 Task: Play online Dominion games in very easy mode.
Action: Mouse moved to (765, 445)
Screenshot: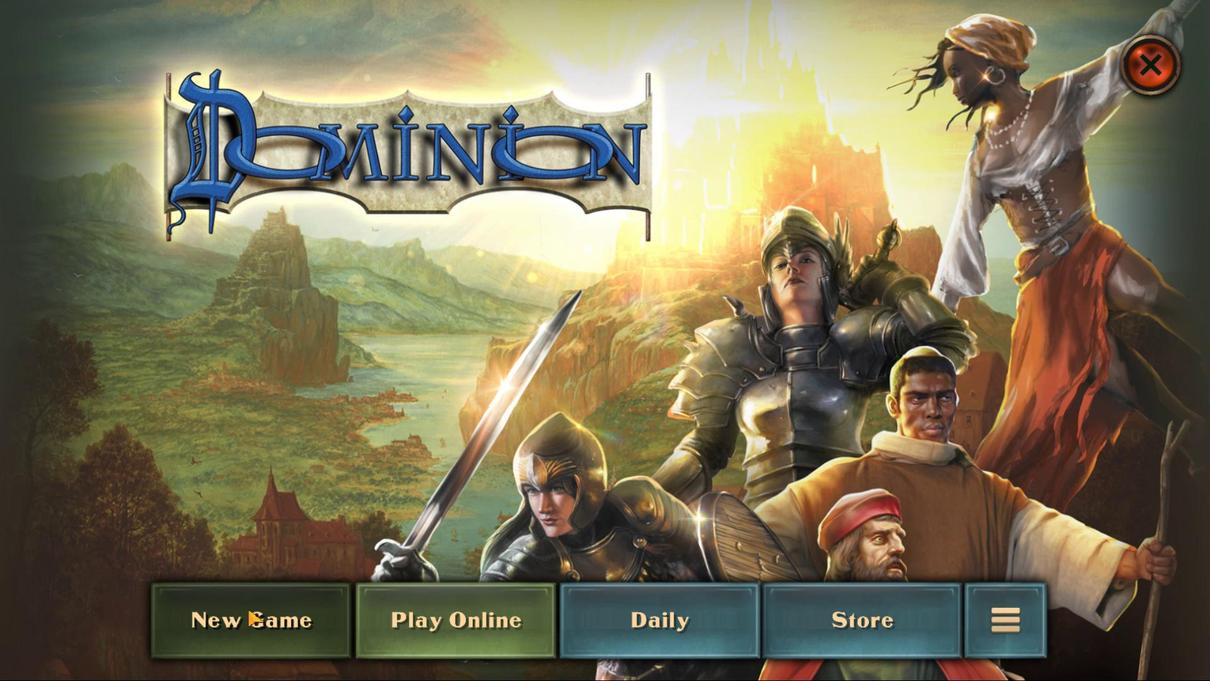 
Action: Mouse pressed left at (765, 445)
Screenshot: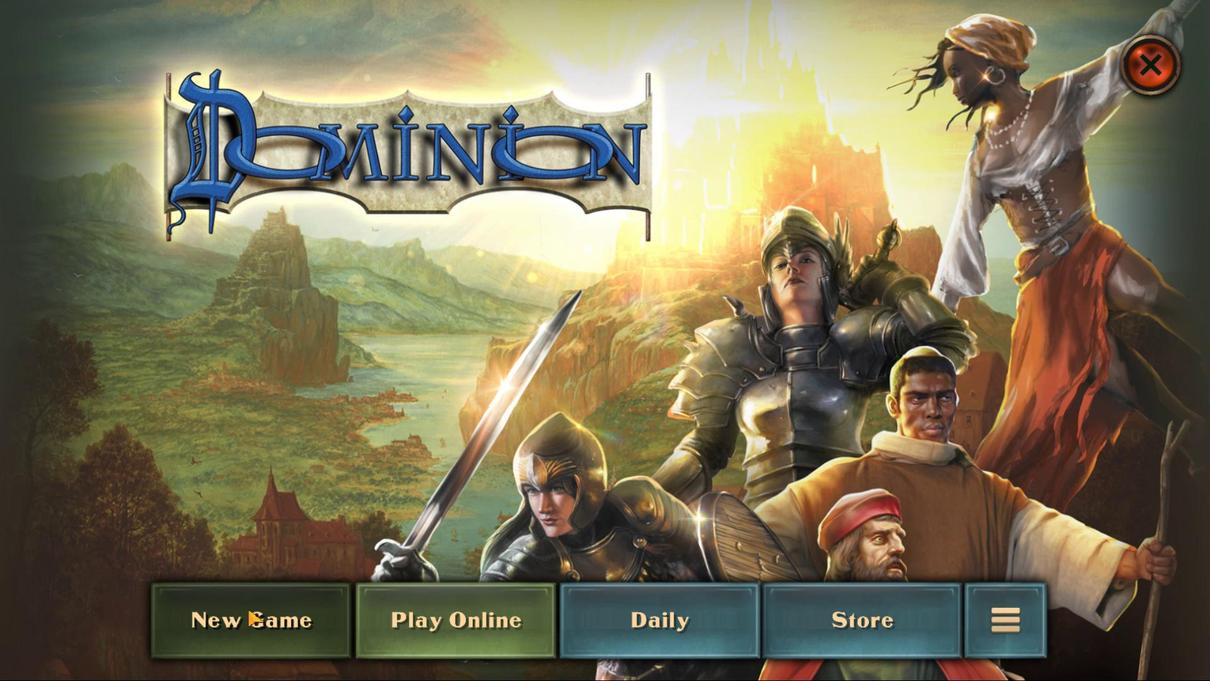 
Action: Mouse moved to (827, 558)
Screenshot: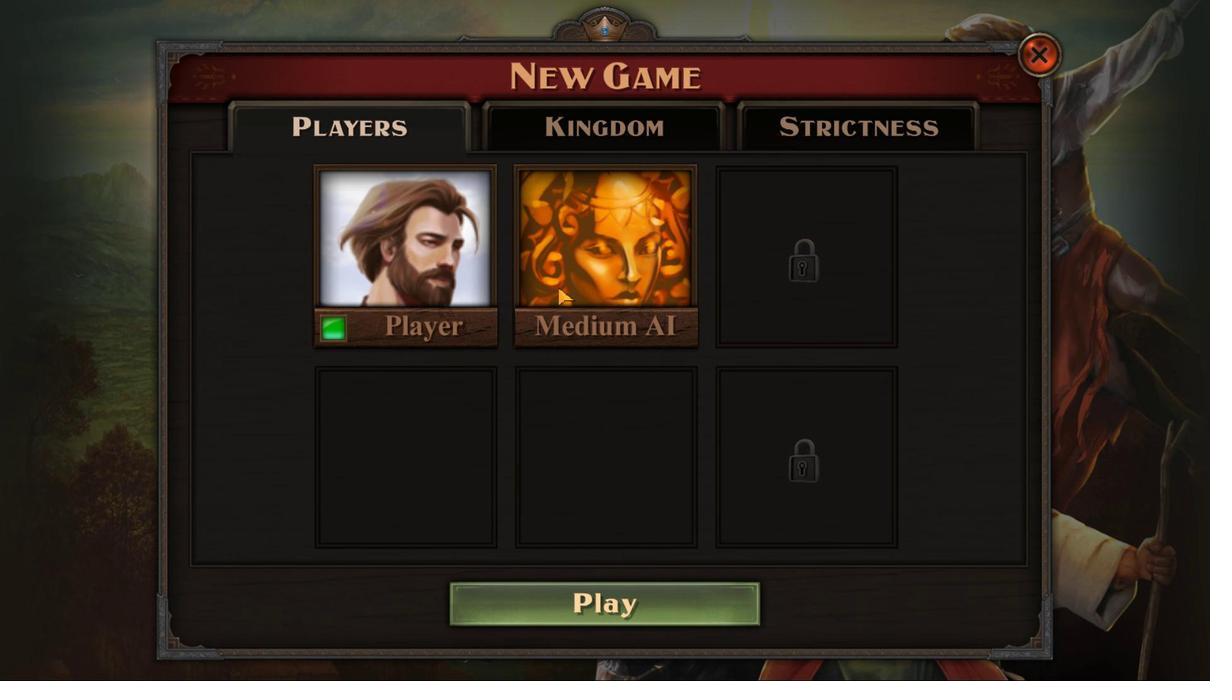 
Action: Mouse pressed left at (827, 558)
Screenshot: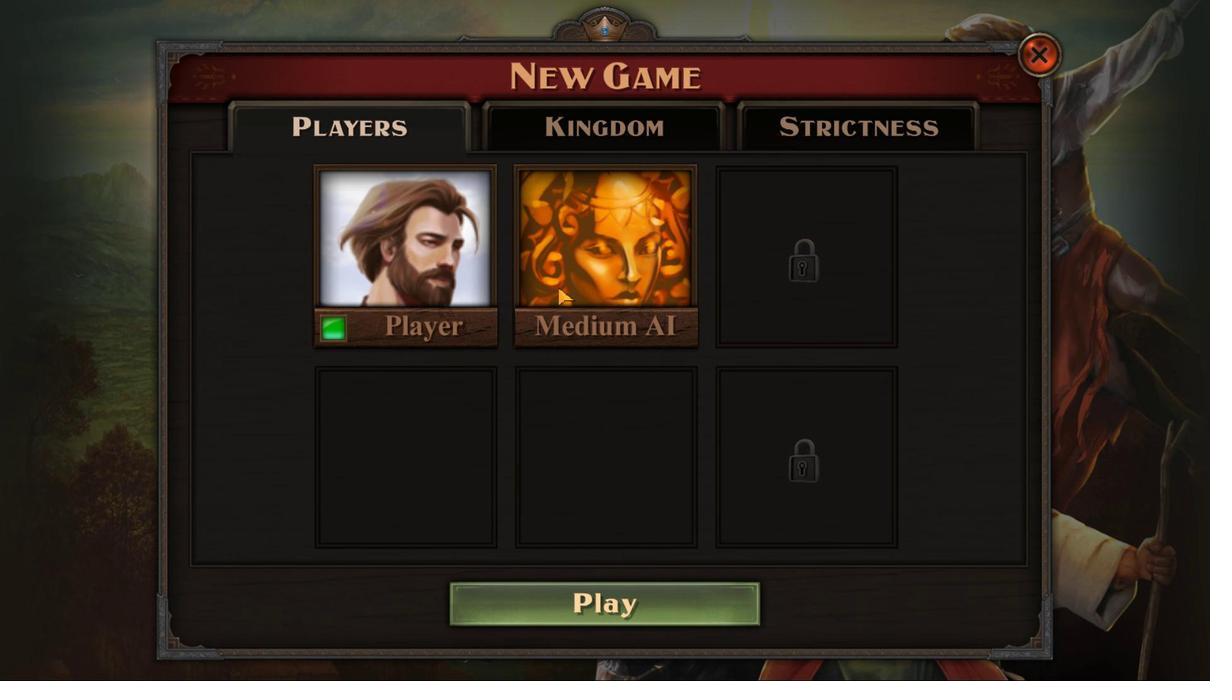 
Action: Mouse moved to (787, 551)
Screenshot: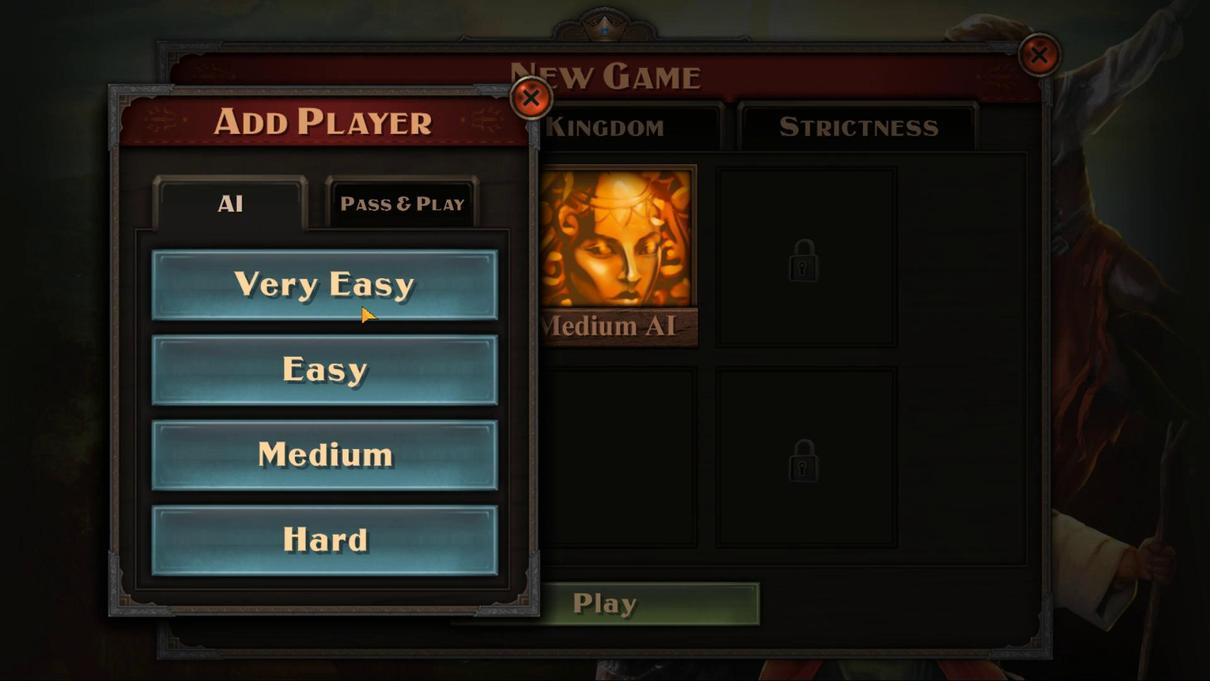 
Action: Mouse pressed left at (787, 551)
Screenshot: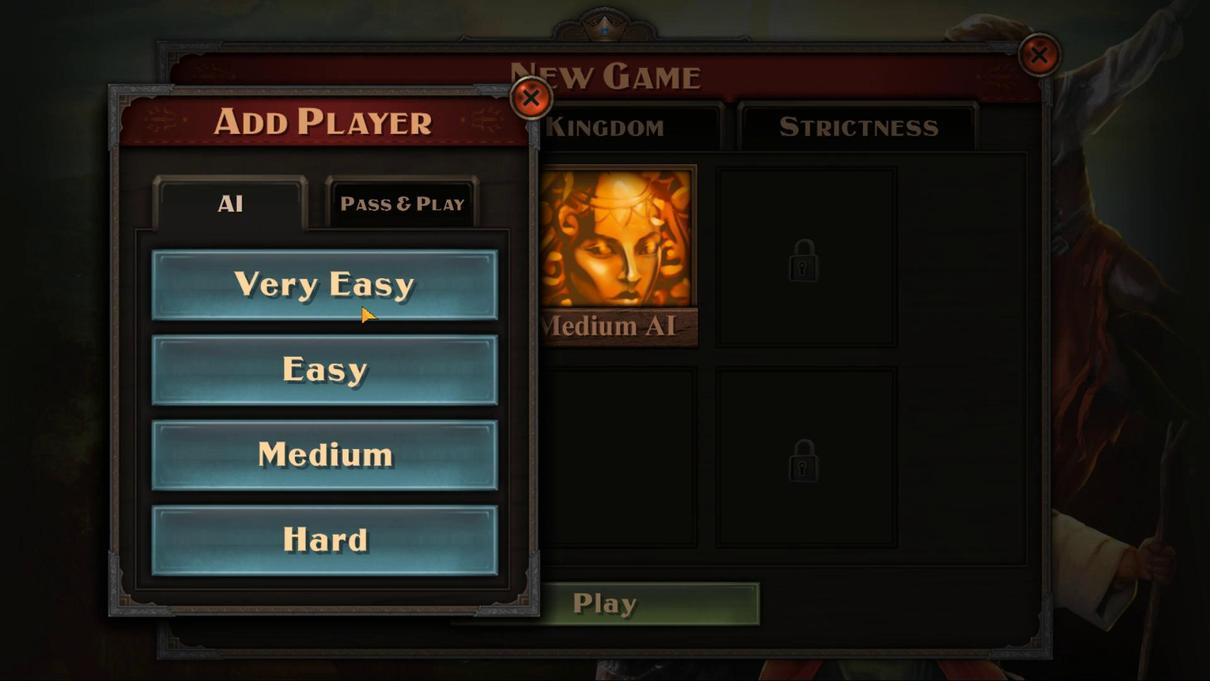 
Action: Mouse moved to (841, 445)
Screenshot: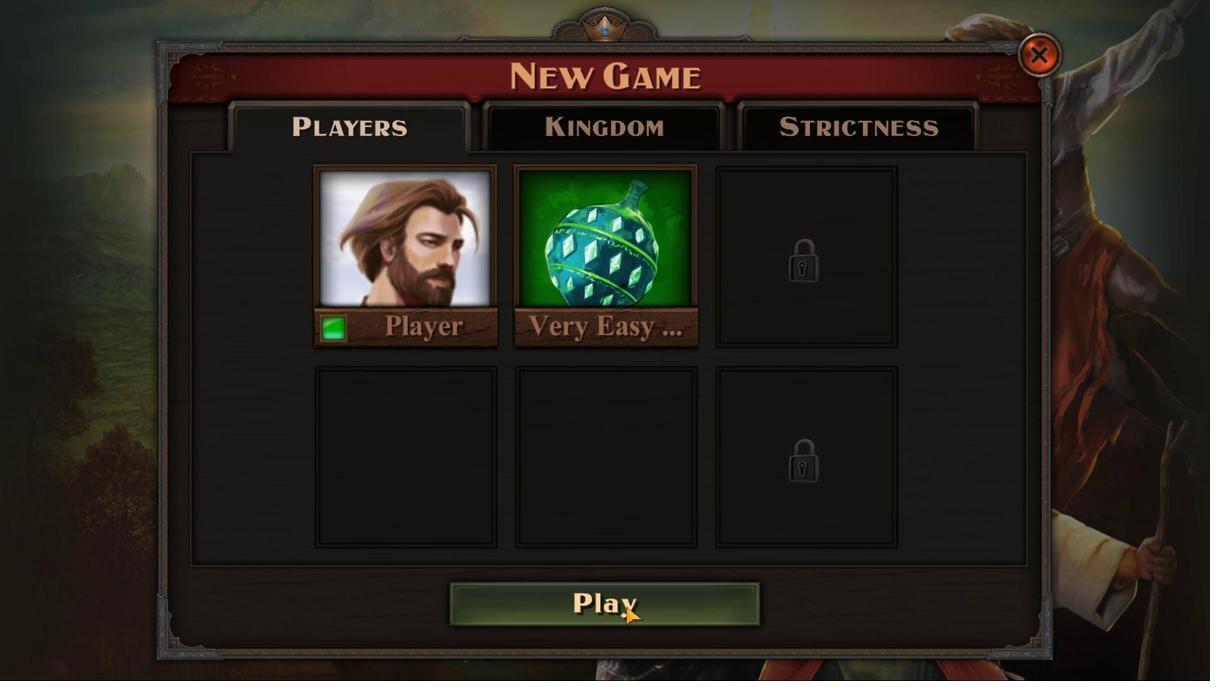 
Action: Mouse pressed left at (841, 445)
Screenshot: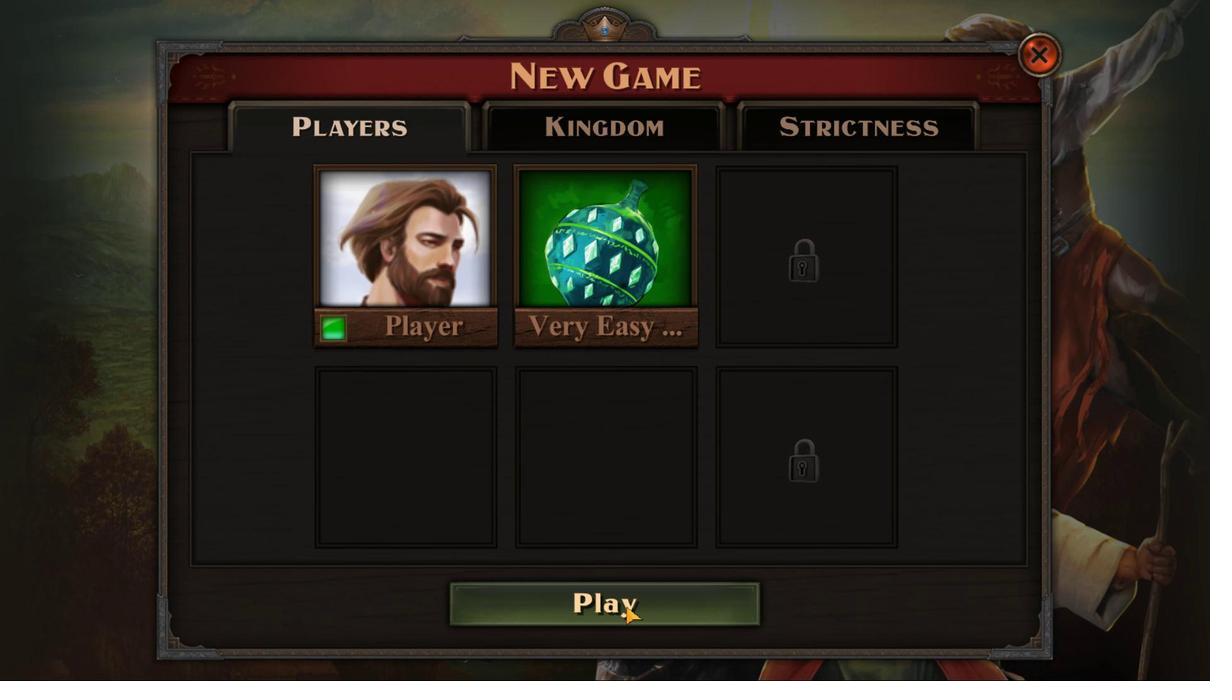 
Action: Mouse moved to (842, 454)
Screenshot: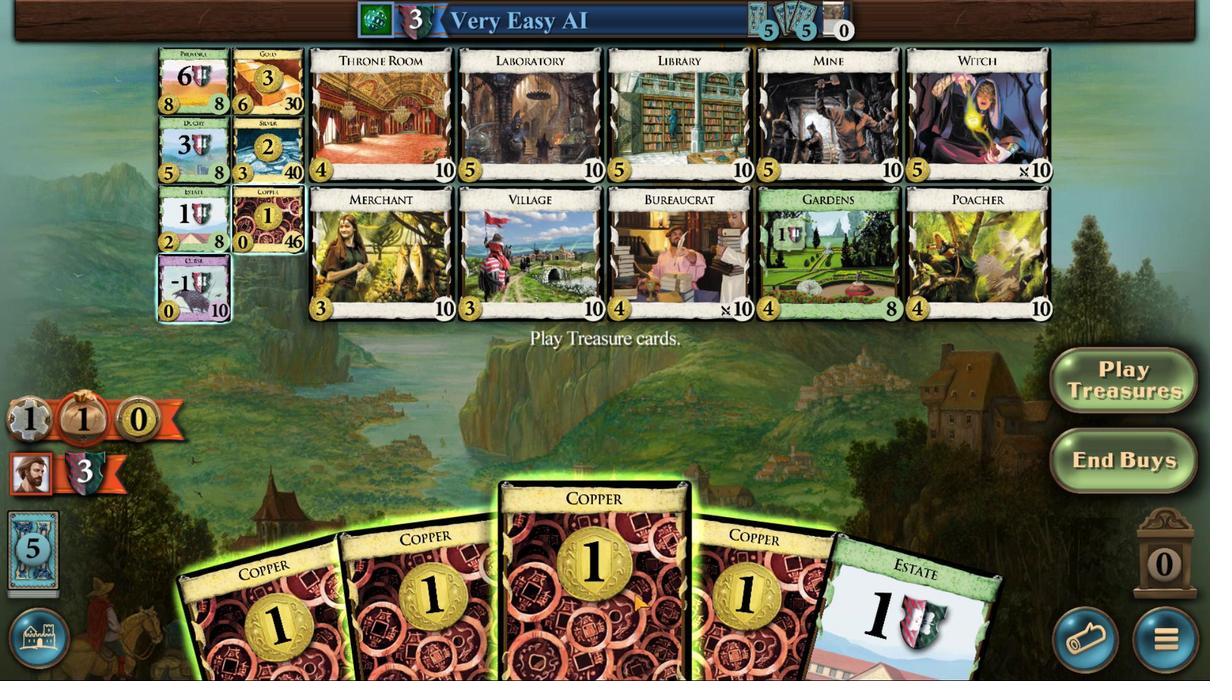 
Action: Mouse scrolled (842, 454) with delta (0, 0)
Screenshot: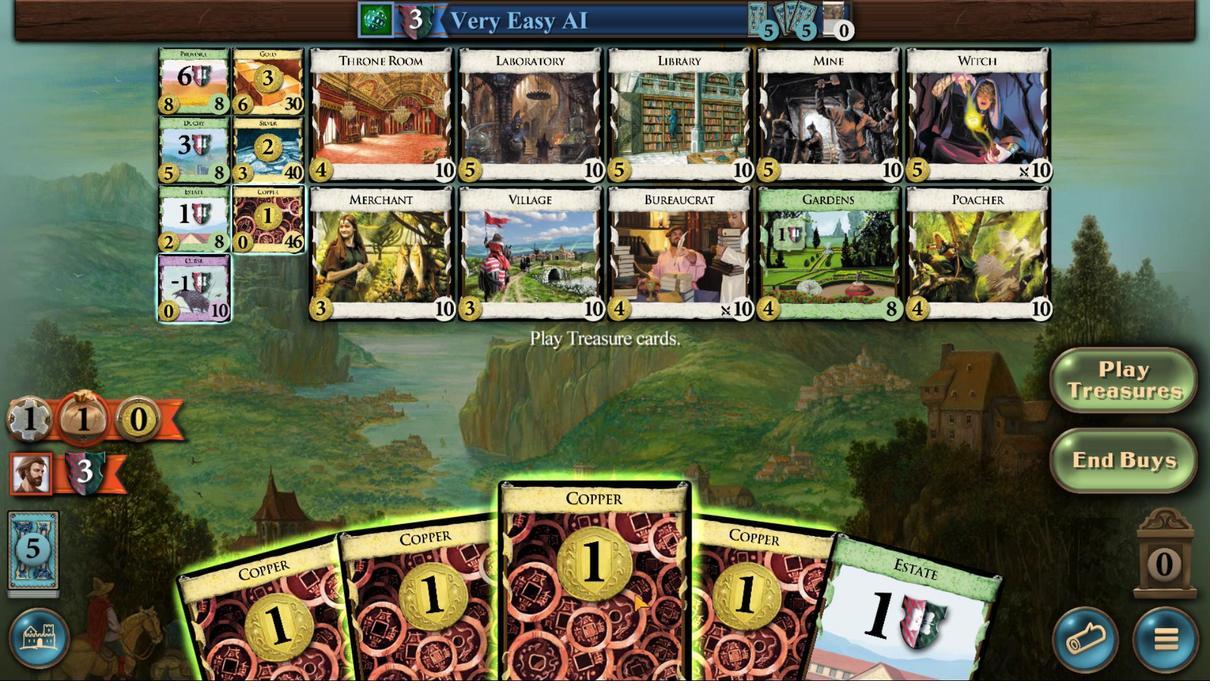
Action: Mouse moved to (842, 452)
Screenshot: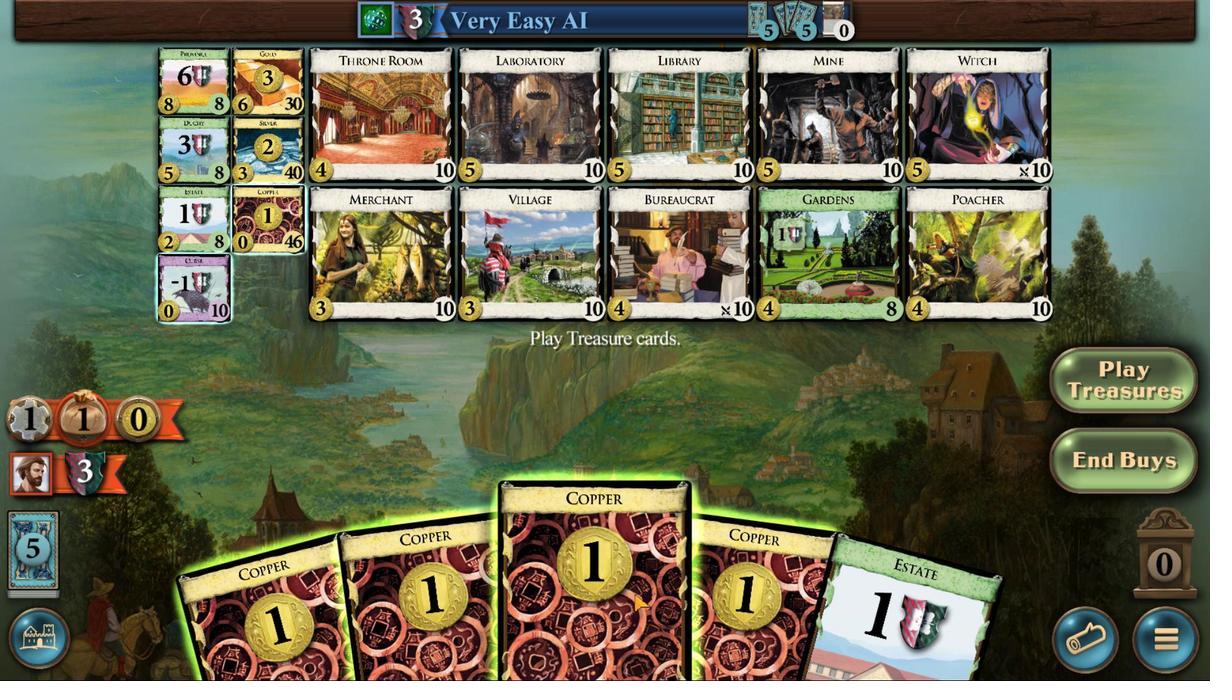 
Action: Mouse scrolled (842, 452) with delta (0, 0)
Screenshot: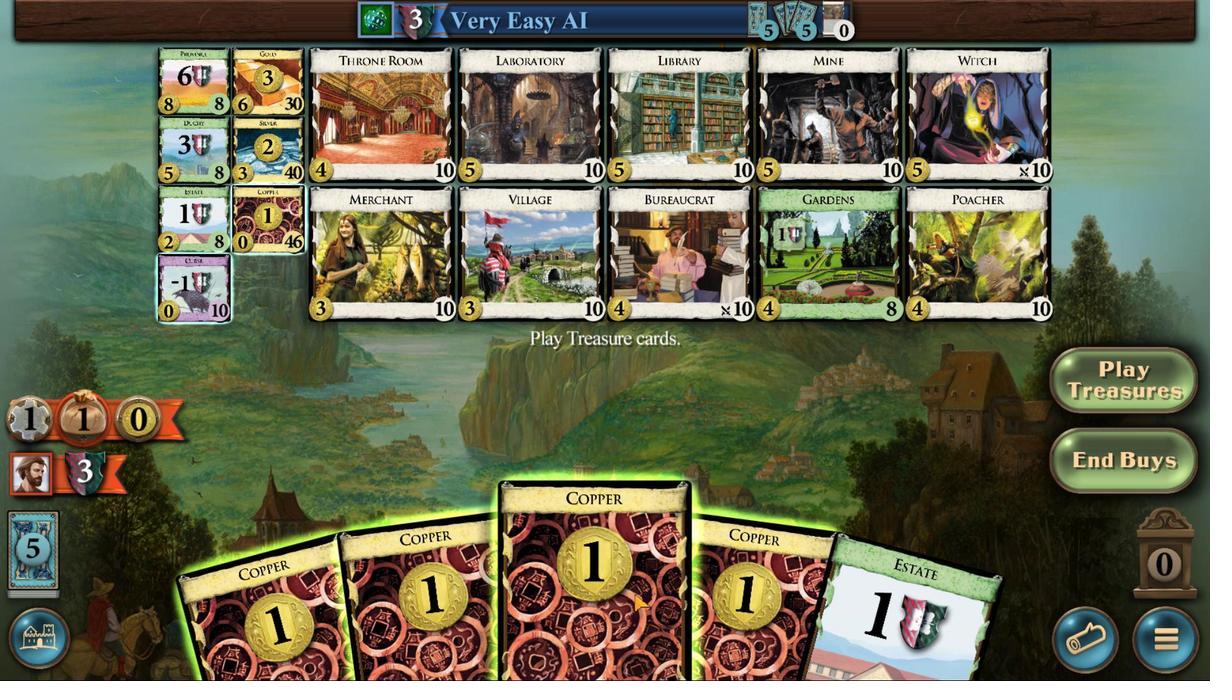 
Action: Mouse moved to (842, 450)
Screenshot: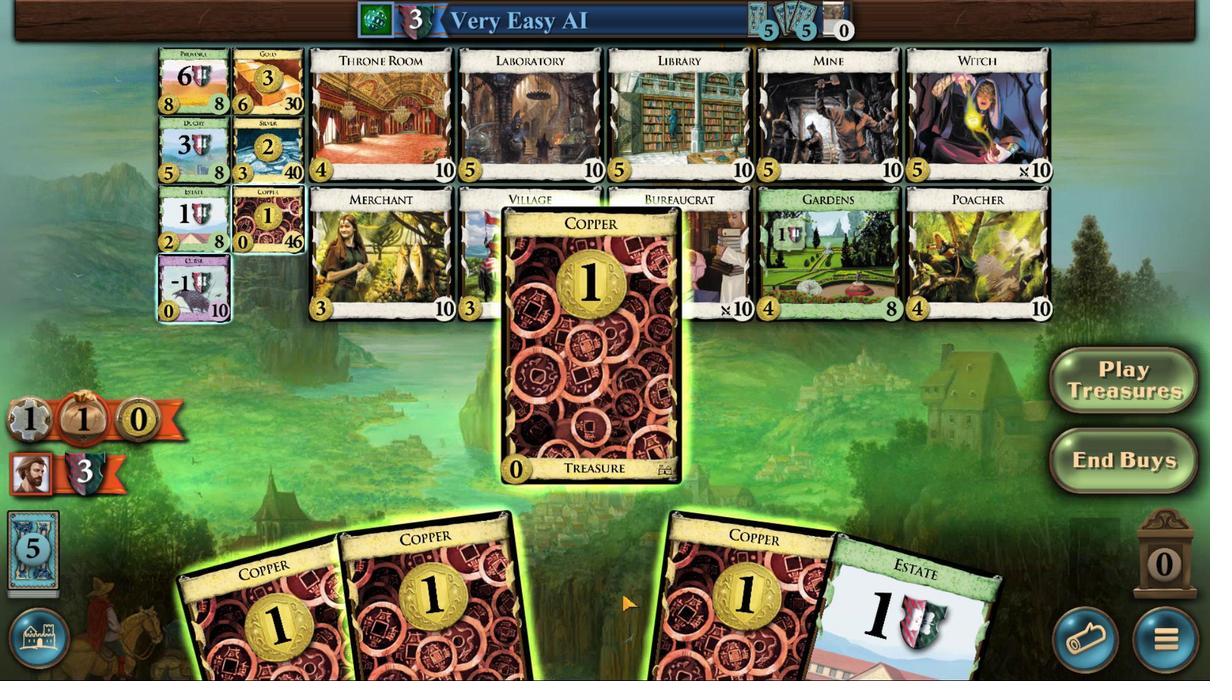 
Action: Mouse scrolled (842, 451) with delta (0, 0)
Screenshot: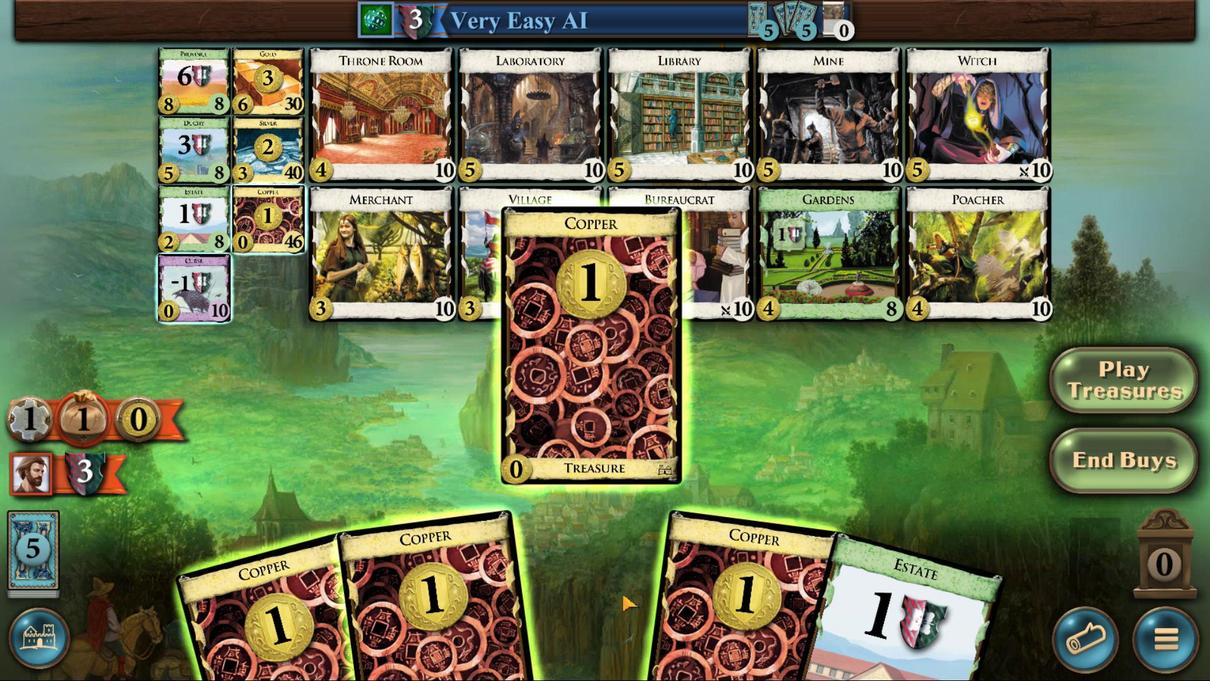 
Action: Mouse moved to (811, 458)
Screenshot: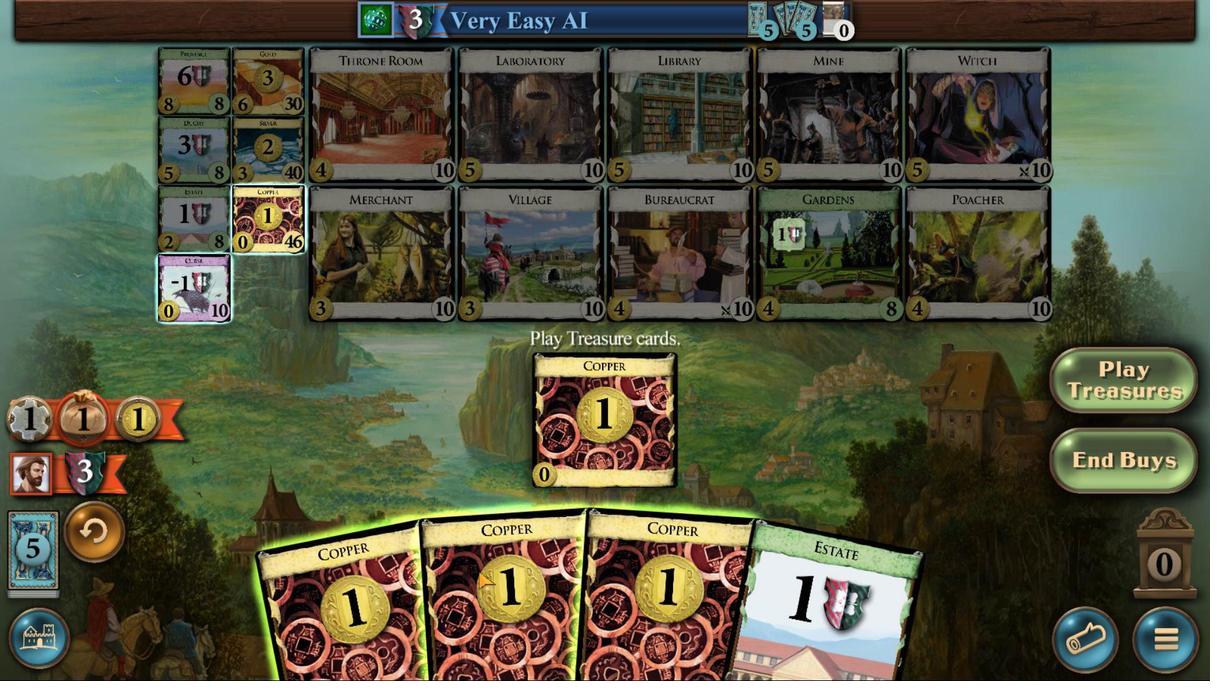 
Action: Mouse scrolled (811, 458) with delta (0, 0)
Screenshot: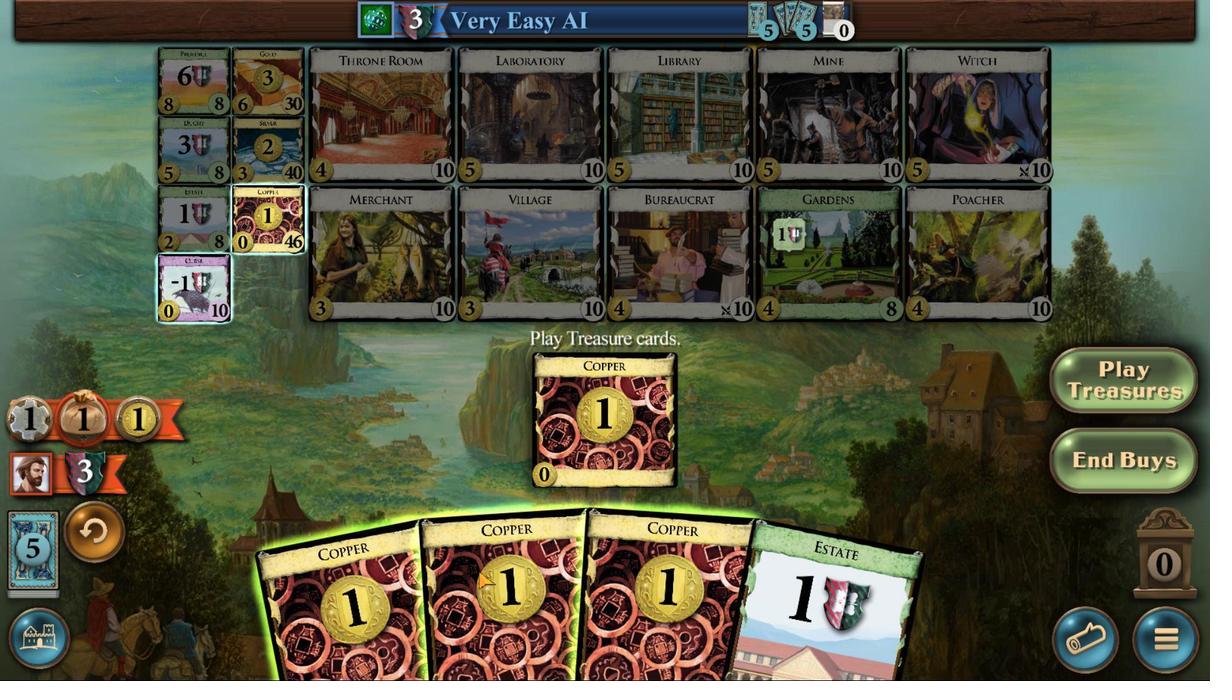 
Action: Mouse moved to (811, 458)
Screenshot: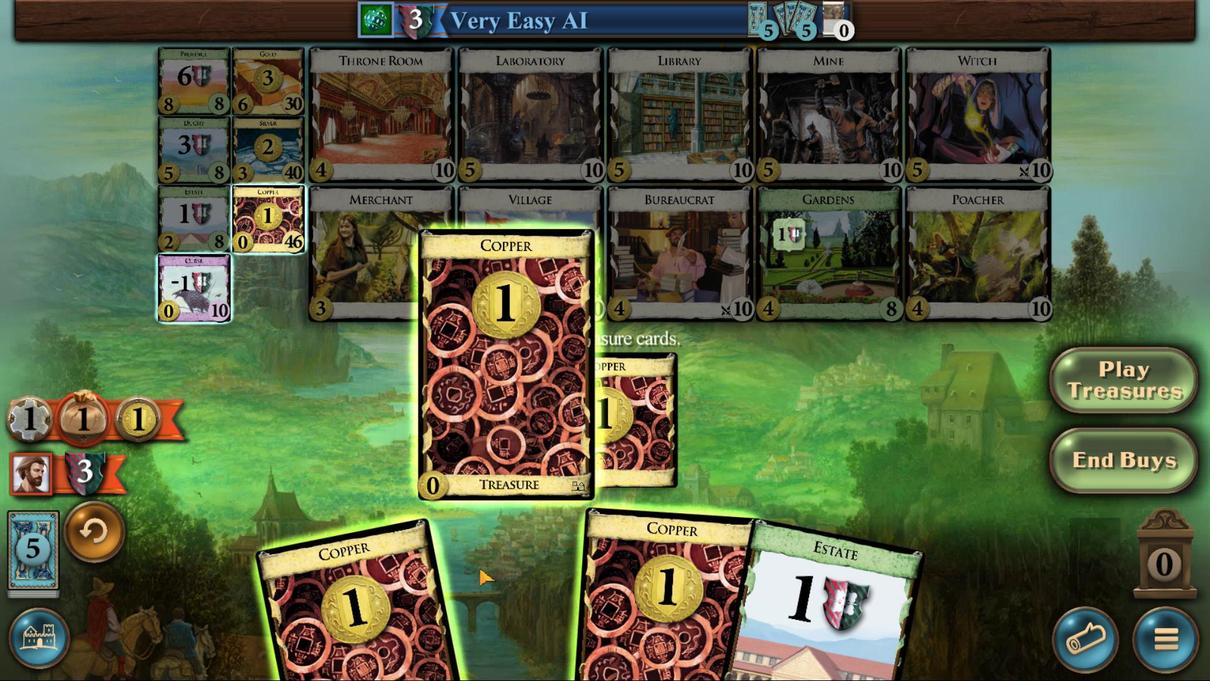 
Action: Mouse scrolled (811, 458) with delta (0, 0)
Screenshot: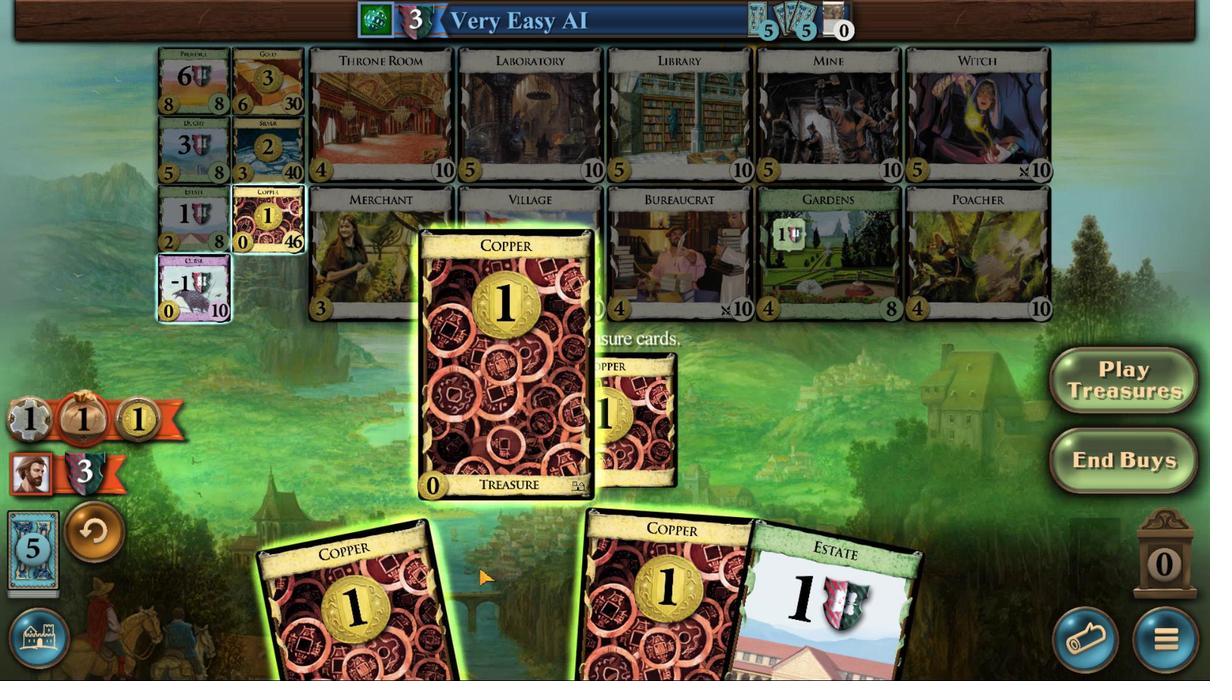 
Action: Mouse moved to (811, 458)
Screenshot: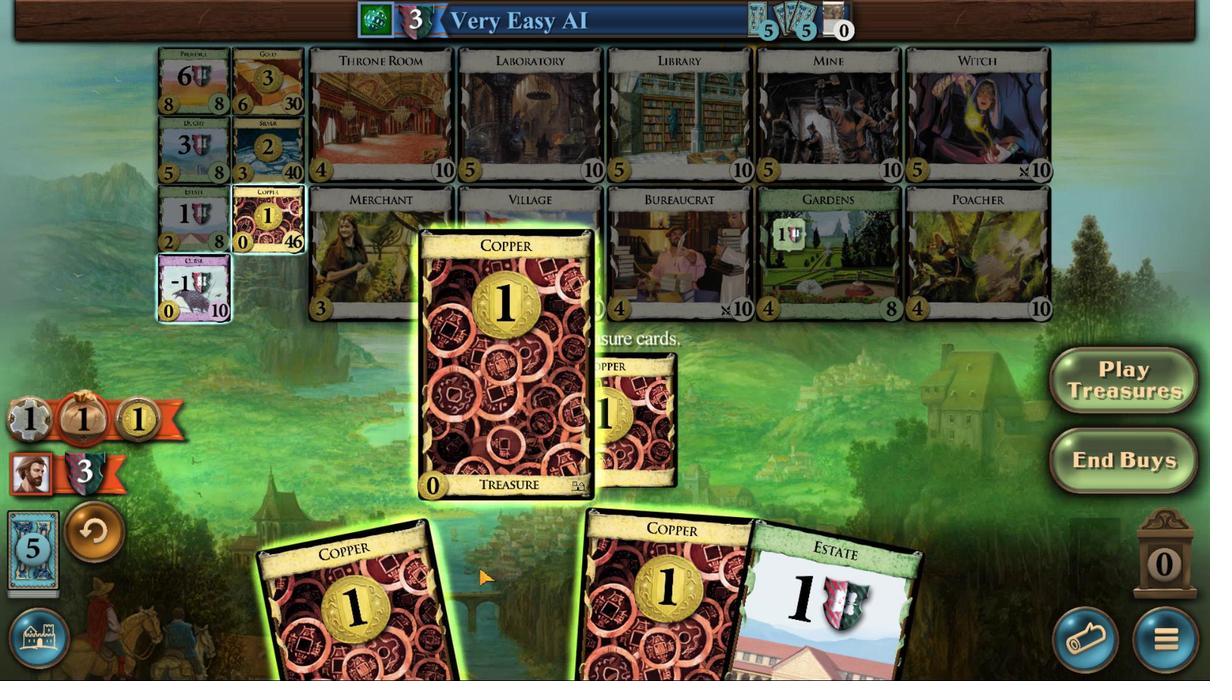 
Action: Mouse scrolled (811, 458) with delta (0, 0)
Screenshot: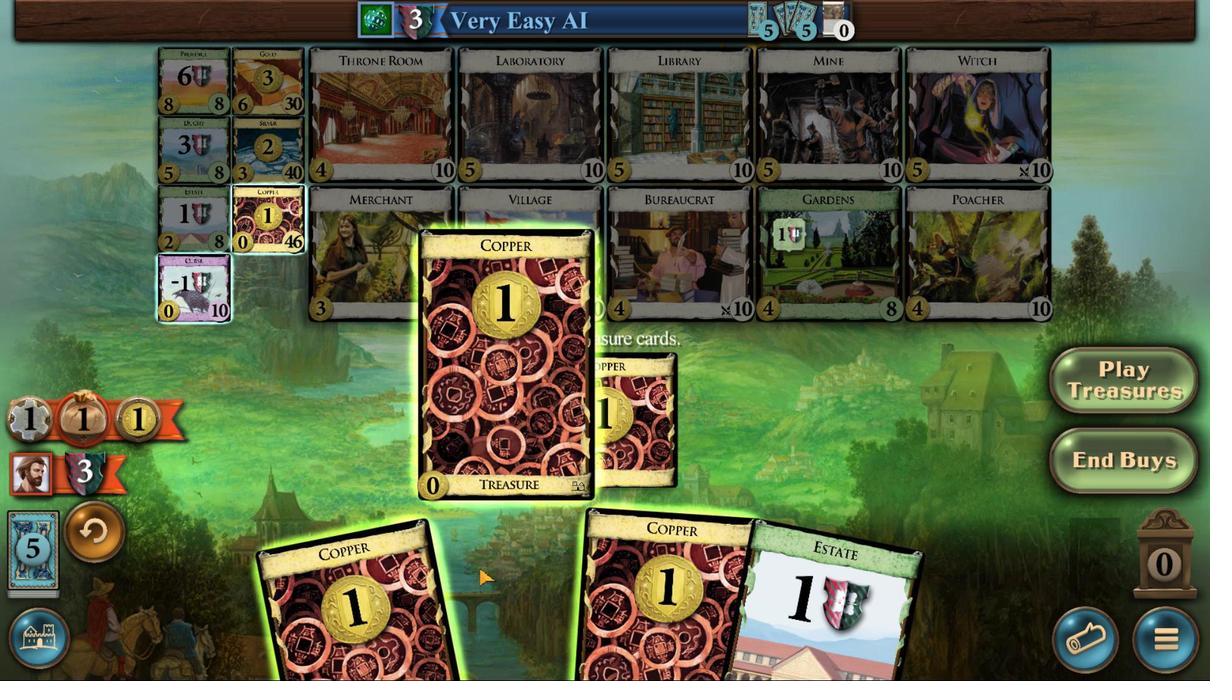 
Action: Mouse scrolled (811, 458) with delta (0, 0)
Screenshot: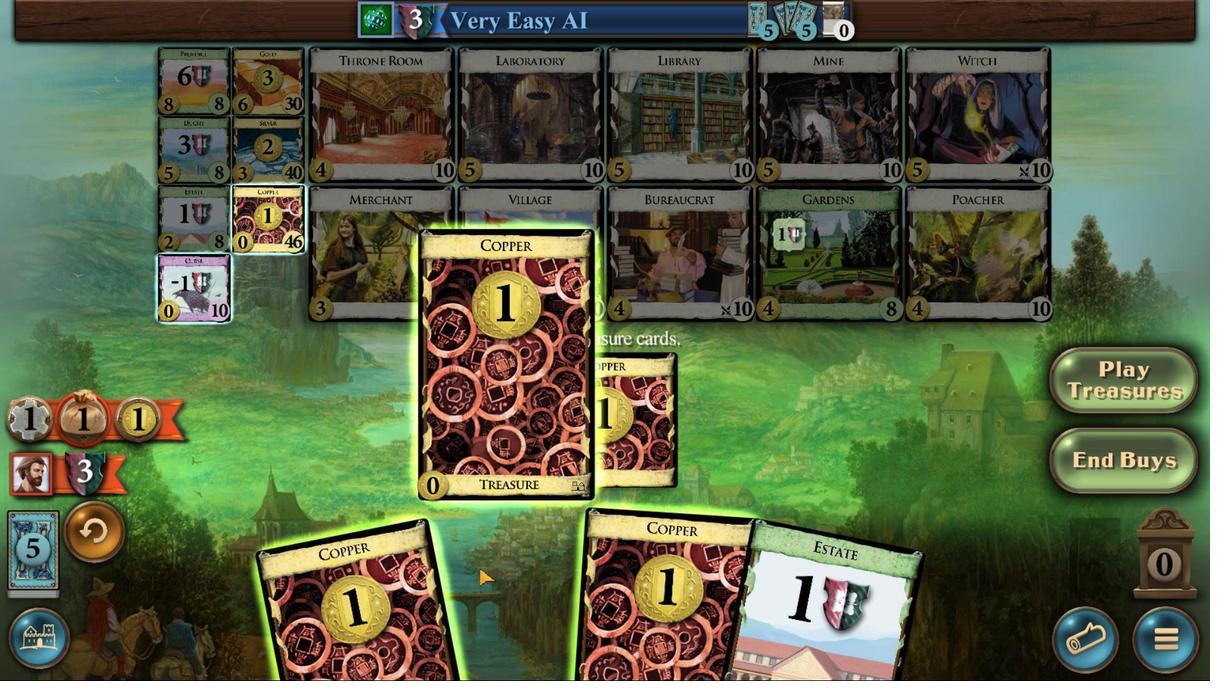 
Action: Mouse moved to (804, 468)
Screenshot: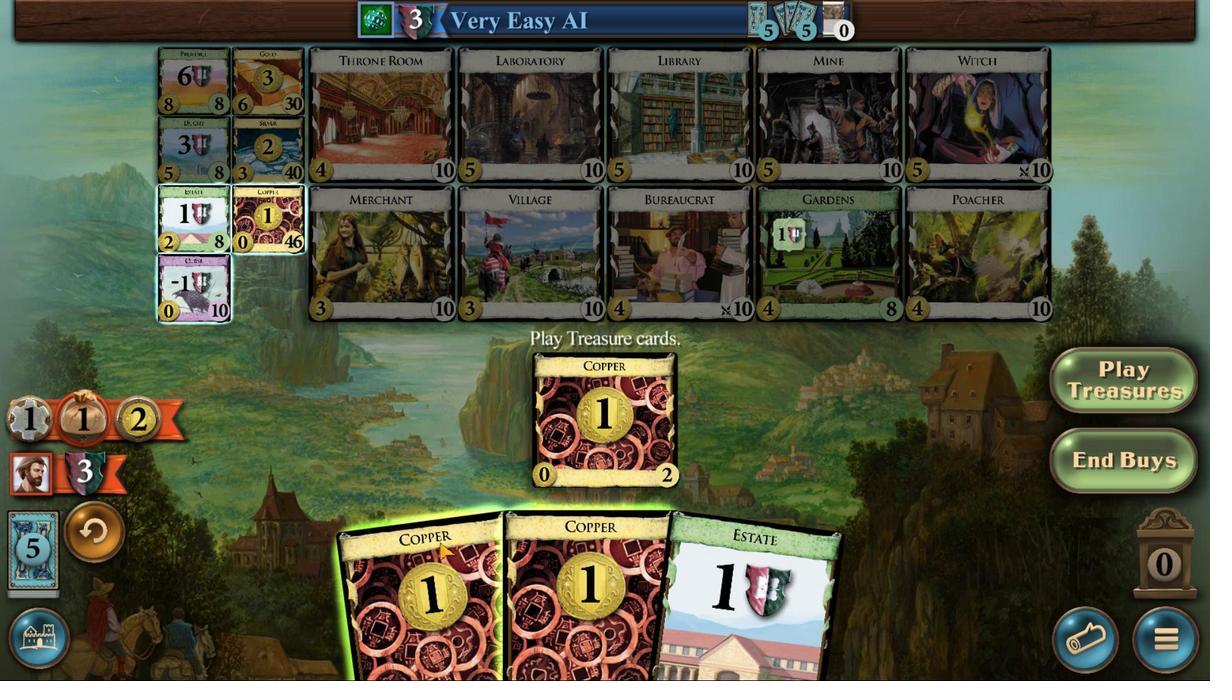 
Action: Mouse scrolled (804, 469) with delta (0, 0)
Screenshot: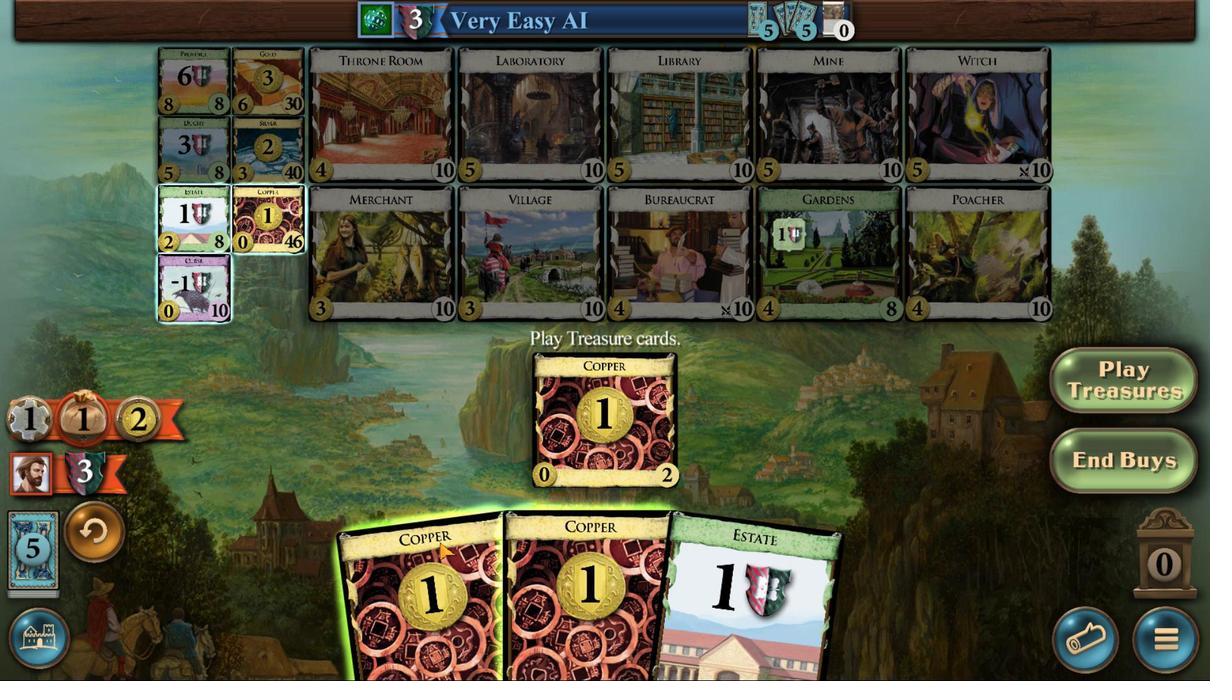 
Action: Mouse scrolled (804, 469) with delta (0, 0)
Screenshot: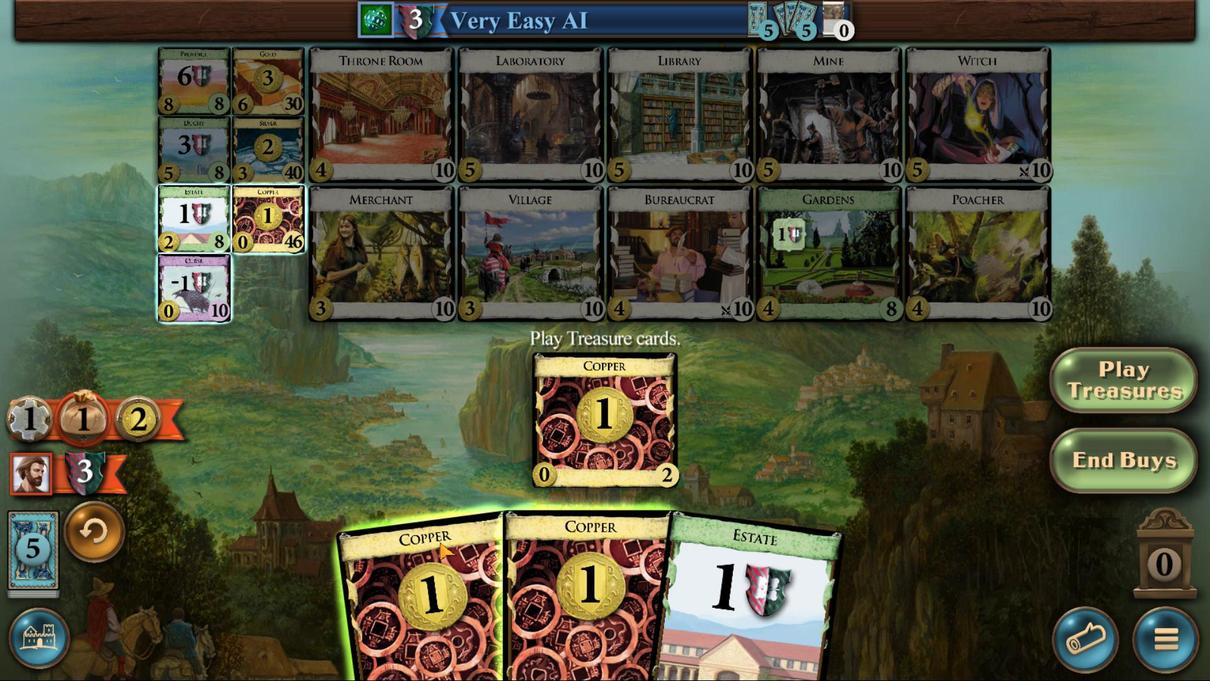 
Action: Mouse scrolled (804, 469) with delta (0, 0)
Screenshot: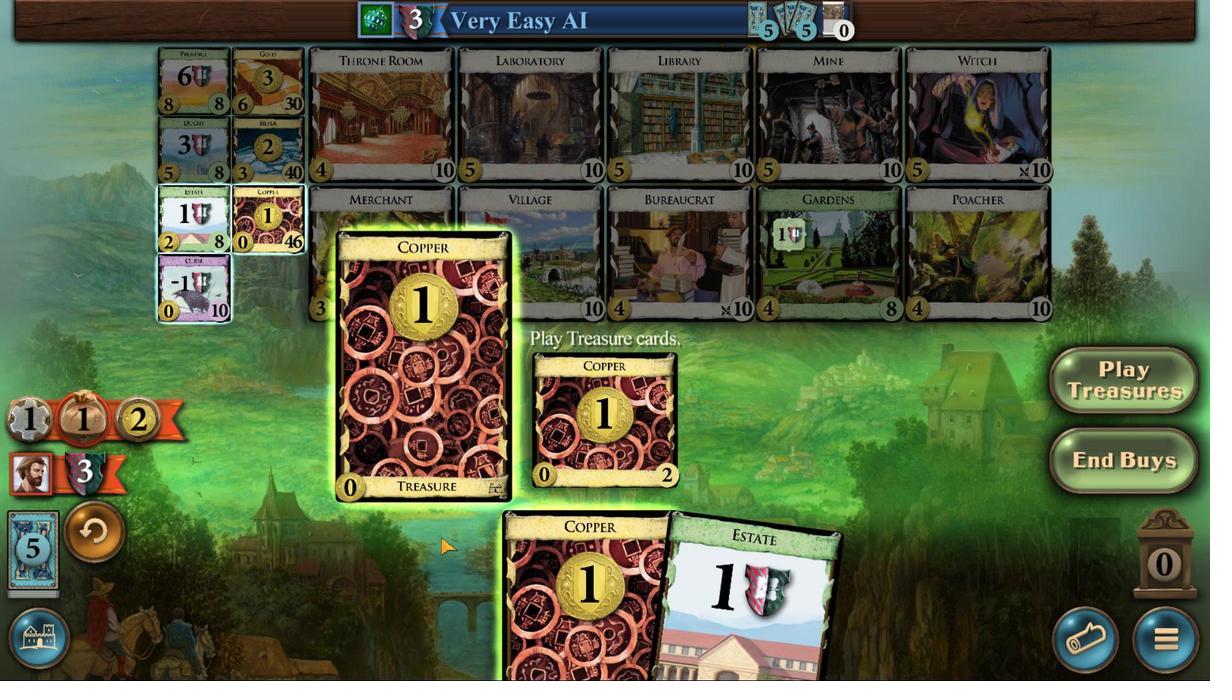 
Action: Mouse moved to (768, 605)
Screenshot: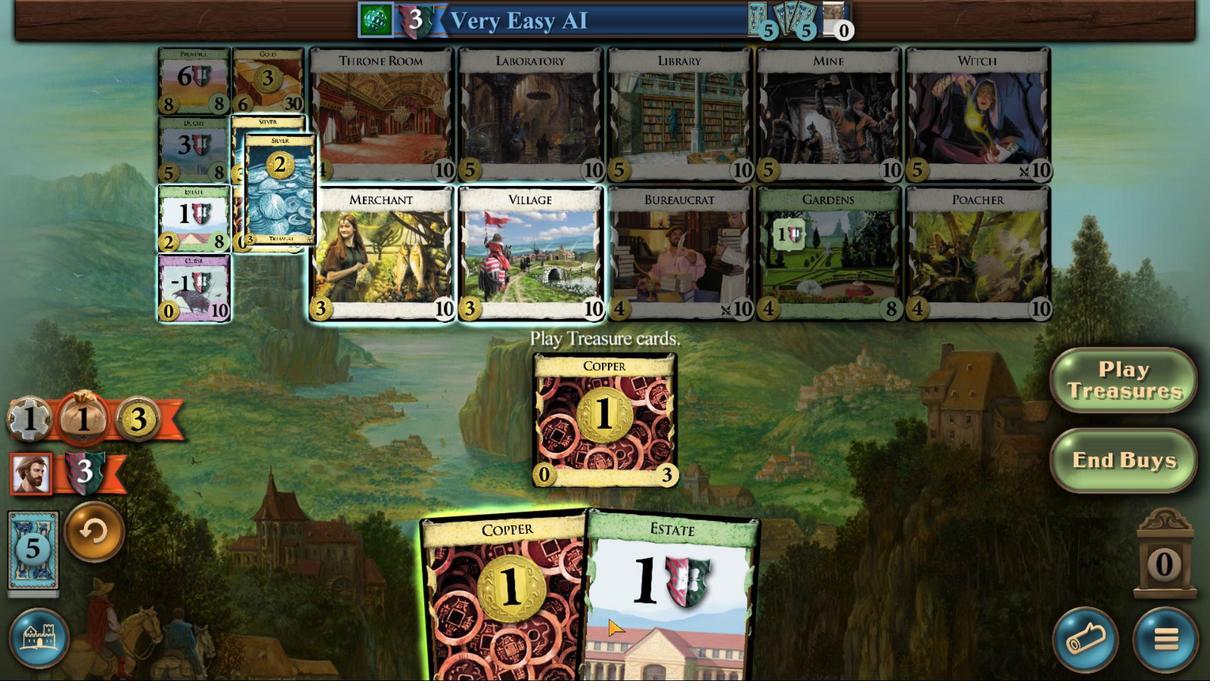 
Action: Mouse pressed left at (768, 605)
Screenshot: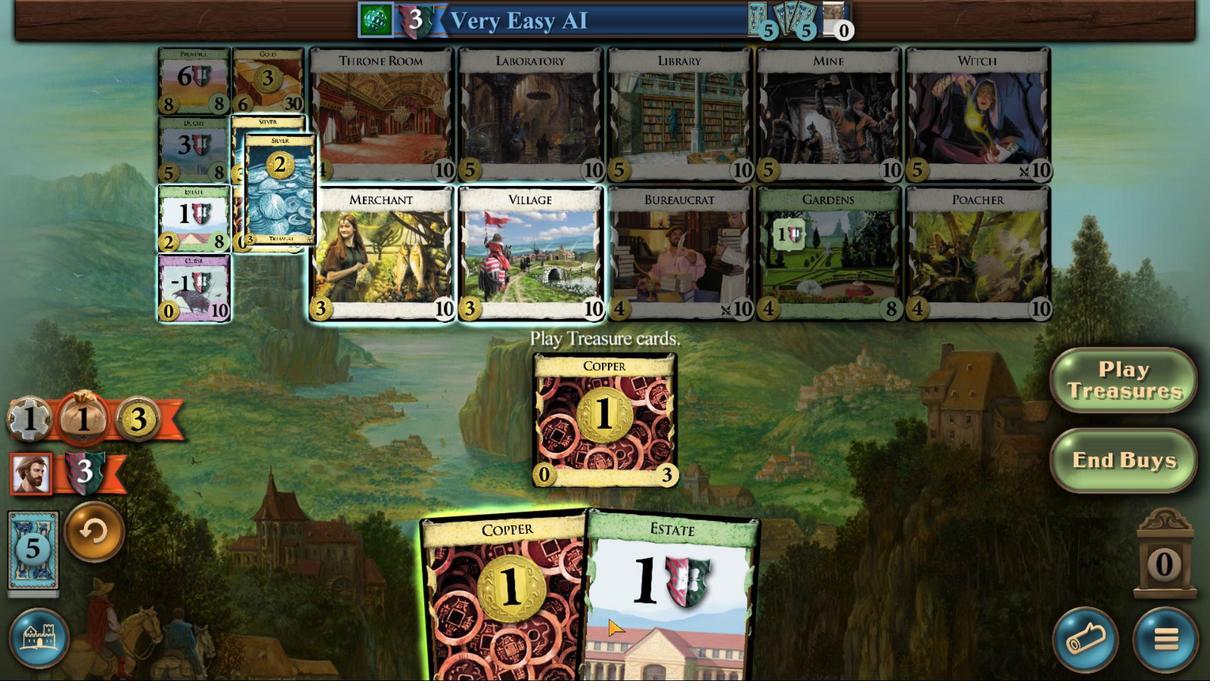 
Action: Mouse moved to (804, 454)
Screenshot: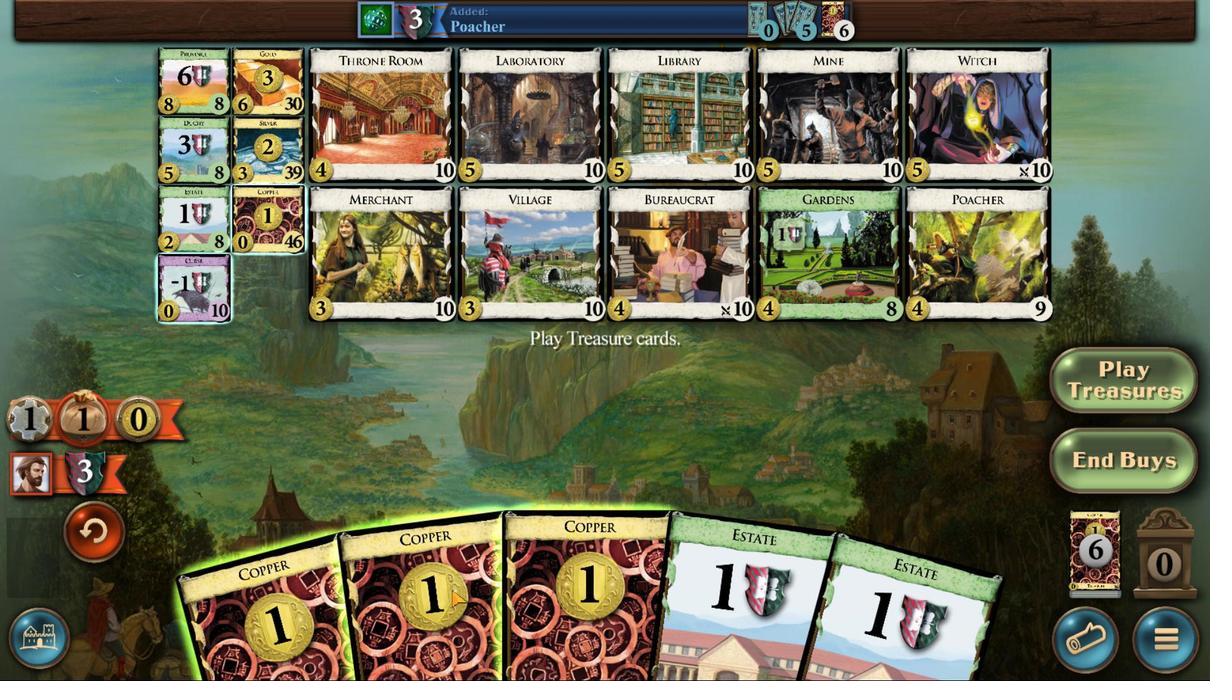 
Action: Mouse scrolled (804, 454) with delta (0, 0)
Screenshot: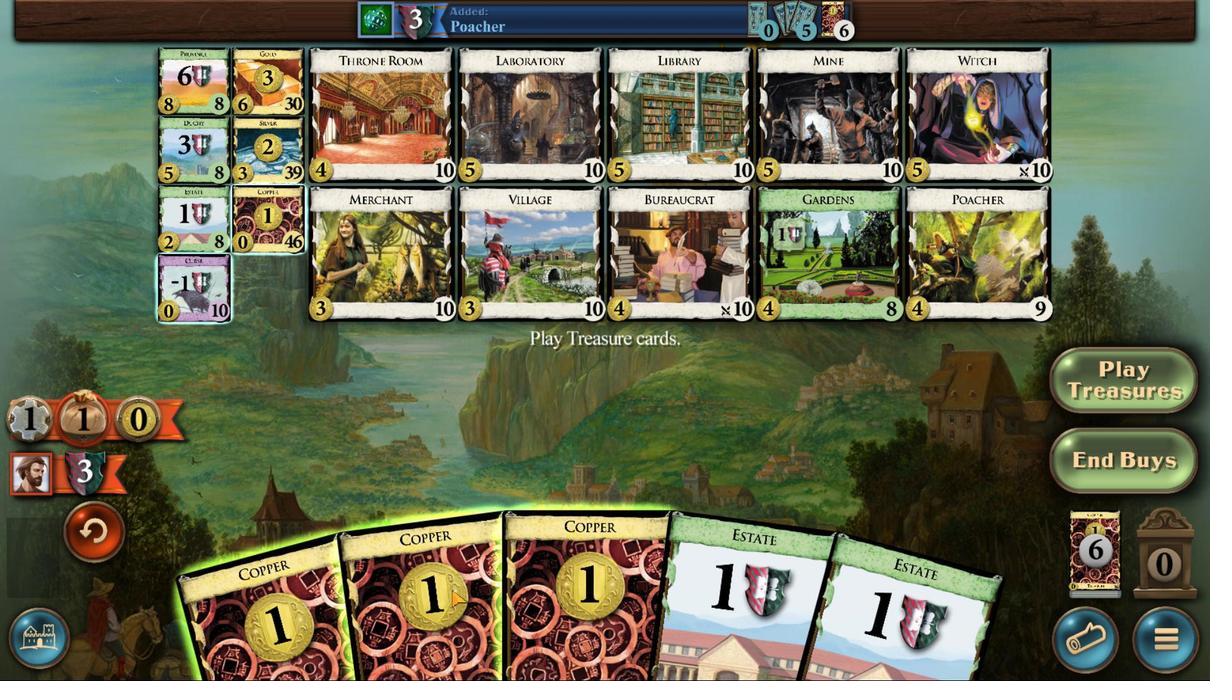 
Action: Mouse moved to (809, 449)
Screenshot: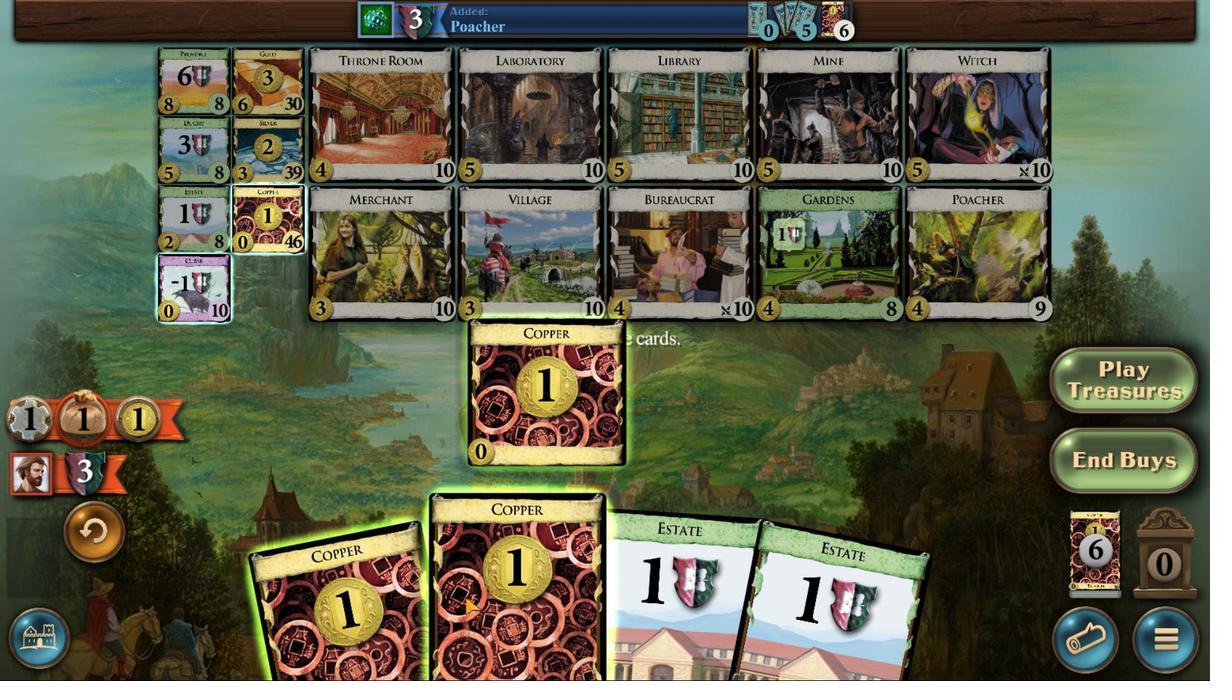 
Action: Mouse scrolled (809, 450) with delta (0, 0)
Screenshot: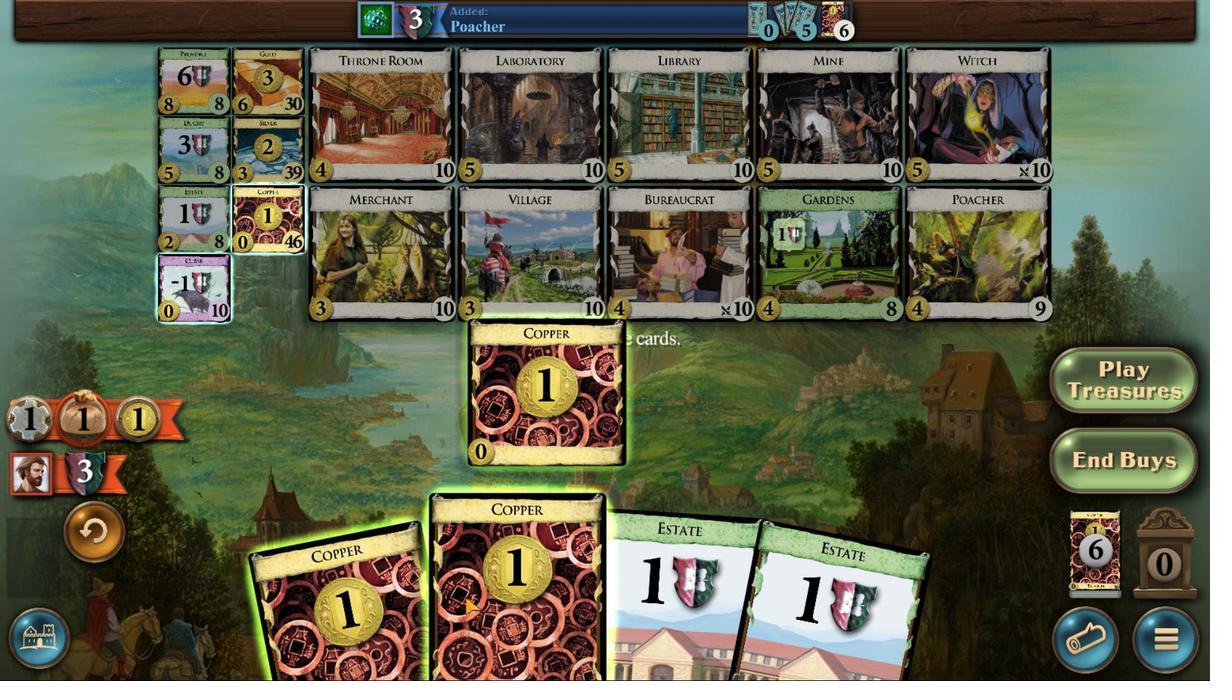 
Action: Mouse moved to (809, 449)
Screenshot: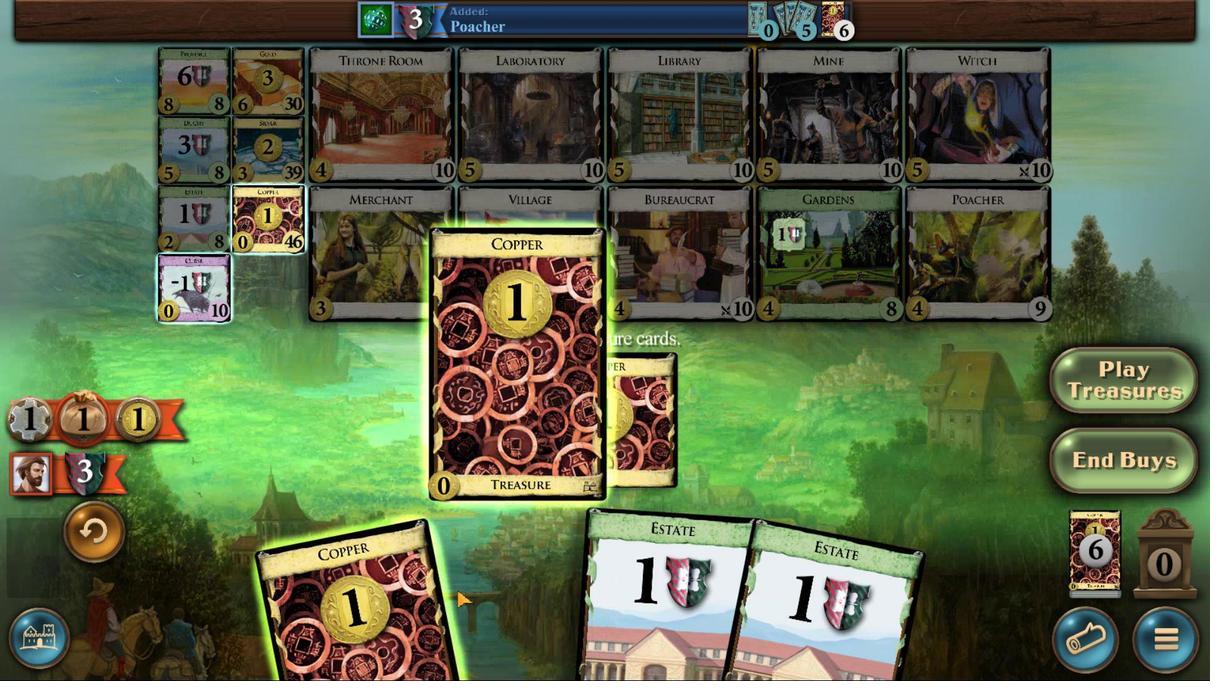 
Action: Mouse scrolled (809, 449) with delta (0, 0)
Screenshot: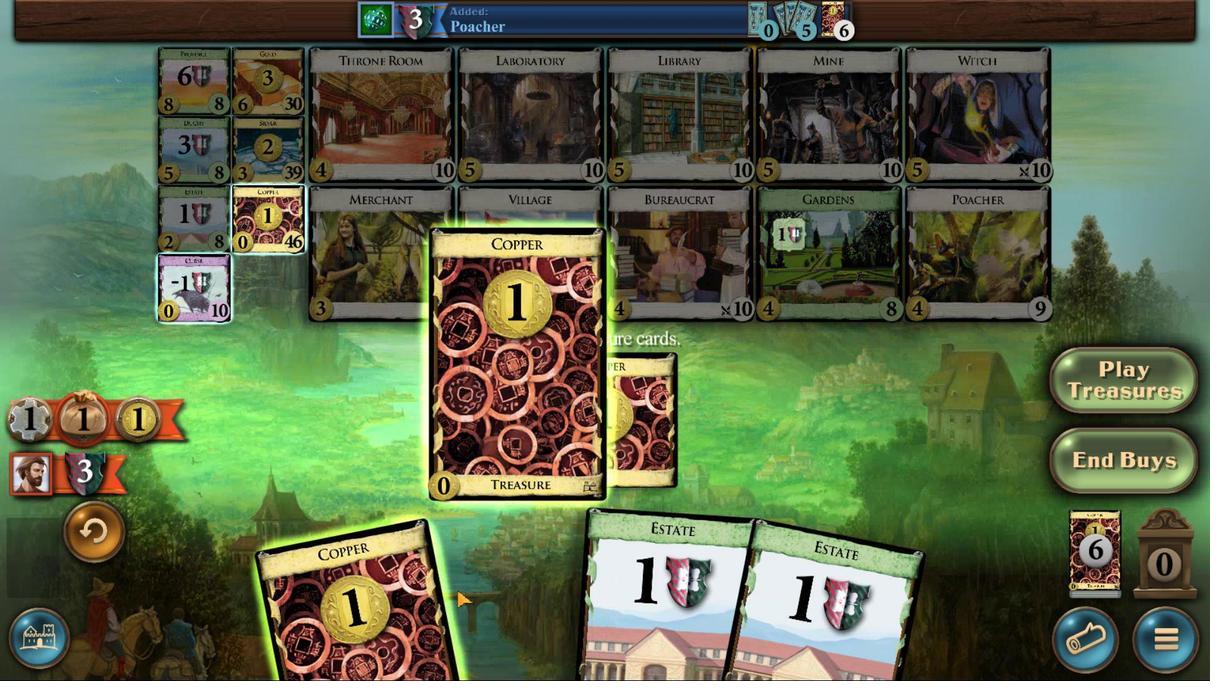
Action: Mouse scrolled (809, 449) with delta (0, 0)
Screenshot: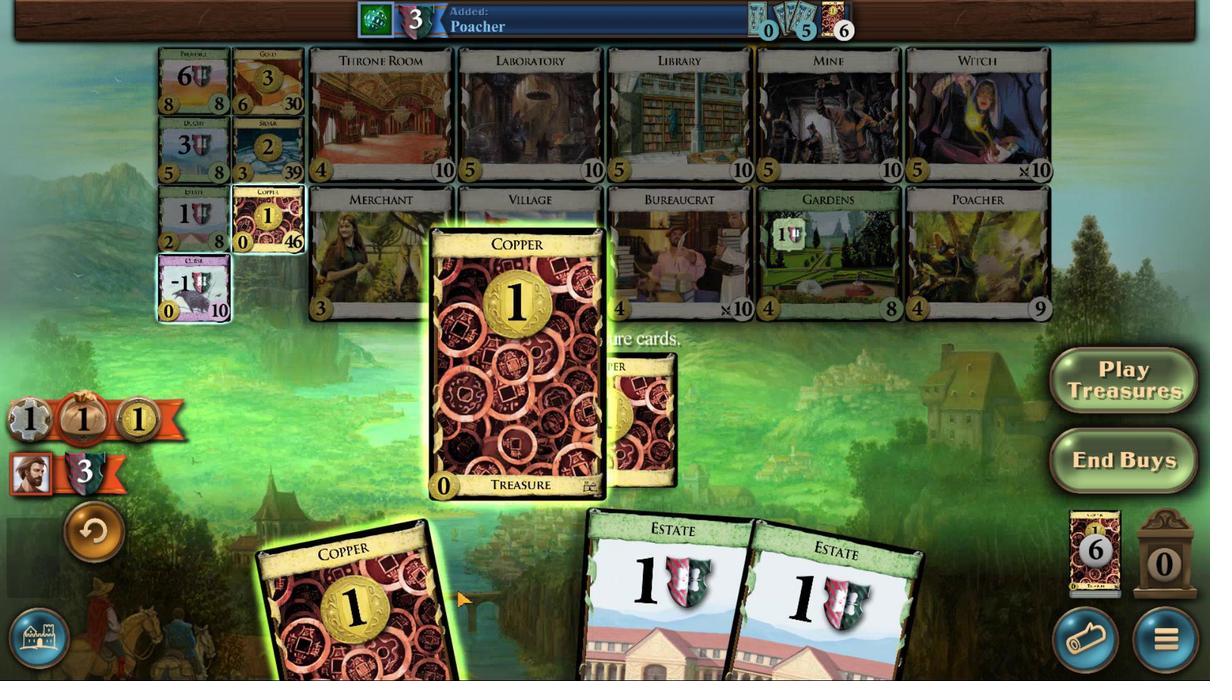 
Action: Mouse moved to (809, 449)
Screenshot: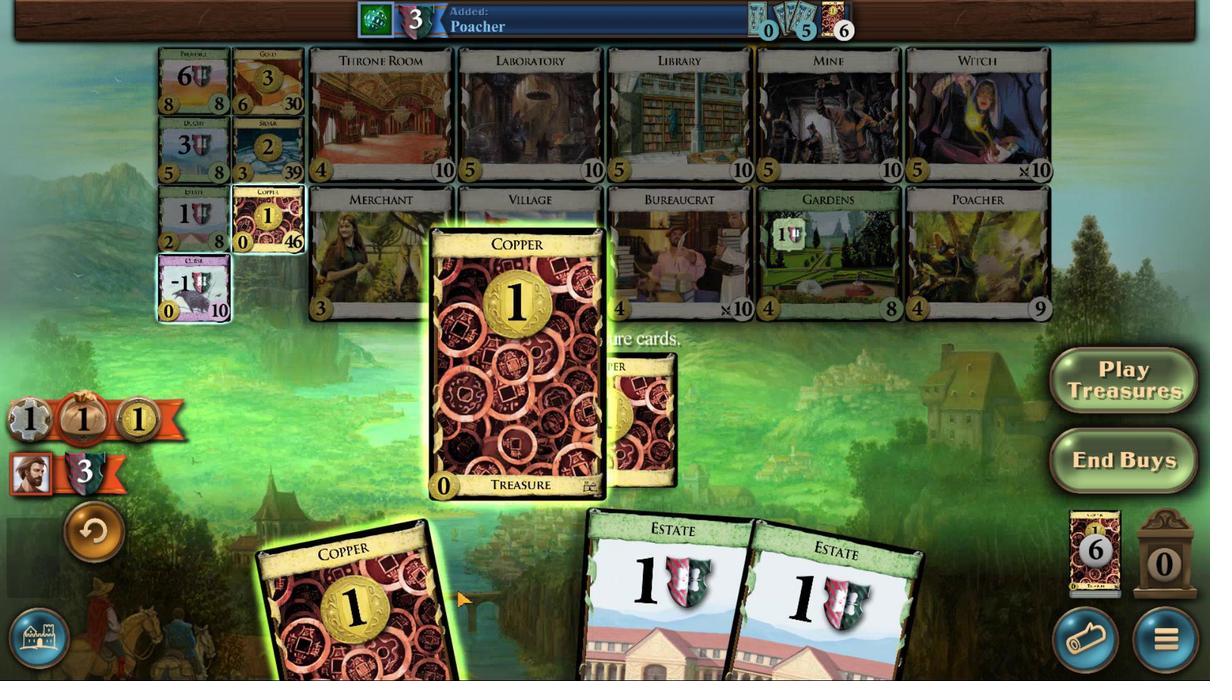
Action: Mouse scrolled (809, 449) with delta (0, 0)
Screenshot: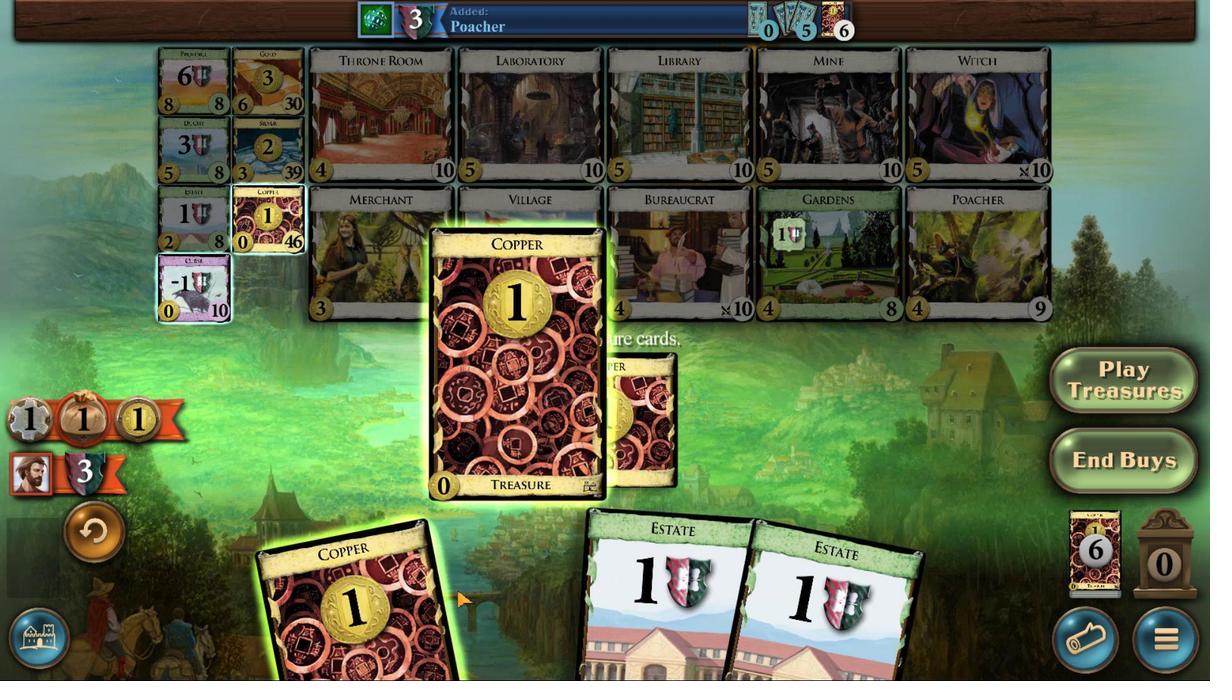 
Action: Mouse moved to (809, 449)
Screenshot: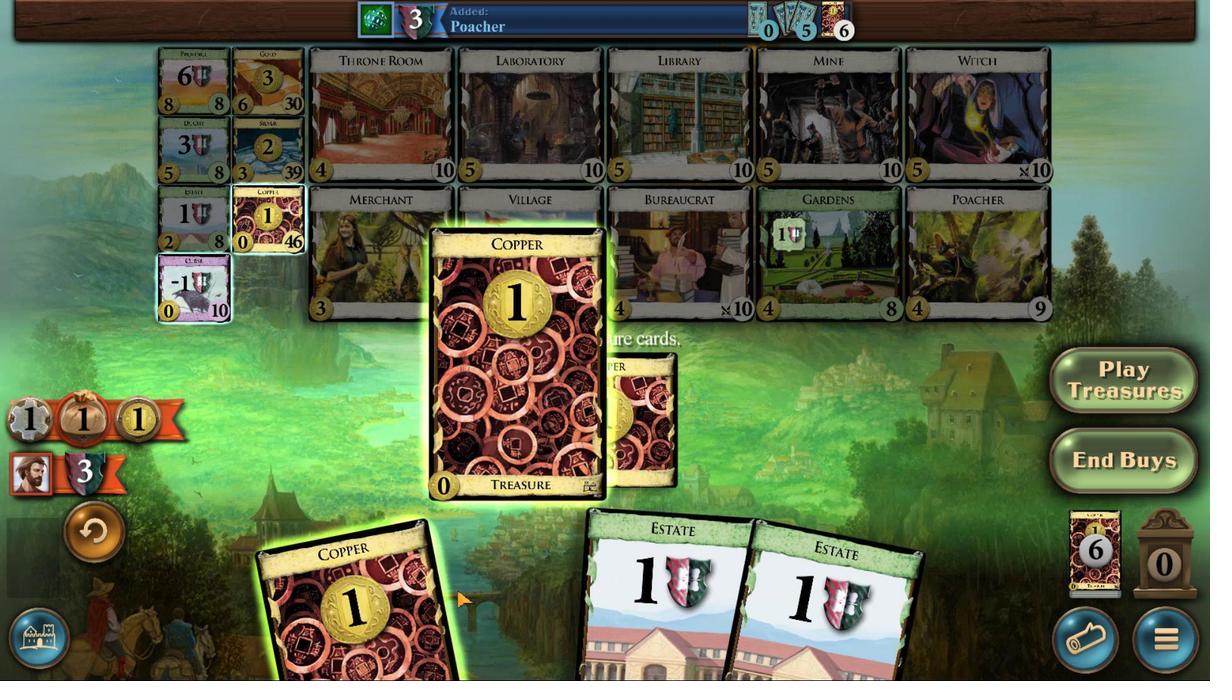 
Action: Mouse scrolled (809, 449) with delta (0, 0)
Screenshot: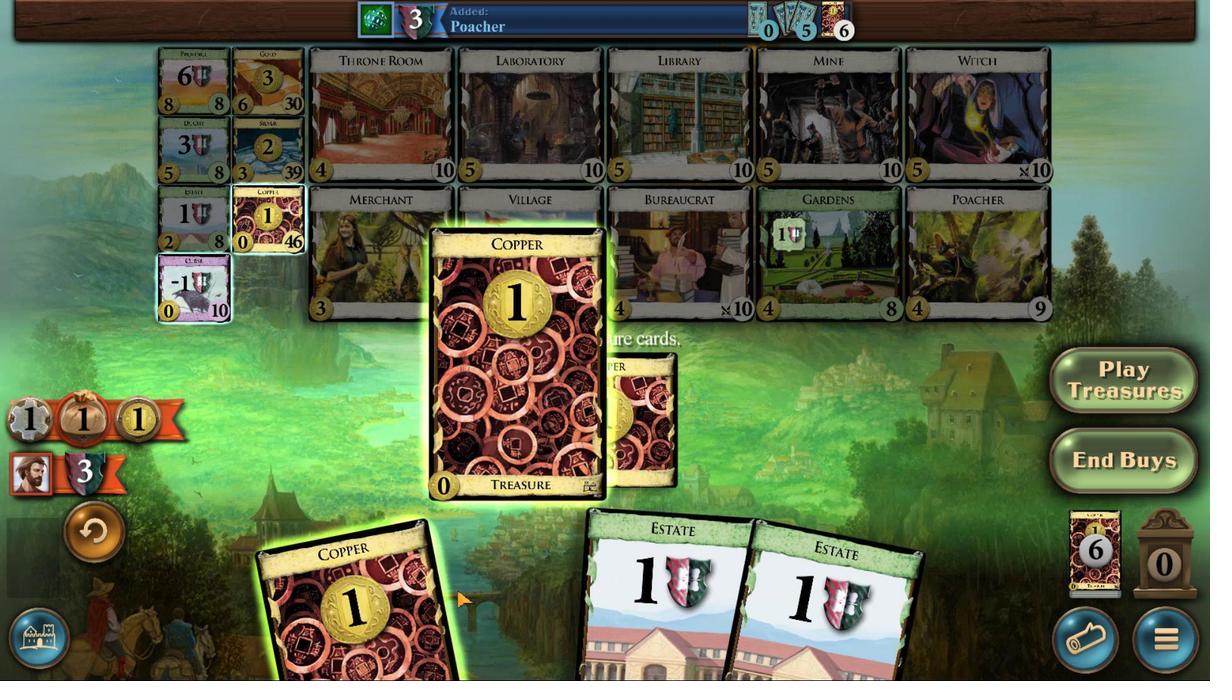 
Action: Mouse moved to (809, 449)
Screenshot: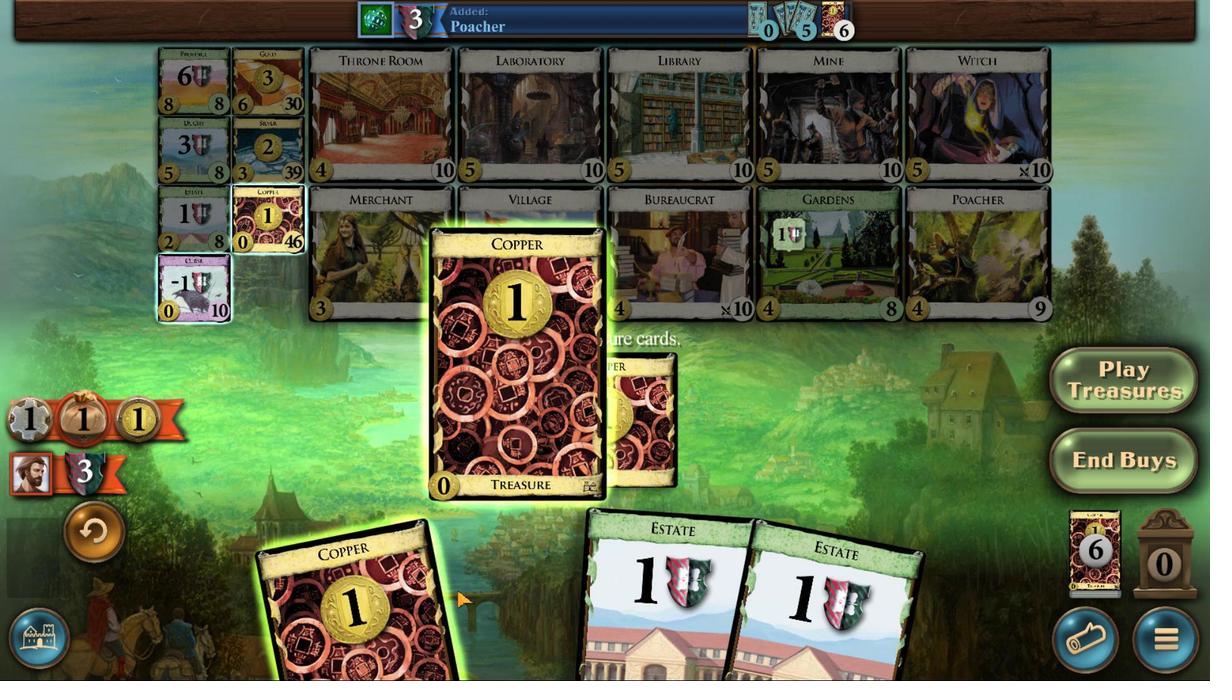 
Action: Mouse scrolled (809, 449) with delta (0, 0)
Screenshot: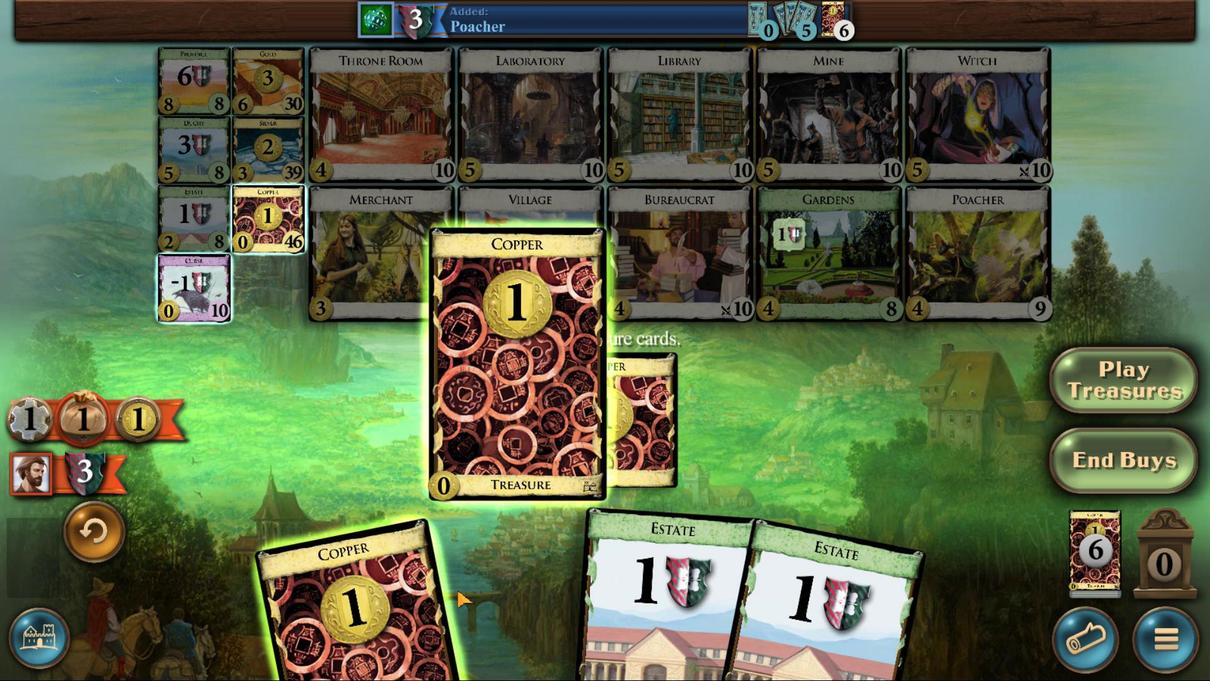 
Action: Mouse moved to (795, 457)
Screenshot: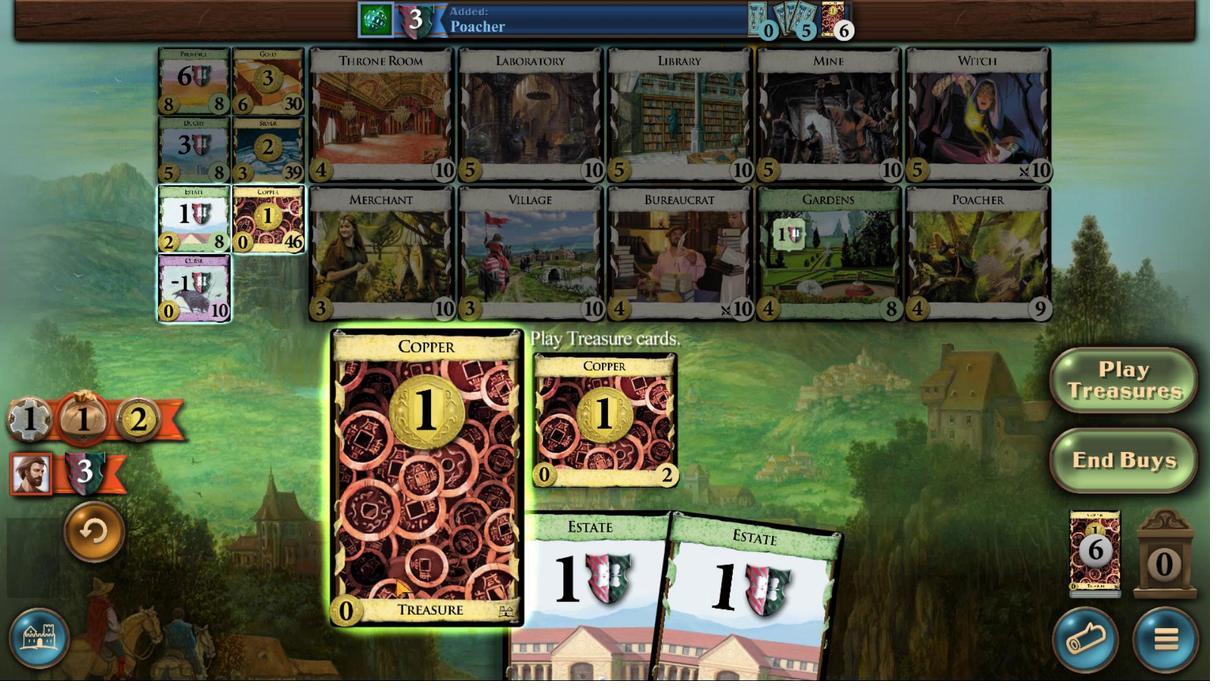 
Action: Mouse scrolled (795, 457) with delta (0, 0)
Screenshot: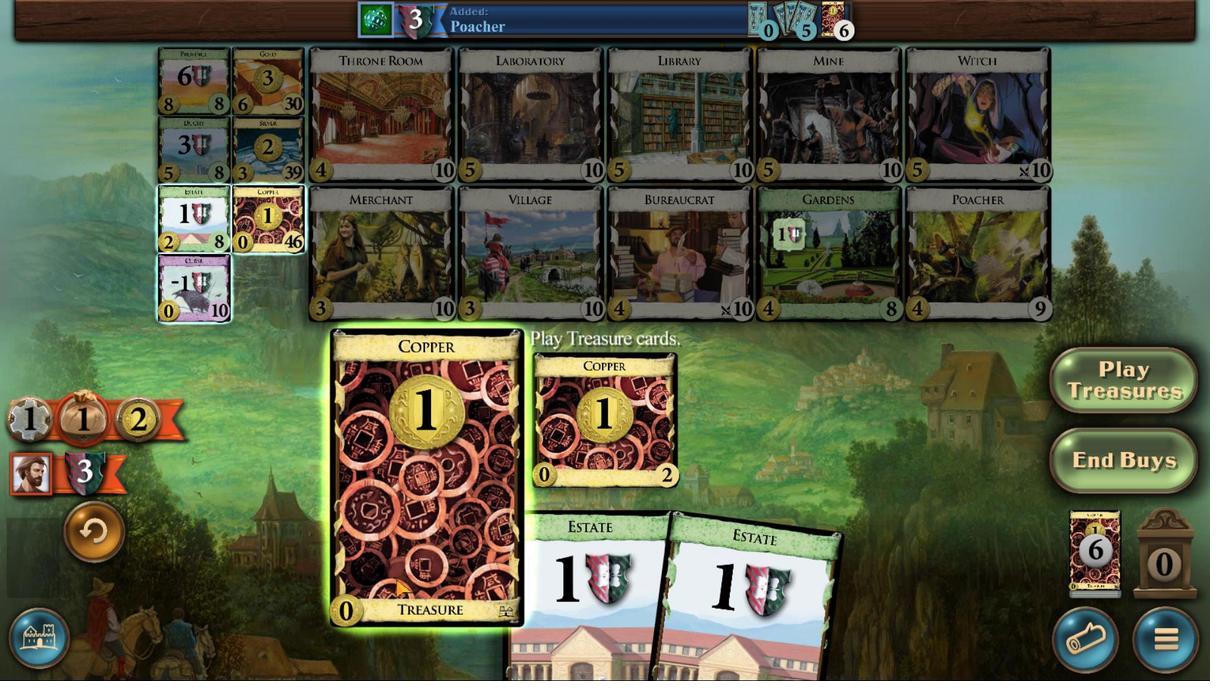 
Action: Mouse moved to (795, 457)
Screenshot: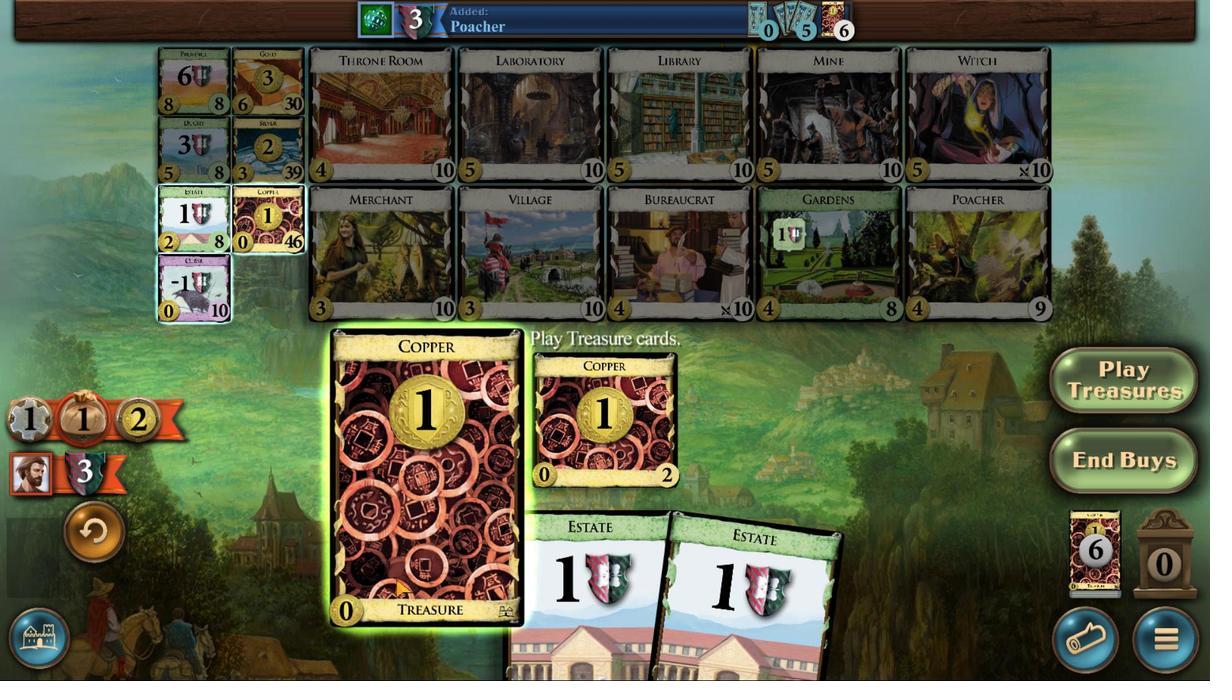 
Action: Mouse scrolled (795, 457) with delta (0, 0)
Screenshot: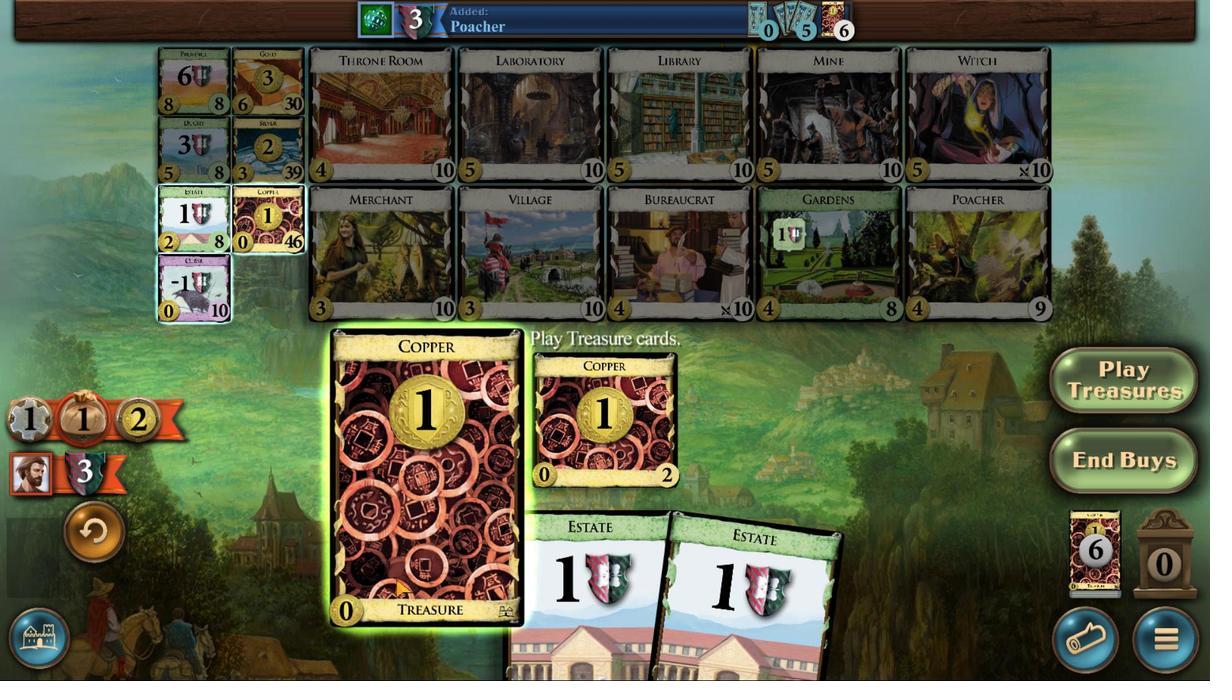 
Action: Mouse moved to (795, 455)
Screenshot: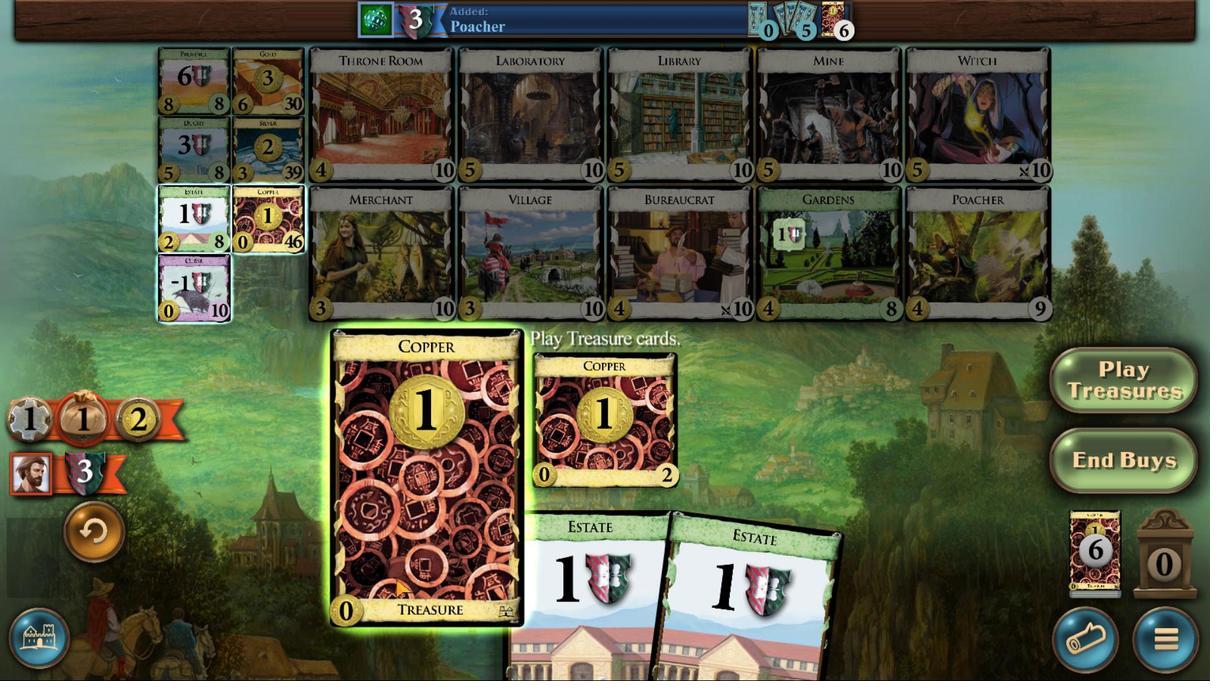 
Action: Mouse scrolled (795, 456) with delta (0, 0)
Screenshot: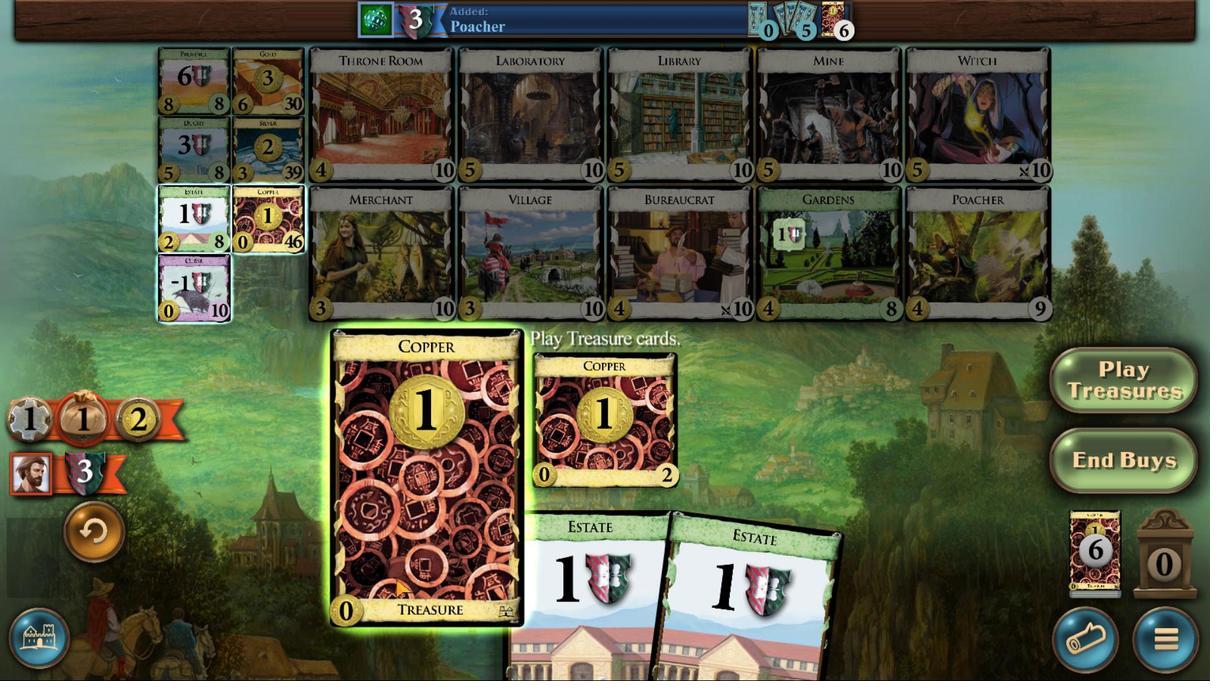 
Action: Mouse scrolled (795, 456) with delta (0, 0)
Screenshot: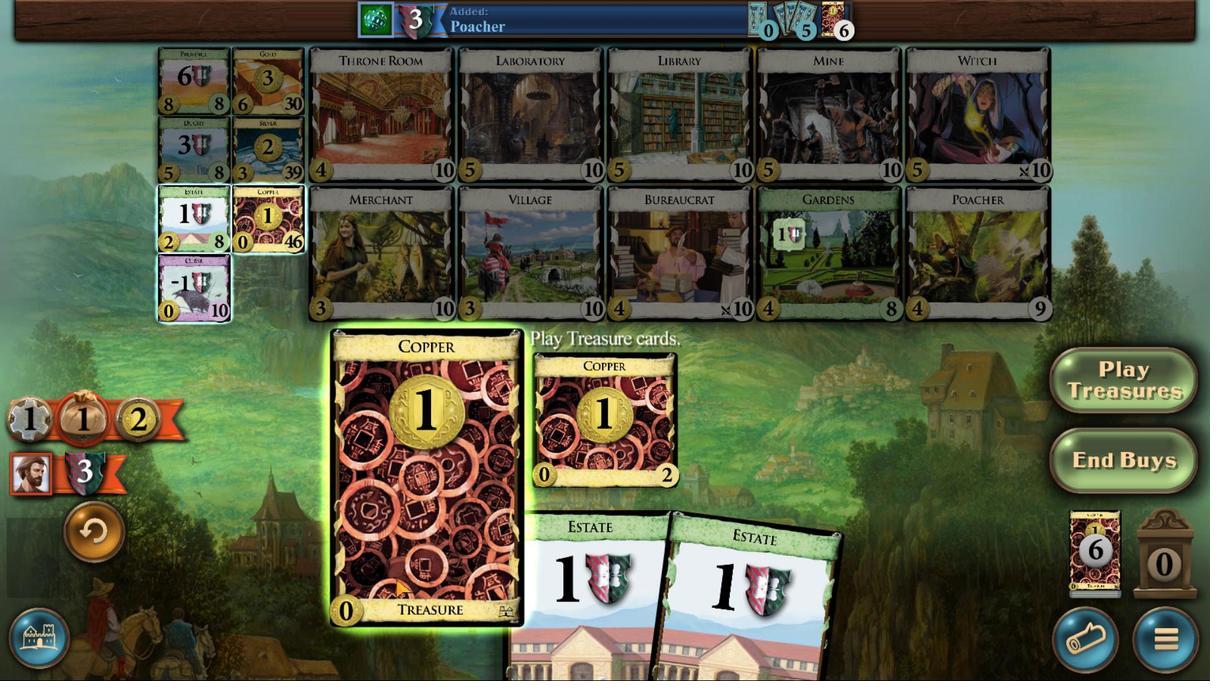 
Action: Mouse moved to (795, 455)
Screenshot: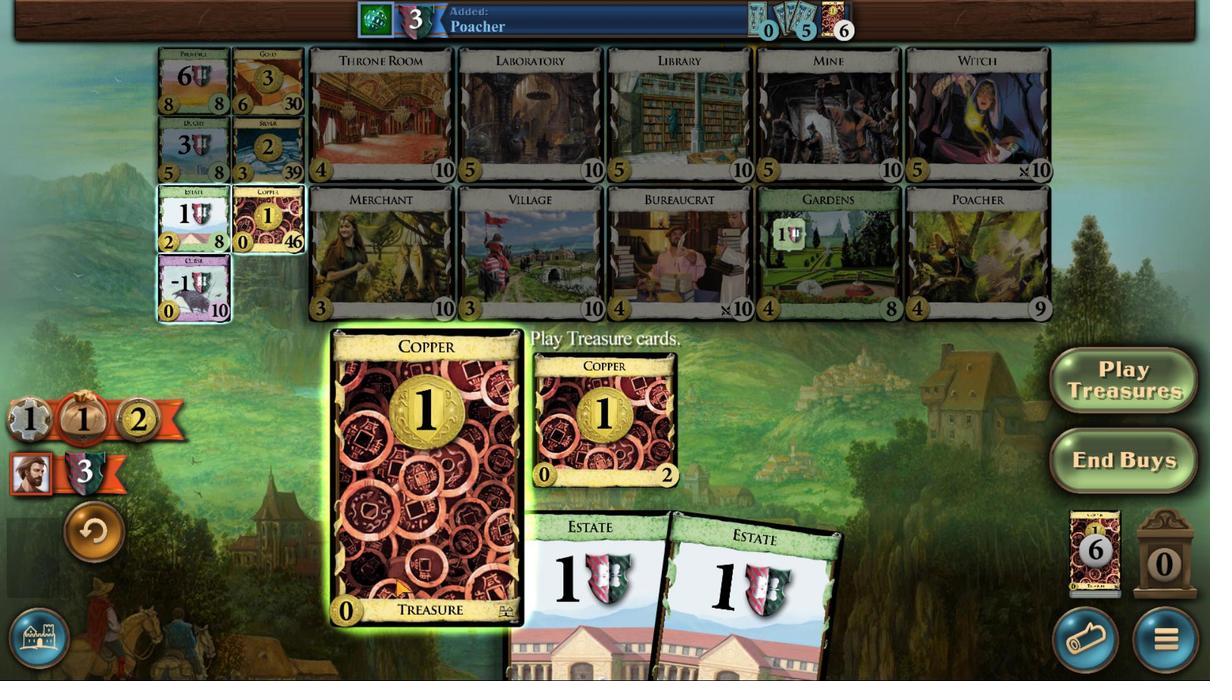 
Action: Mouse scrolled (795, 455) with delta (0, 0)
Screenshot: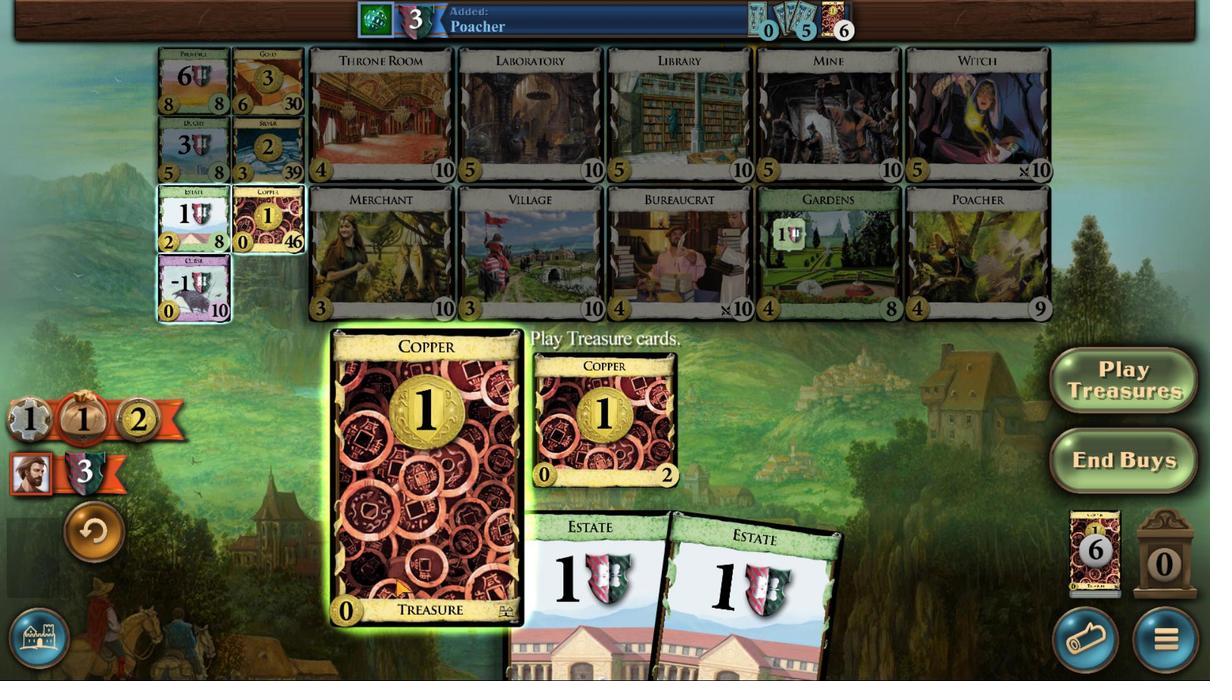 
Action: Mouse scrolled (795, 455) with delta (0, 0)
Screenshot: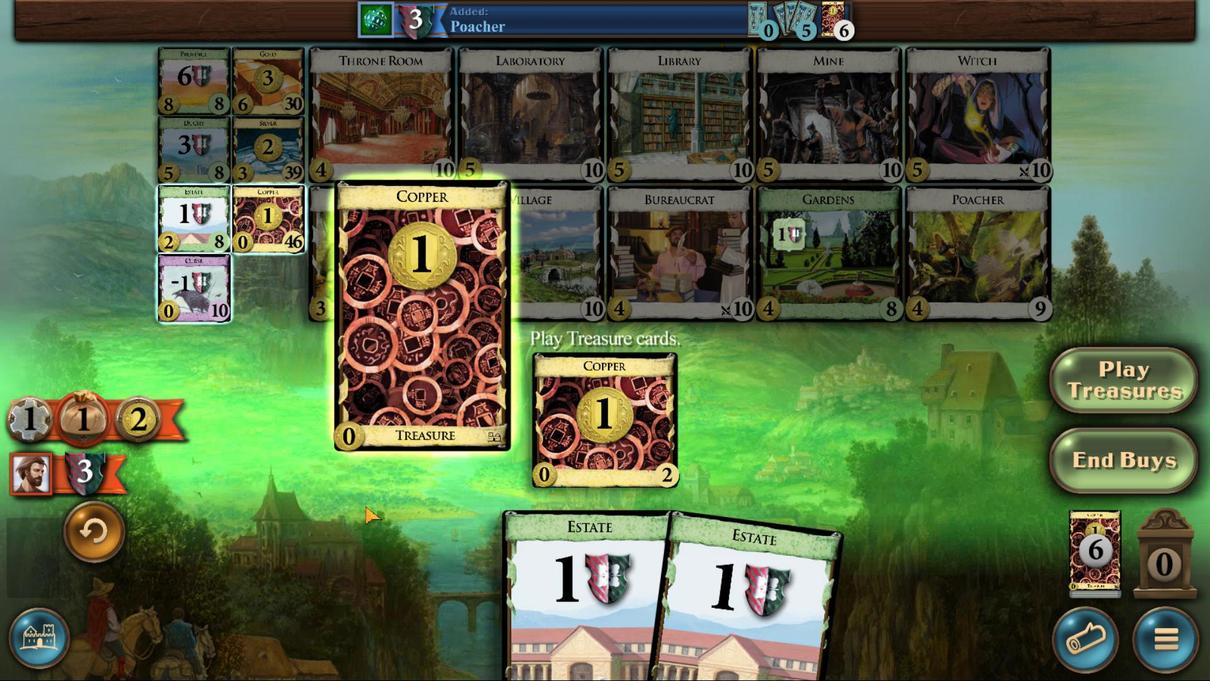 
Action: Mouse moved to (767, 607)
Screenshot: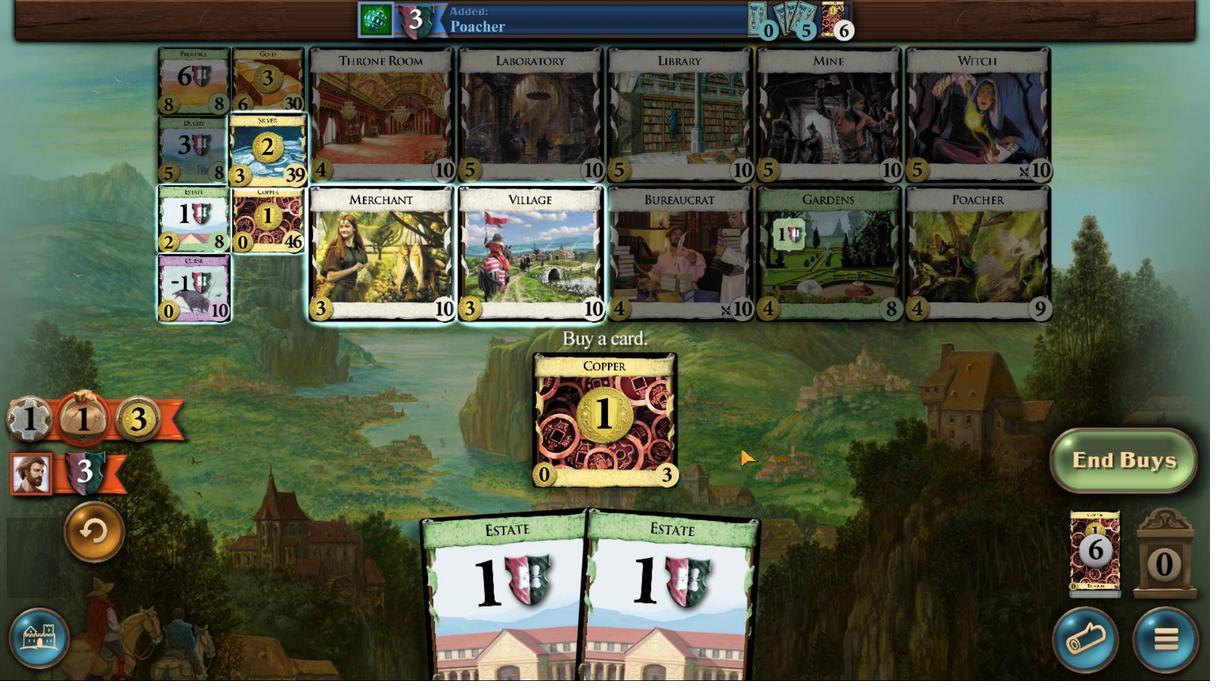 
Action: Mouse pressed left at (767, 607)
Screenshot: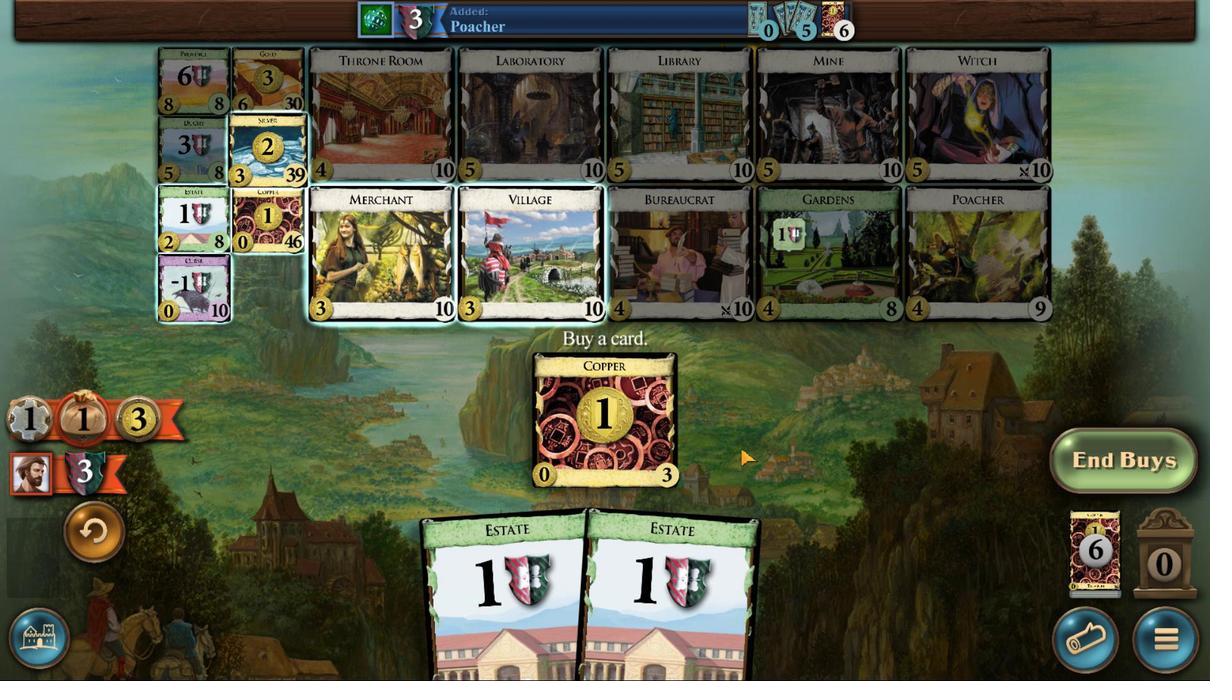 
Action: Mouse moved to (867, 454)
Screenshot: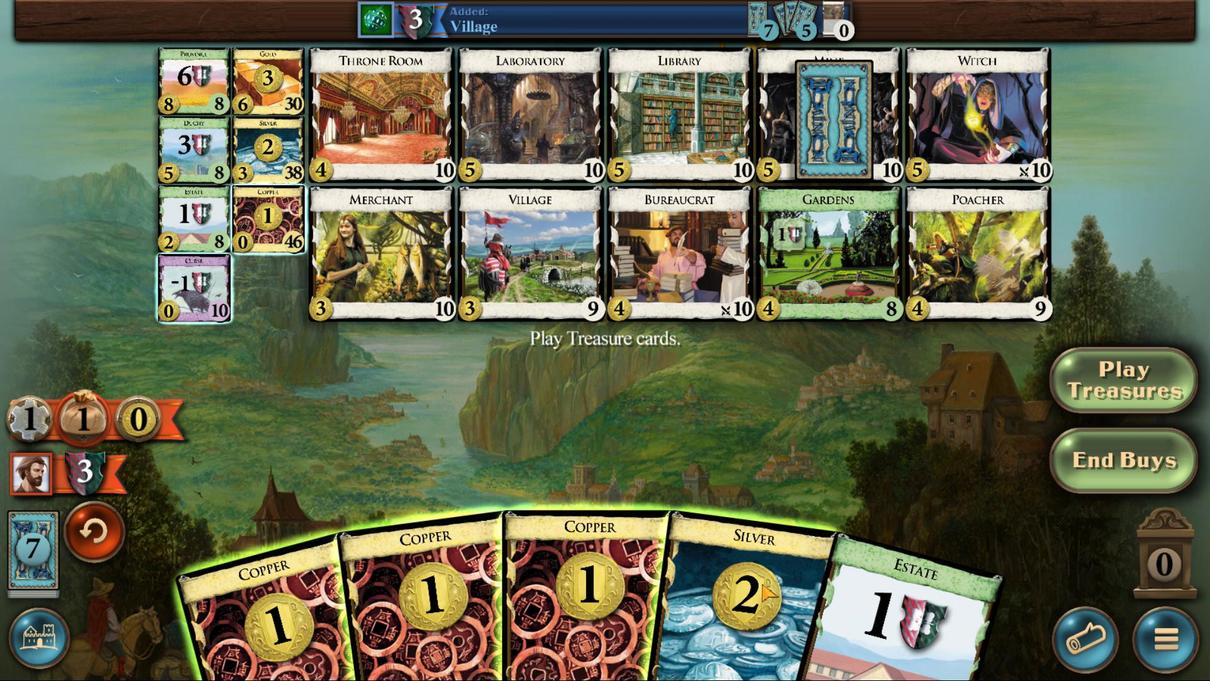 
Action: Mouse scrolled (867, 454) with delta (0, 0)
Screenshot: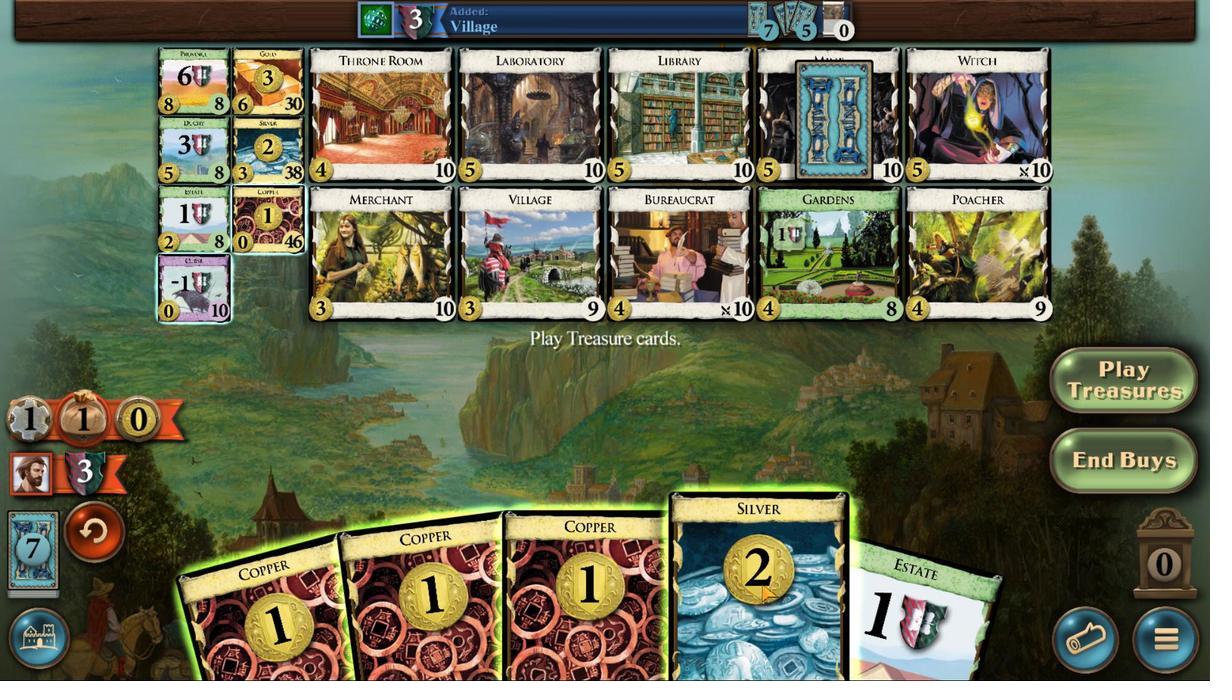 
Action: Mouse scrolled (867, 454) with delta (0, 0)
Screenshot: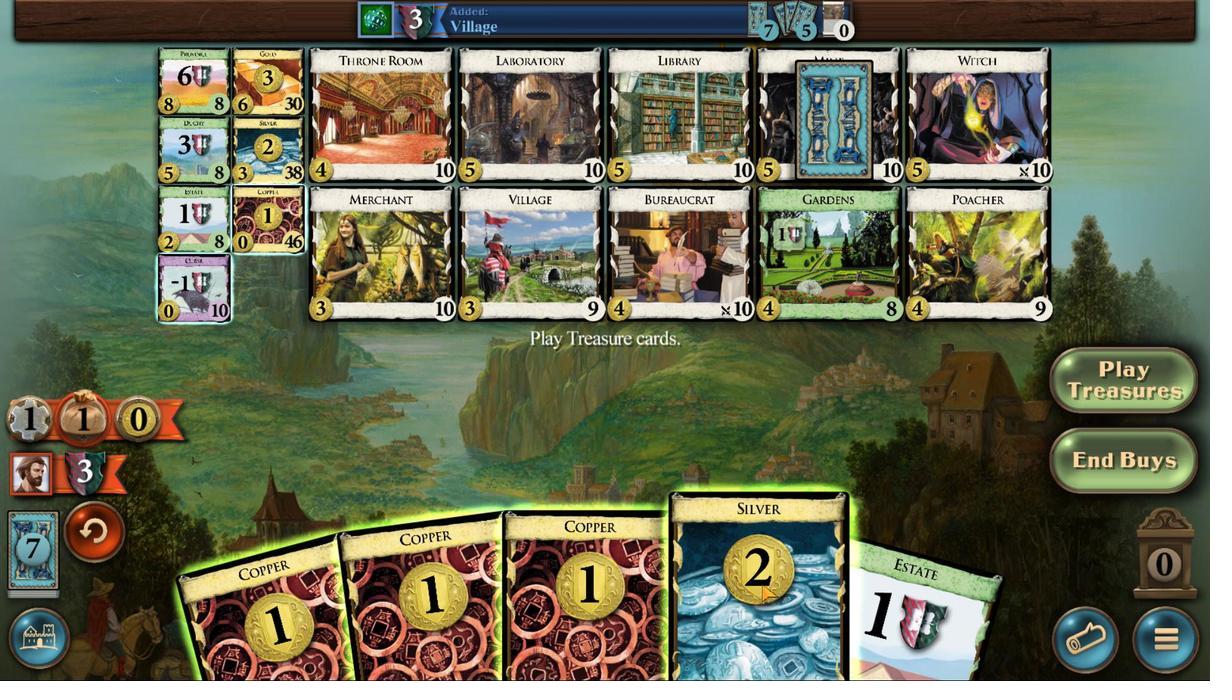 
Action: Mouse scrolled (867, 454) with delta (0, 0)
Screenshot: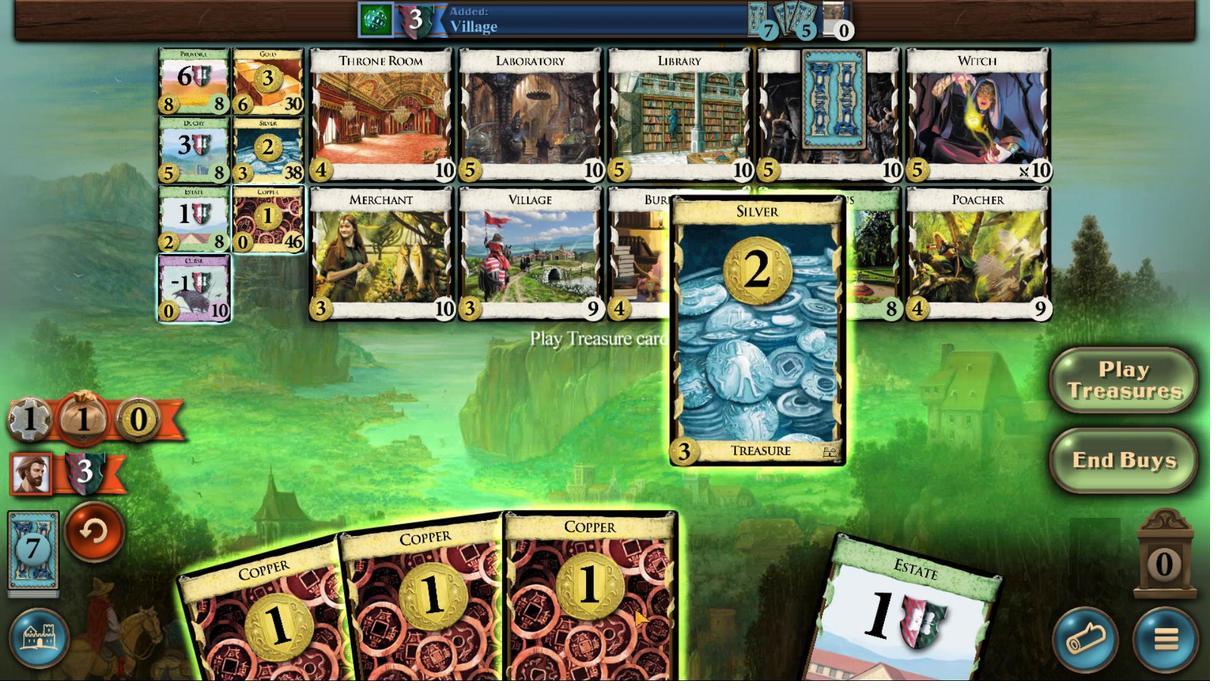 
Action: Mouse scrolled (867, 454) with delta (0, 0)
Screenshot: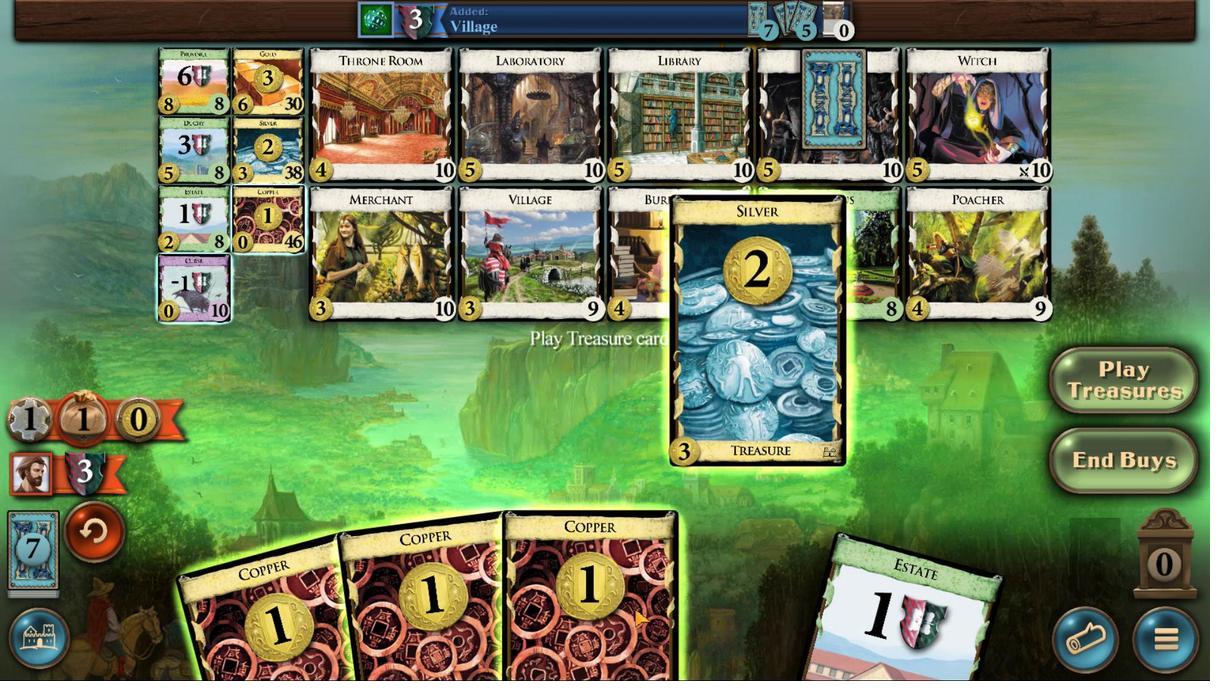 
Action: Mouse moved to (838, 443)
Screenshot: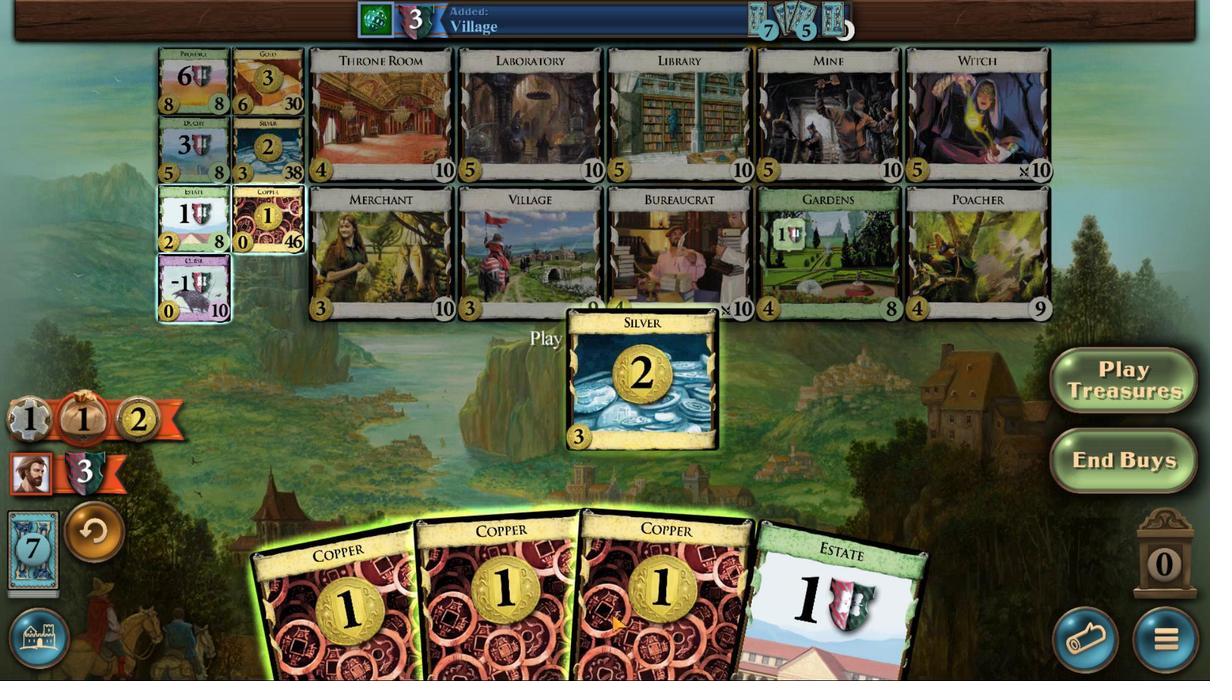 
Action: Mouse scrolled (838, 443) with delta (0, 0)
Screenshot: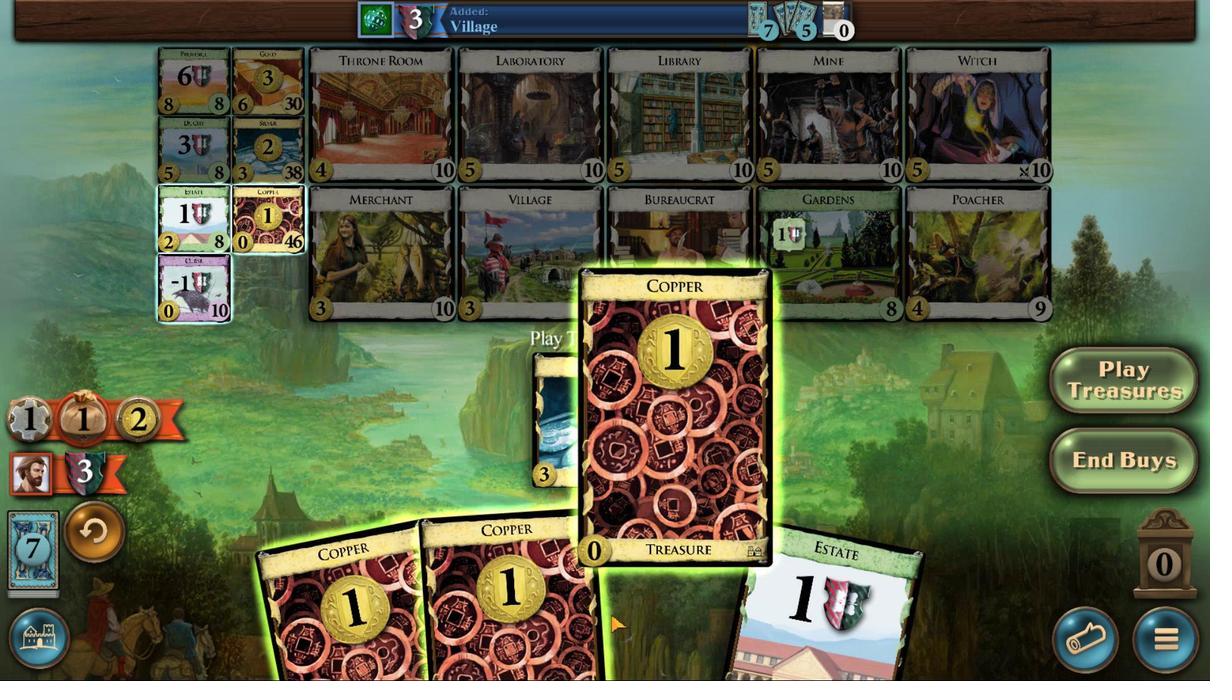 
Action: Mouse scrolled (838, 443) with delta (0, 0)
Screenshot: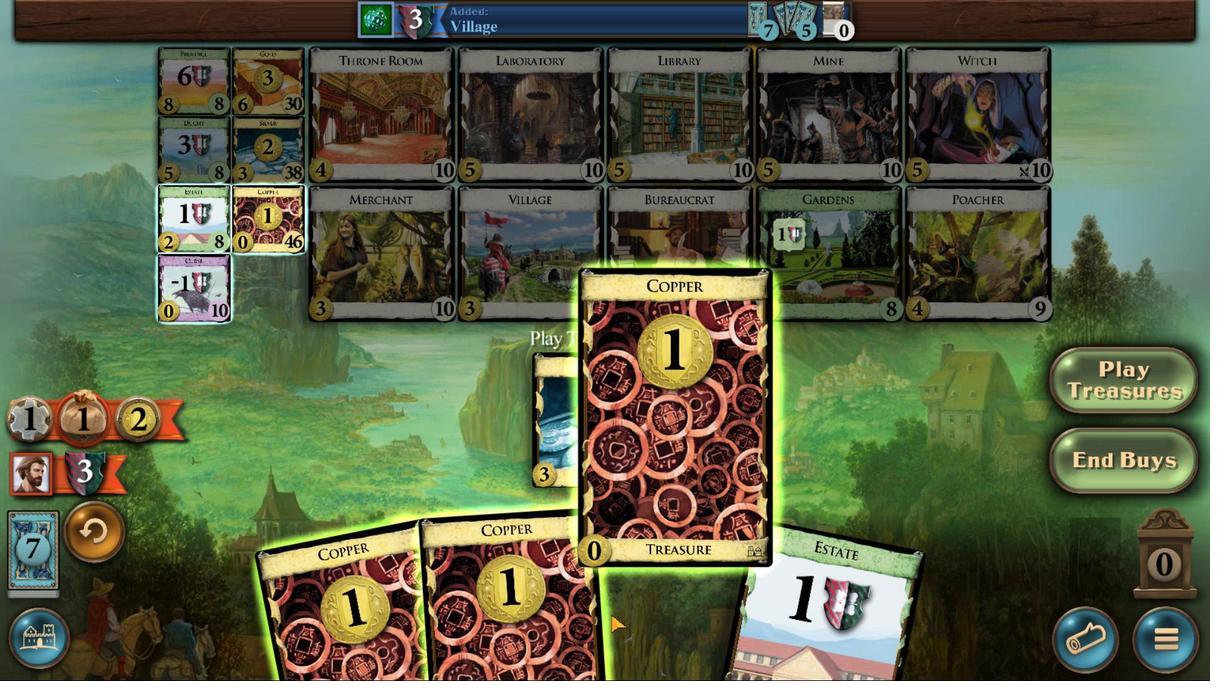 
Action: Mouse moved to (822, 447)
Screenshot: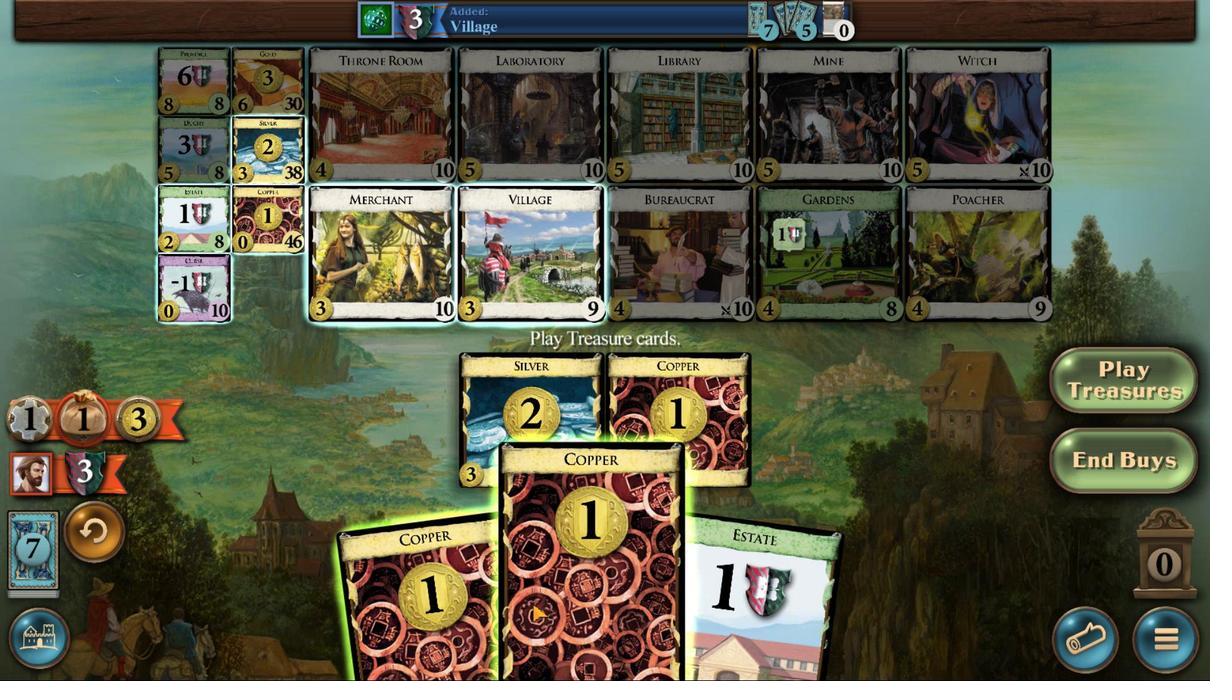 
Action: Mouse scrolled (822, 447) with delta (0, 0)
Screenshot: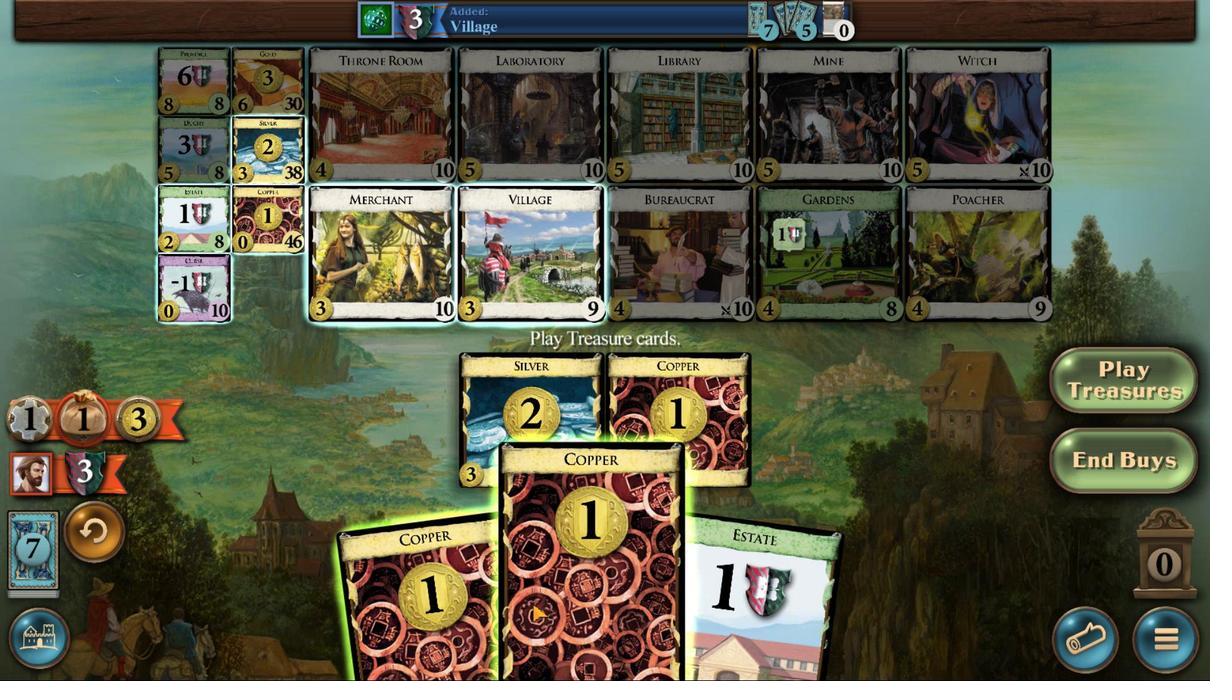 
Action: Mouse scrolled (822, 447) with delta (0, 0)
Screenshot: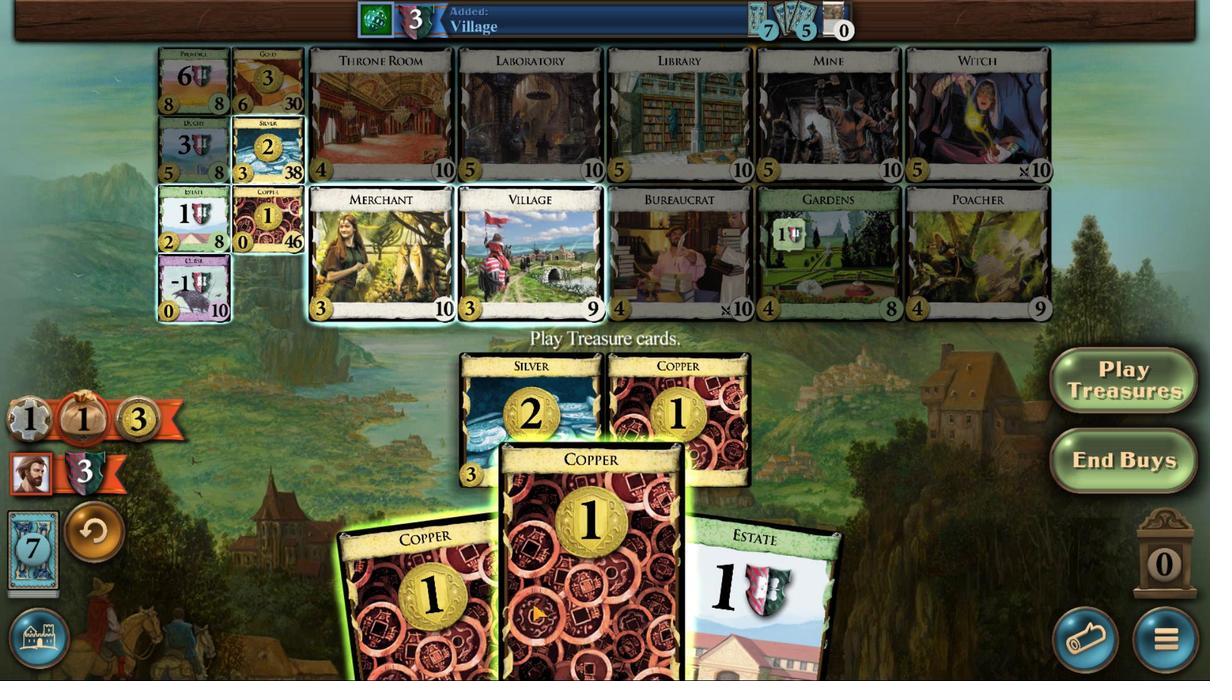 
Action: Mouse moved to (822, 447)
Screenshot: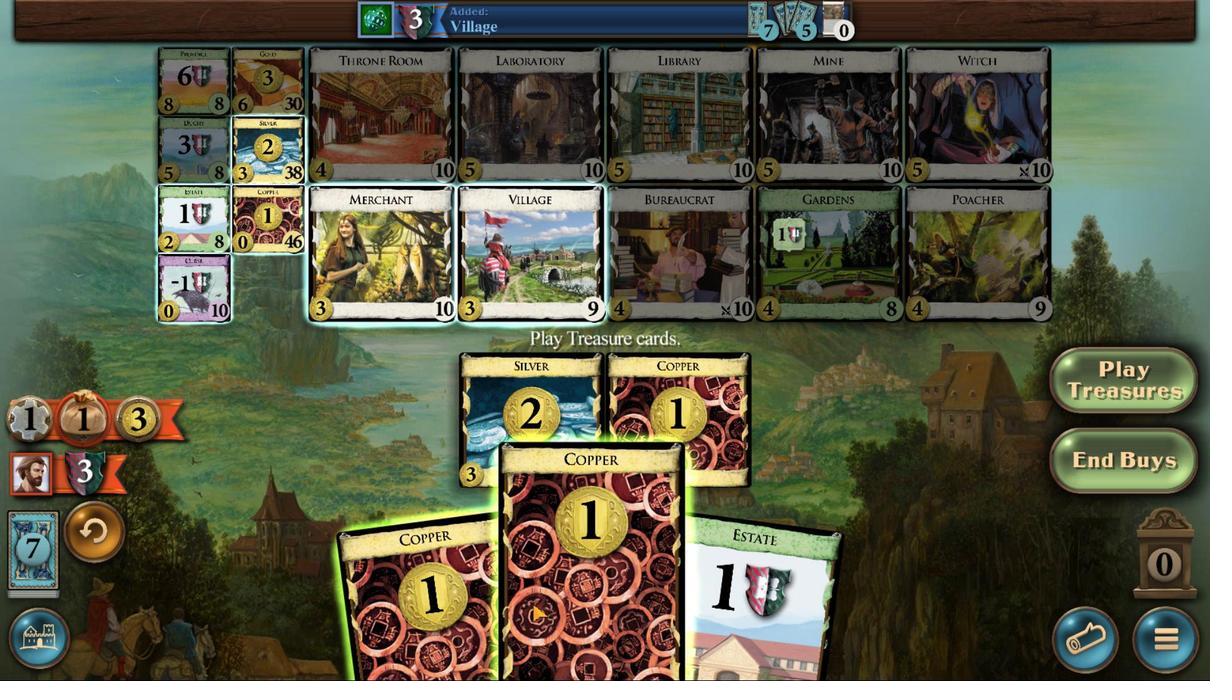 
Action: Mouse scrolled (822, 447) with delta (0, 0)
Screenshot: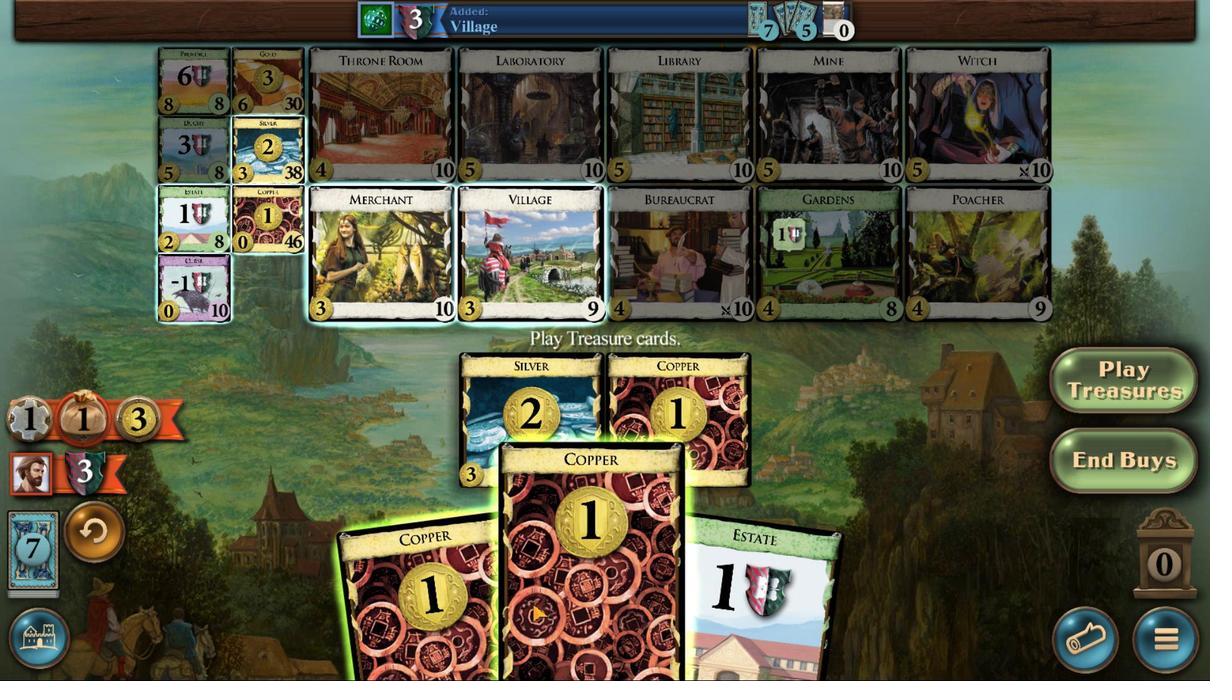 
Action: Mouse scrolled (822, 447) with delta (0, 0)
Screenshot: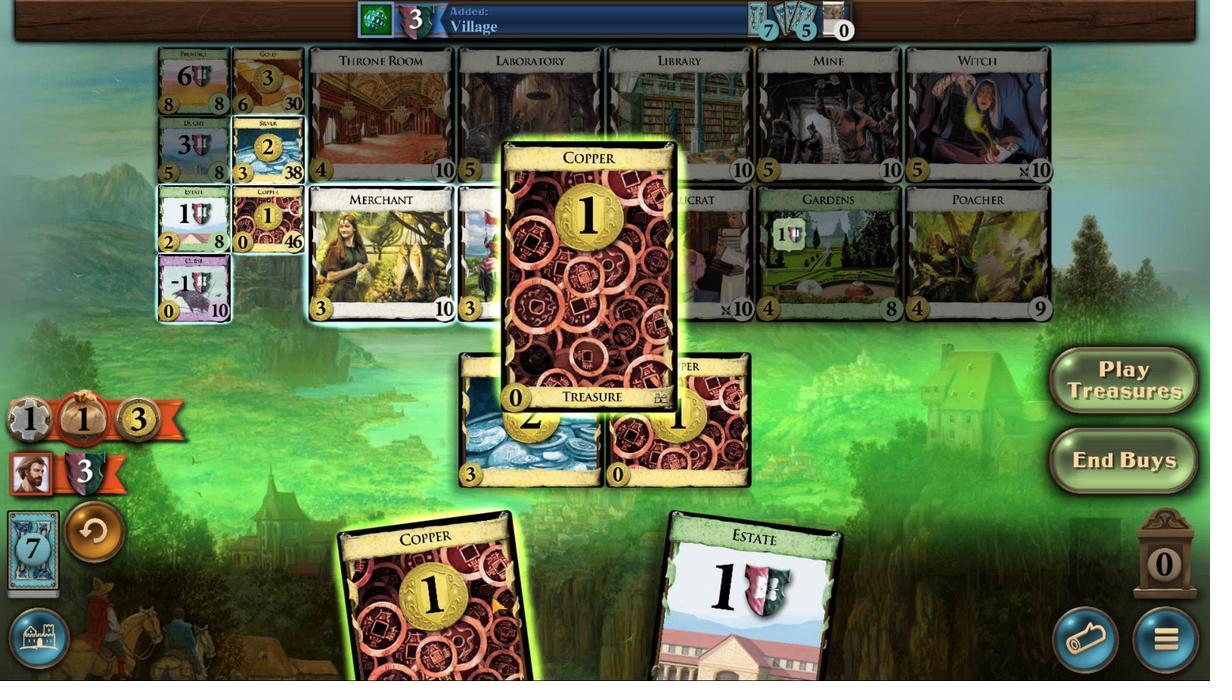 
Action: Mouse moved to (814, 449)
Screenshot: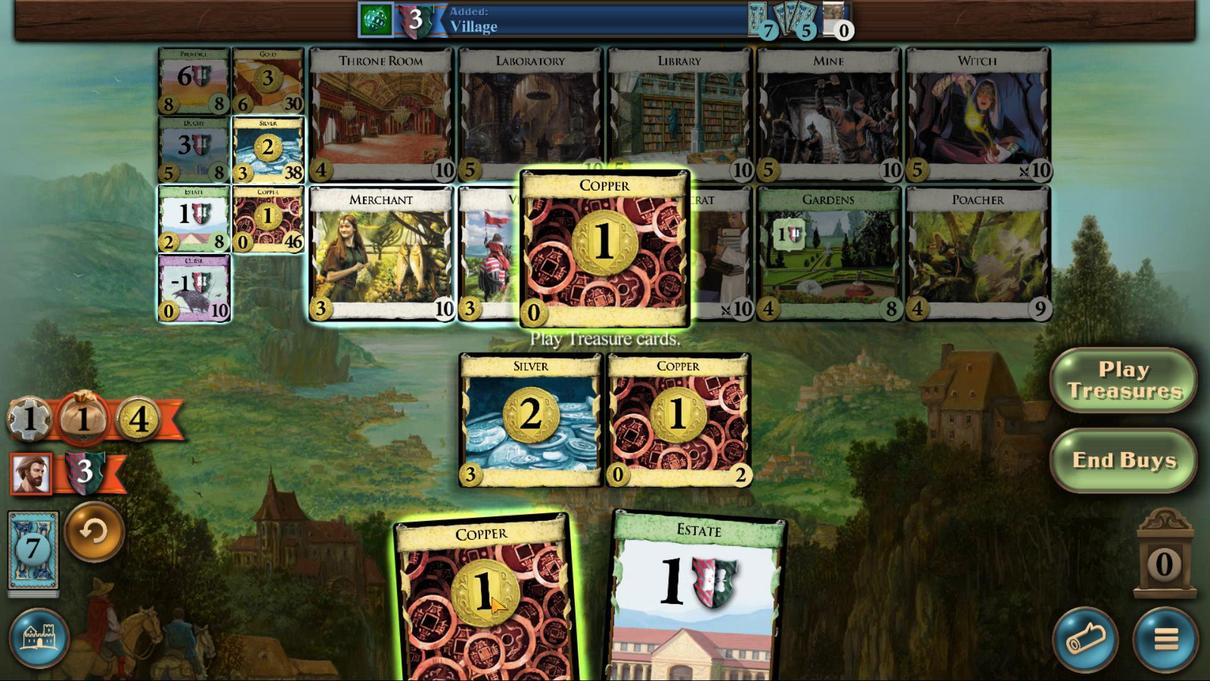 
Action: Mouse scrolled (814, 449) with delta (0, 0)
Screenshot: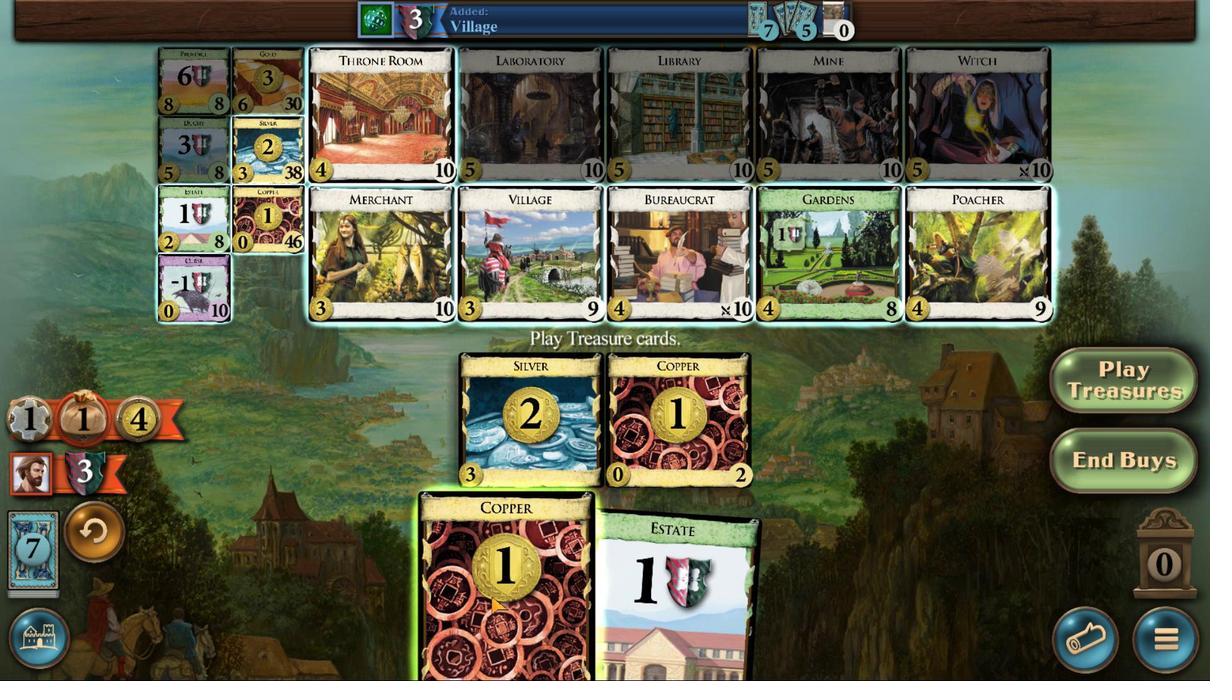 
Action: Mouse scrolled (814, 449) with delta (0, 0)
Screenshot: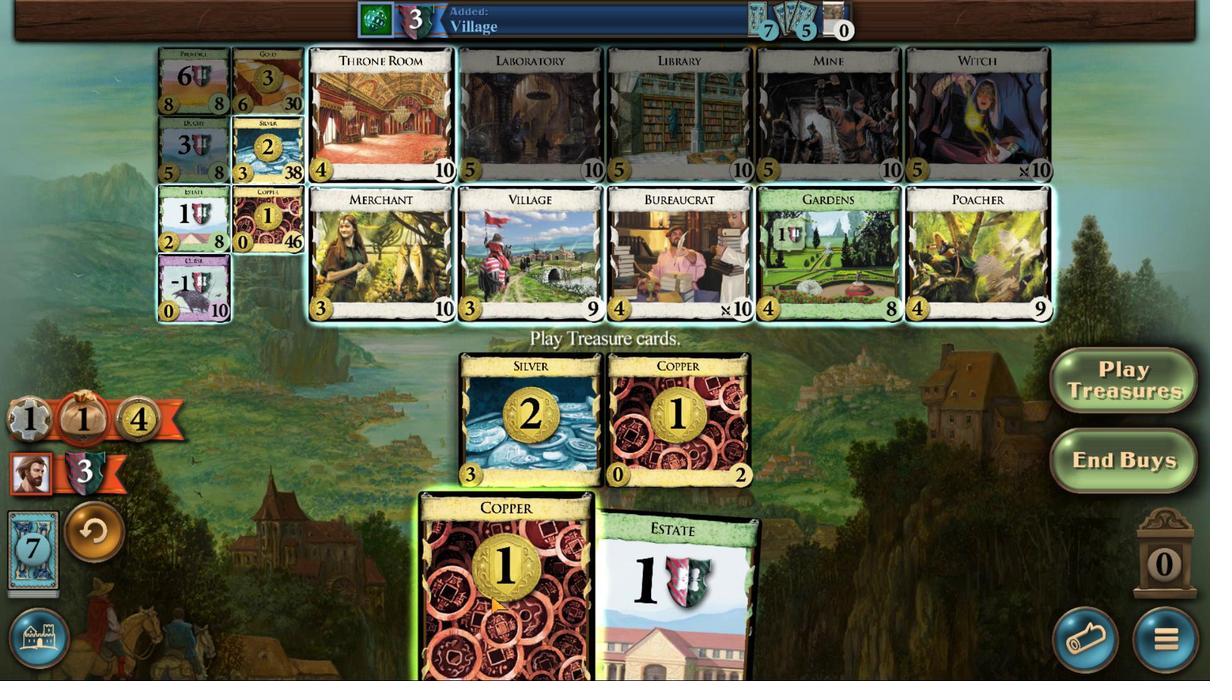 
Action: Mouse scrolled (814, 449) with delta (0, 0)
Screenshot: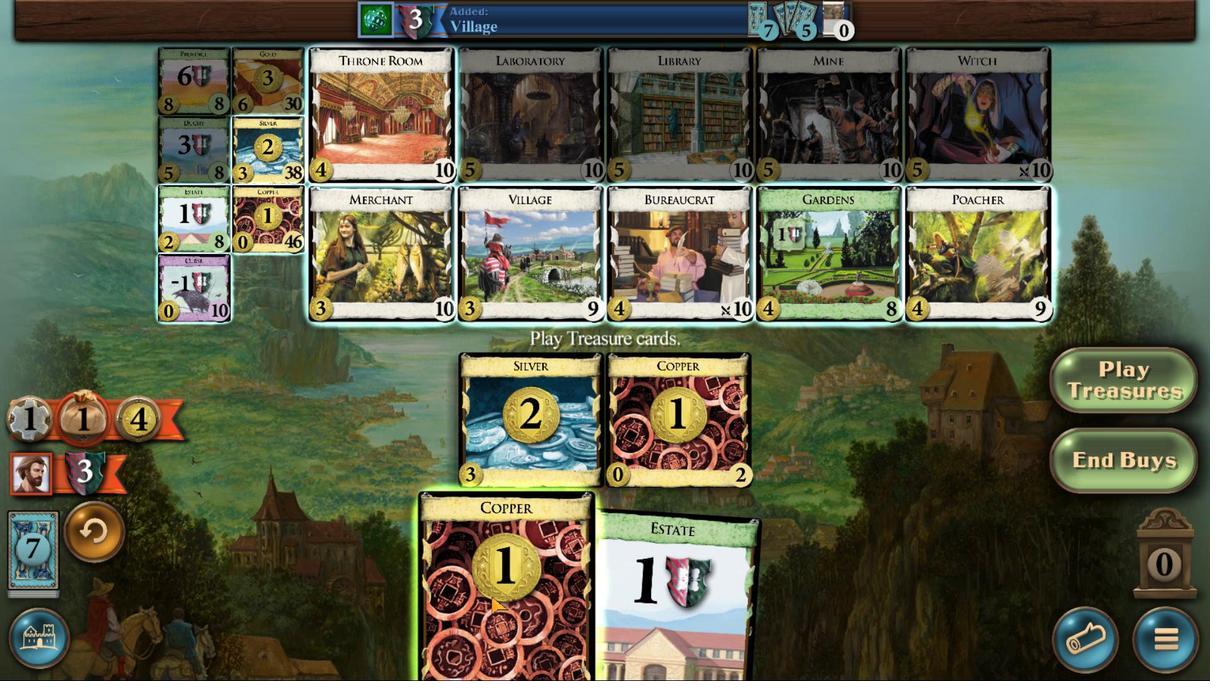 
Action: Mouse scrolled (814, 449) with delta (0, 0)
Screenshot: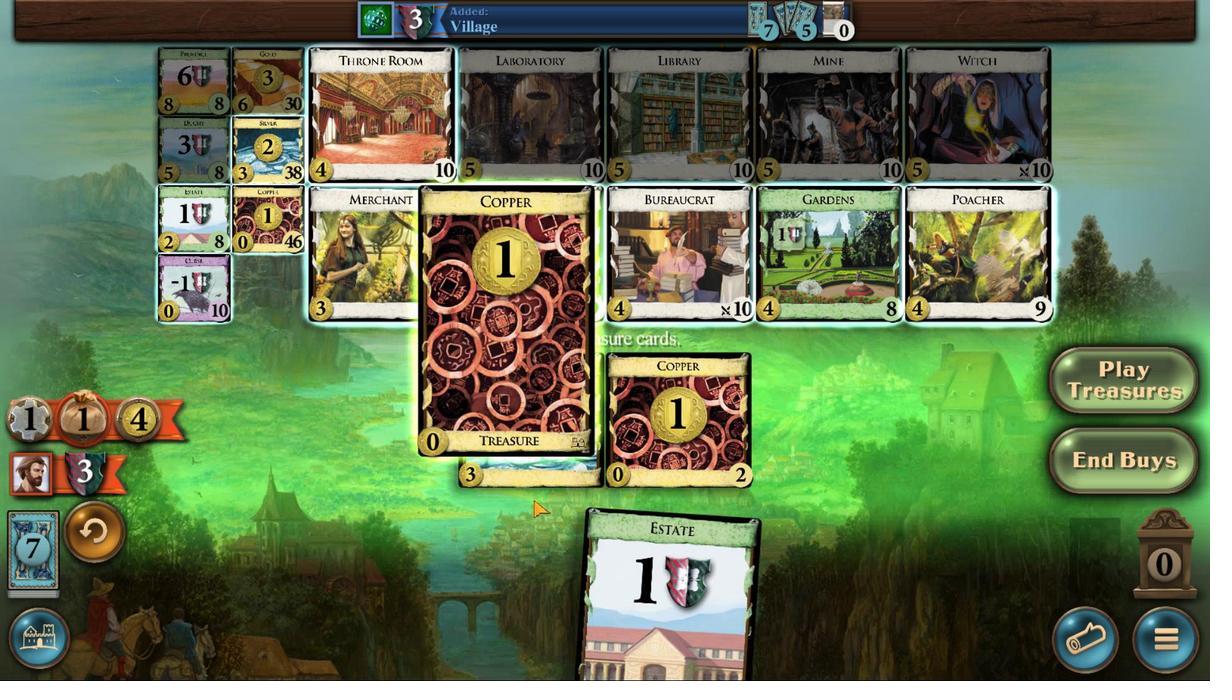 
Action: Mouse moved to (753, 606)
Screenshot: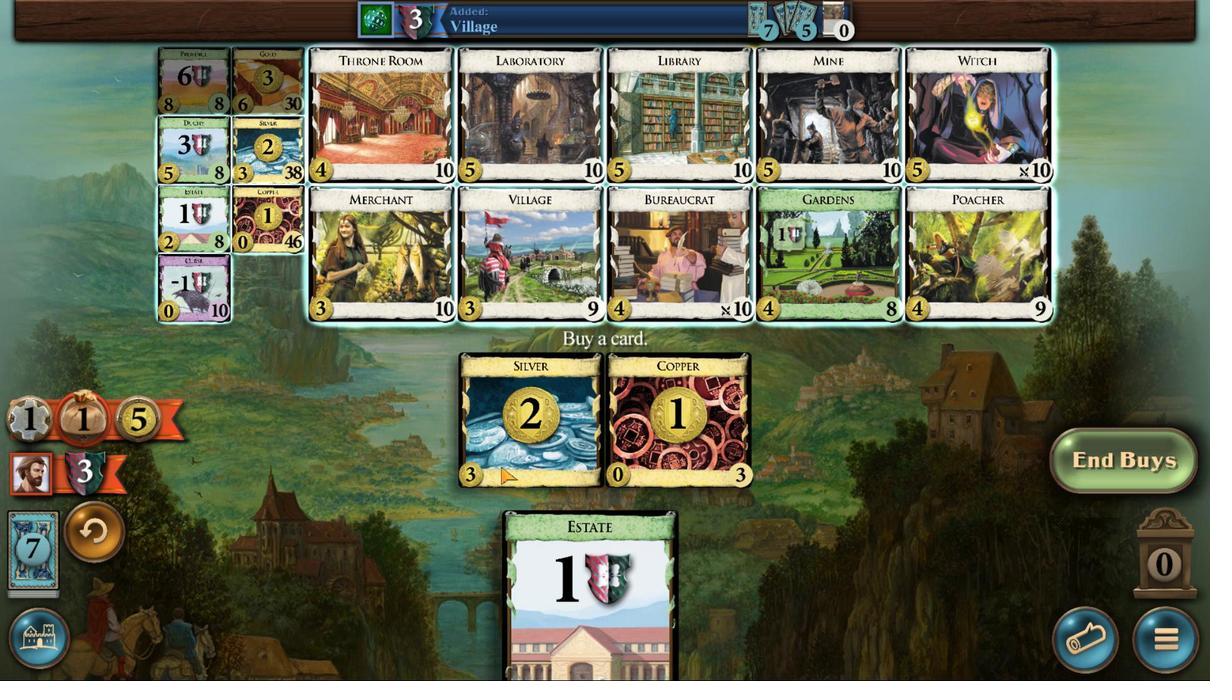 
Action: Mouse pressed left at (753, 606)
Screenshot: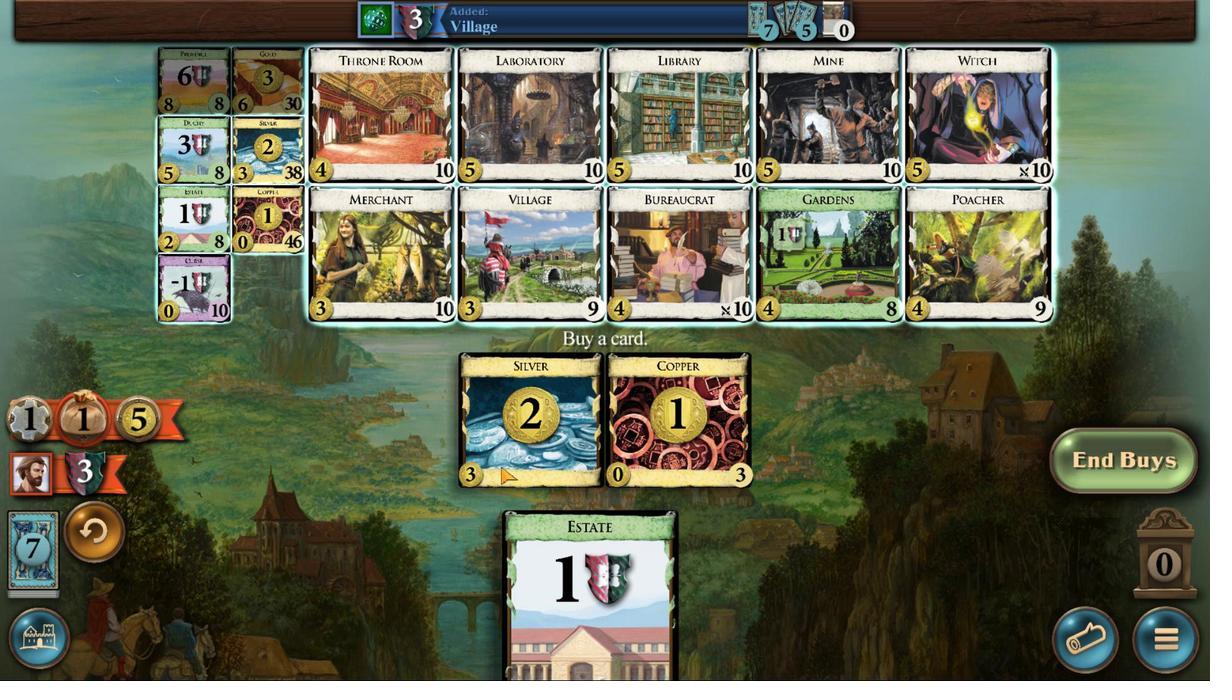 
Action: Mouse moved to (855, 429)
Screenshot: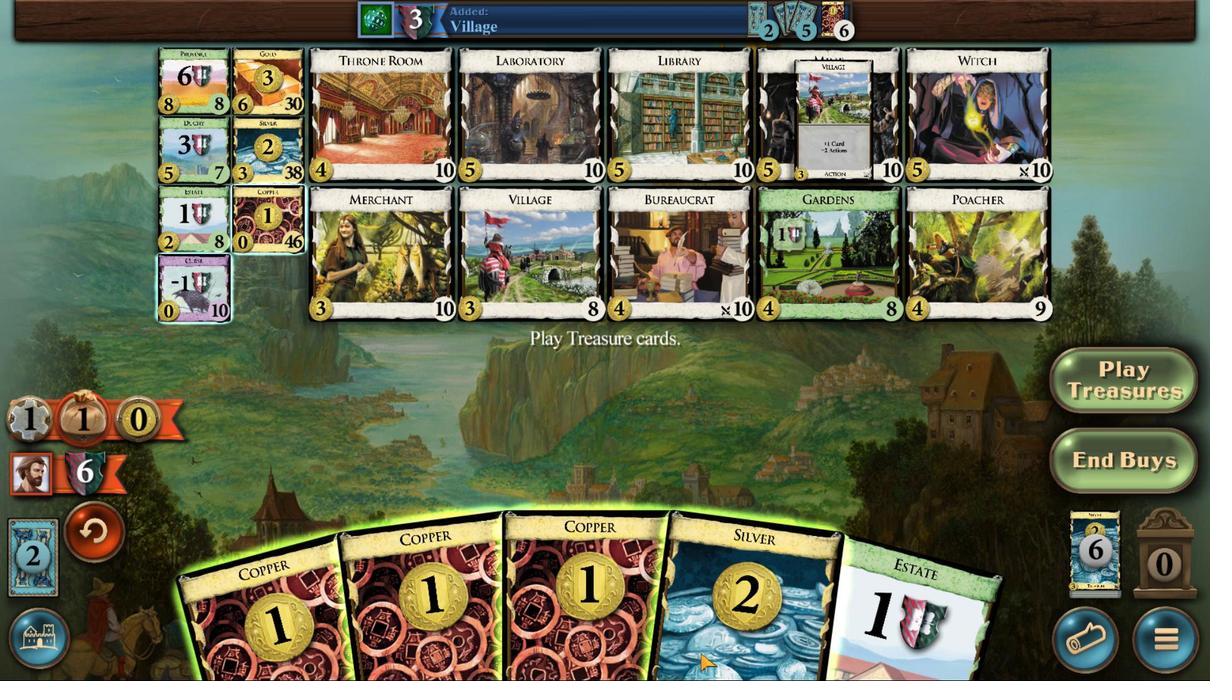 
Action: Mouse scrolled (855, 430) with delta (0, 0)
Screenshot: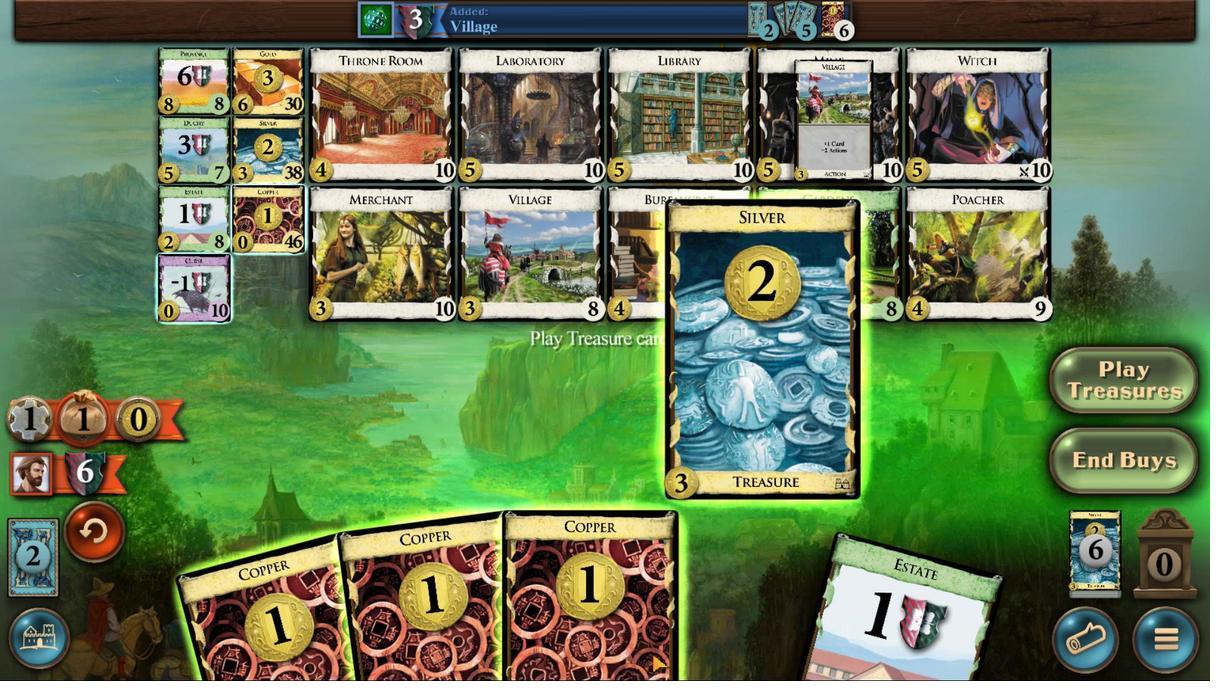 
Action: Mouse scrolled (855, 430) with delta (0, 0)
Screenshot: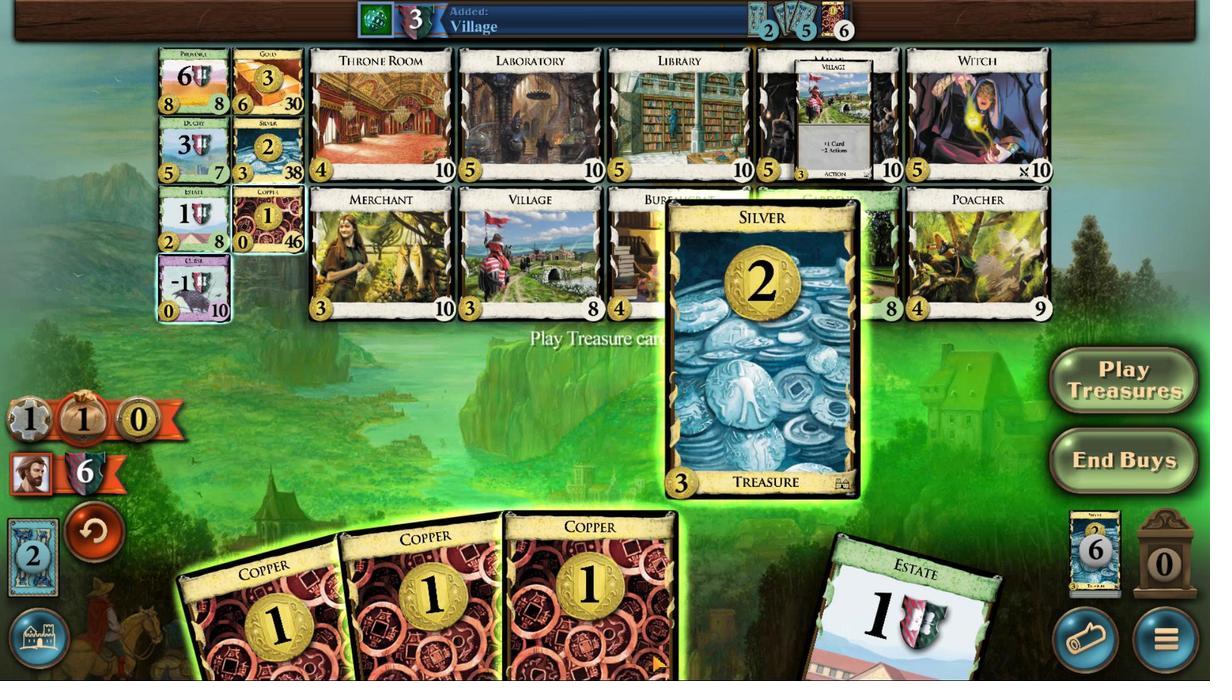 
Action: Mouse scrolled (855, 430) with delta (0, 0)
Screenshot: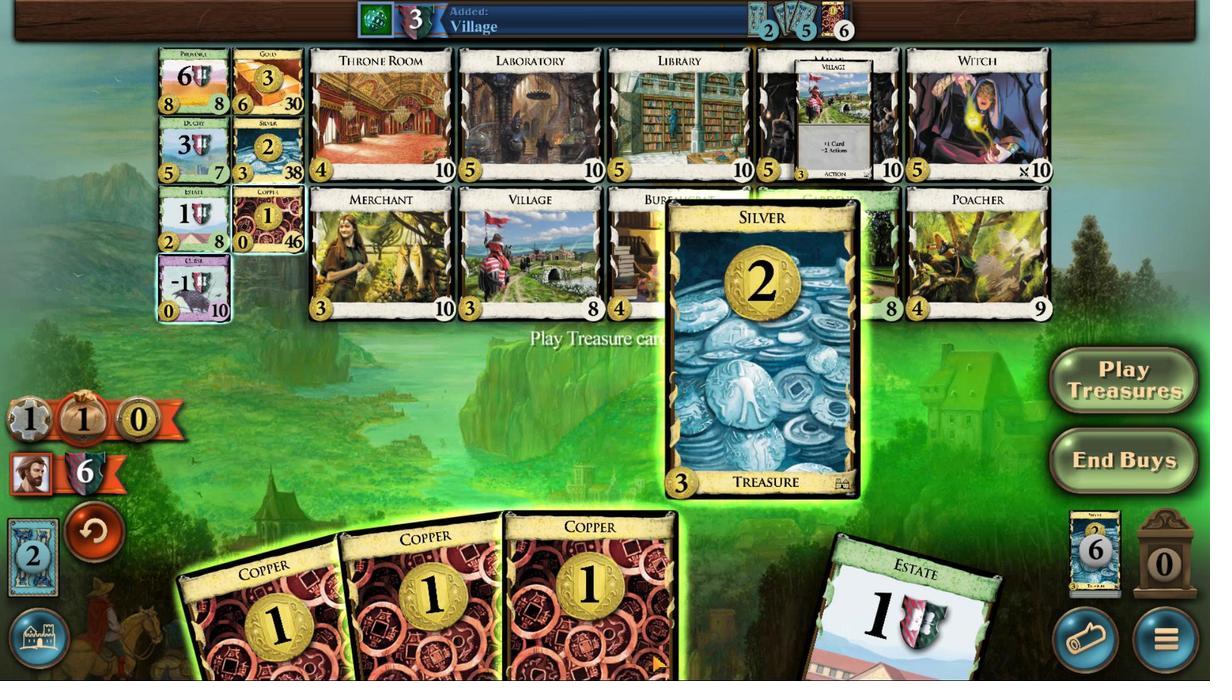 
Action: Mouse scrolled (855, 430) with delta (0, 0)
Screenshot: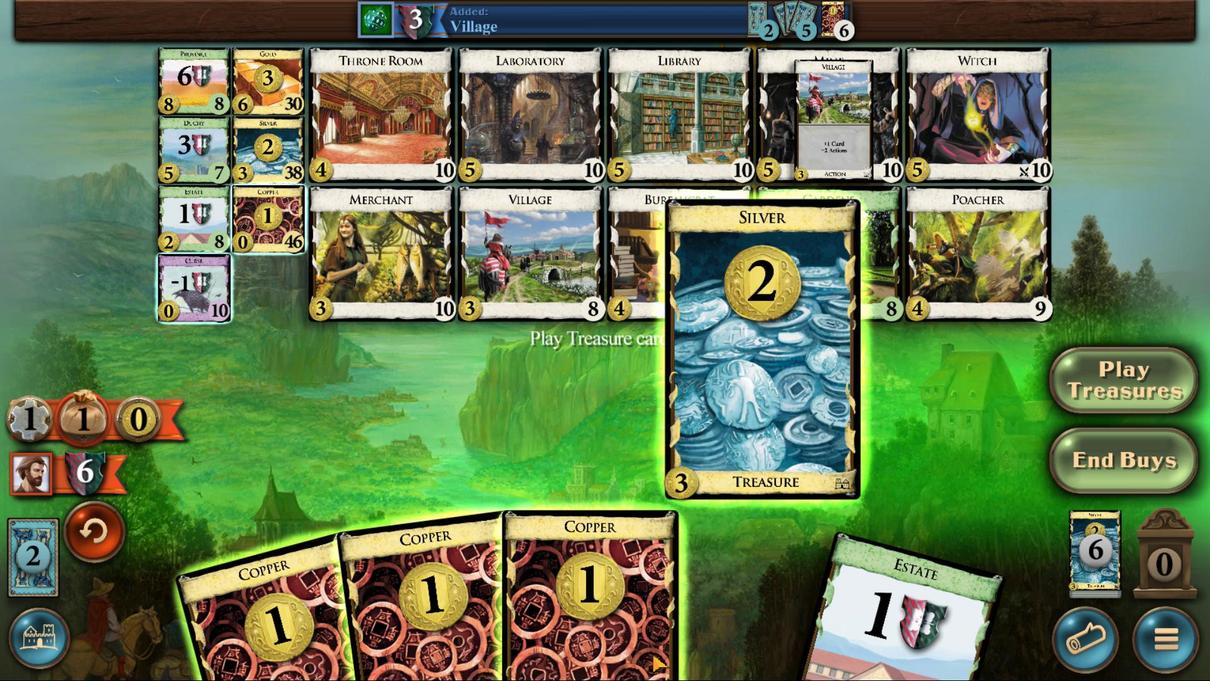 
Action: Mouse moved to (834, 431)
Screenshot: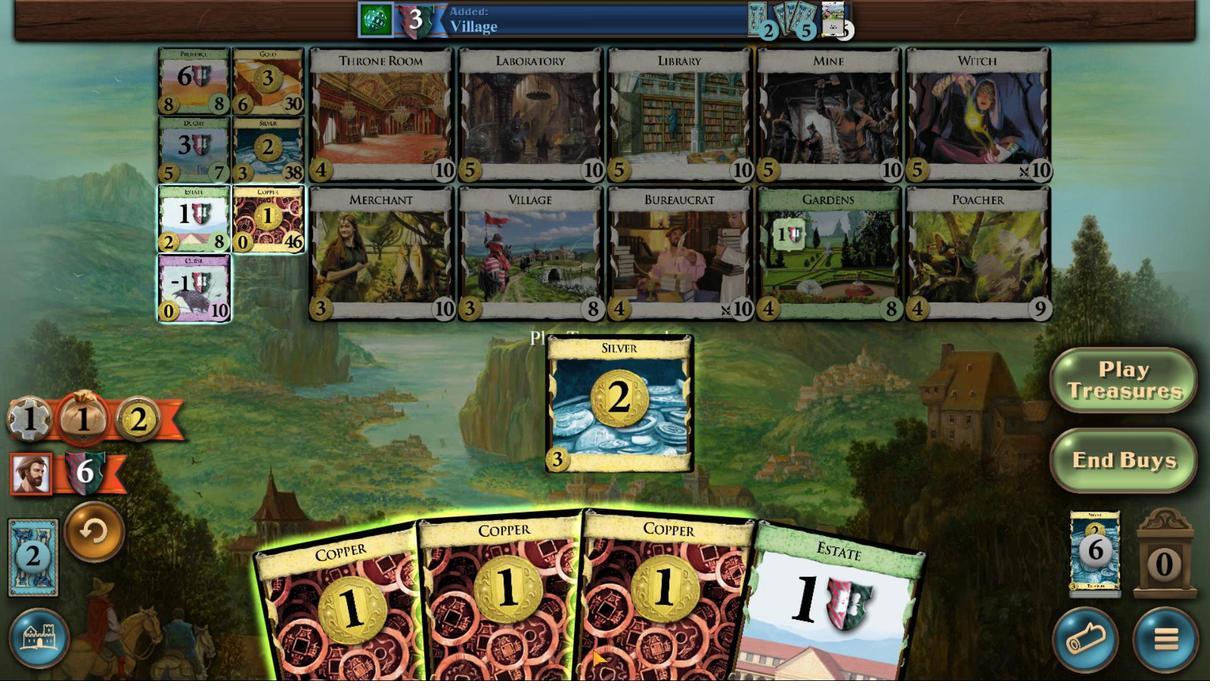 
Action: Mouse scrolled (834, 431) with delta (0, 0)
Screenshot: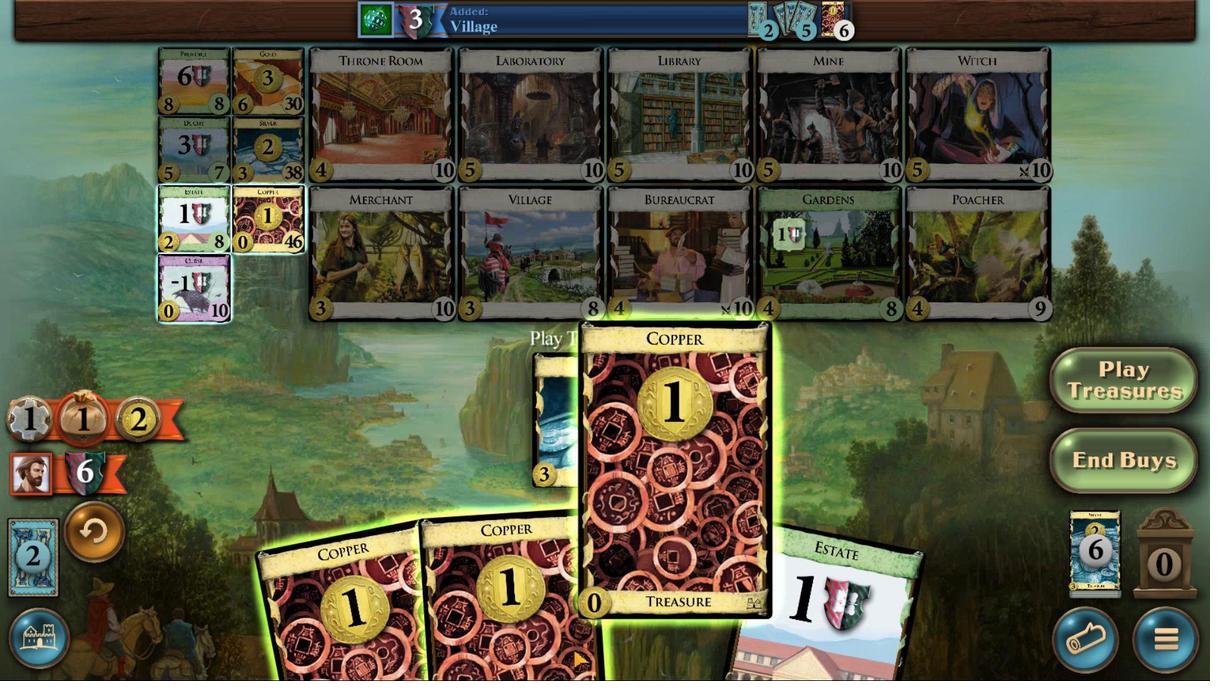 
Action: Mouse scrolled (834, 431) with delta (0, 0)
Screenshot: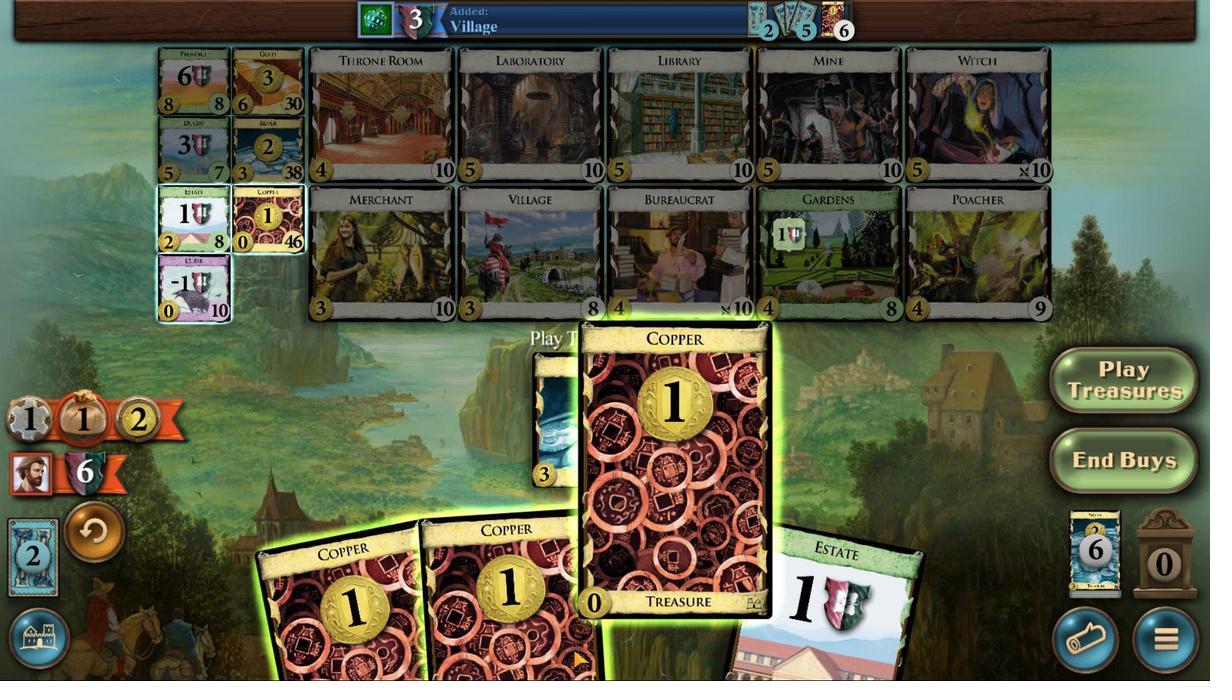 
Action: Mouse scrolled (834, 431) with delta (0, 0)
Screenshot: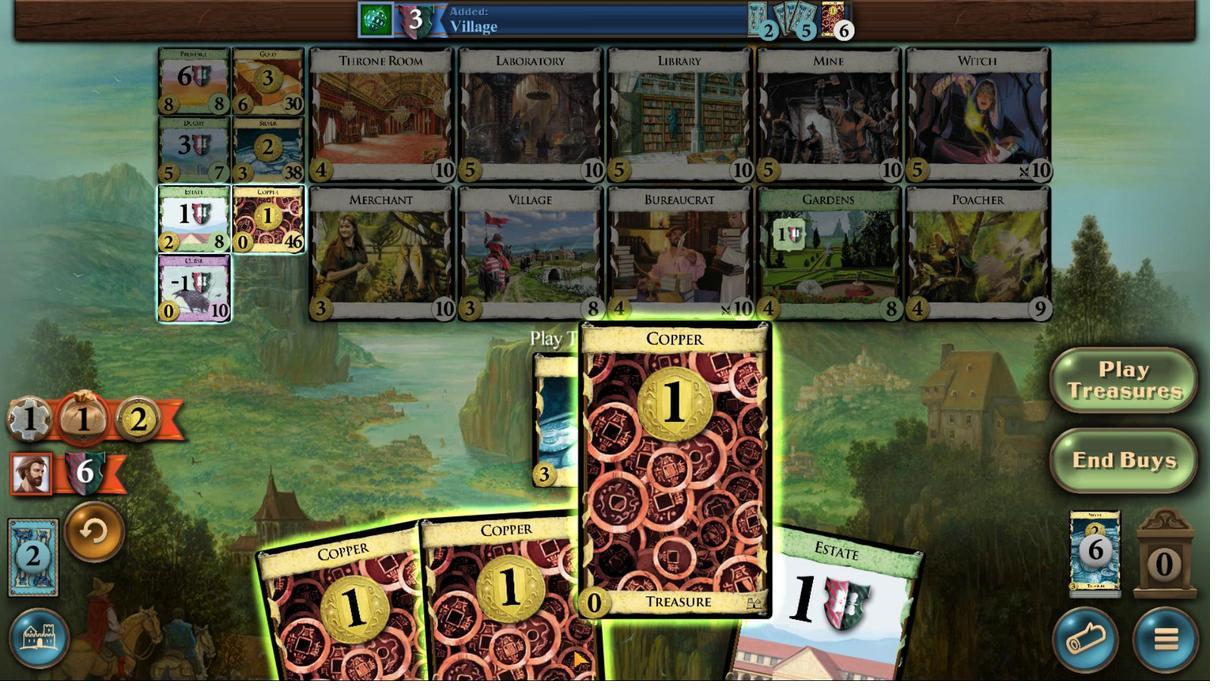 
Action: Mouse moved to (818, 429)
Screenshot: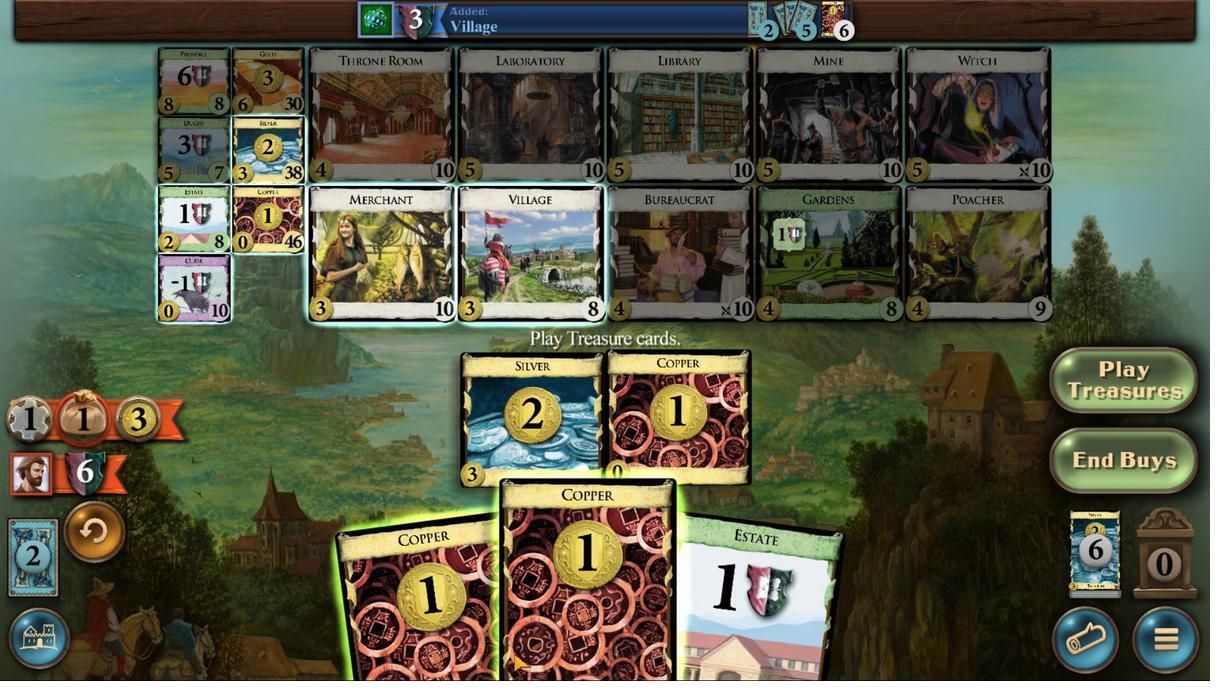 
Action: Mouse scrolled (818, 429) with delta (0, 0)
Screenshot: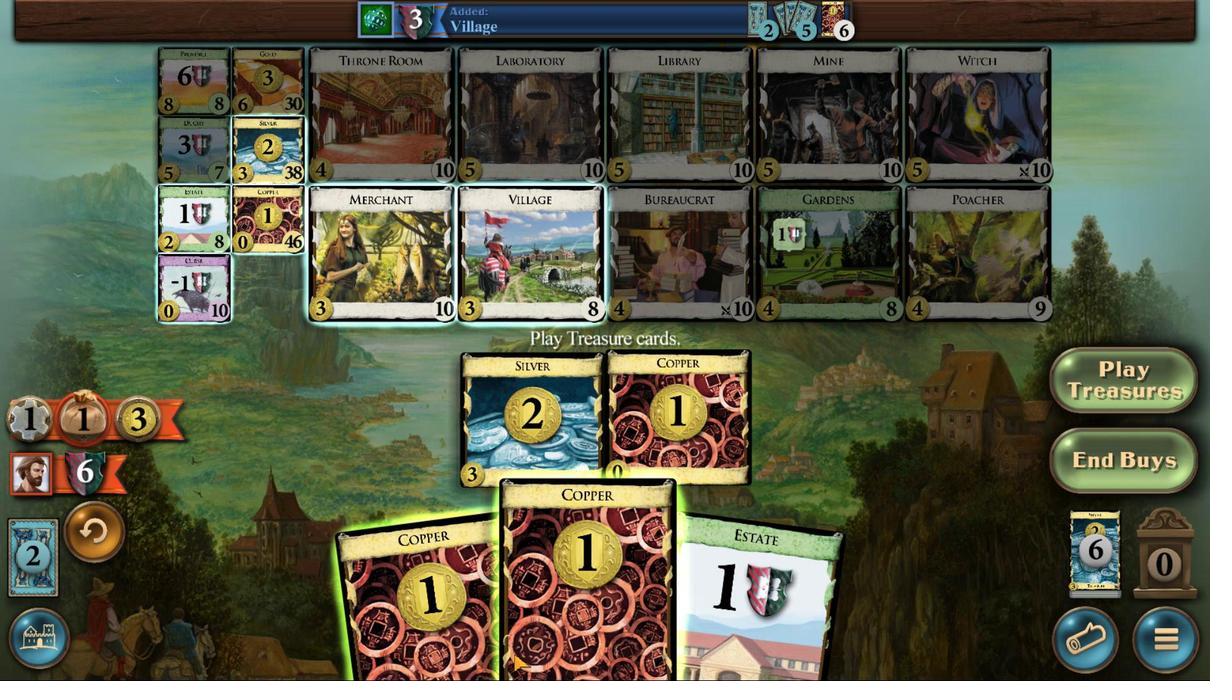 
Action: Mouse scrolled (818, 429) with delta (0, 0)
Screenshot: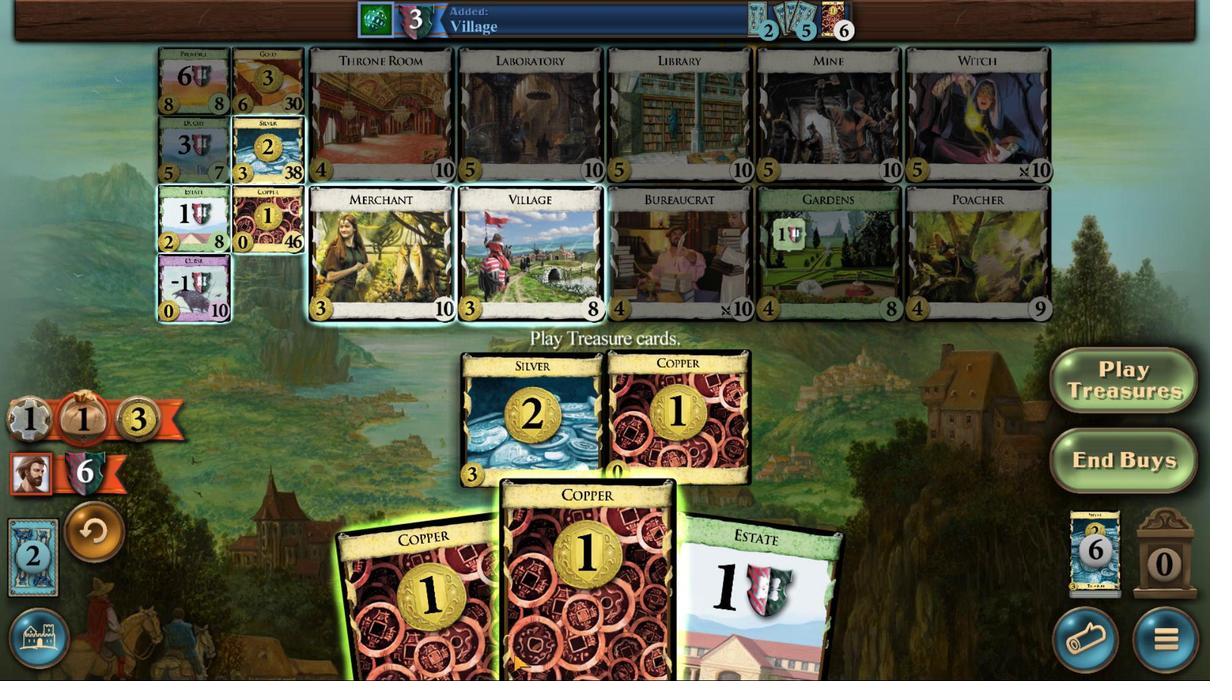 
Action: Mouse scrolled (818, 429) with delta (0, 0)
Screenshot: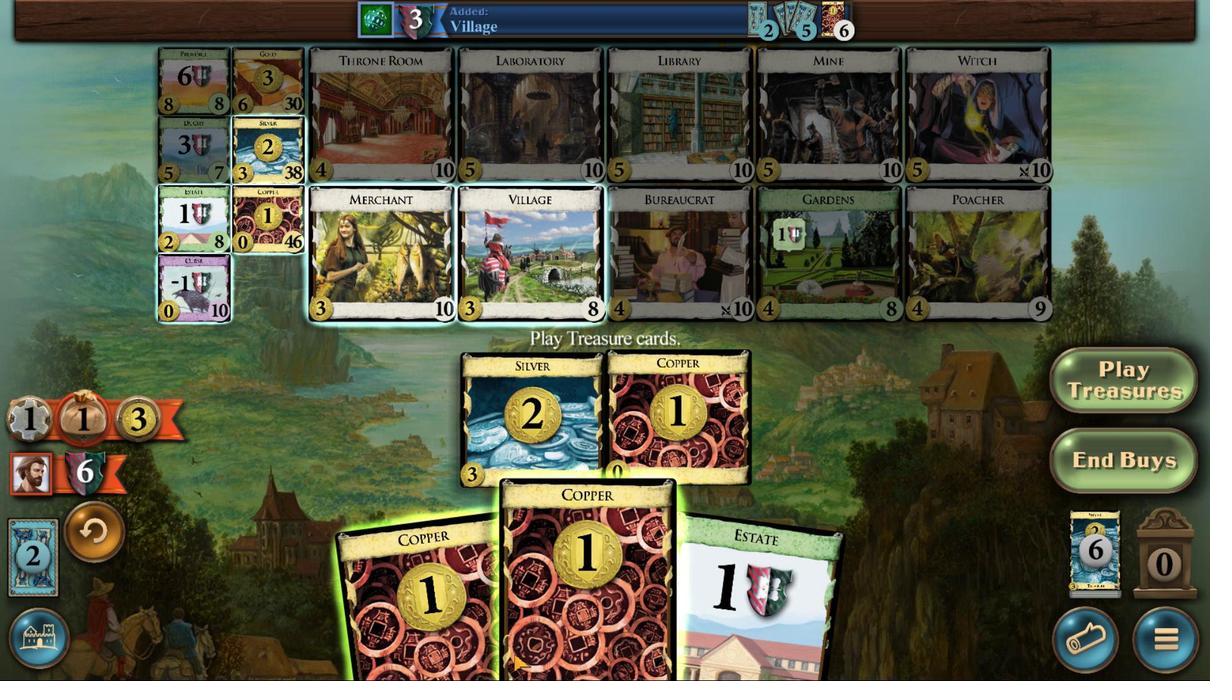 
Action: Mouse scrolled (818, 429) with delta (0, 0)
Screenshot: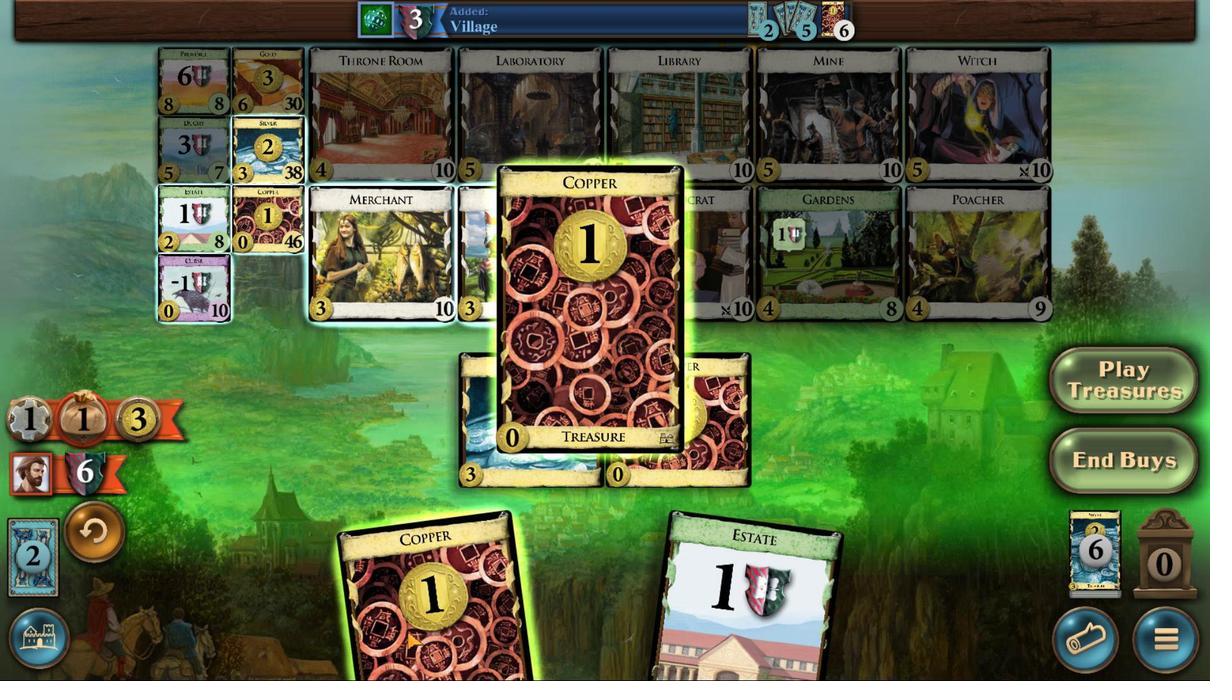 
Action: Mouse moved to (800, 438)
Screenshot: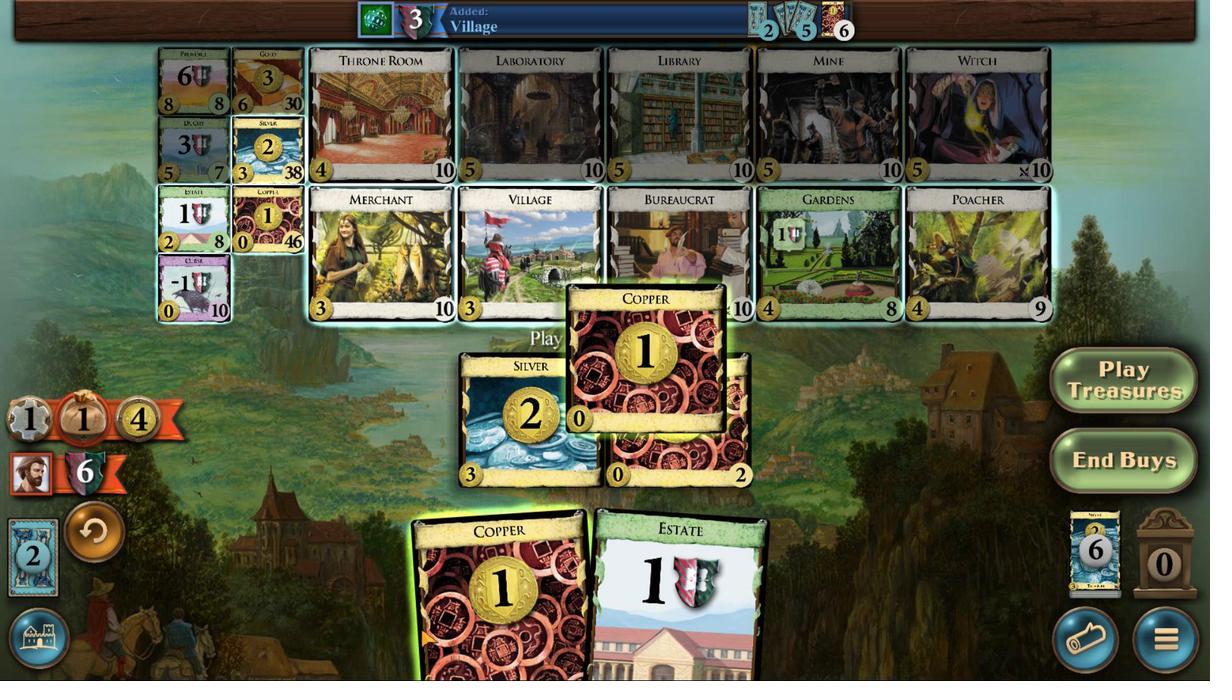 
Action: Mouse scrolled (800, 438) with delta (0, 0)
Screenshot: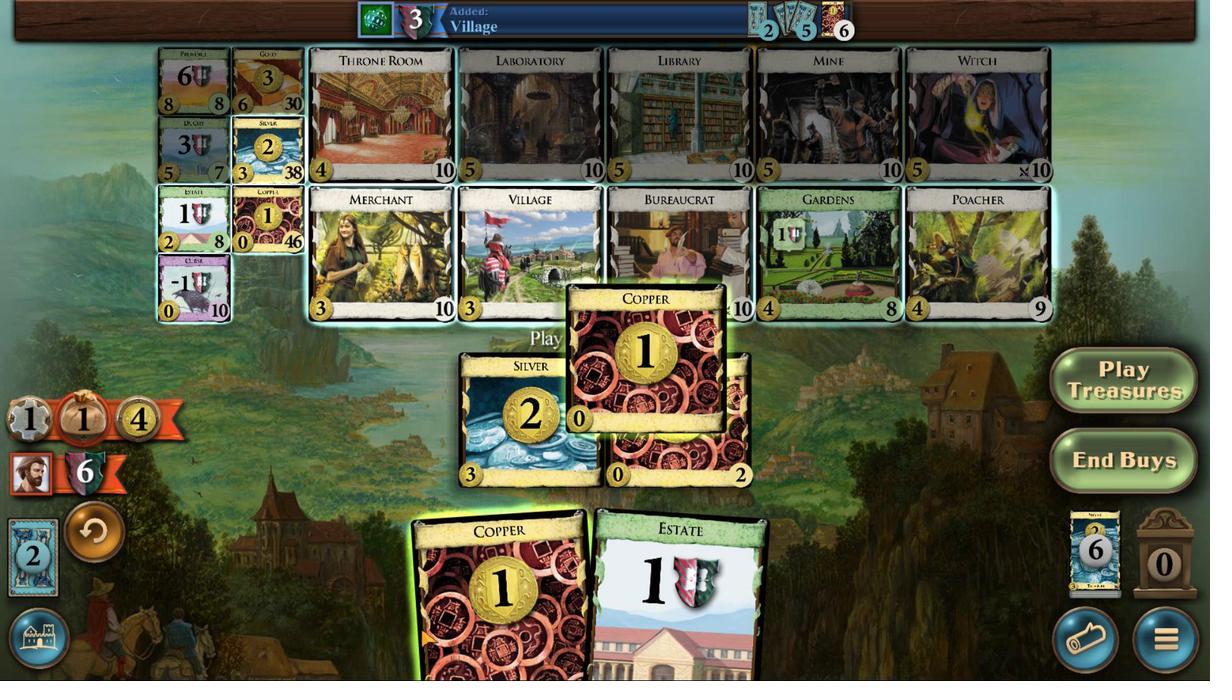 
Action: Mouse moved to (800, 438)
Screenshot: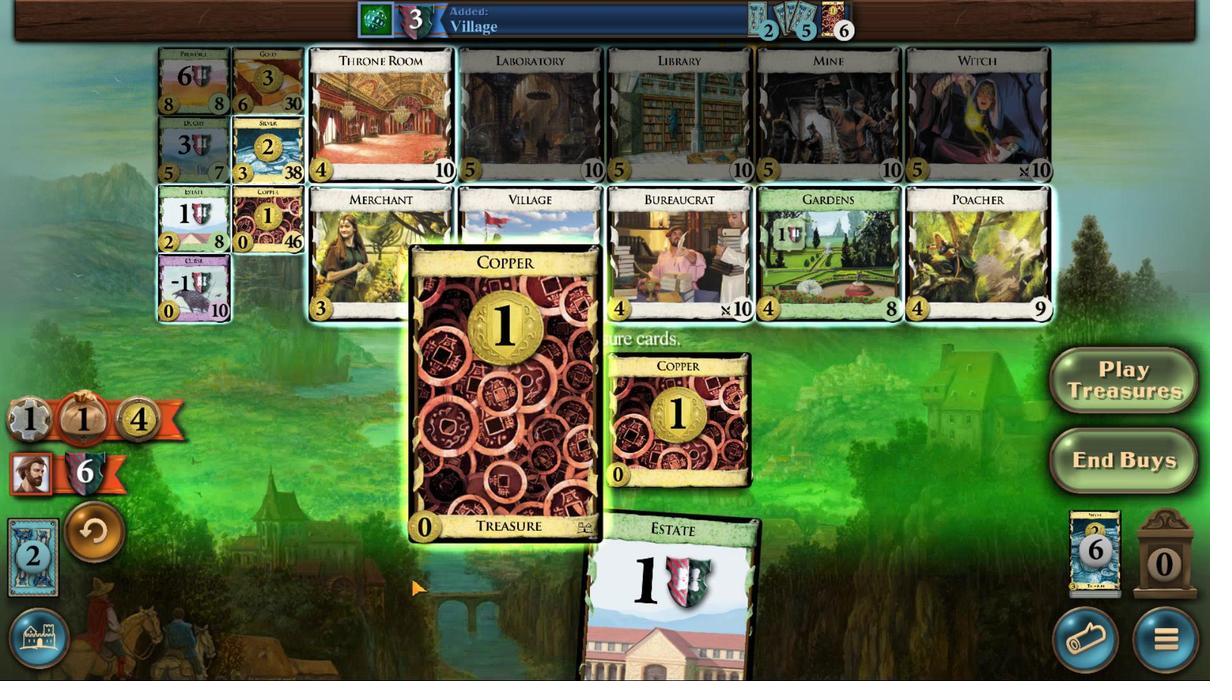 
Action: Mouse scrolled (800, 438) with delta (0, 0)
Screenshot: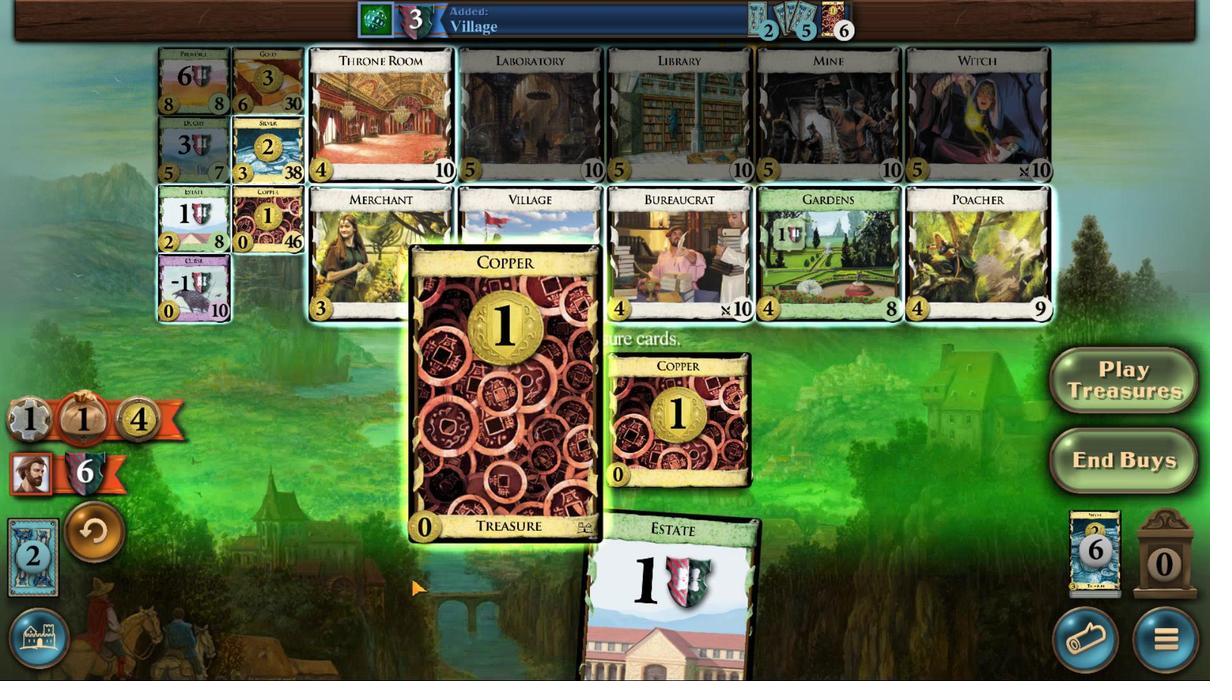 
Action: Mouse scrolled (800, 438) with delta (0, 0)
Screenshot: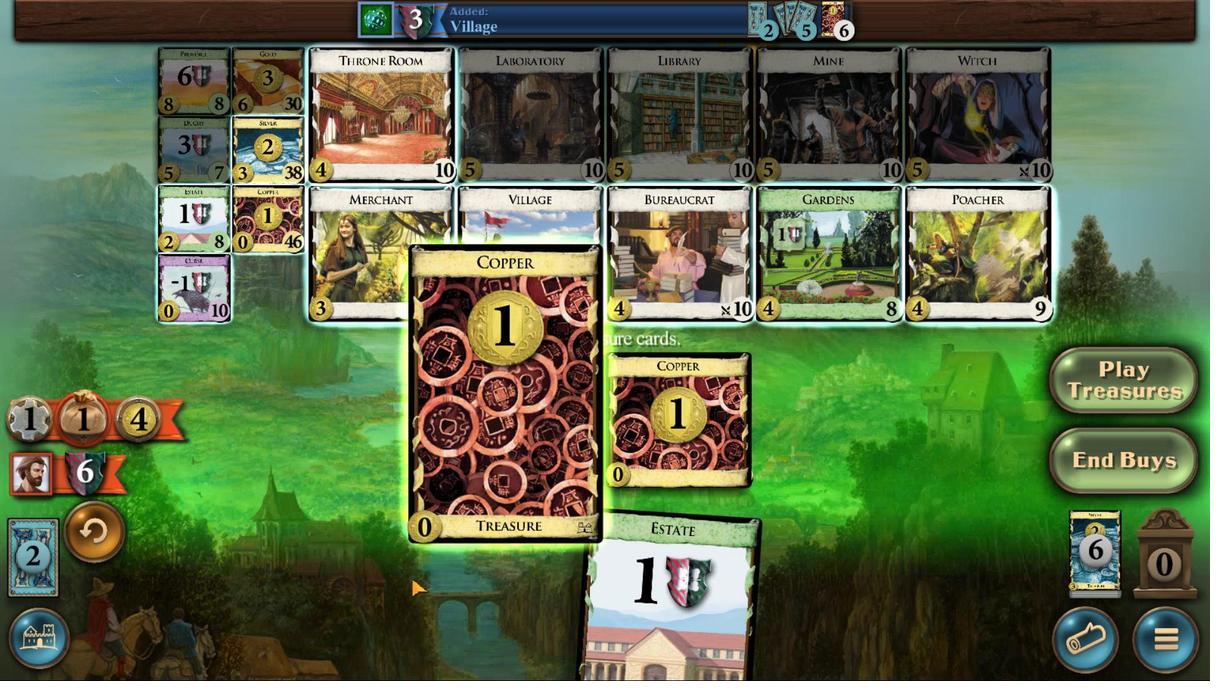 
Action: Mouse scrolled (800, 438) with delta (0, 0)
Screenshot: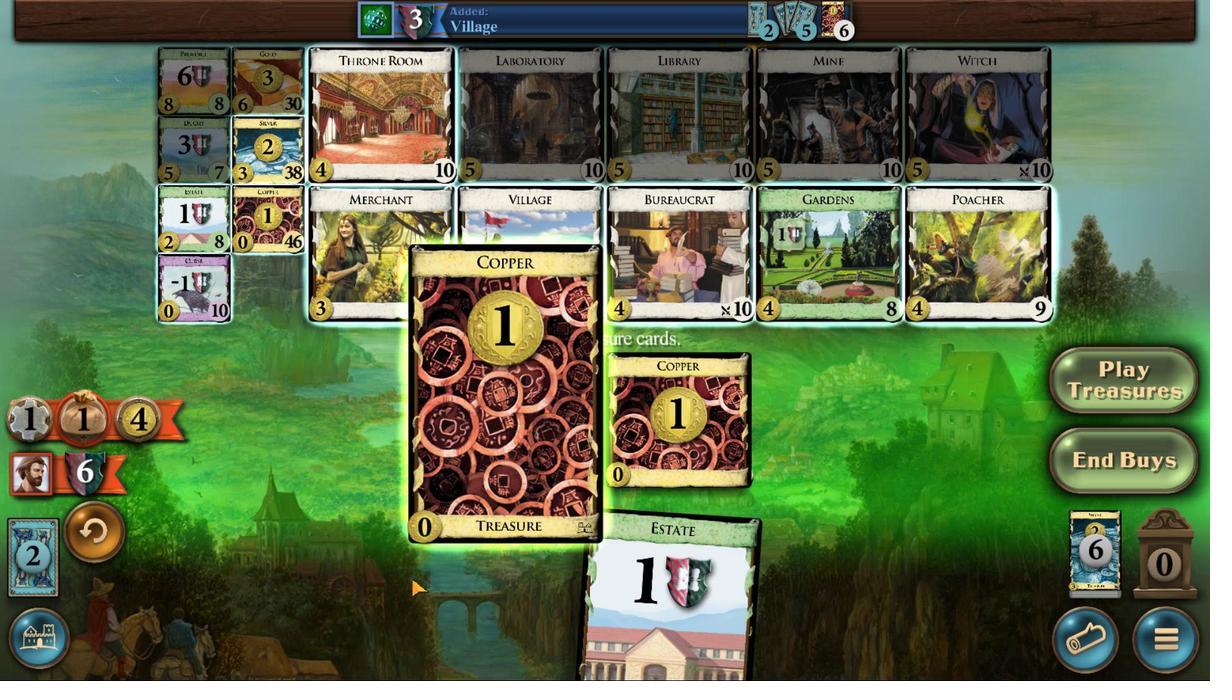 
Action: Mouse moved to (755, 606)
Screenshot: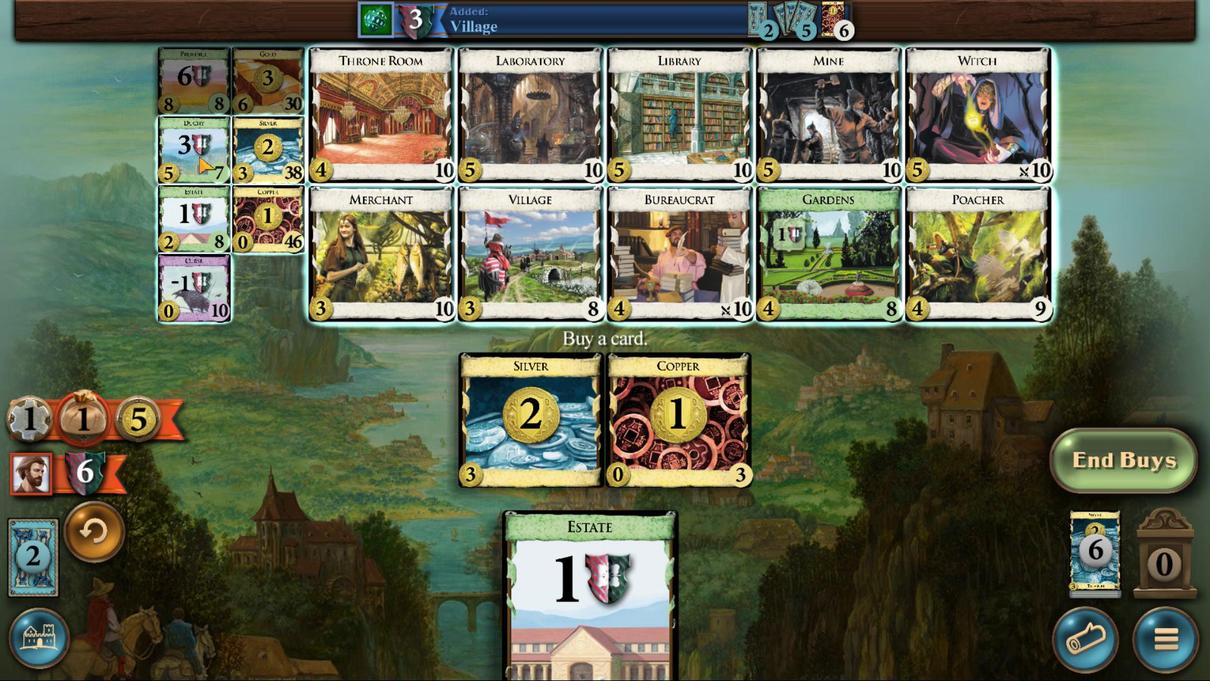 
Action: Mouse pressed left at (755, 606)
Screenshot: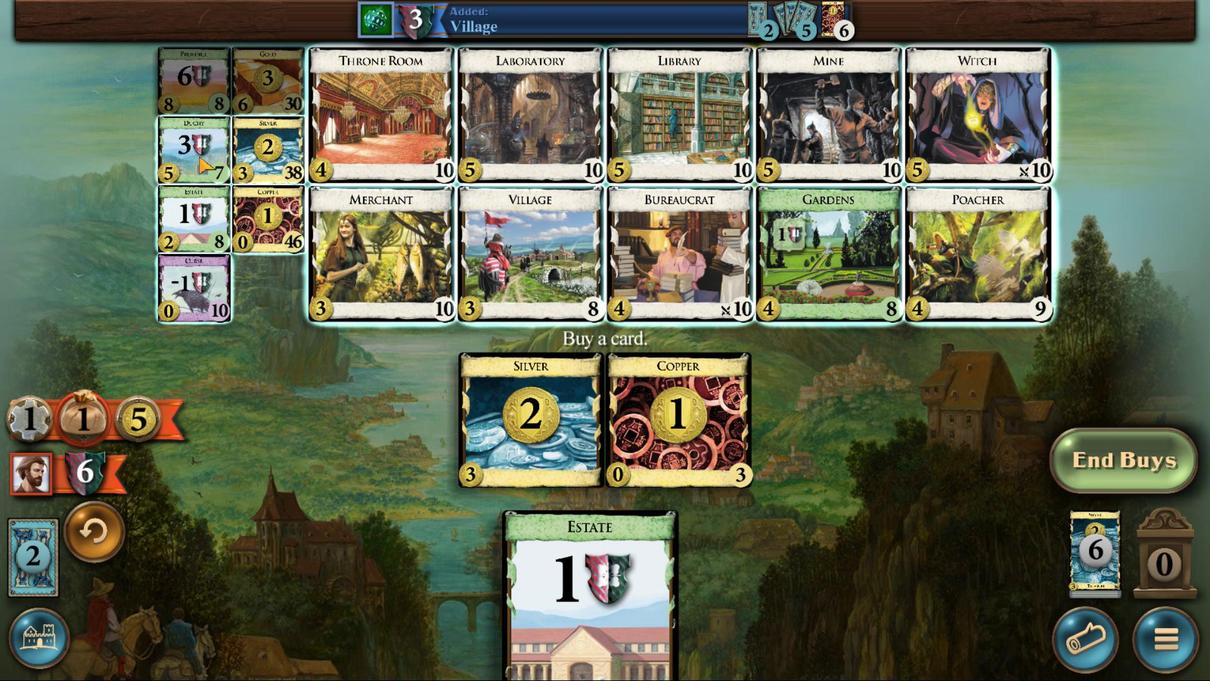 
Action: Mouse moved to (819, 439)
Screenshot: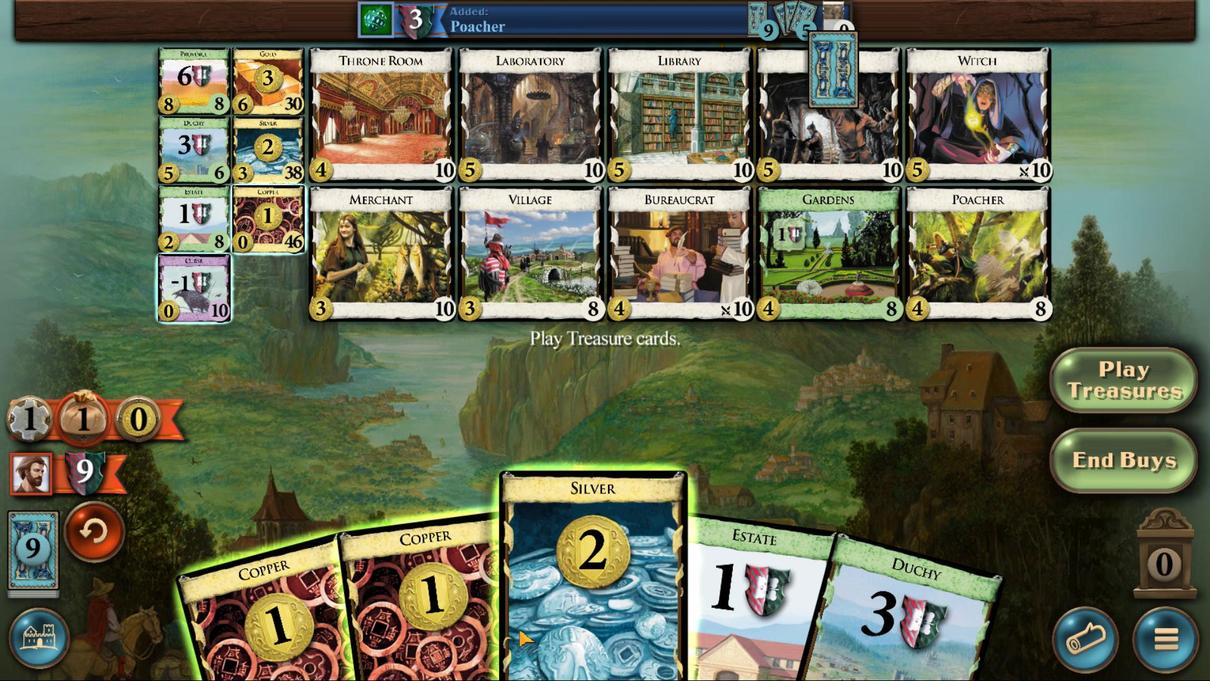 
Action: Mouse scrolled (819, 439) with delta (0, 0)
Screenshot: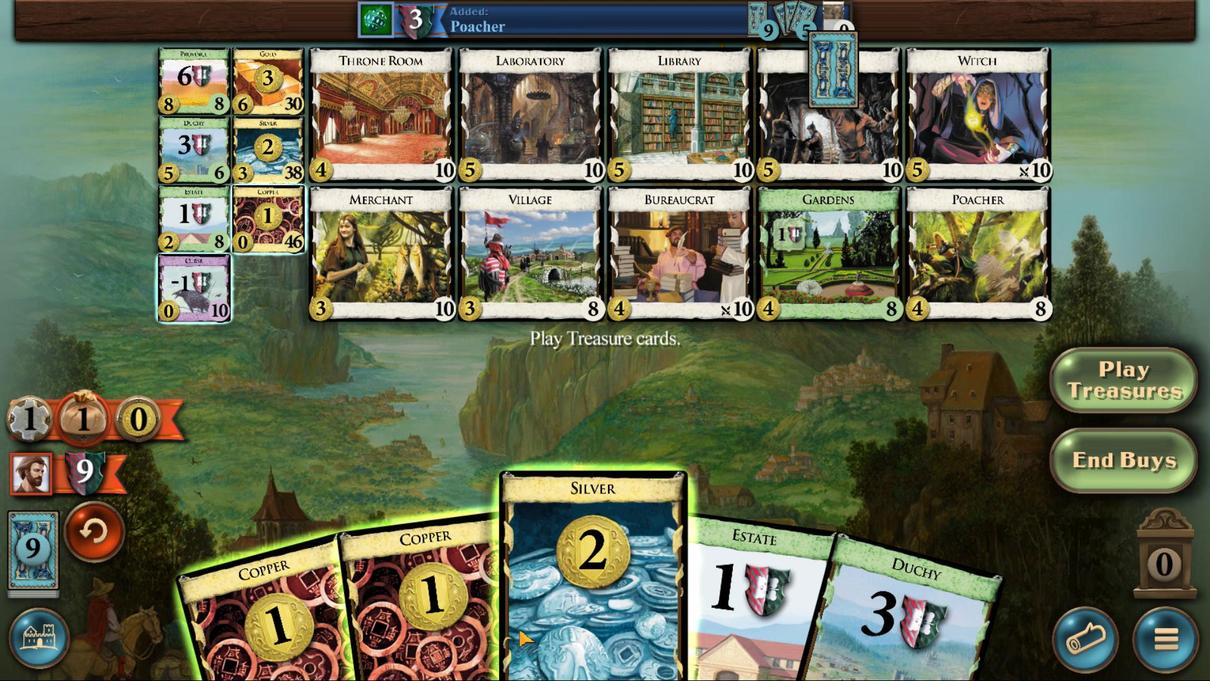
Action: Mouse moved to (819, 438)
Screenshot: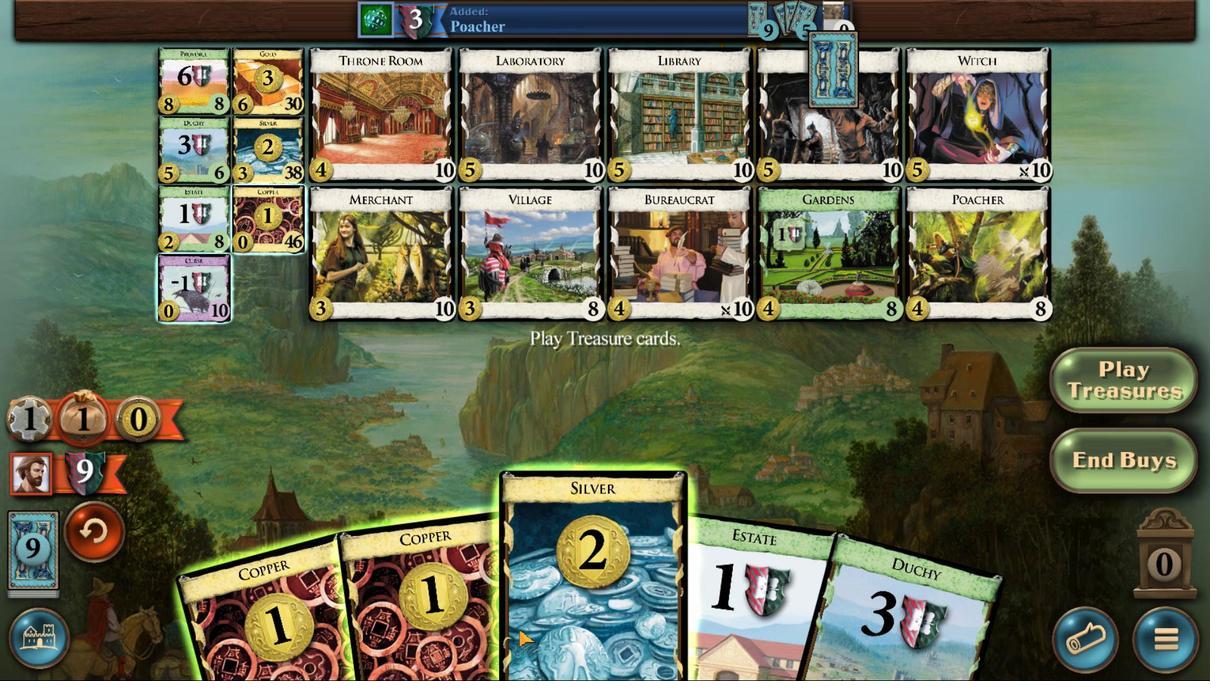 
Action: Mouse scrolled (819, 438) with delta (0, 0)
Screenshot: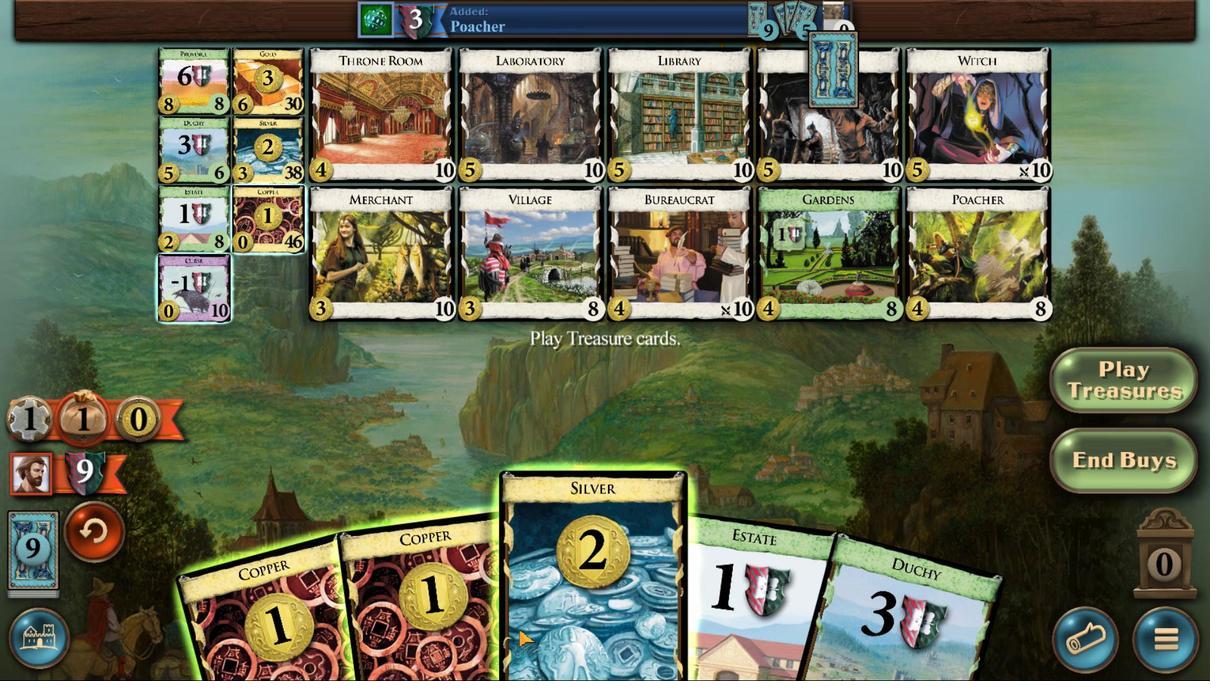 
Action: Mouse moved to (819, 438)
Screenshot: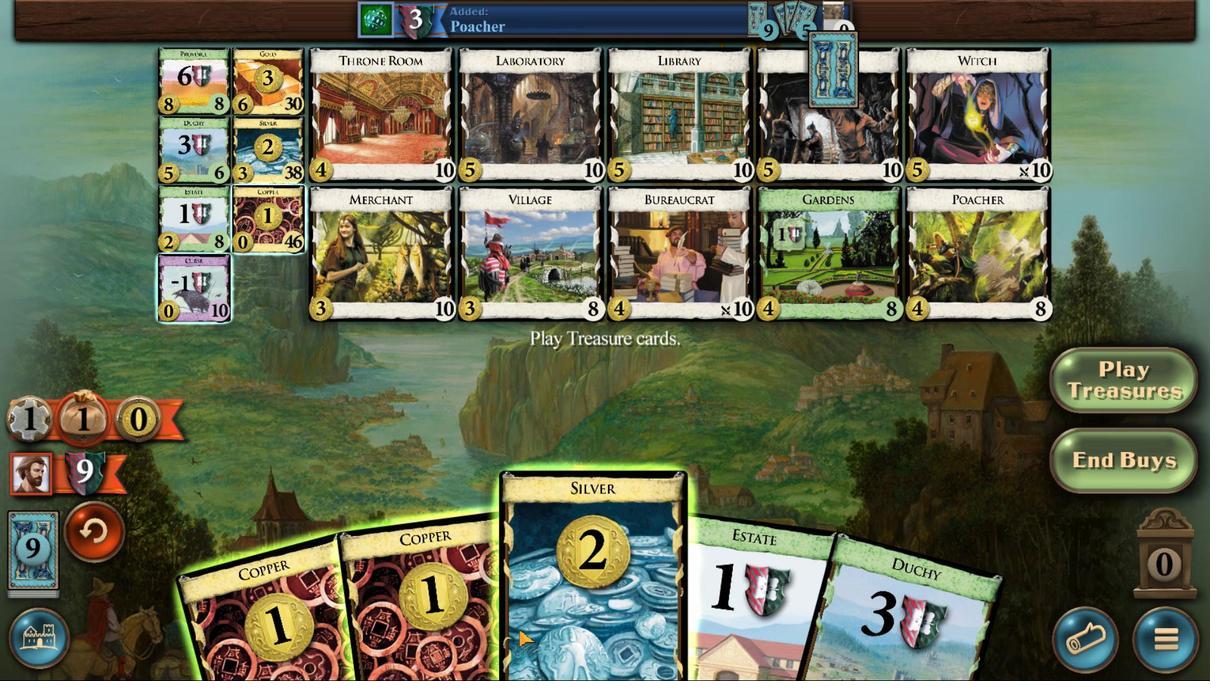 
Action: Mouse scrolled (819, 438) with delta (0, 0)
Screenshot: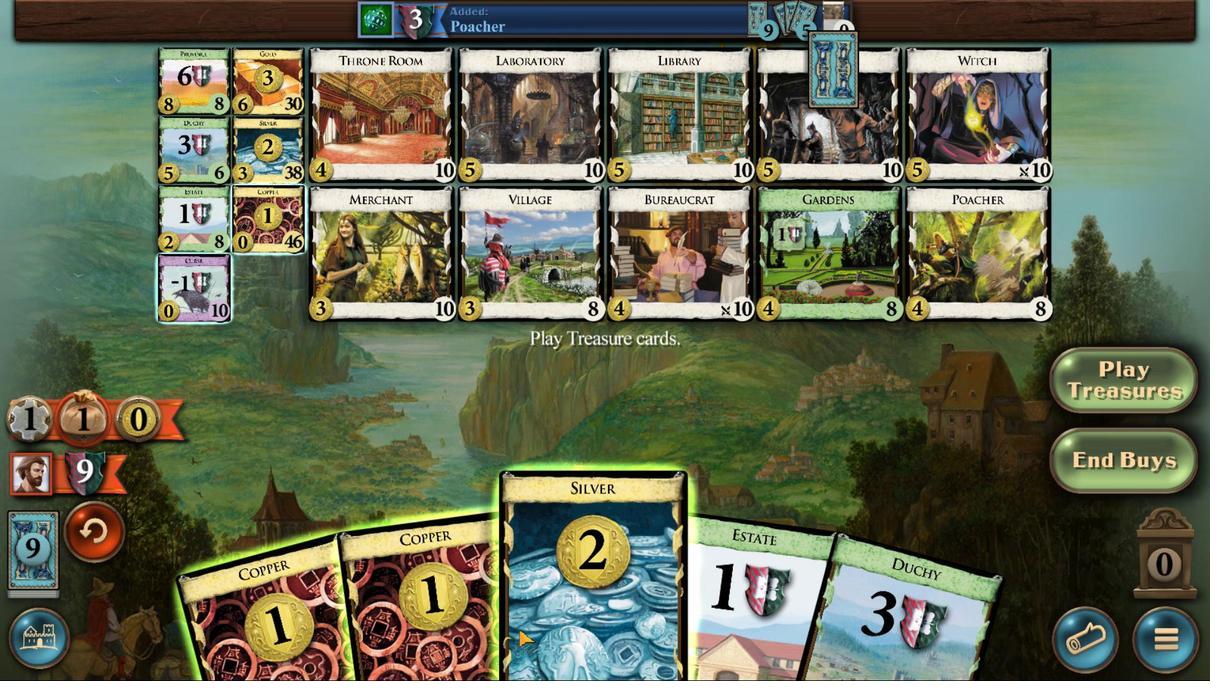 
Action: Mouse scrolled (819, 438) with delta (0, 0)
Screenshot: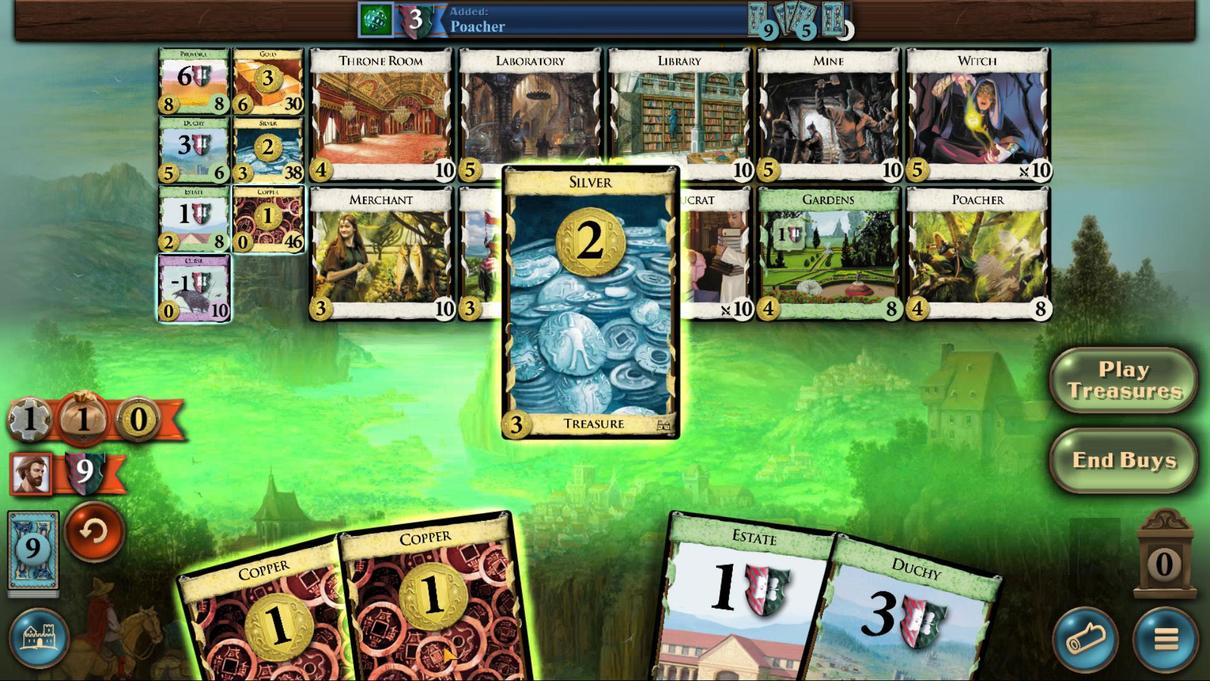 
Action: Mouse moved to (801, 431)
Screenshot: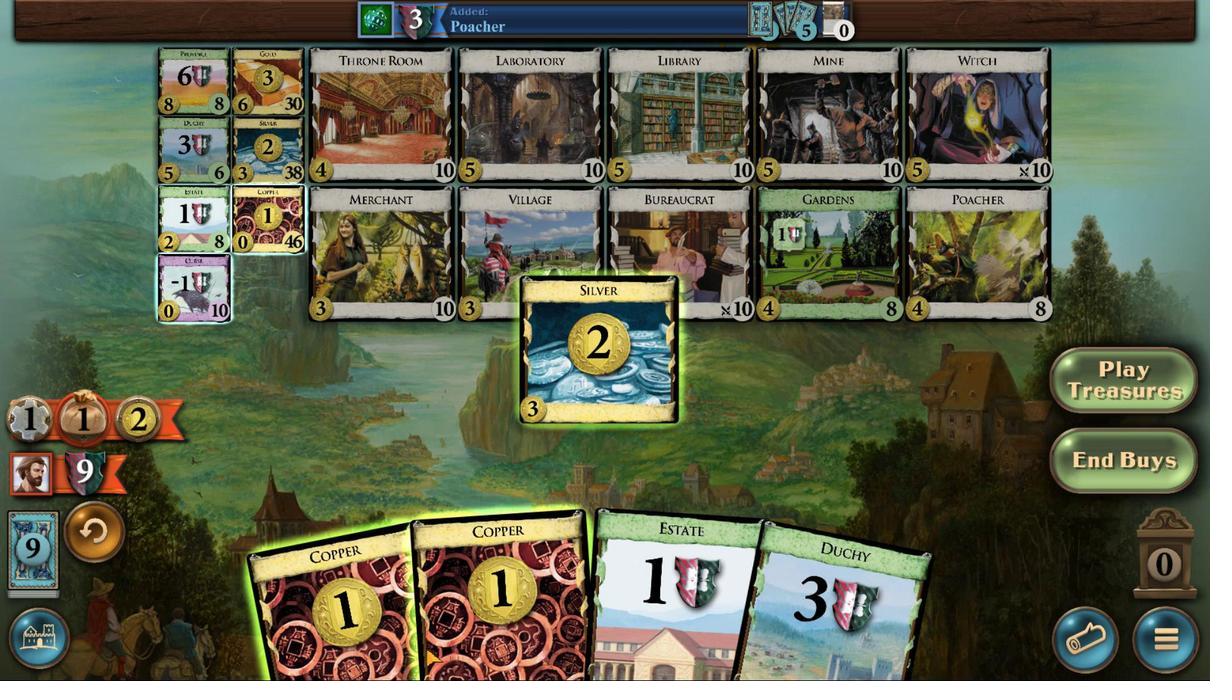 
Action: Mouse scrolled (801, 431) with delta (0, 0)
Screenshot: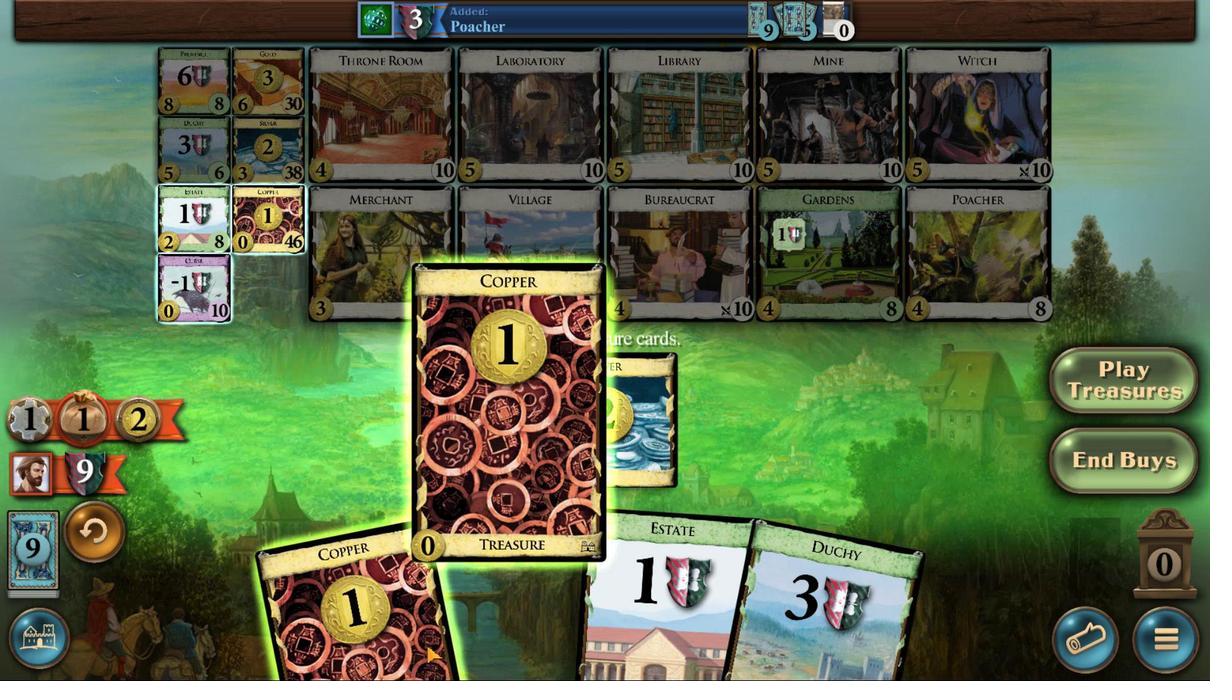 
Action: Mouse scrolled (801, 431) with delta (0, 0)
Screenshot: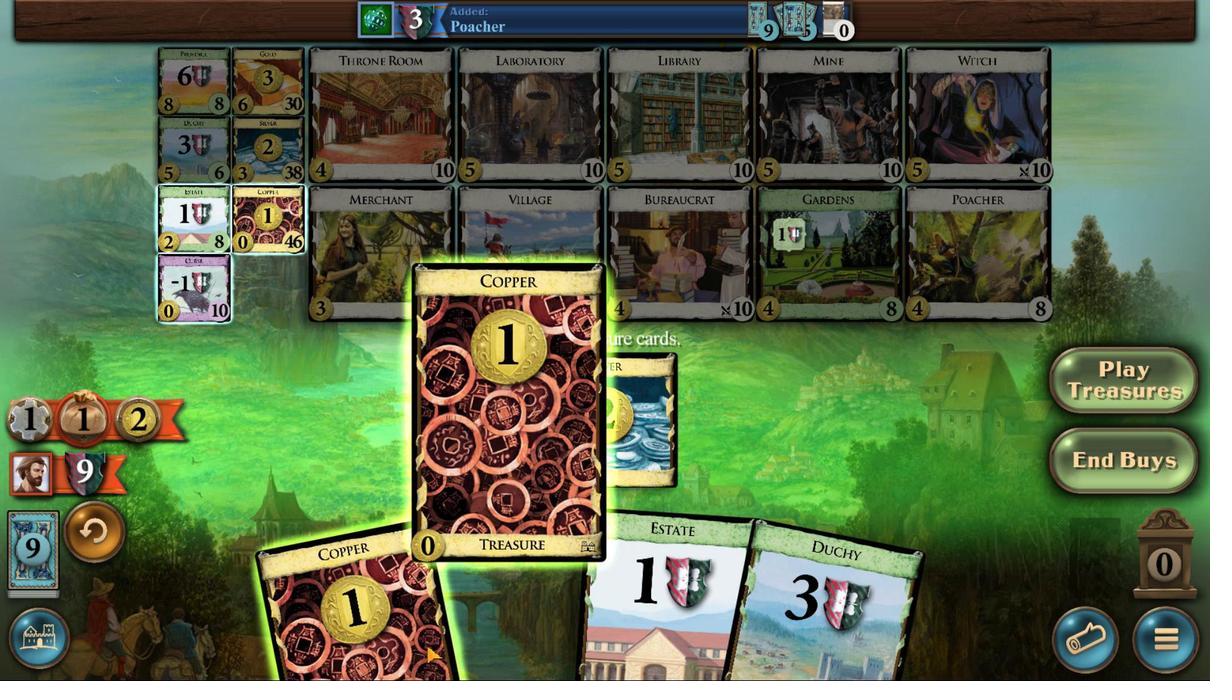 
Action: Mouse moved to (785, 435)
Screenshot: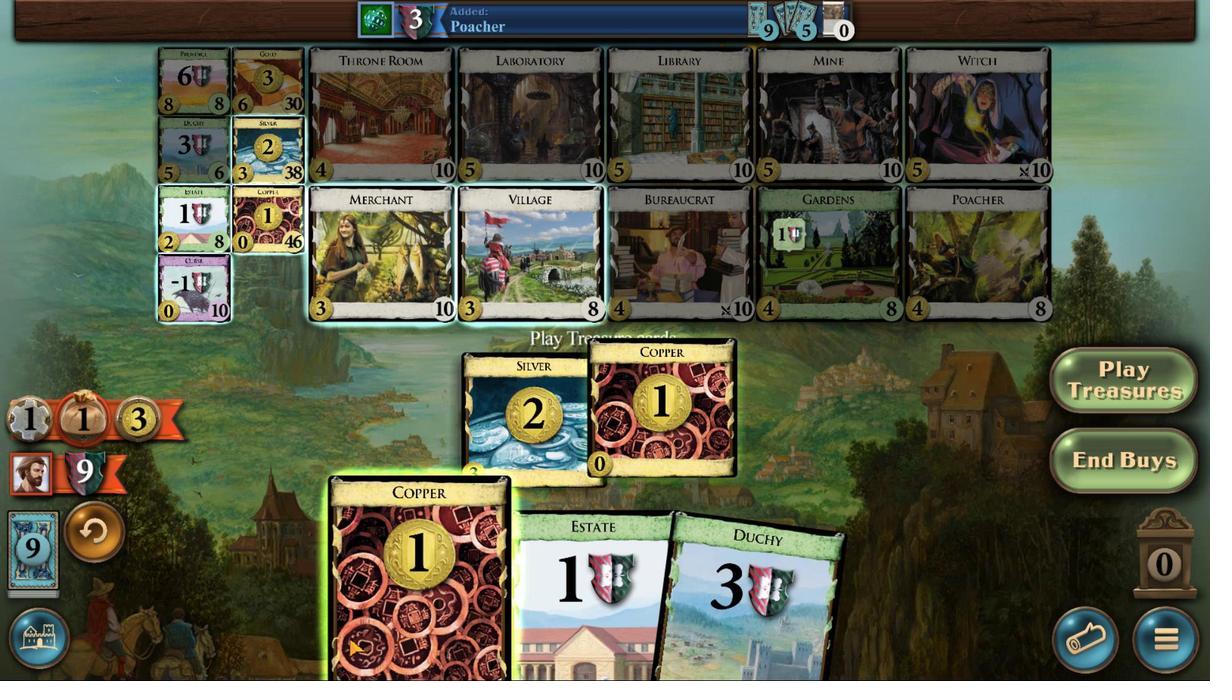 
Action: Mouse scrolled (785, 435) with delta (0, 0)
Screenshot: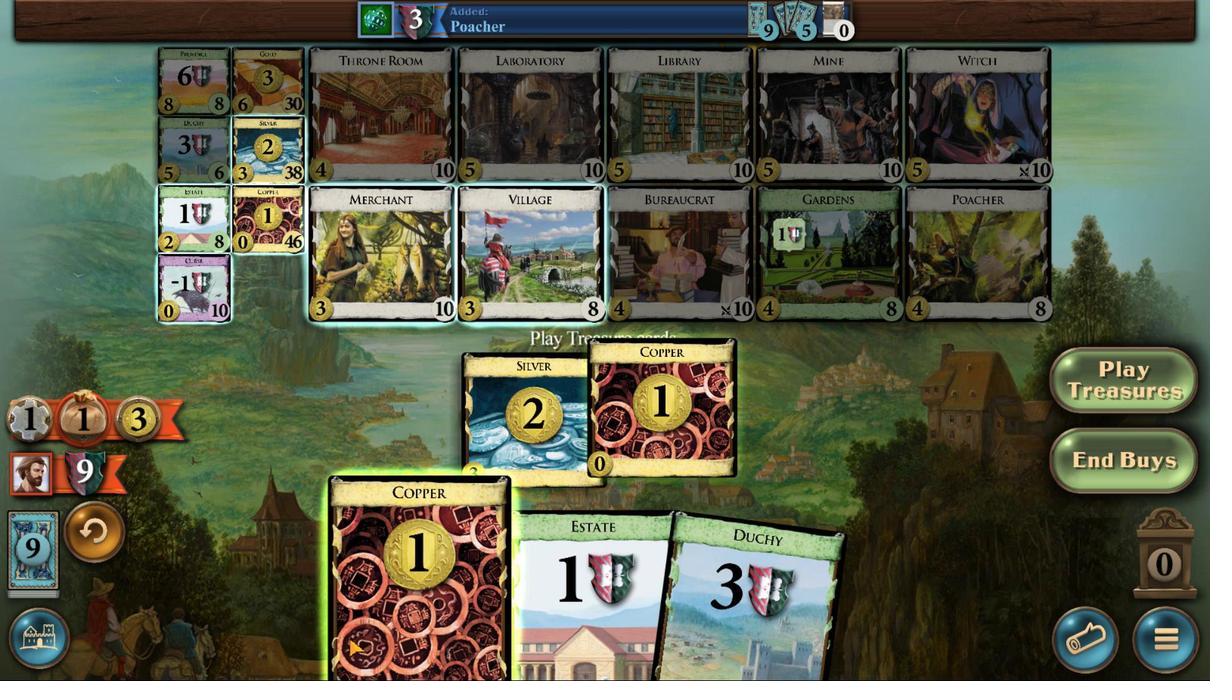 
Action: Mouse scrolled (785, 435) with delta (0, 0)
Screenshot: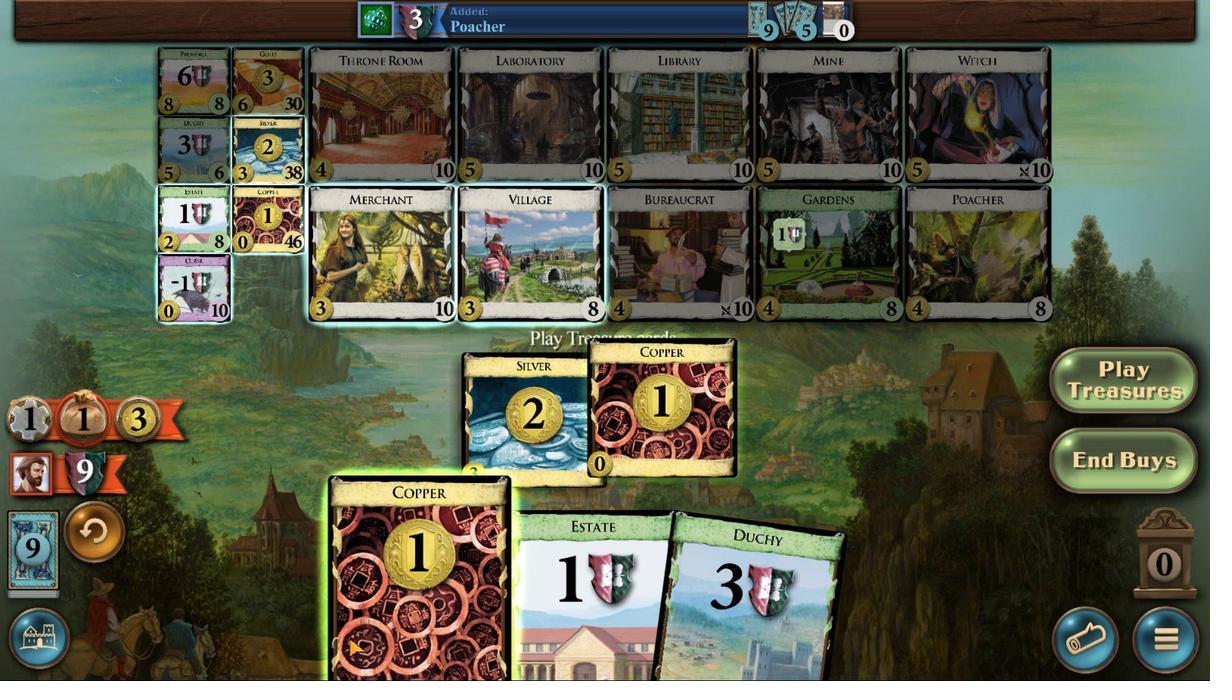 
Action: Mouse moved to (785, 435)
Screenshot: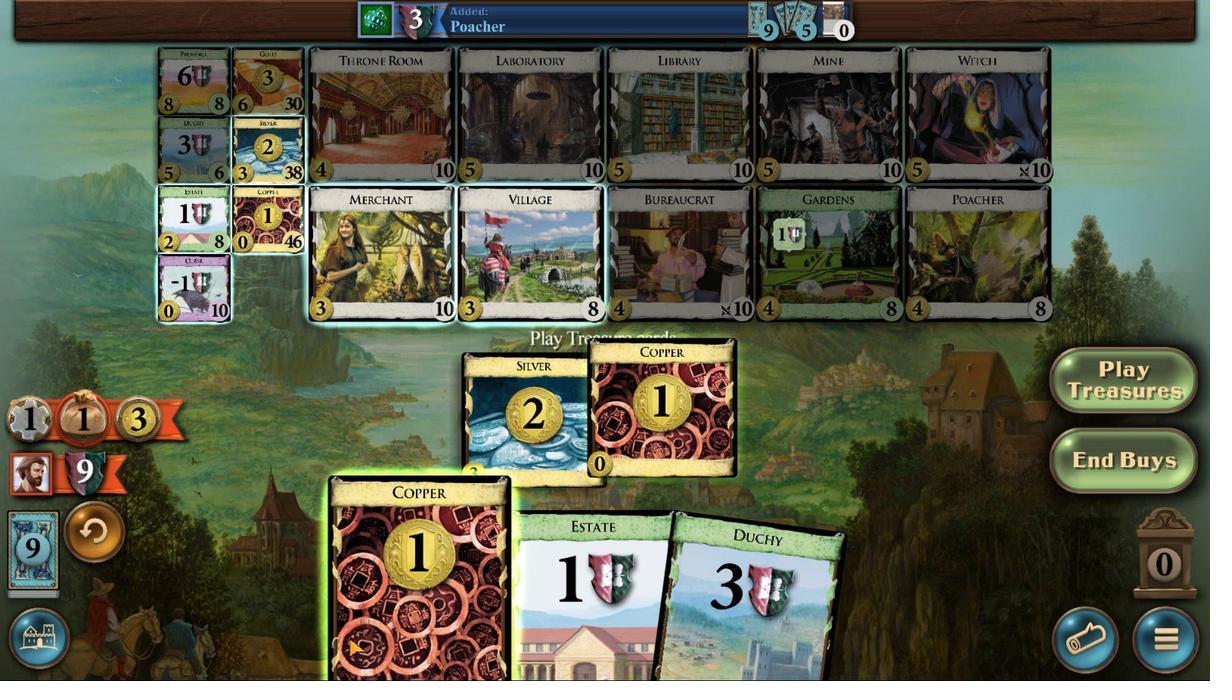 
Action: Mouse scrolled (785, 435) with delta (0, 0)
Screenshot: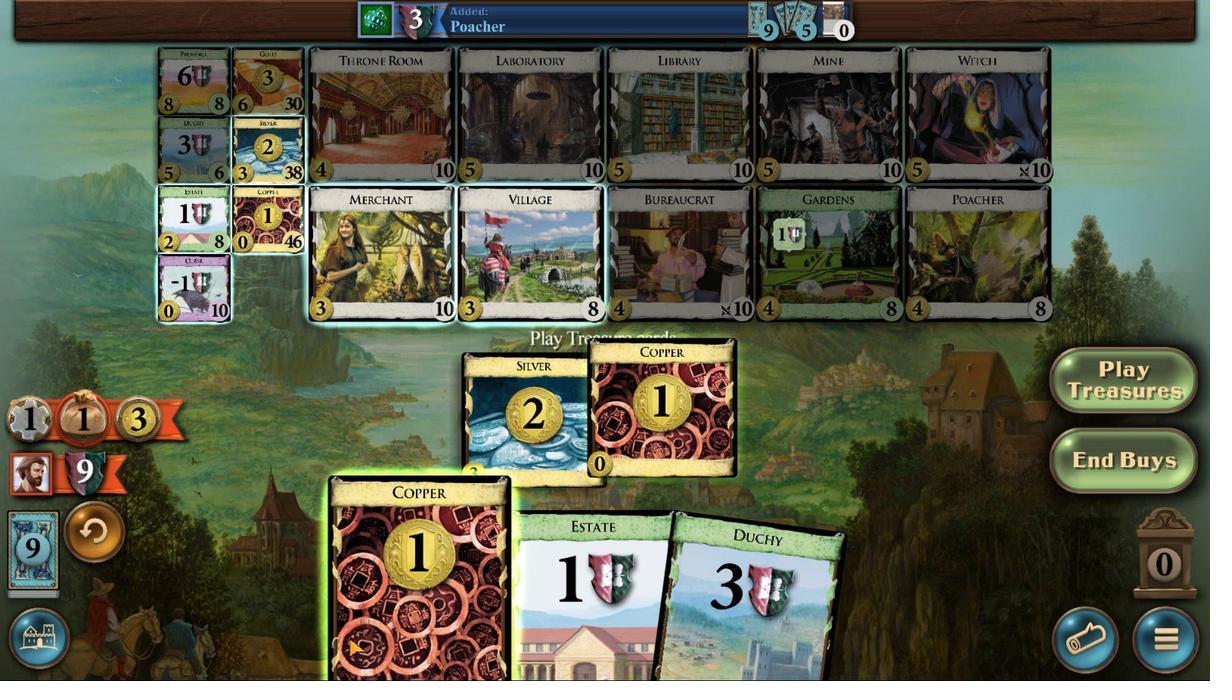
Action: Mouse scrolled (785, 435) with delta (0, 0)
Screenshot: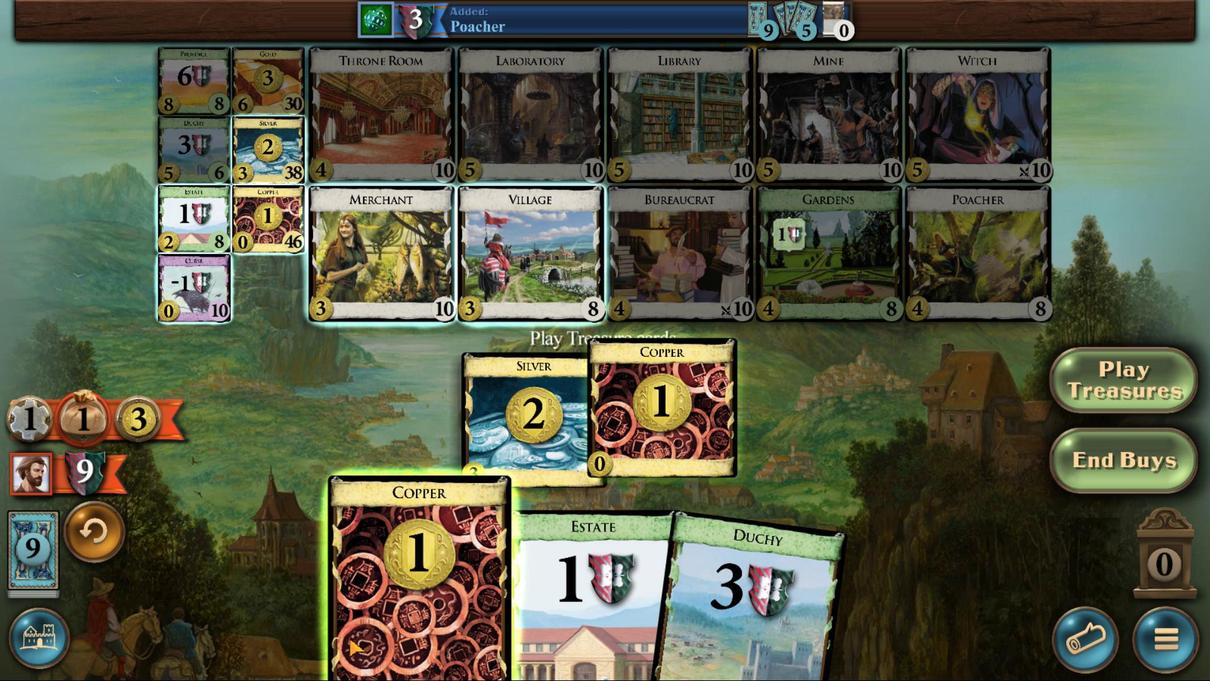 
Action: Mouse moved to (768, 602)
Screenshot: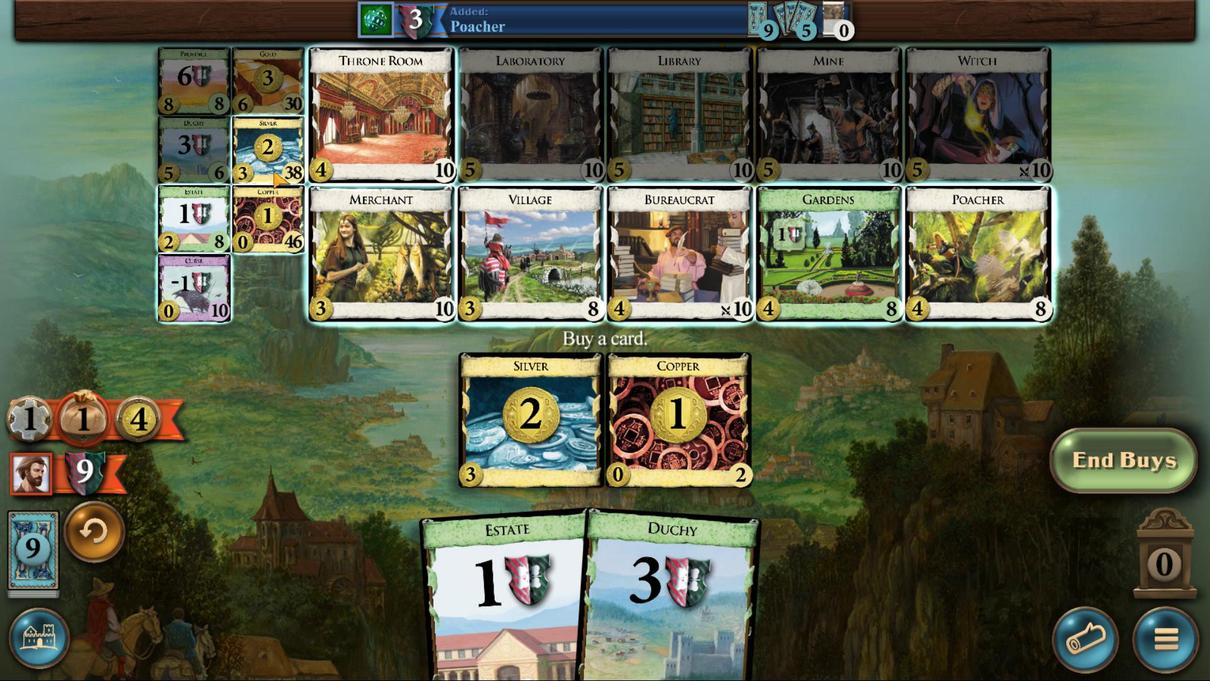
Action: Mouse pressed left at (768, 602)
Screenshot: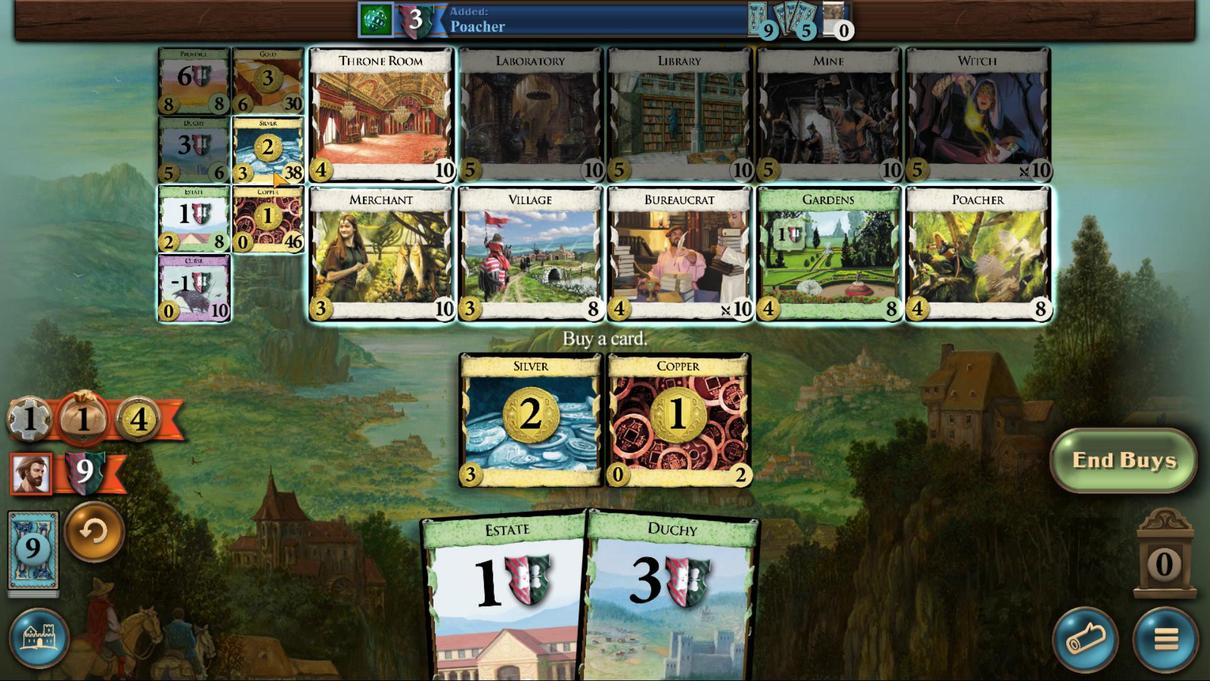
Action: Mouse moved to (805, 449)
Screenshot: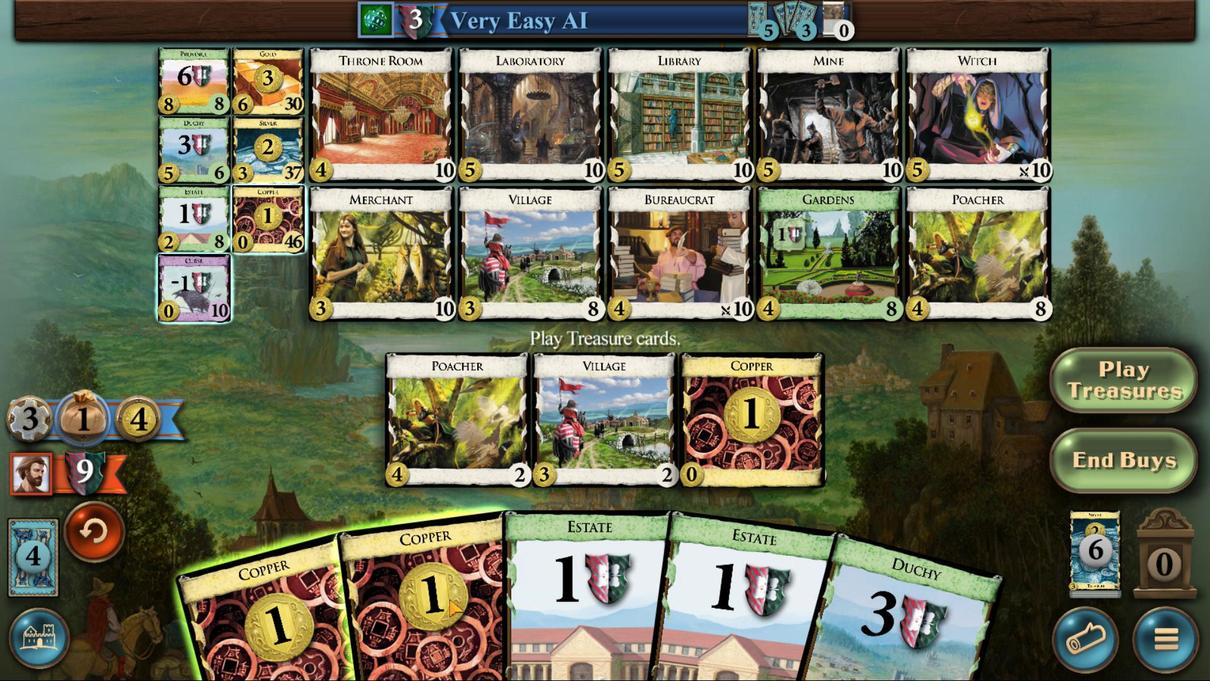 
Action: Mouse scrolled (805, 449) with delta (0, 0)
Screenshot: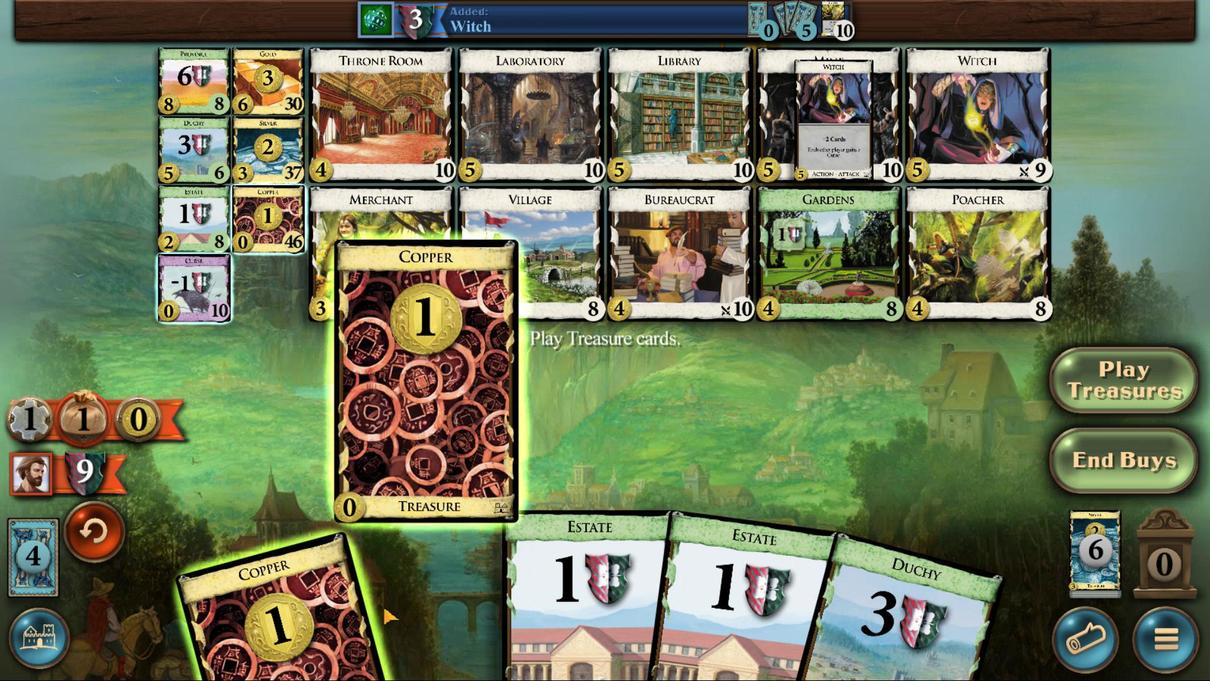 
Action: Mouse scrolled (805, 449) with delta (0, 0)
Screenshot: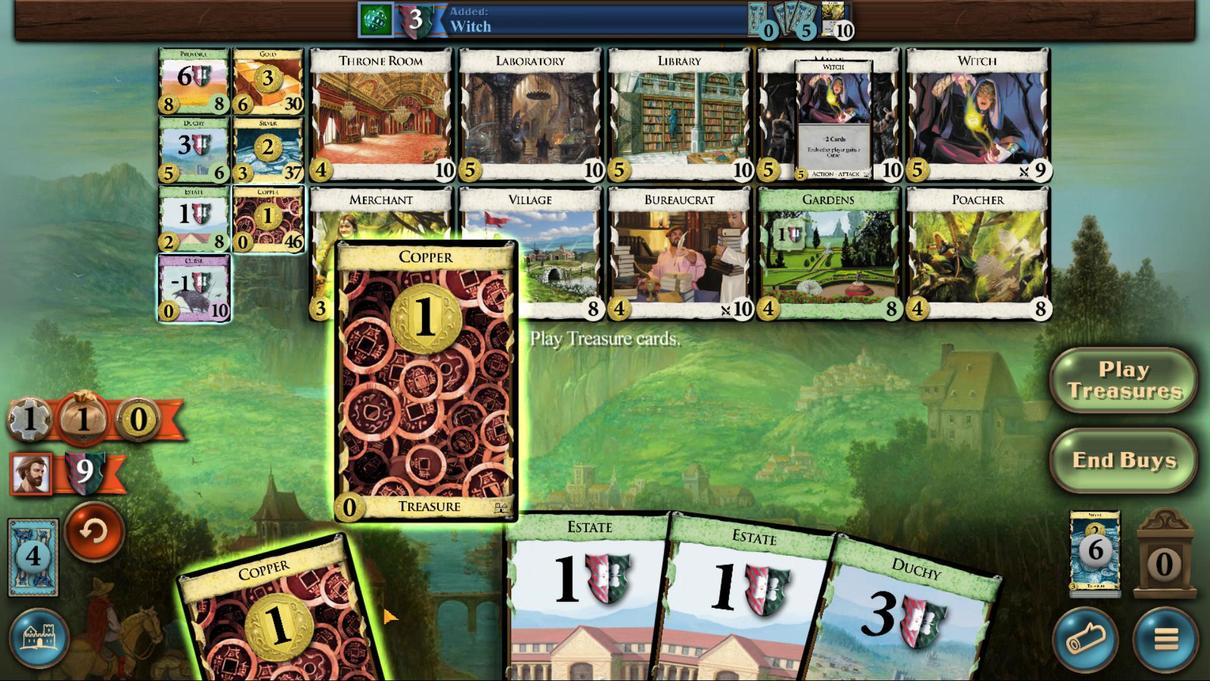 
Action: Mouse moved to (805, 448)
Screenshot: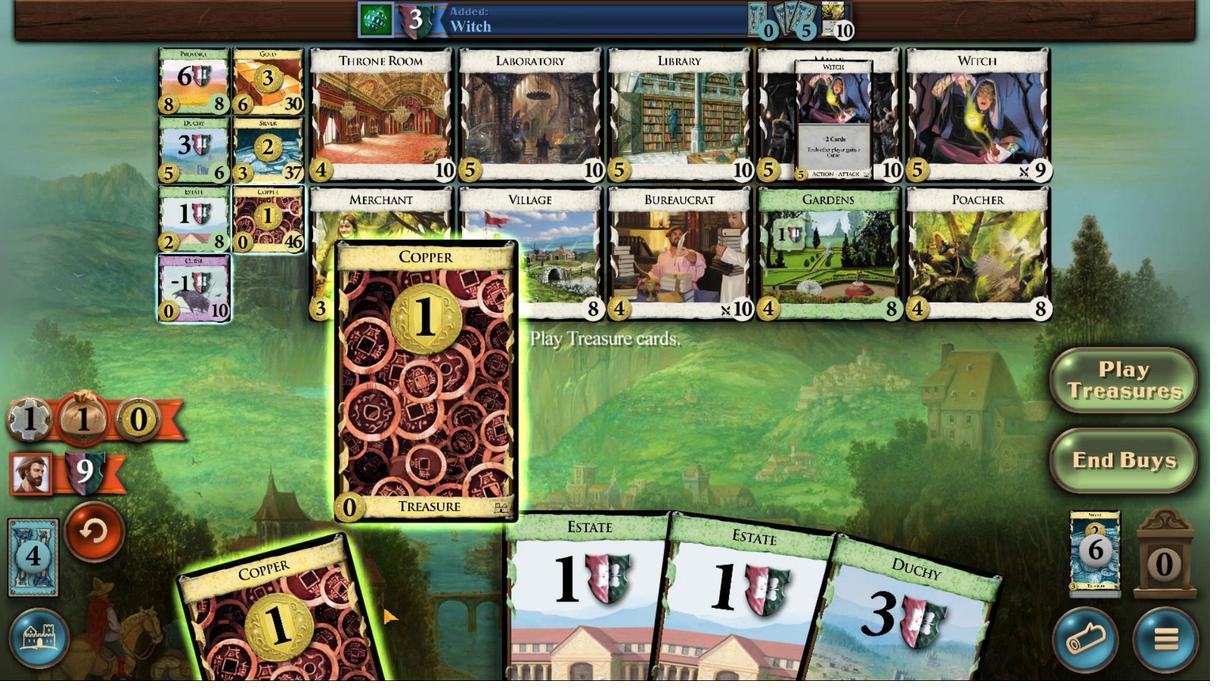 
Action: Mouse scrolled (805, 449) with delta (0, 0)
Screenshot: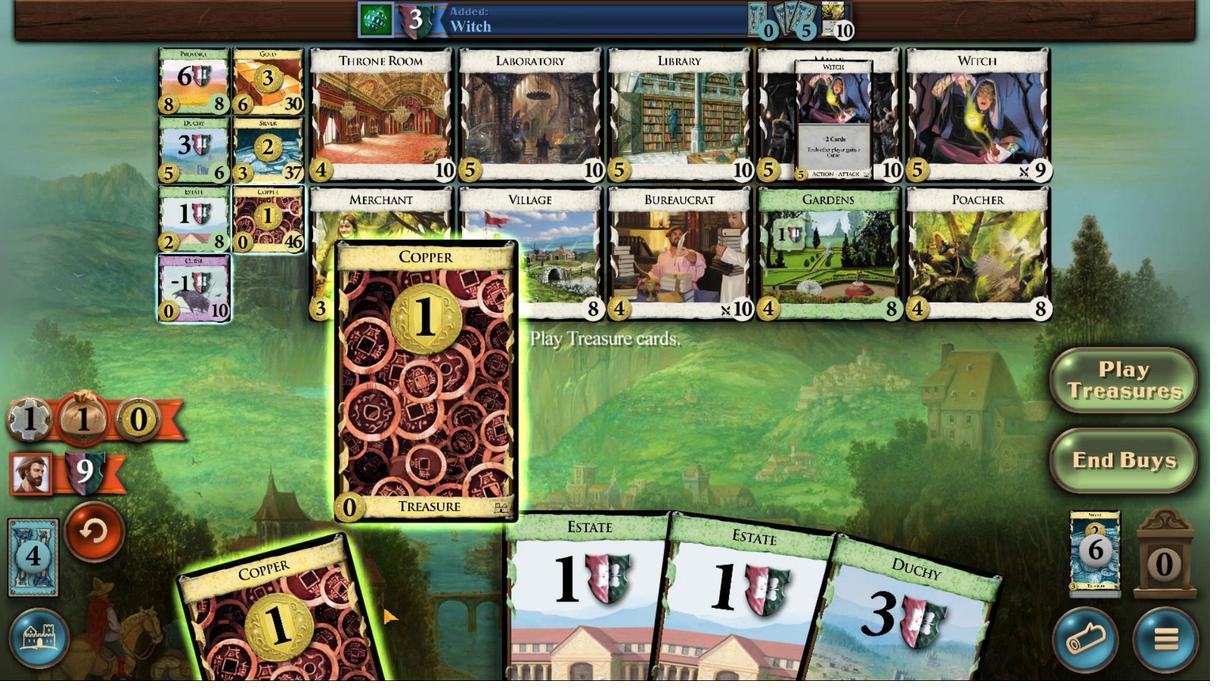 
Action: Mouse moved to (780, 445)
Screenshot: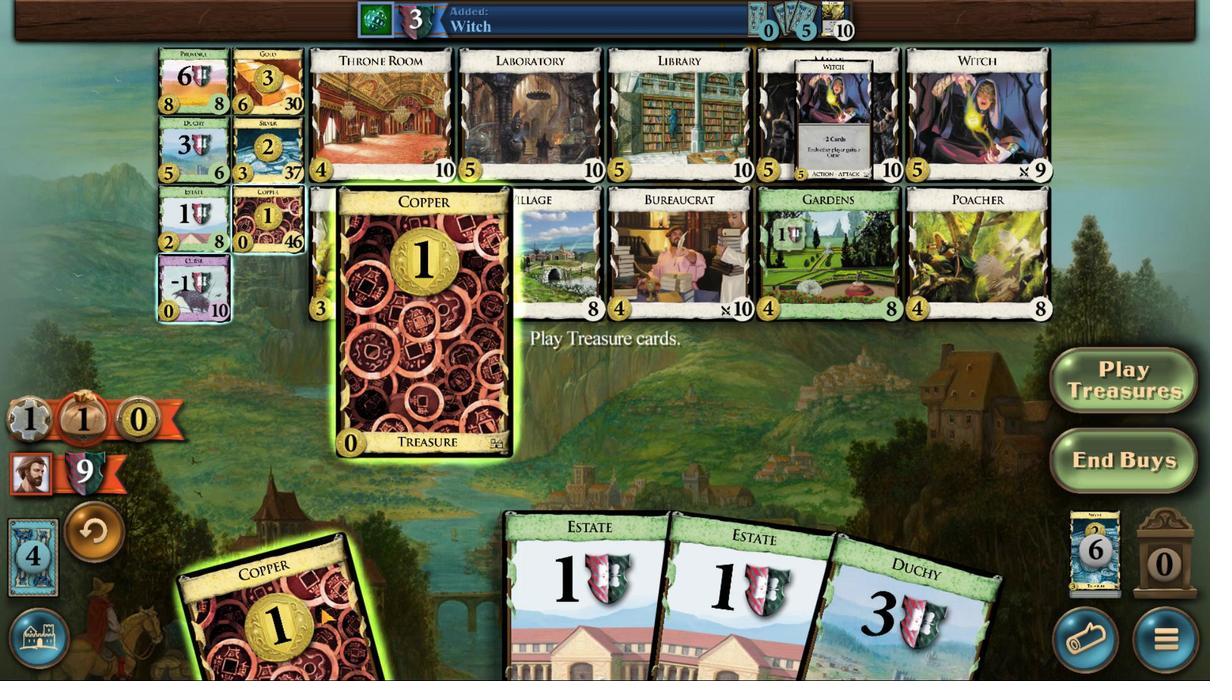 
Action: Mouse scrolled (780, 445) with delta (0, 0)
Screenshot: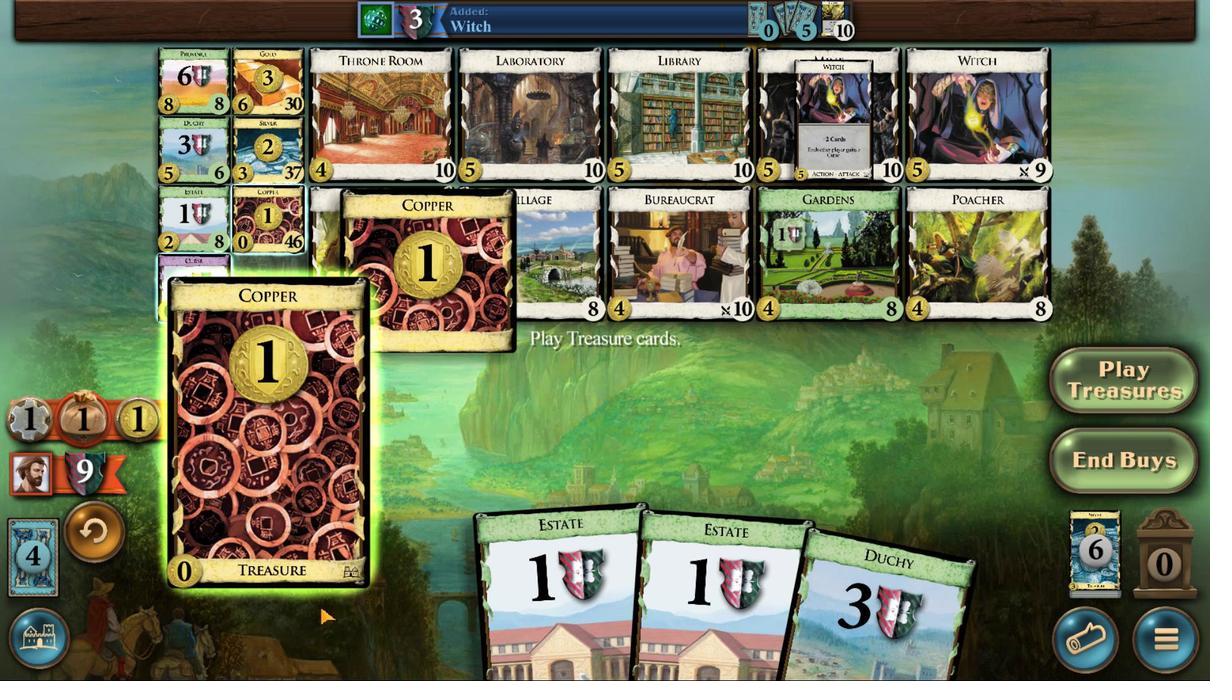 
Action: Mouse scrolled (780, 445) with delta (0, 0)
Screenshot: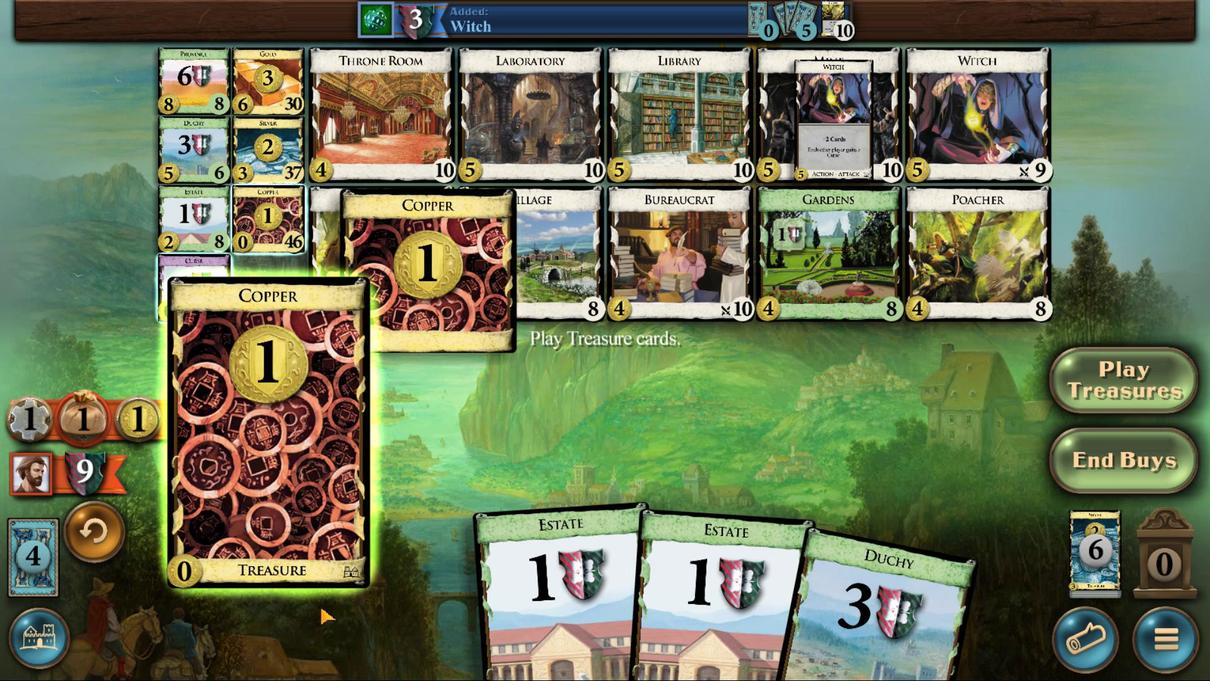 
Action: Mouse scrolled (780, 445) with delta (0, 0)
Screenshot: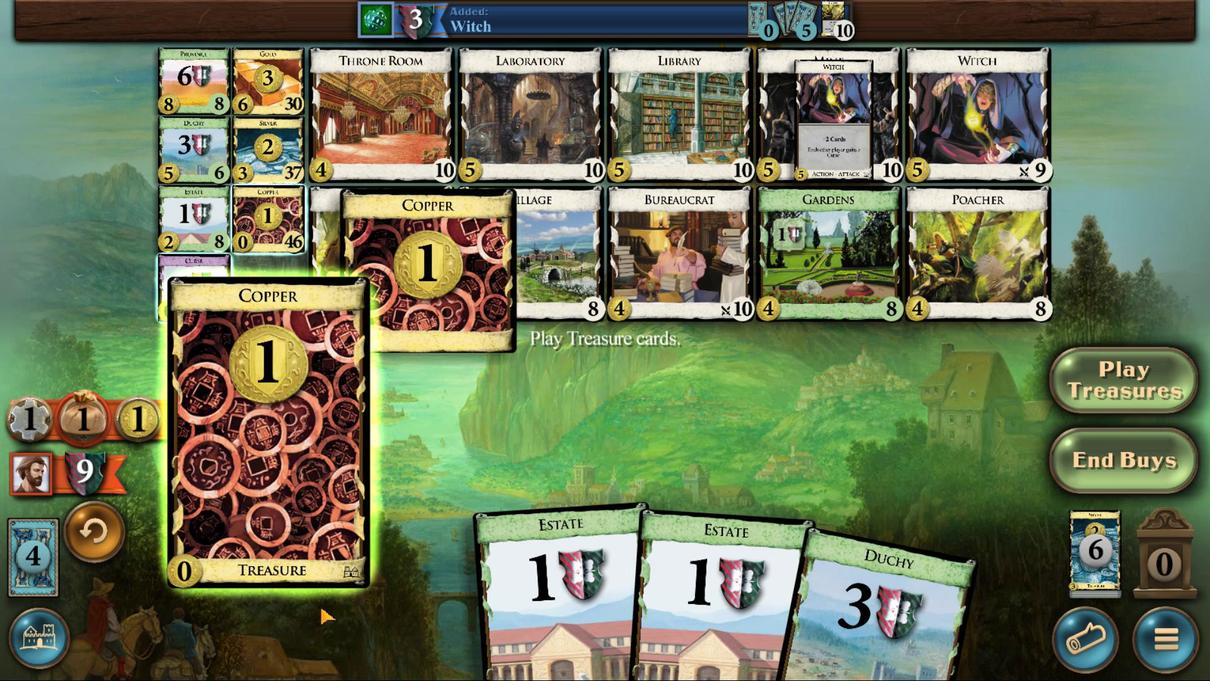
Action: Mouse scrolled (780, 445) with delta (0, 0)
Screenshot: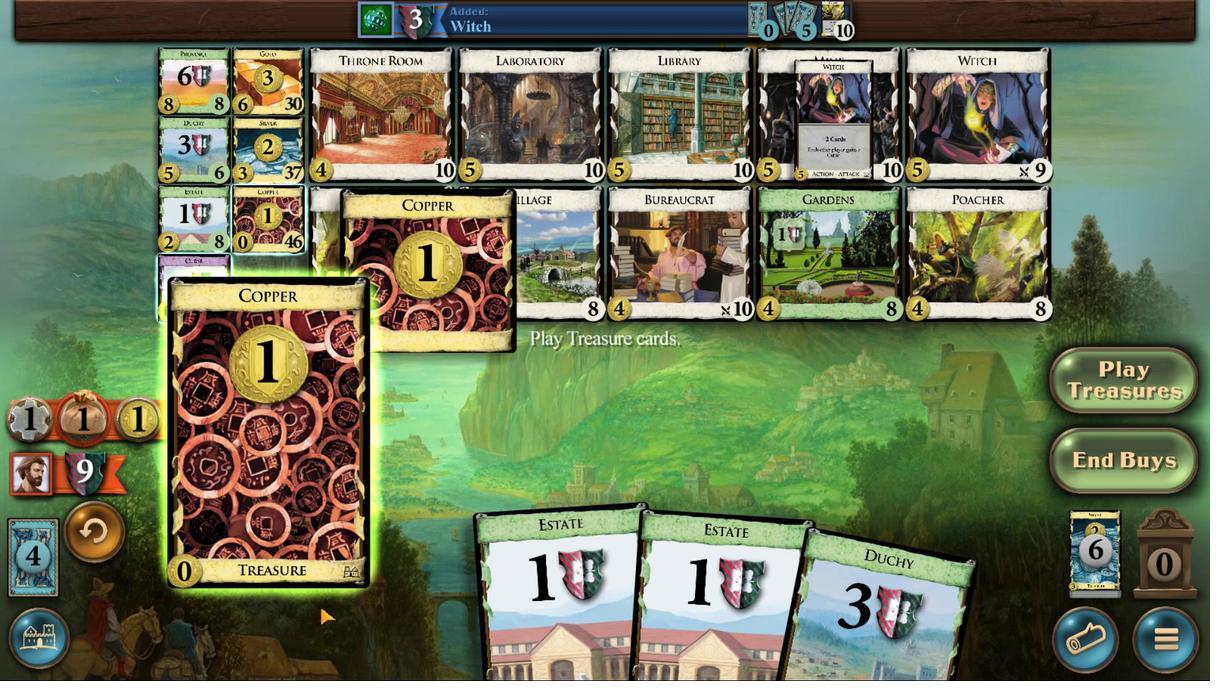 
Action: Mouse moved to (756, 579)
Screenshot: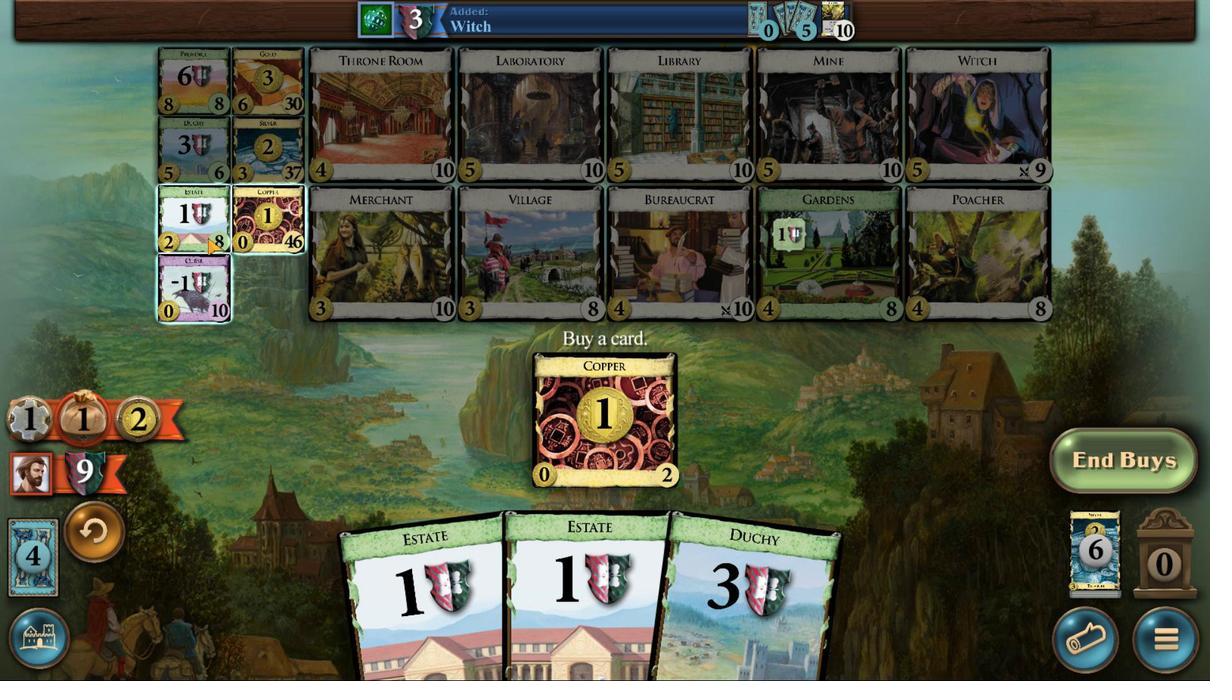 
Action: Mouse pressed left at (756, 579)
Screenshot: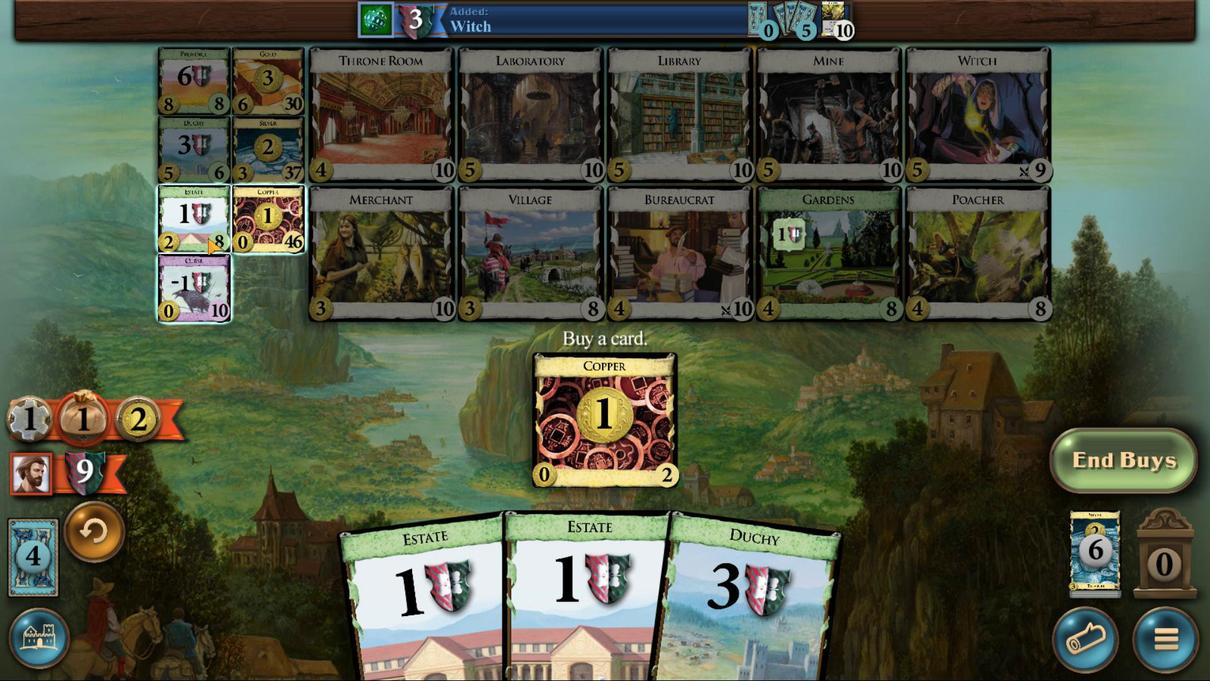 
Action: Mouse moved to (864, 447)
Screenshot: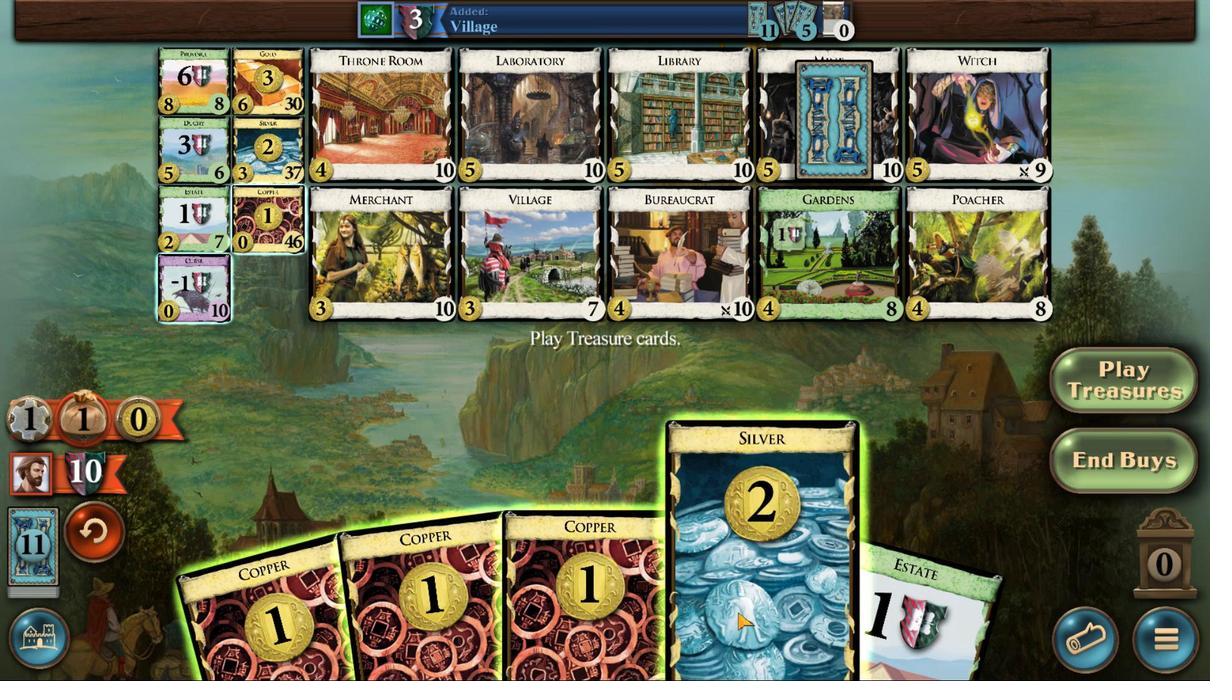 
Action: Mouse scrolled (864, 447) with delta (0, 0)
Screenshot: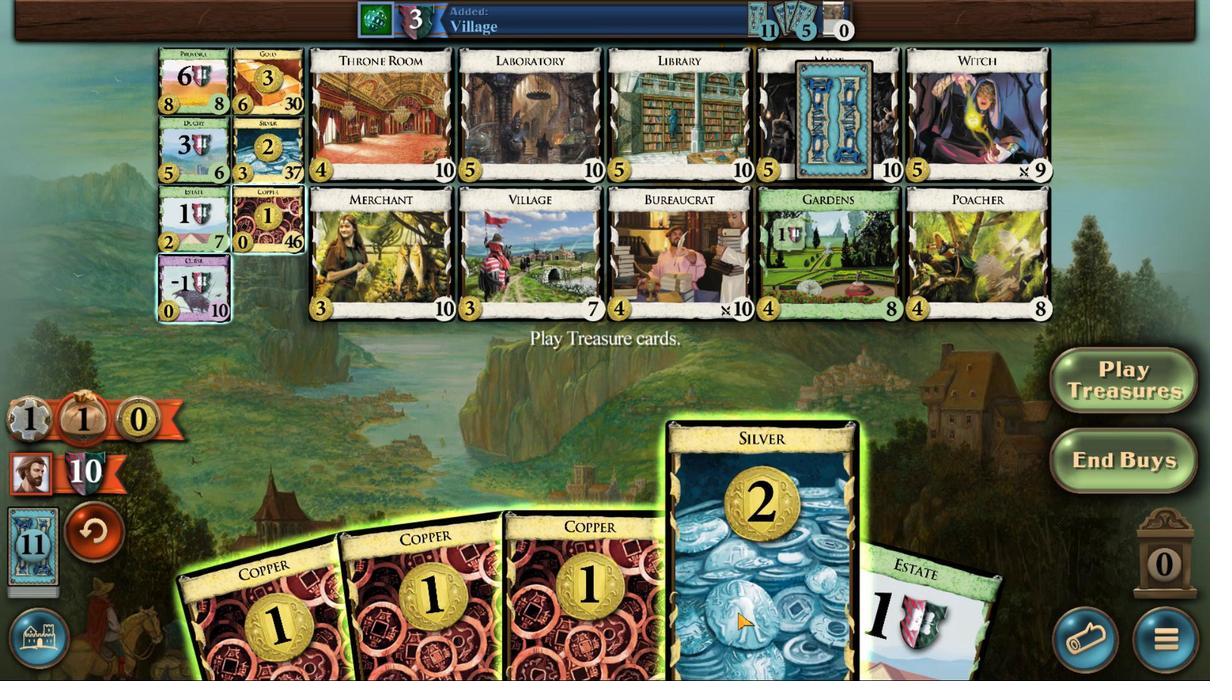 
Action: Mouse moved to (864, 445)
Screenshot: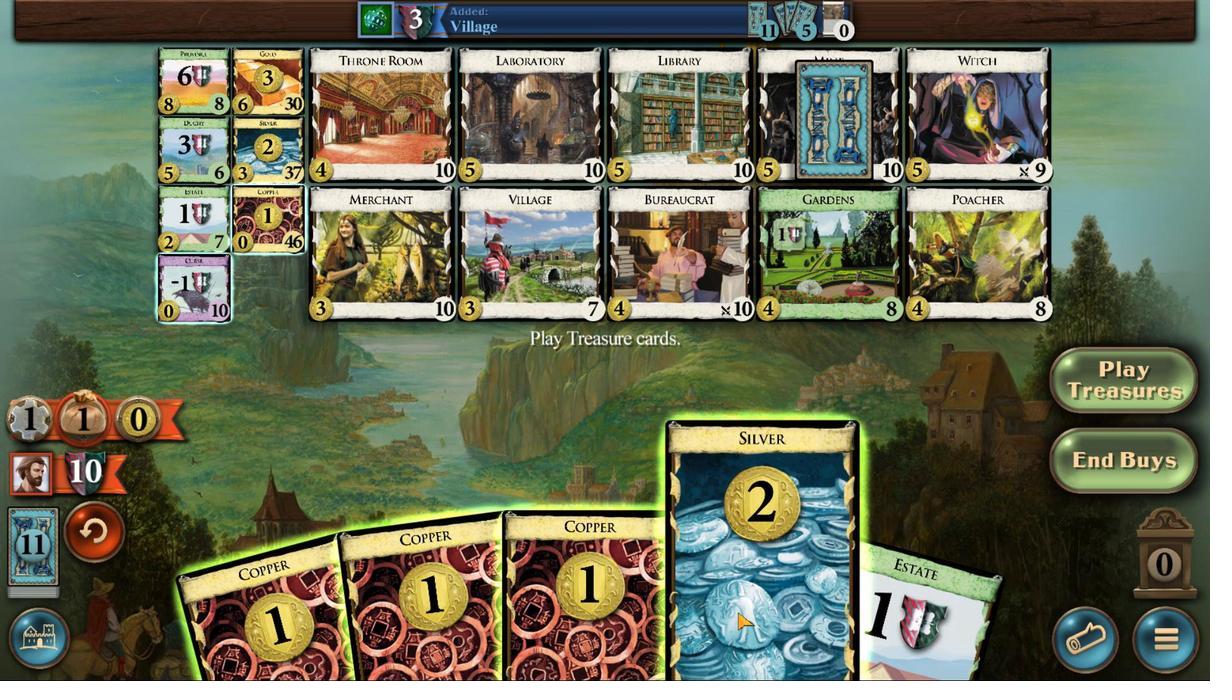
Action: Mouse scrolled (864, 446) with delta (0, 0)
Screenshot: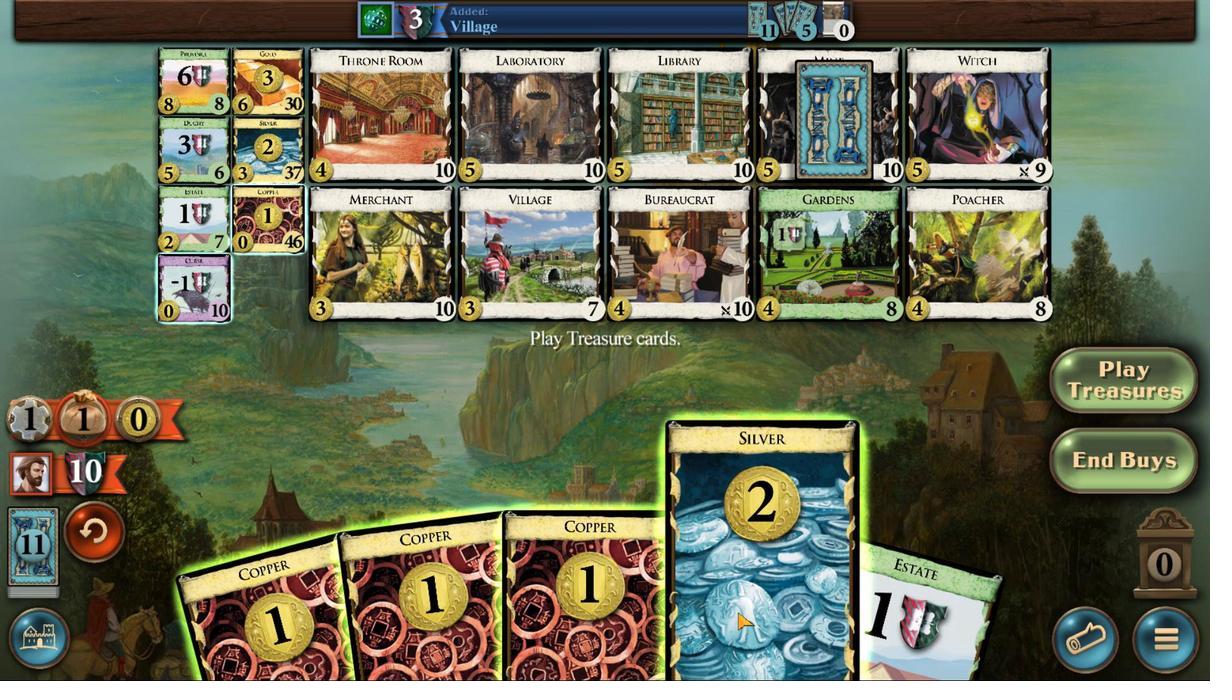 
Action: Mouse moved to (864, 445)
Screenshot: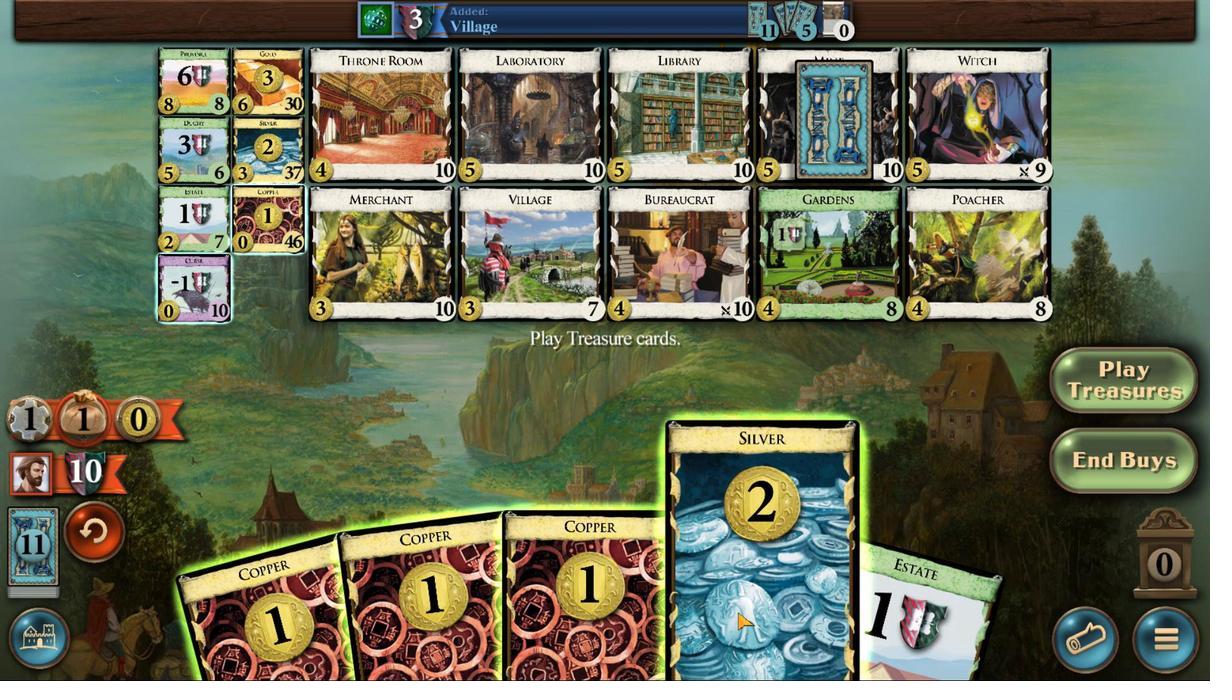 
Action: Mouse scrolled (864, 445) with delta (0, 0)
Screenshot: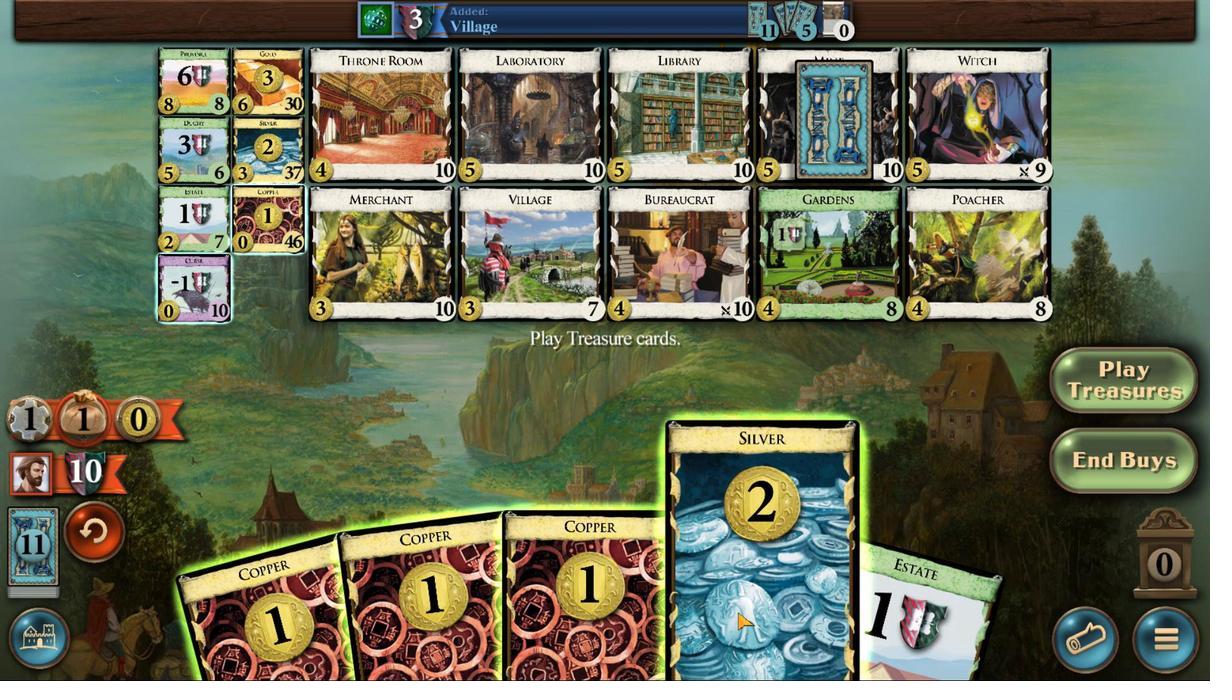 
Action: Mouse moved to (863, 444)
Screenshot: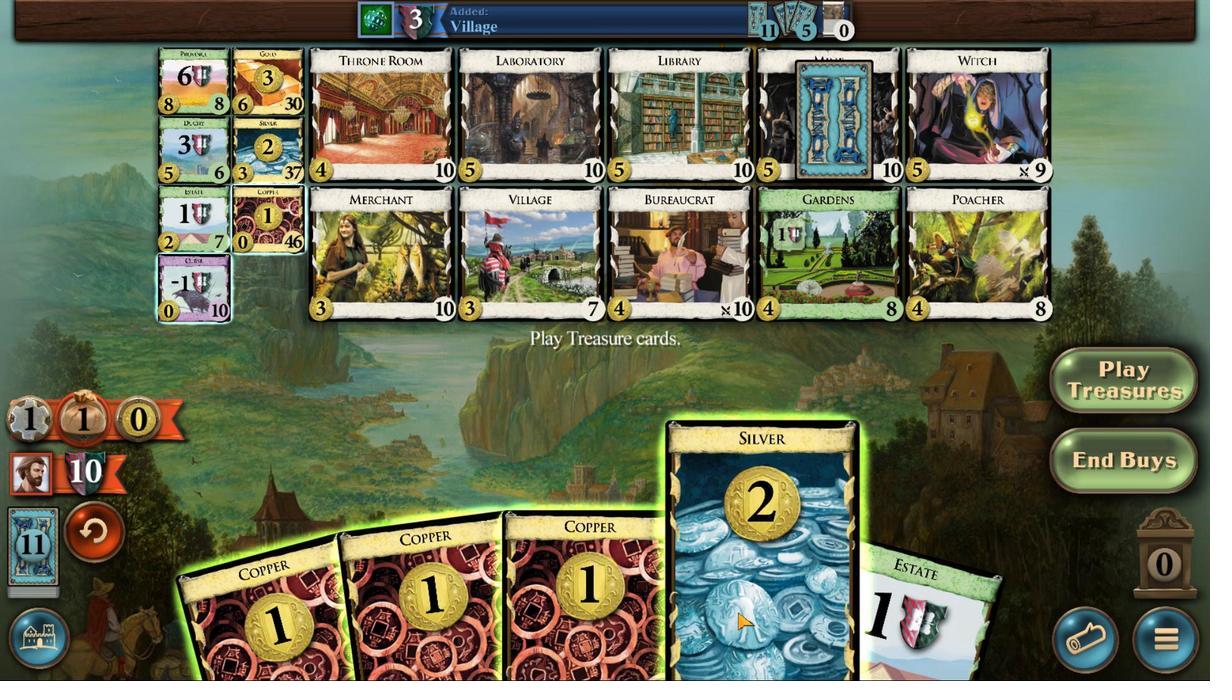 
Action: Mouse scrolled (863, 444) with delta (0, 0)
Screenshot: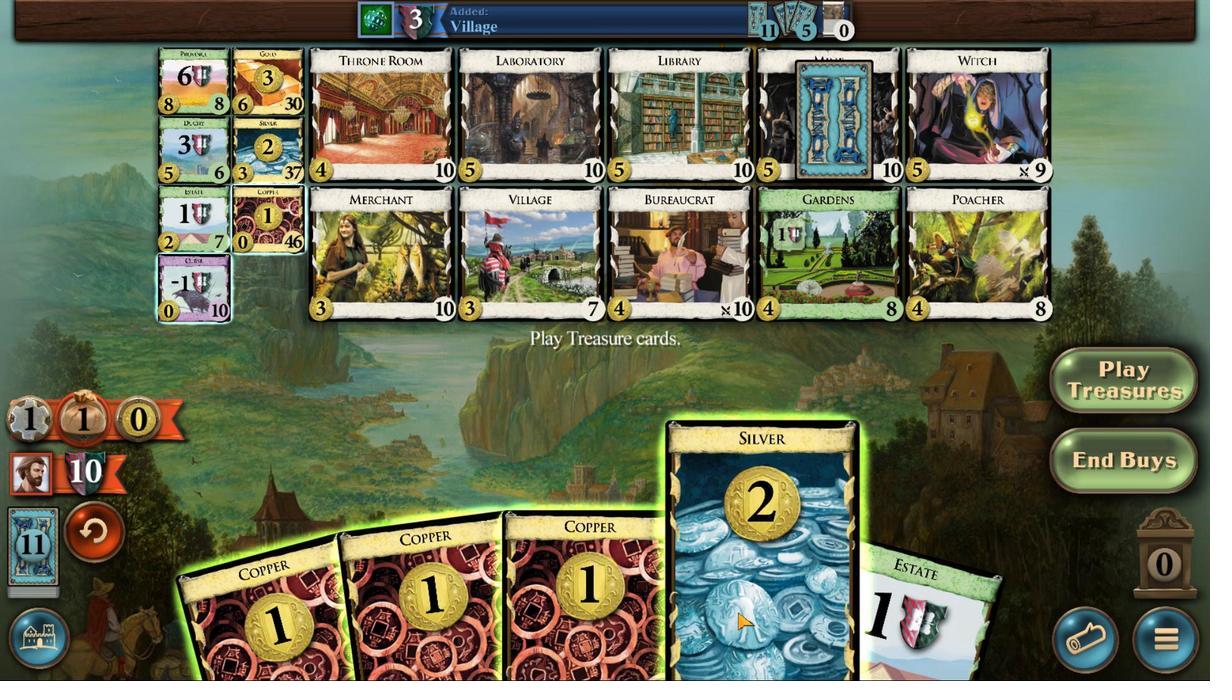 
Action: Mouse moved to (863, 443)
Screenshot: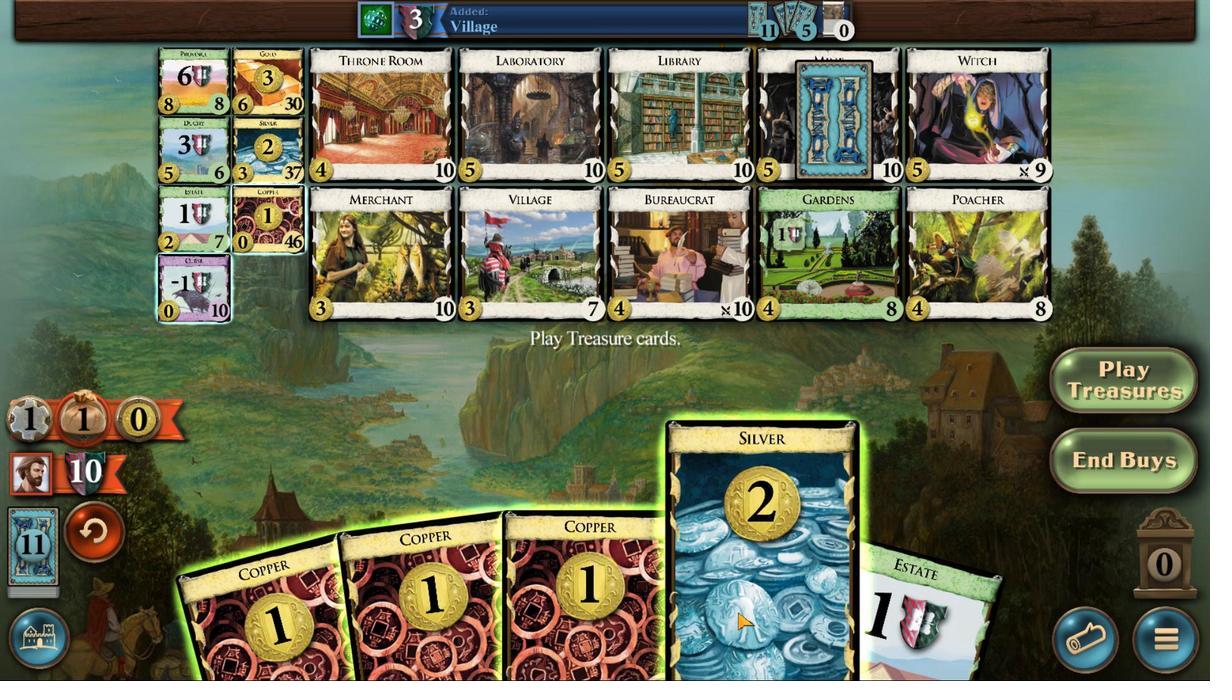 
Action: Mouse scrolled (863, 444) with delta (0, 0)
Screenshot: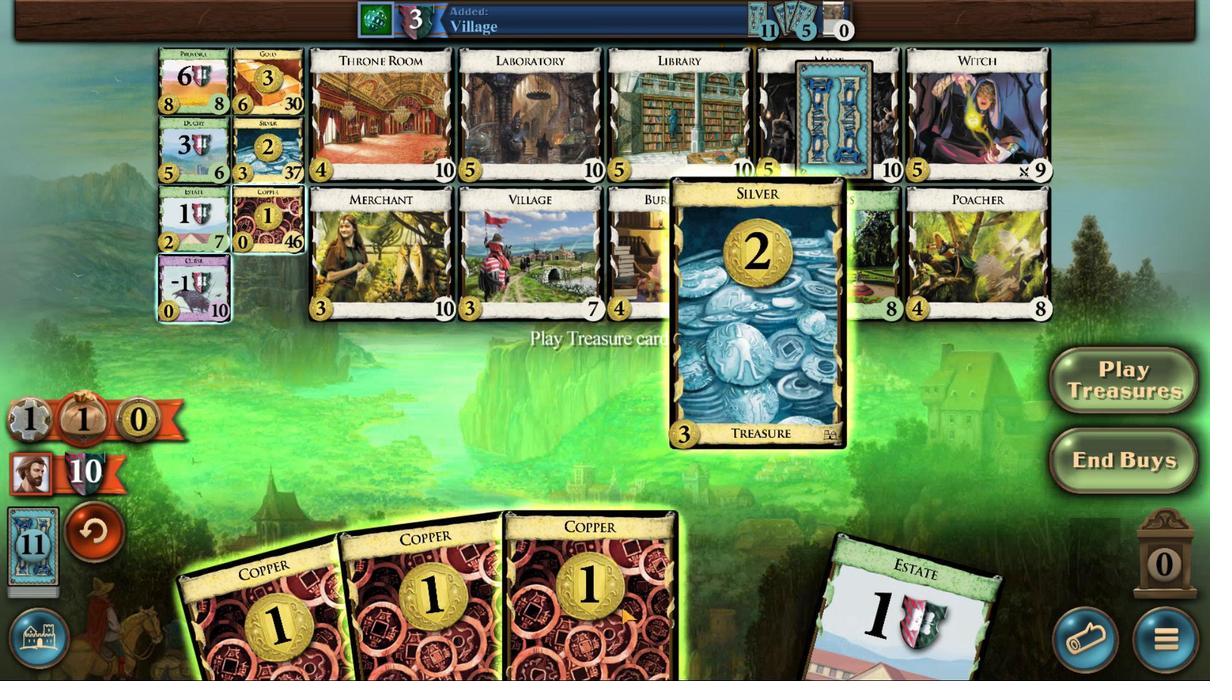 
Action: Mouse scrolled (863, 444) with delta (0, 0)
Screenshot: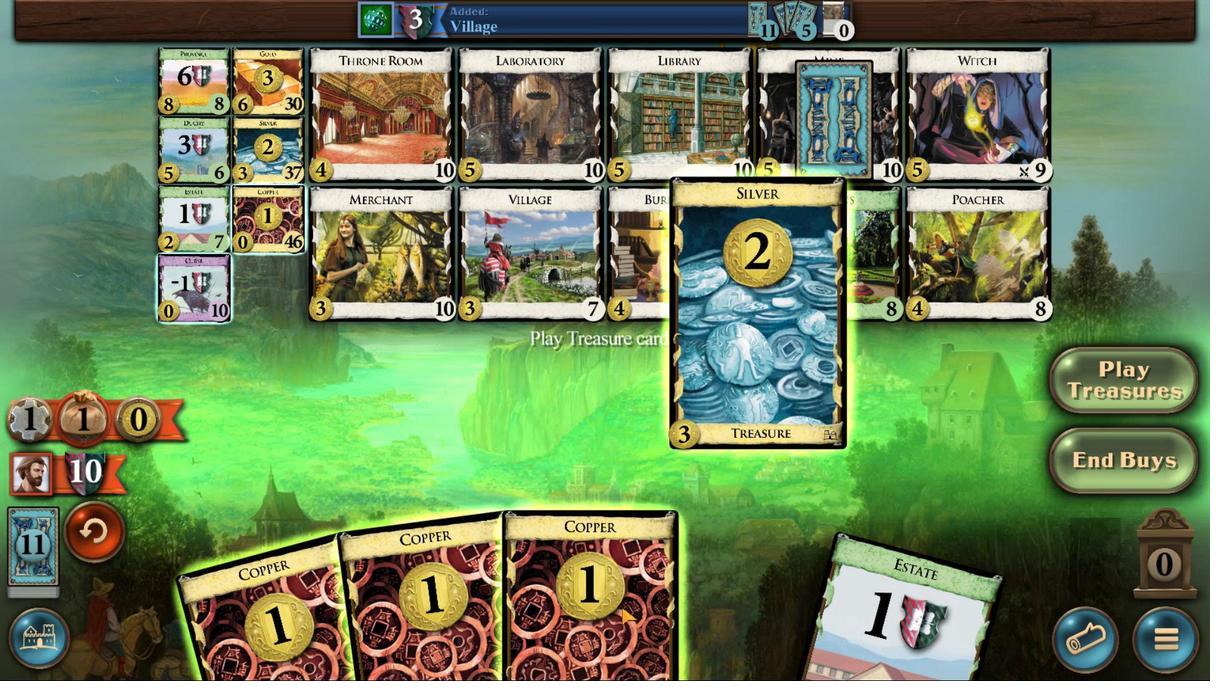 
Action: Mouse moved to (838, 446)
Screenshot: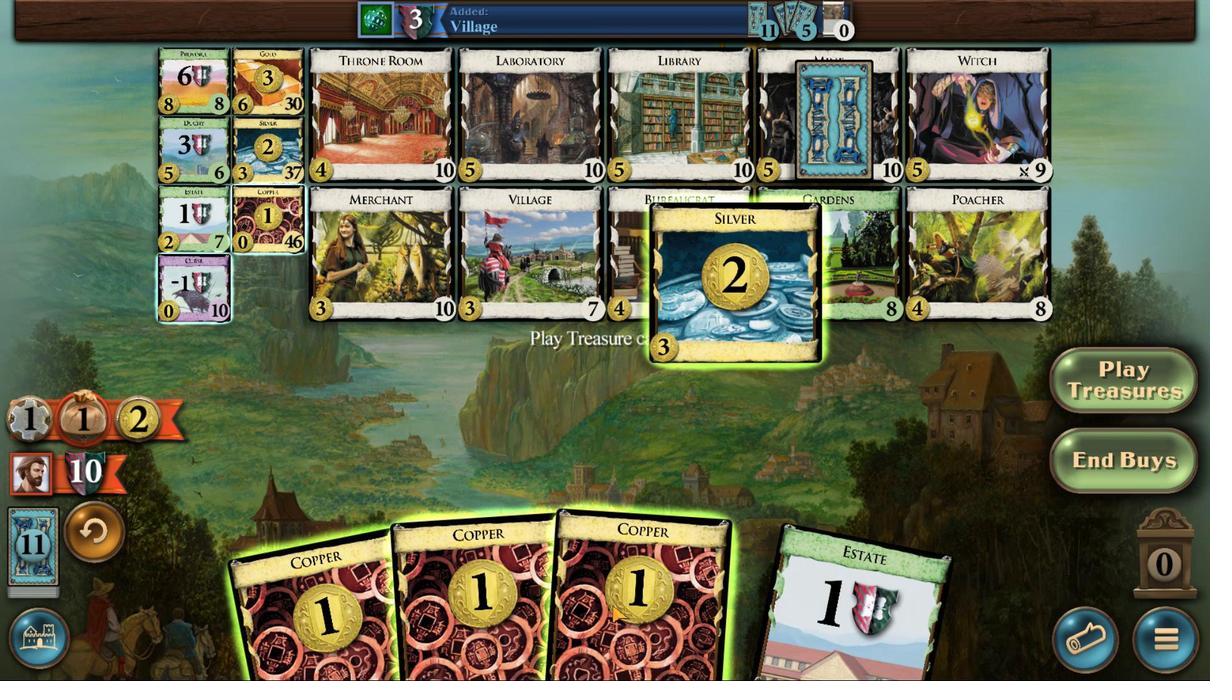 
Action: Mouse scrolled (838, 446) with delta (0, 0)
Screenshot: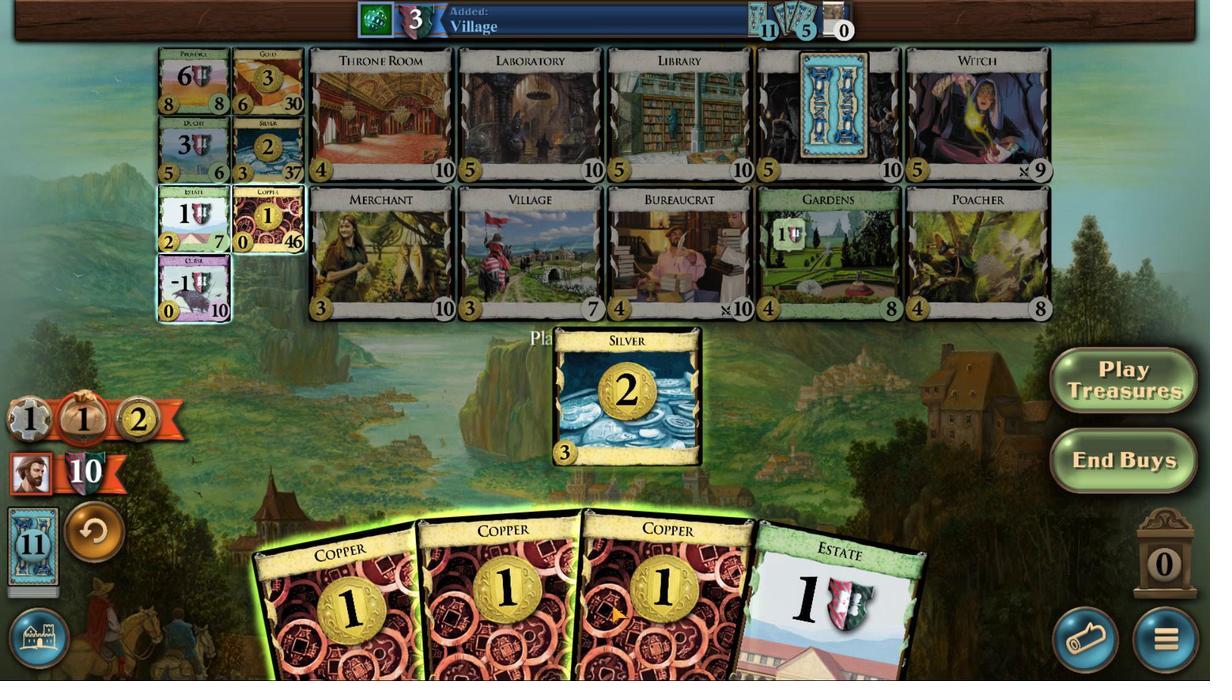
Action: Mouse scrolled (838, 446) with delta (0, 0)
Screenshot: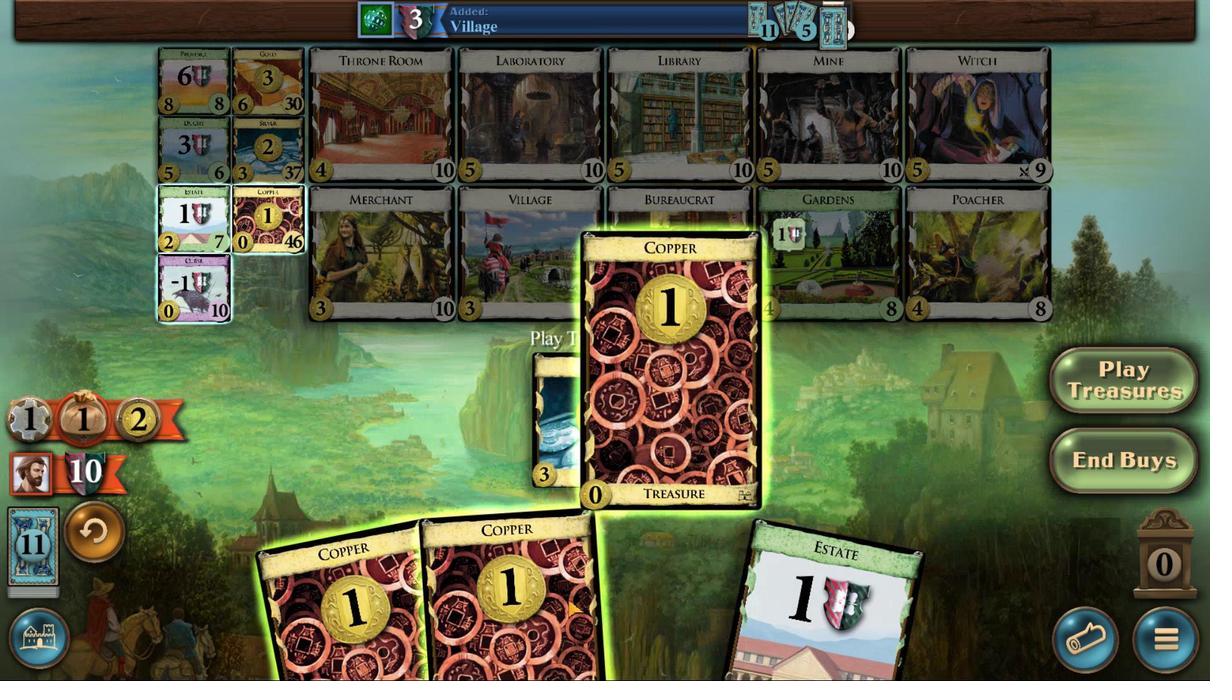 
Action: Mouse scrolled (838, 446) with delta (0, 0)
Screenshot: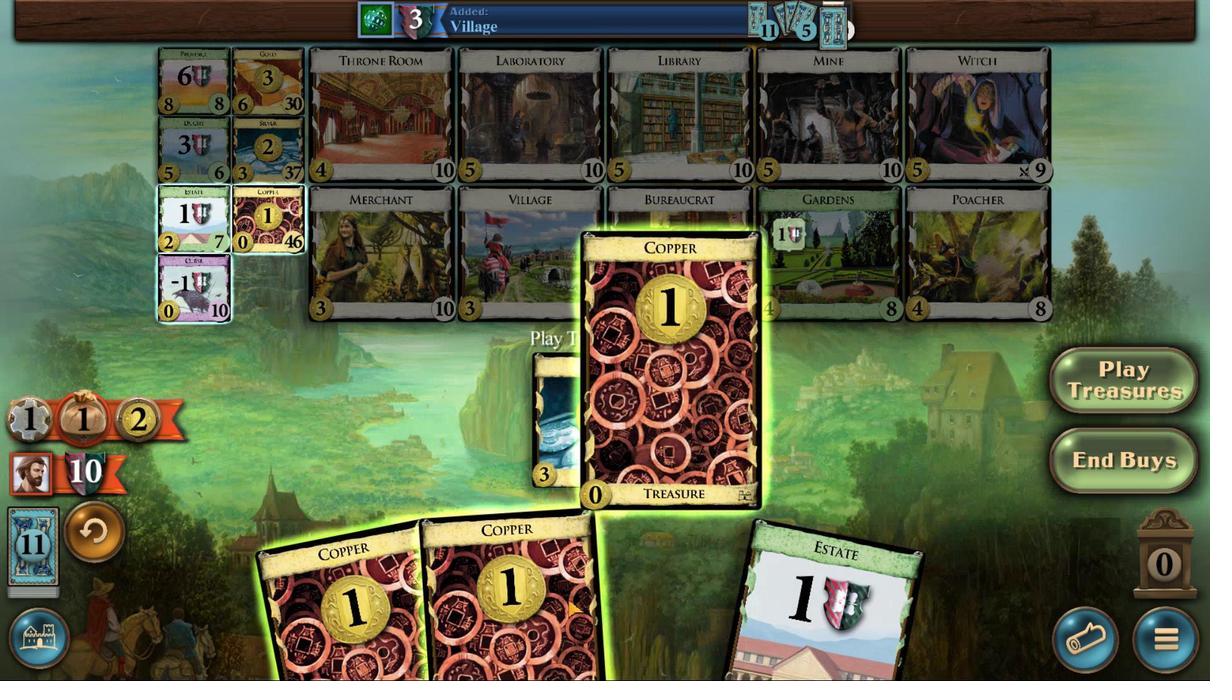 
Action: Mouse scrolled (838, 446) with delta (0, 0)
Screenshot: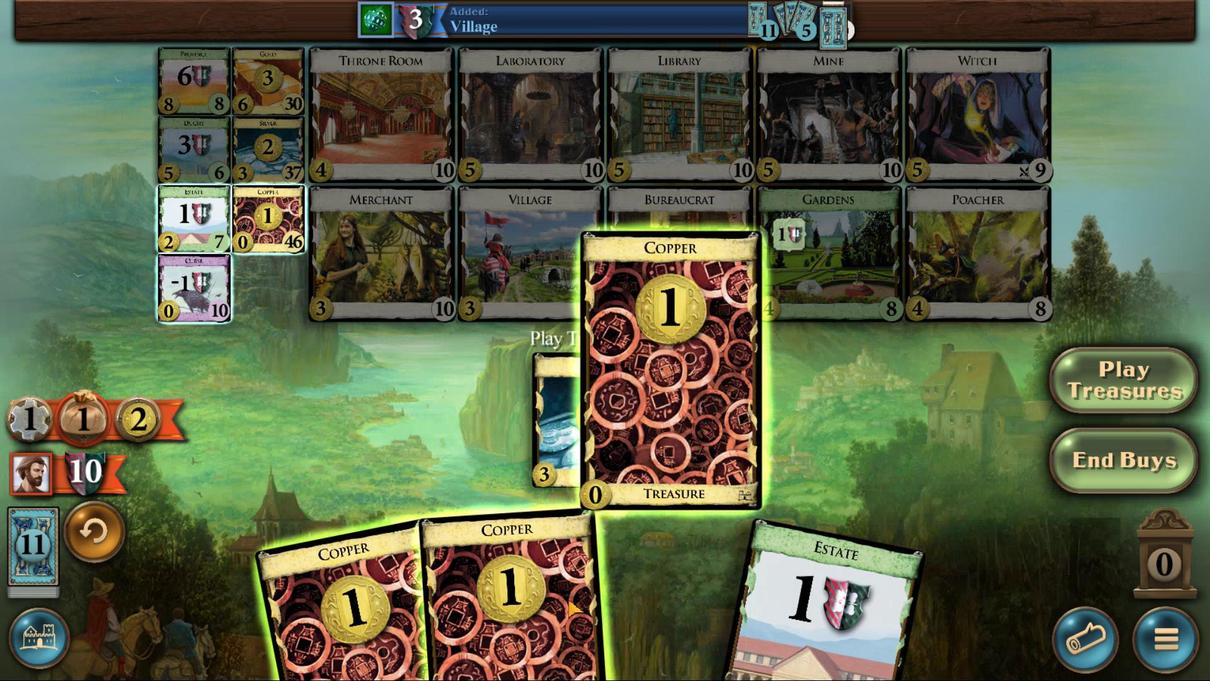 
Action: Mouse scrolled (838, 446) with delta (0, 0)
Screenshot: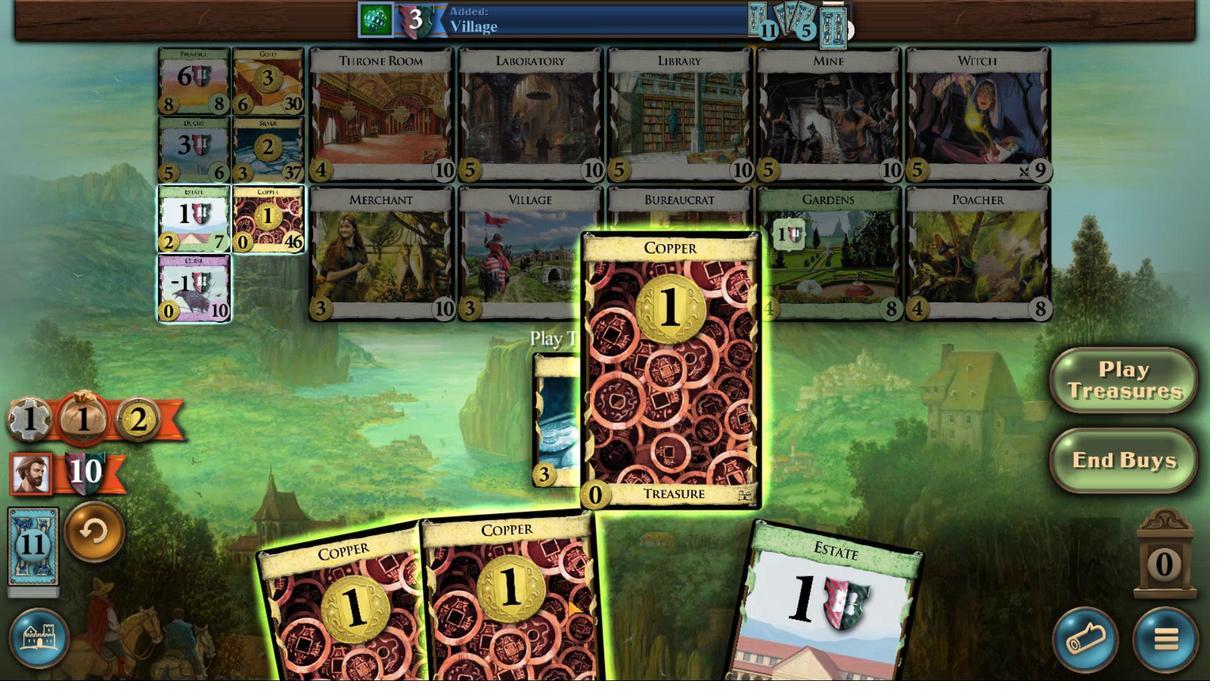 
Action: Mouse scrolled (838, 446) with delta (0, 0)
Screenshot: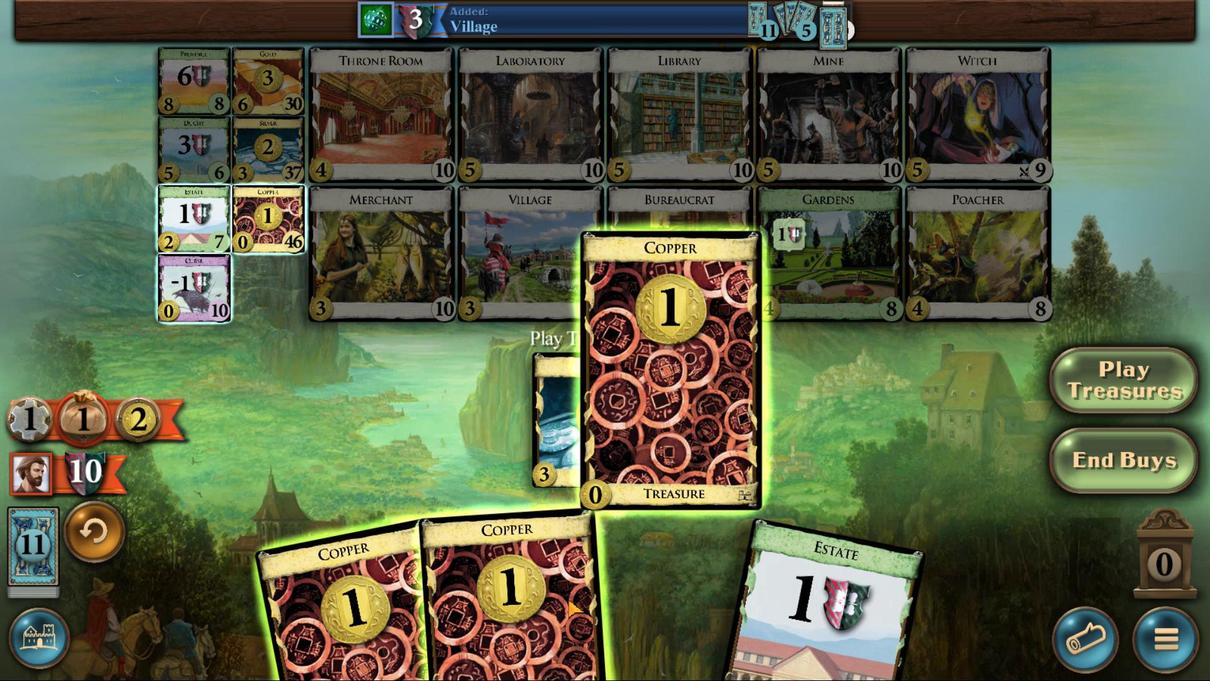 
Action: Mouse moved to (821, 448)
Screenshot: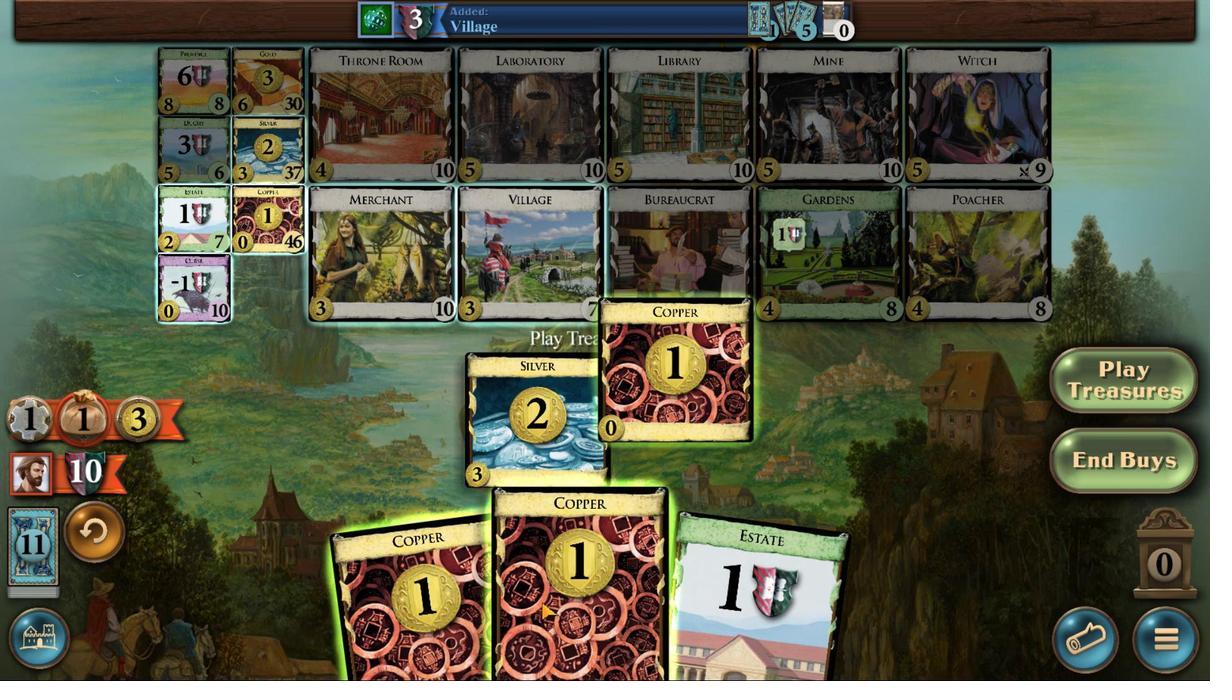 
Action: Mouse scrolled (821, 449) with delta (0, 0)
Screenshot: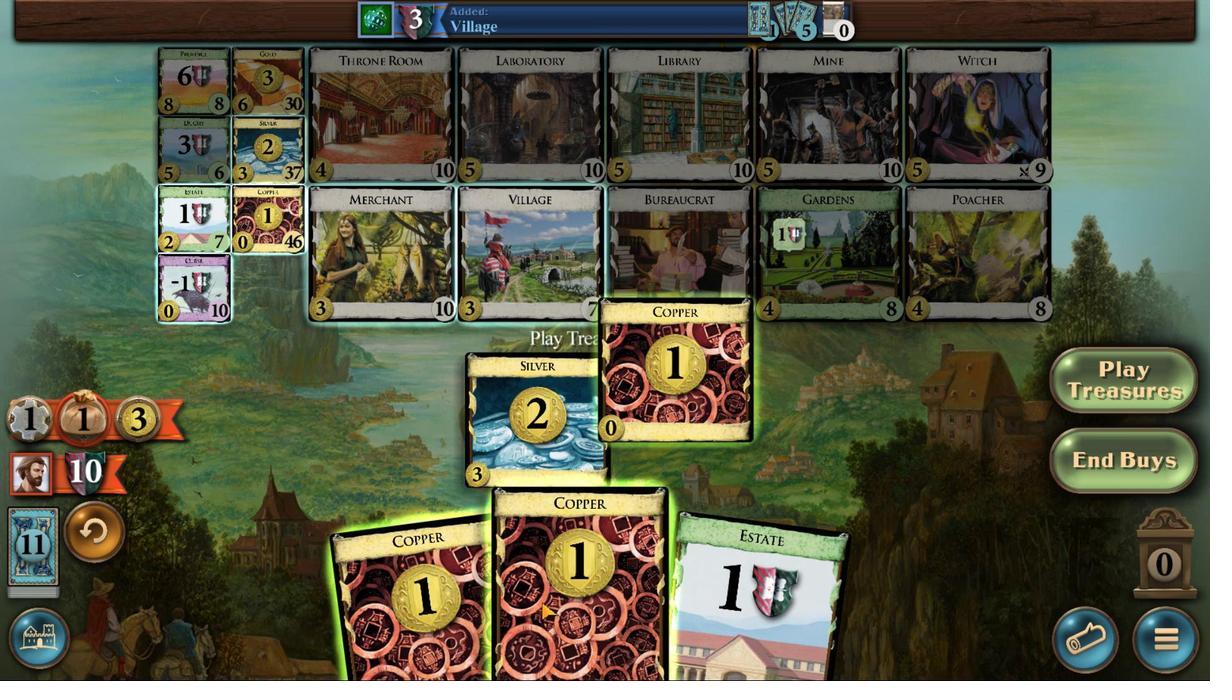 
Action: Mouse moved to (822, 447)
Screenshot: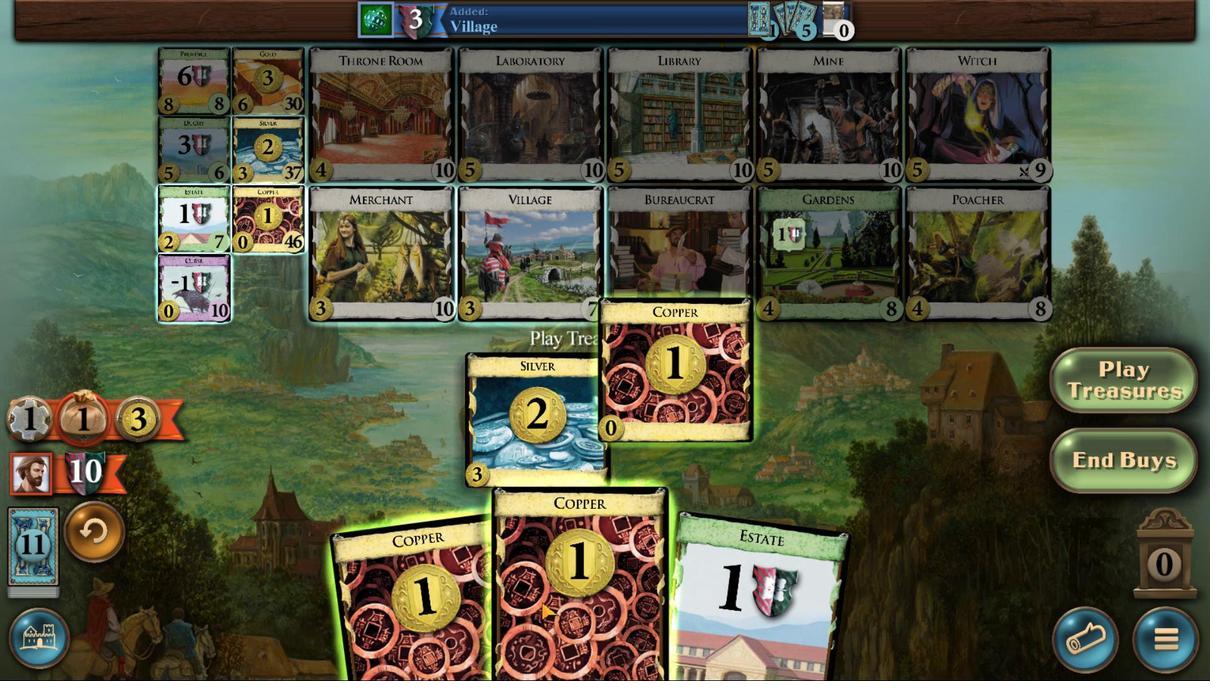 
Action: Mouse scrolled (822, 448) with delta (0, 0)
Screenshot: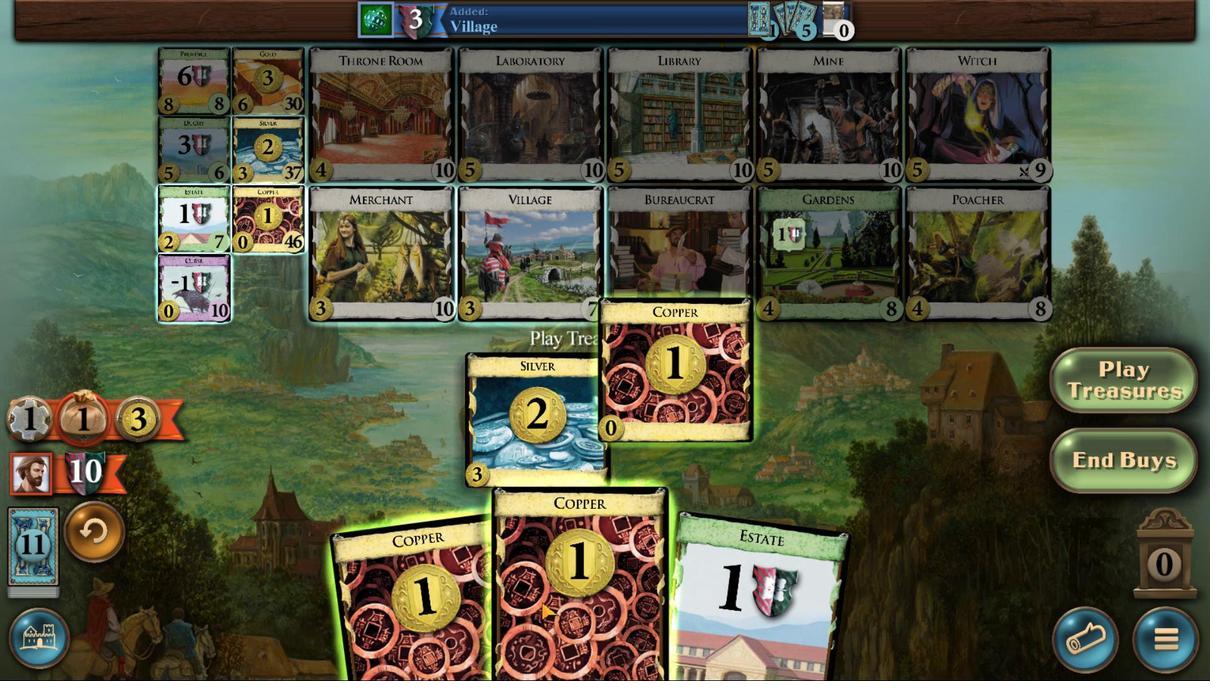 
Action: Mouse moved to (823, 447)
Screenshot: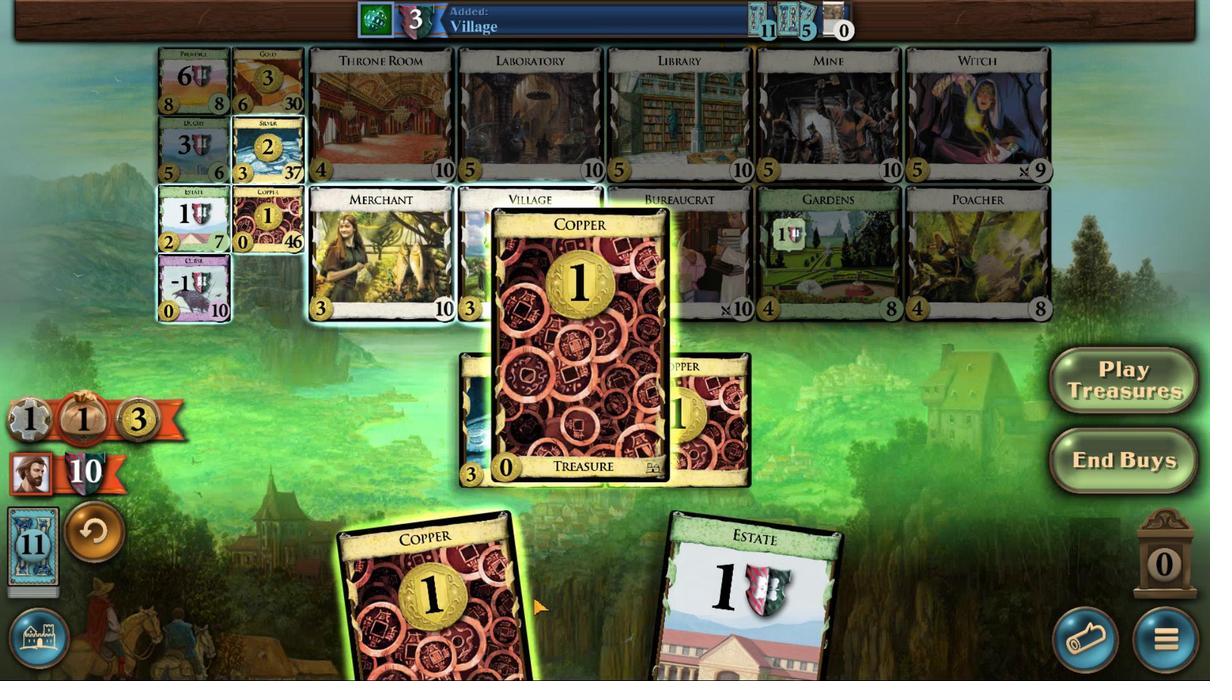
Action: Mouse scrolled (823, 447) with delta (0, 0)
Screenshot: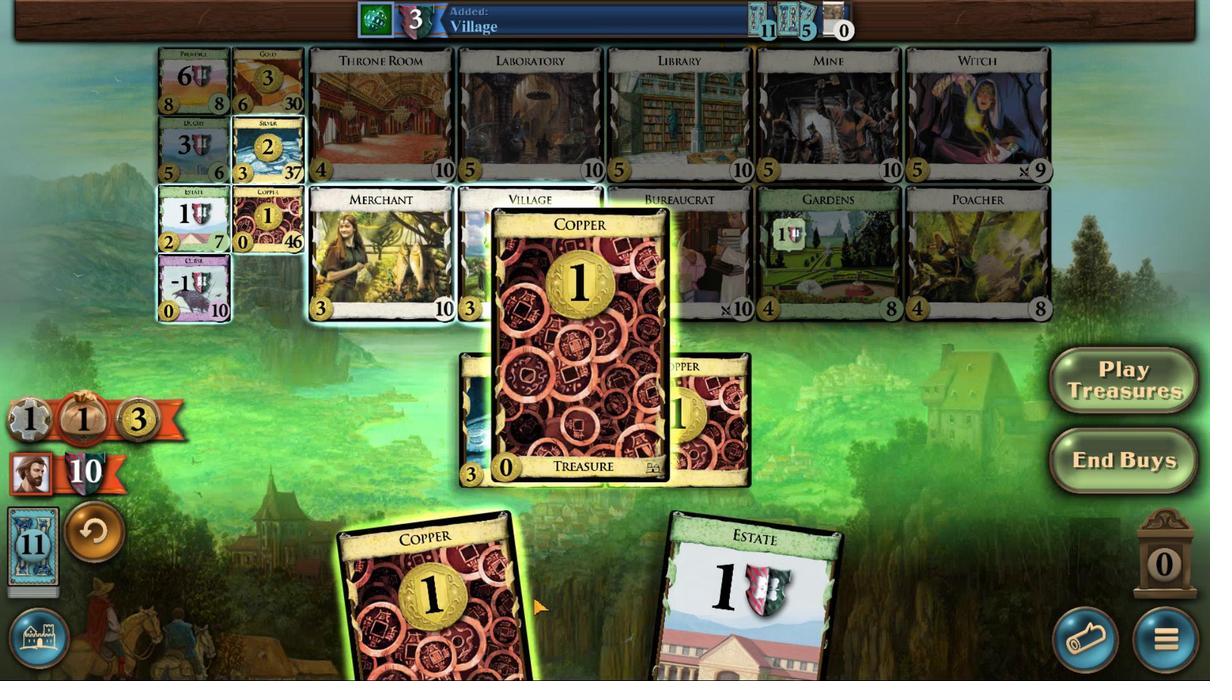 
Action: Mouse moved to (823, 447)
Screenshot: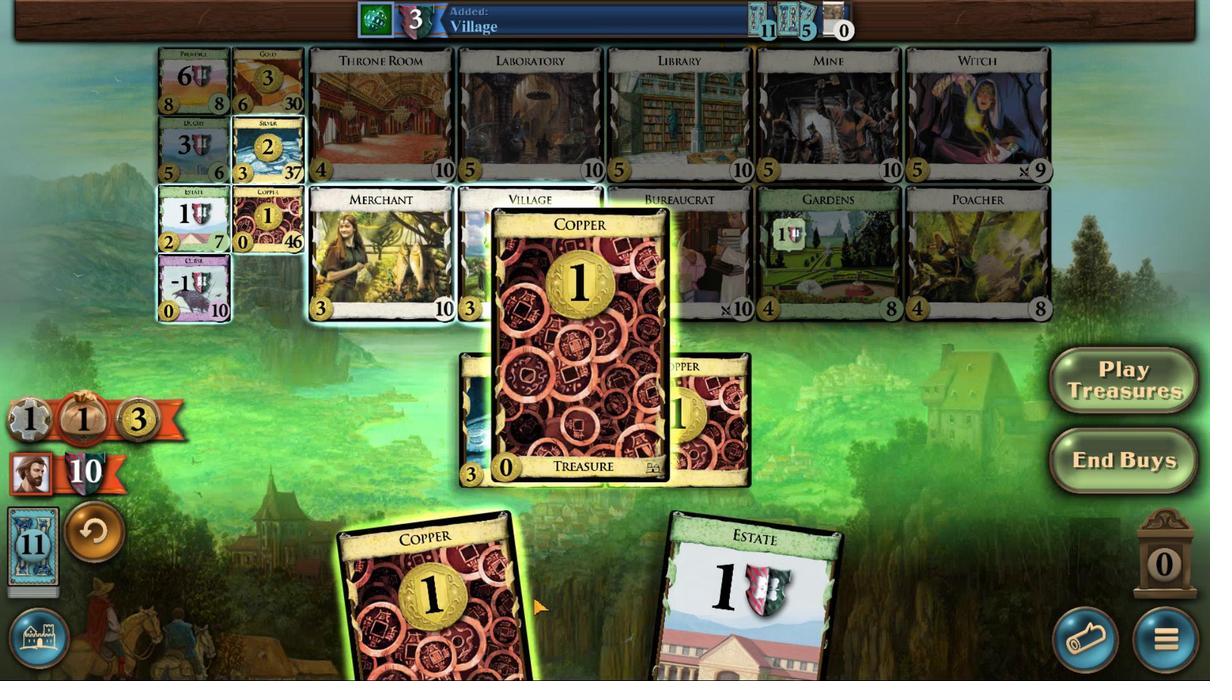 
Action: Mouse scrolled (823, 447) with delta (0, 0)
Screenshot: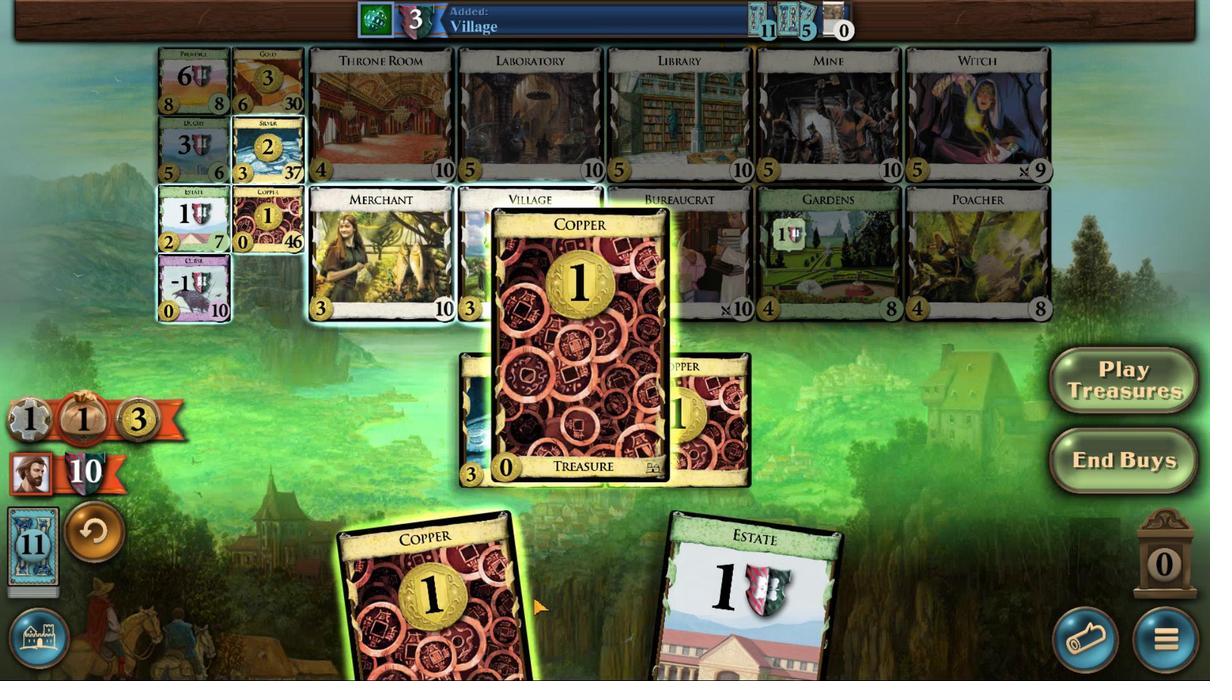 
Action: Mouse moved to (824, 447)
Screenshot: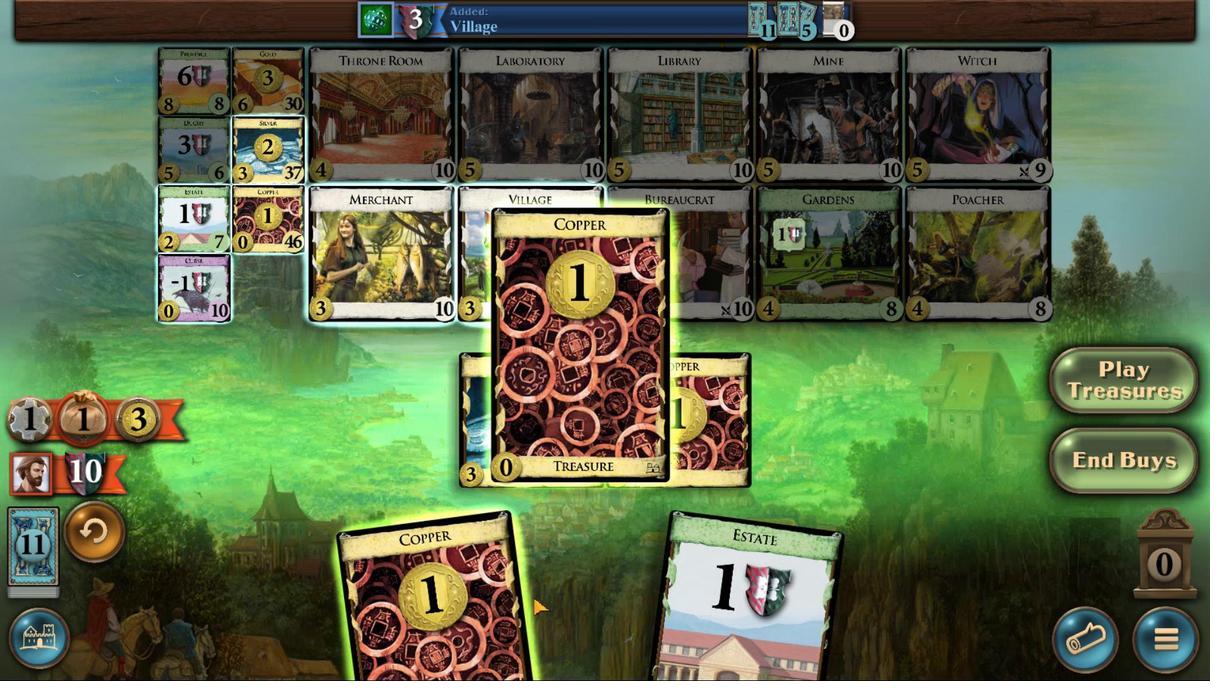 
Action: Mouse scrolled (824, 447) with delta (0, 0)
Screenshot: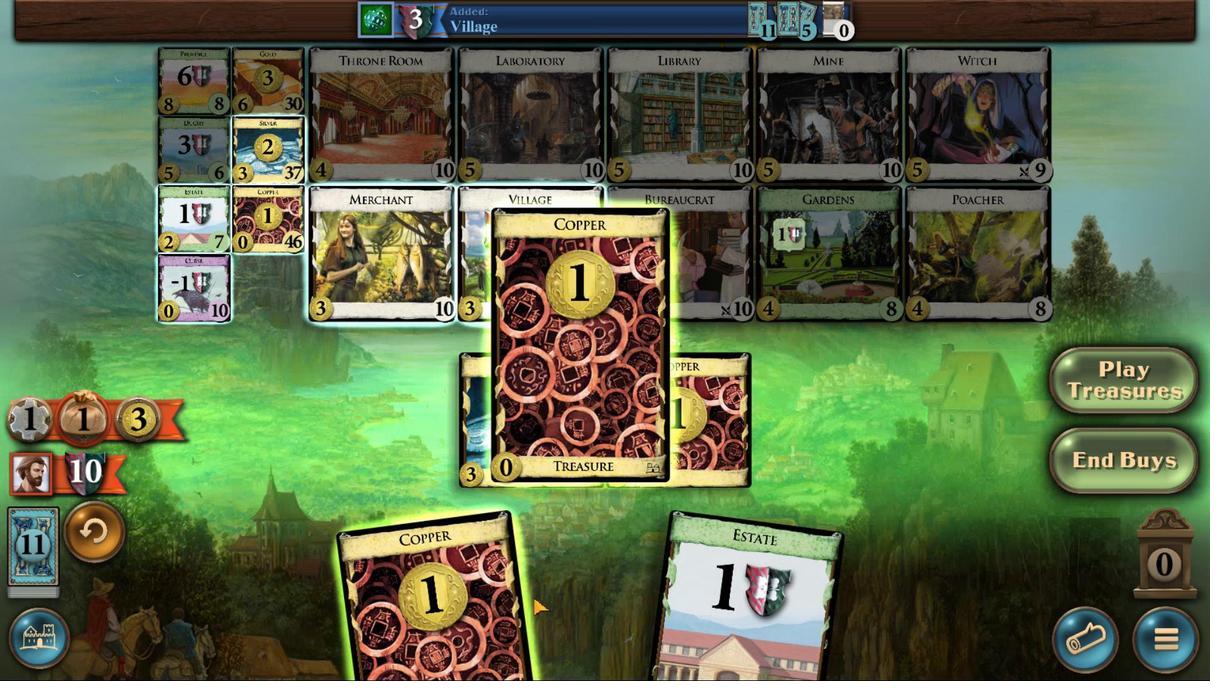 
Action: Mouse scrolled (824, 447) with delta (0, 0)
Screenshot: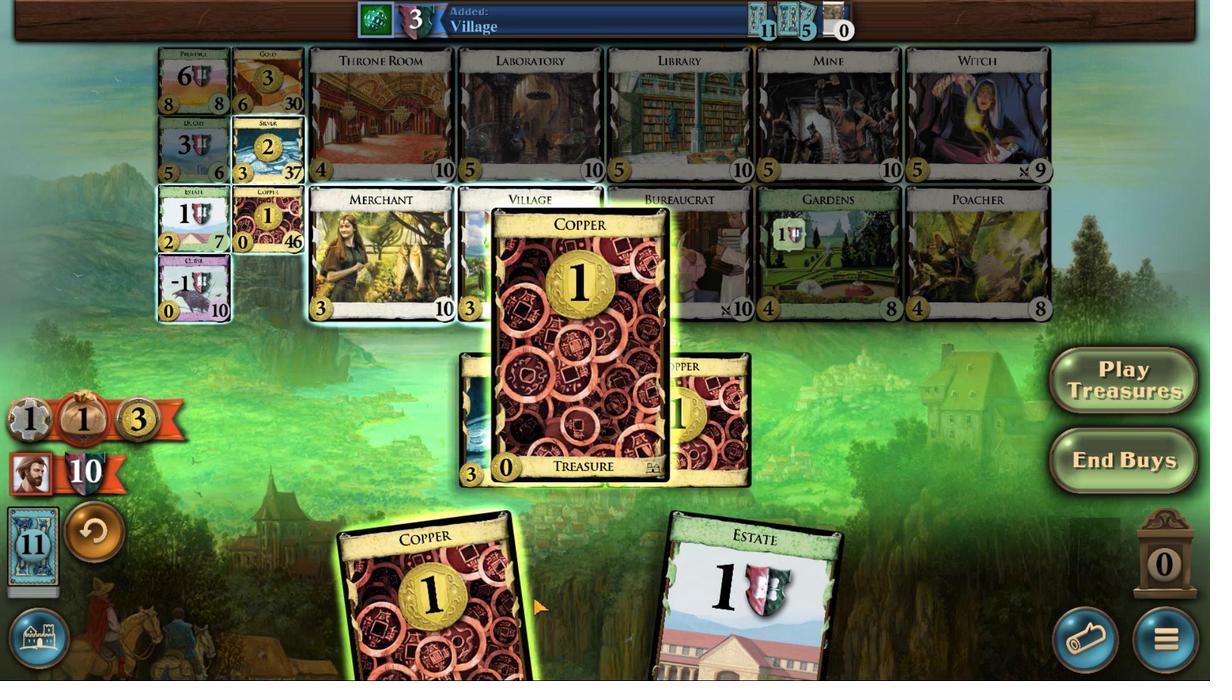 
Action: Mouse moved to (810, 459)
Screenshot: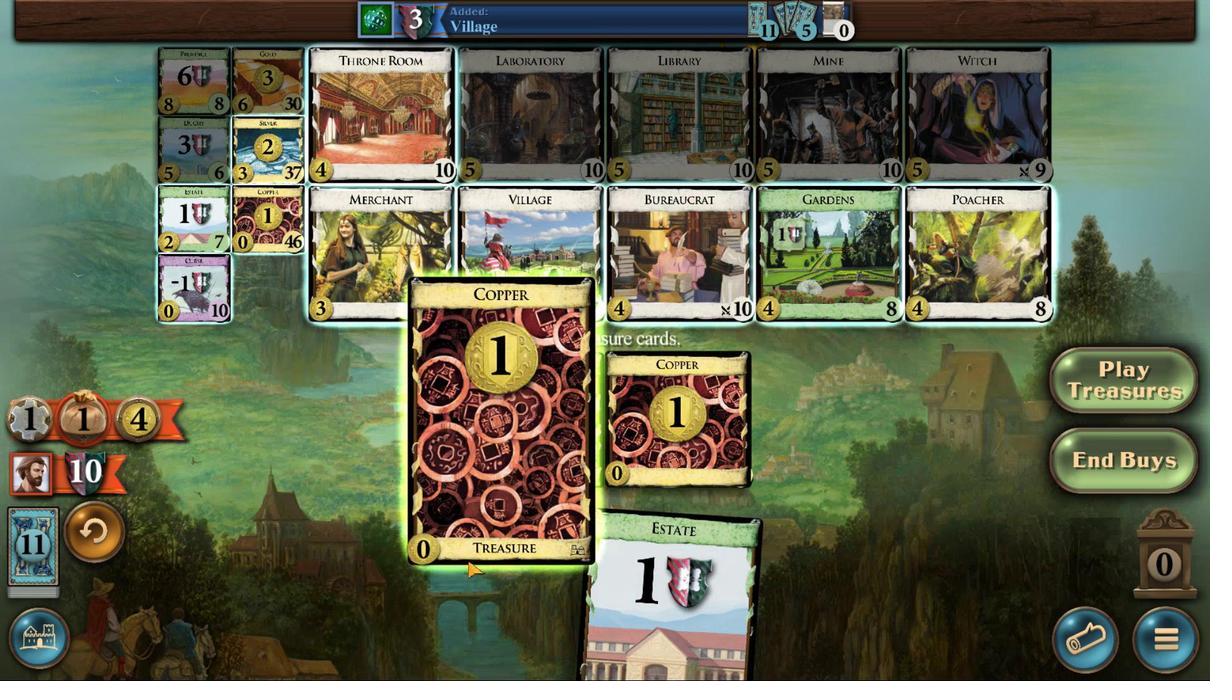 
Action: Mouse scrolled (810, 460) with delta (0, 0)
Screenshot: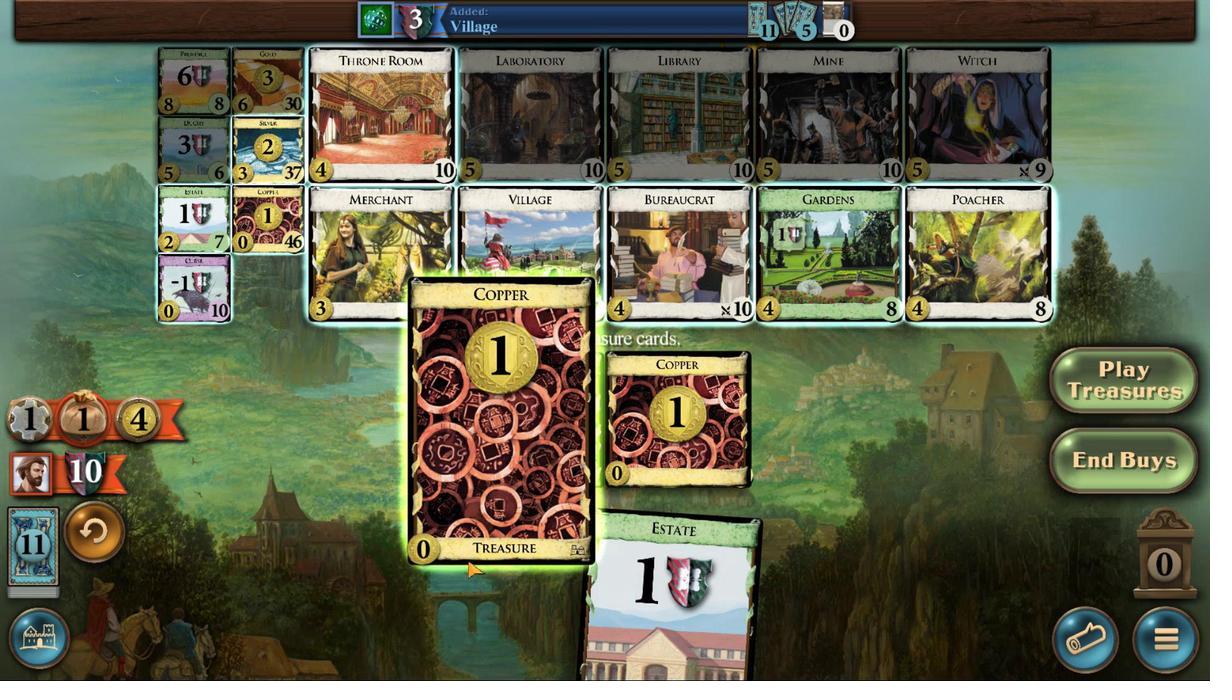 
Action: Mouse scrolled (810, 460) with delta (0, 0)
Screenshot: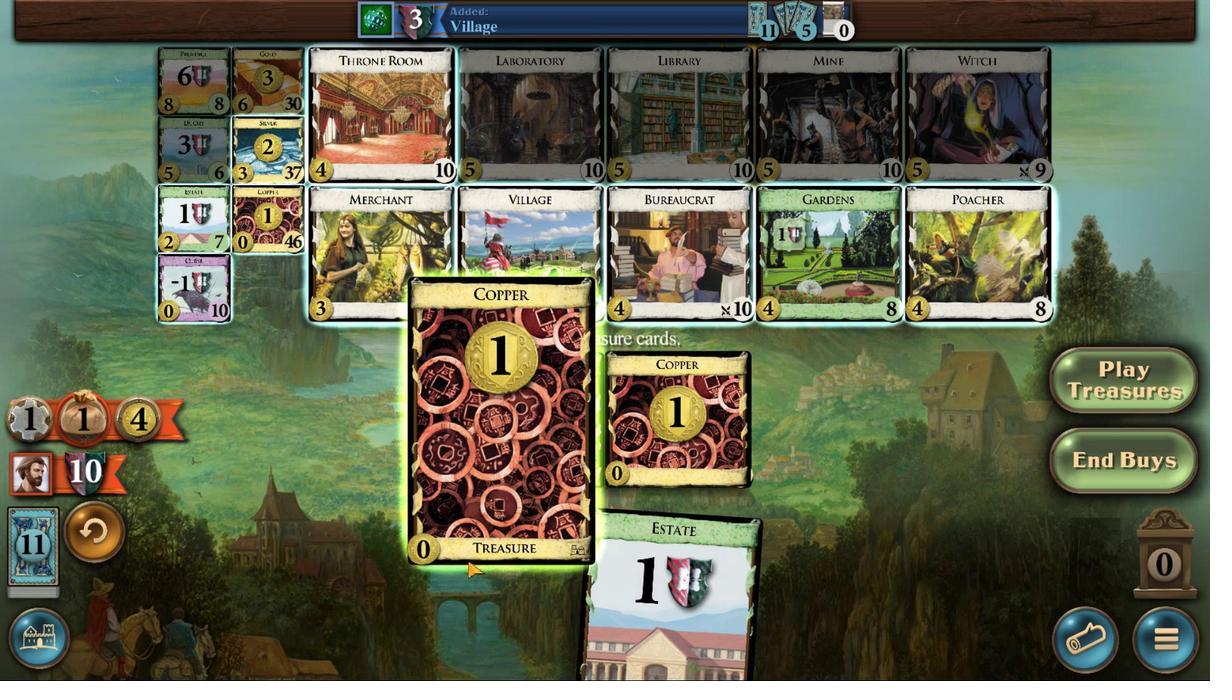 
Action: Mouse scrolled (810, 460) with delta (0, 0)
Screenshot: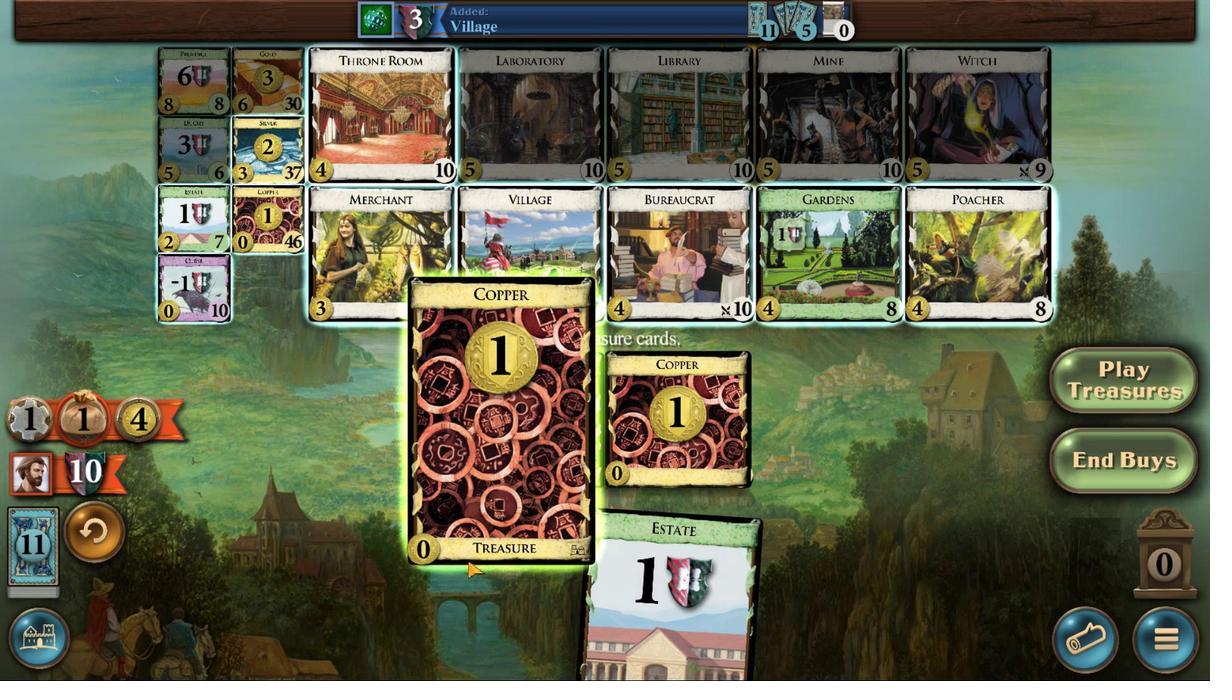
Action: Mouse scrolled (810, 460) with delta (0, 0)
Screenshot: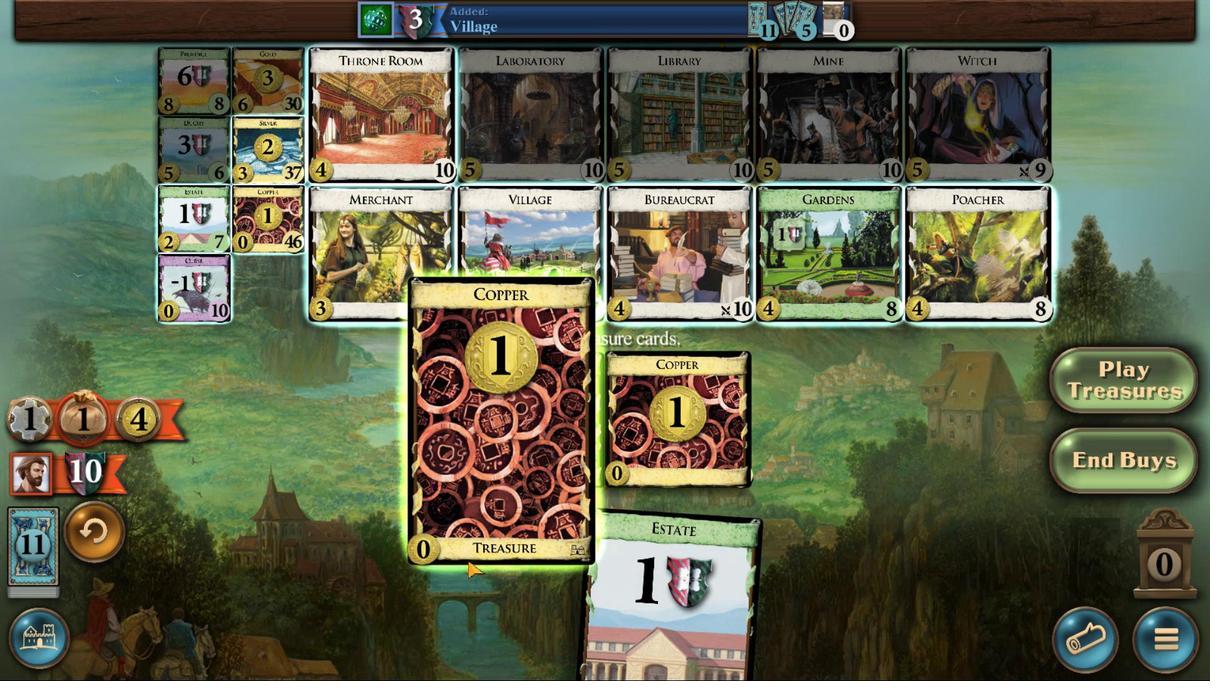 
Action: Mouse scrolled (810, 460) with delta (0, 0)
Screenshot: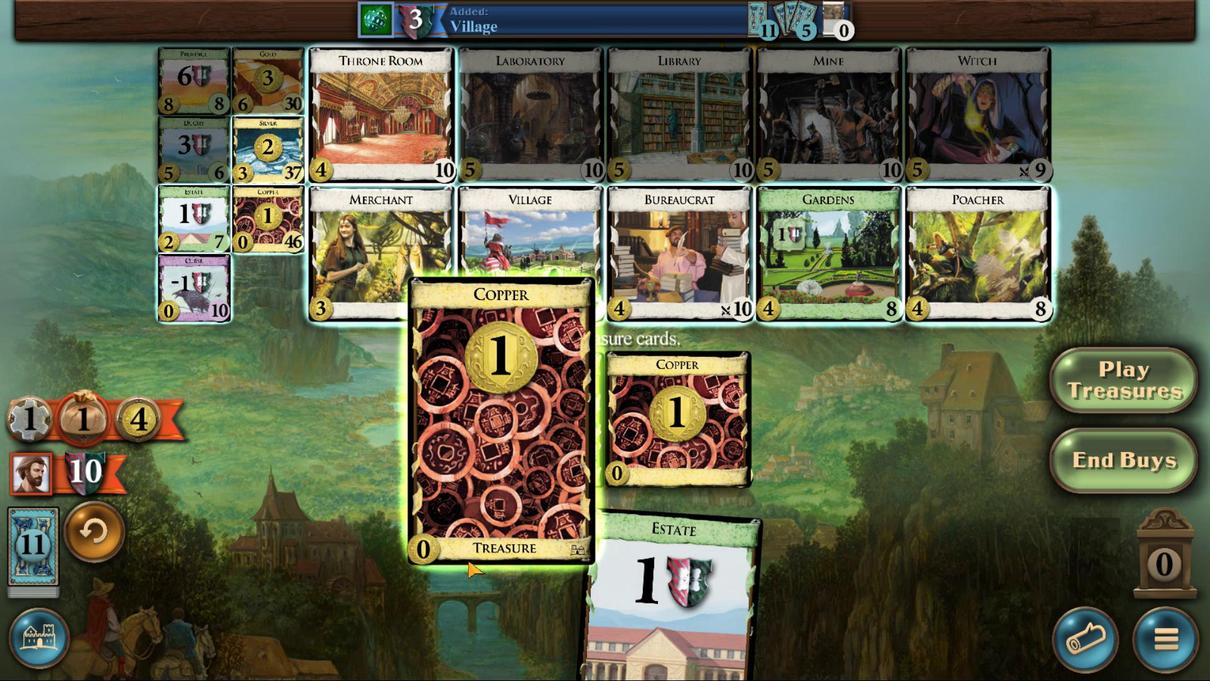 
Action: Mouse moved to (753, 604)
Screenshot: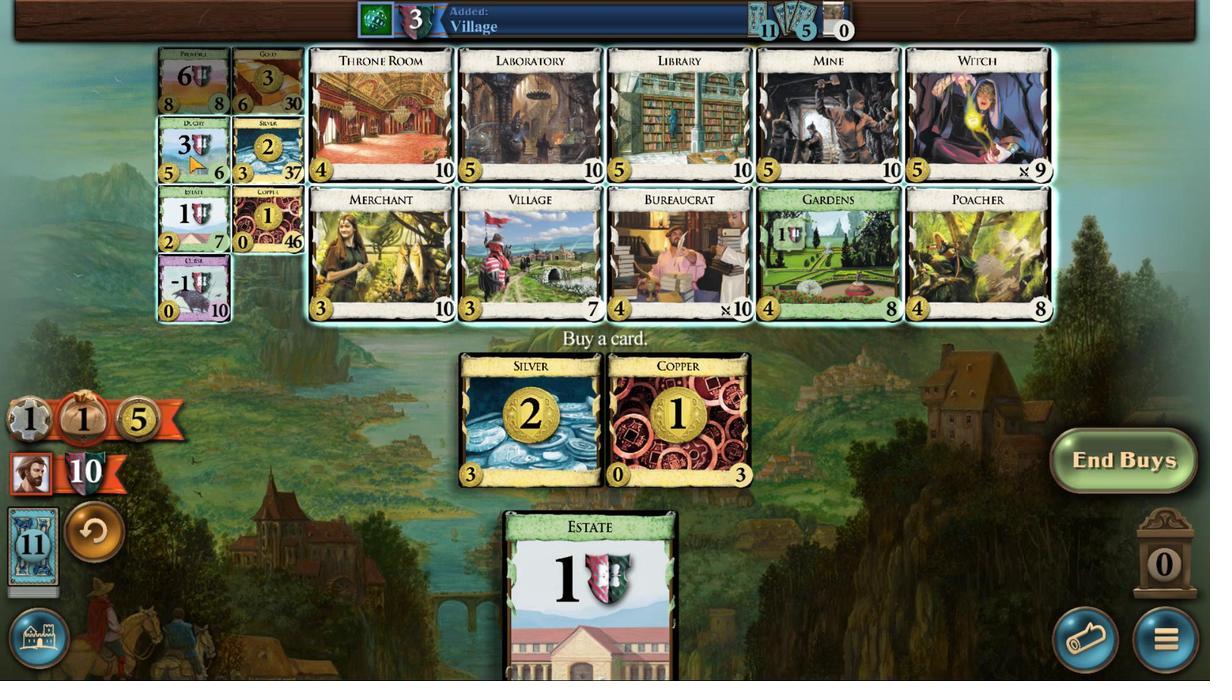 
Action: Mouse pressed left at (753, 604)
Screenshot: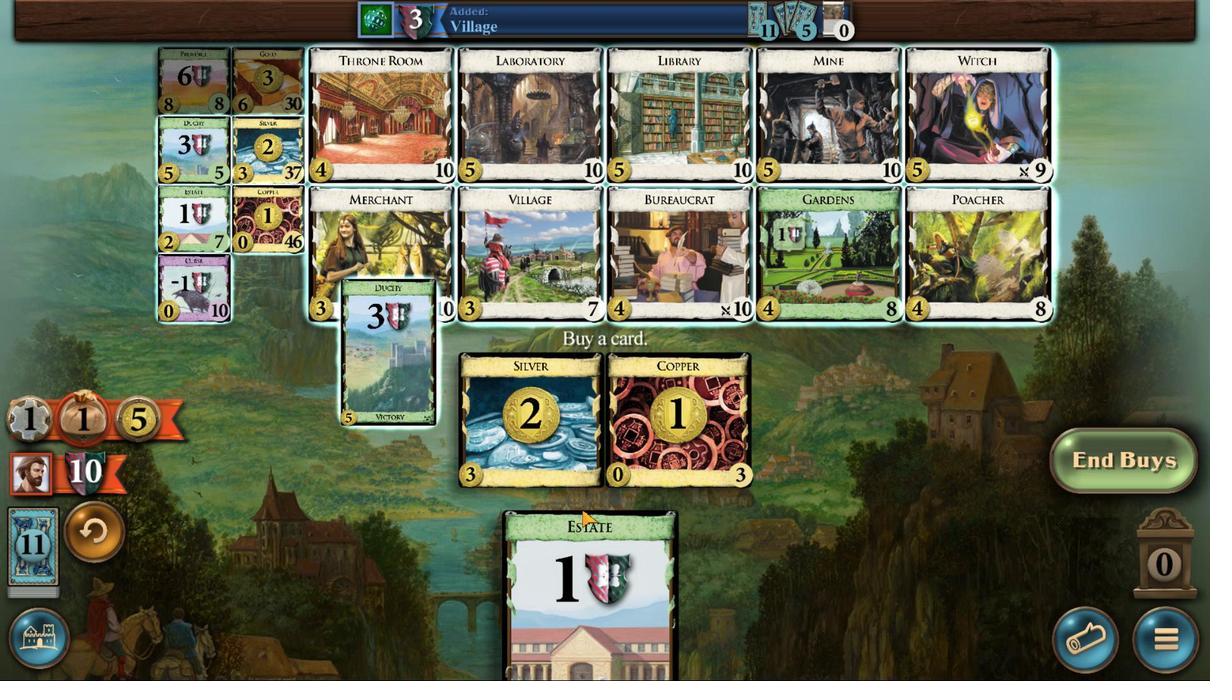 
Action: Mouse moved to (777, 440)
Screenshot: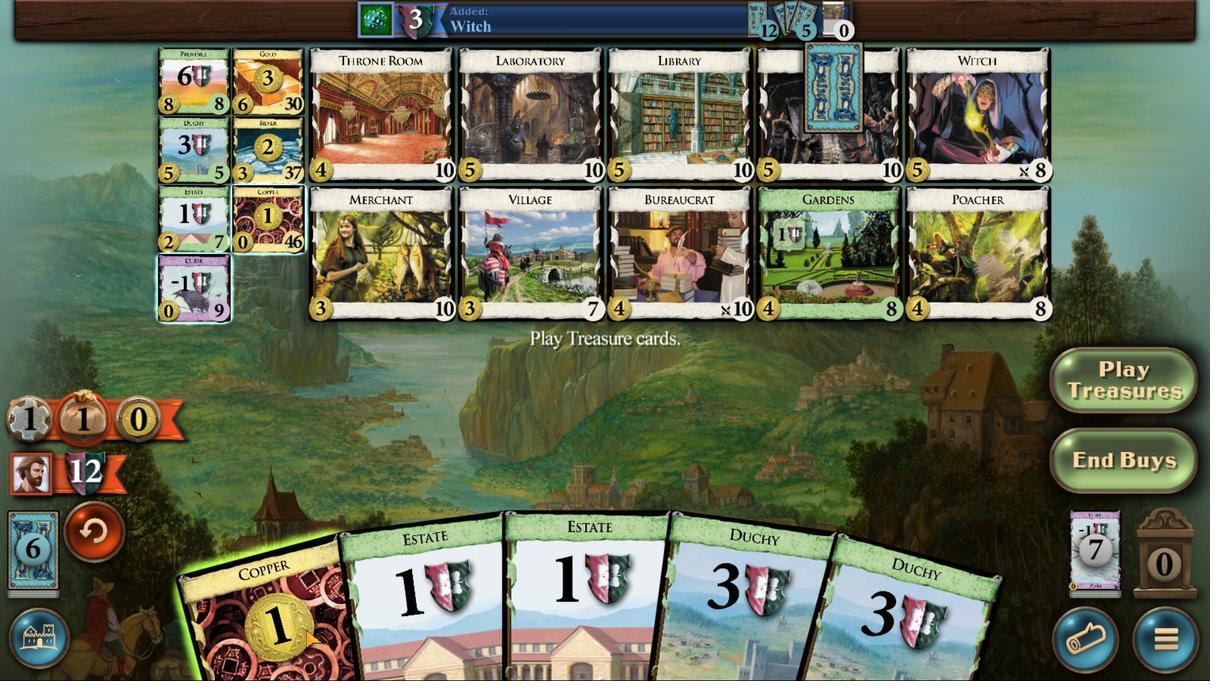 
Action: Mouse scrolled (777, 441) with delta (0, 0)
Screenshot: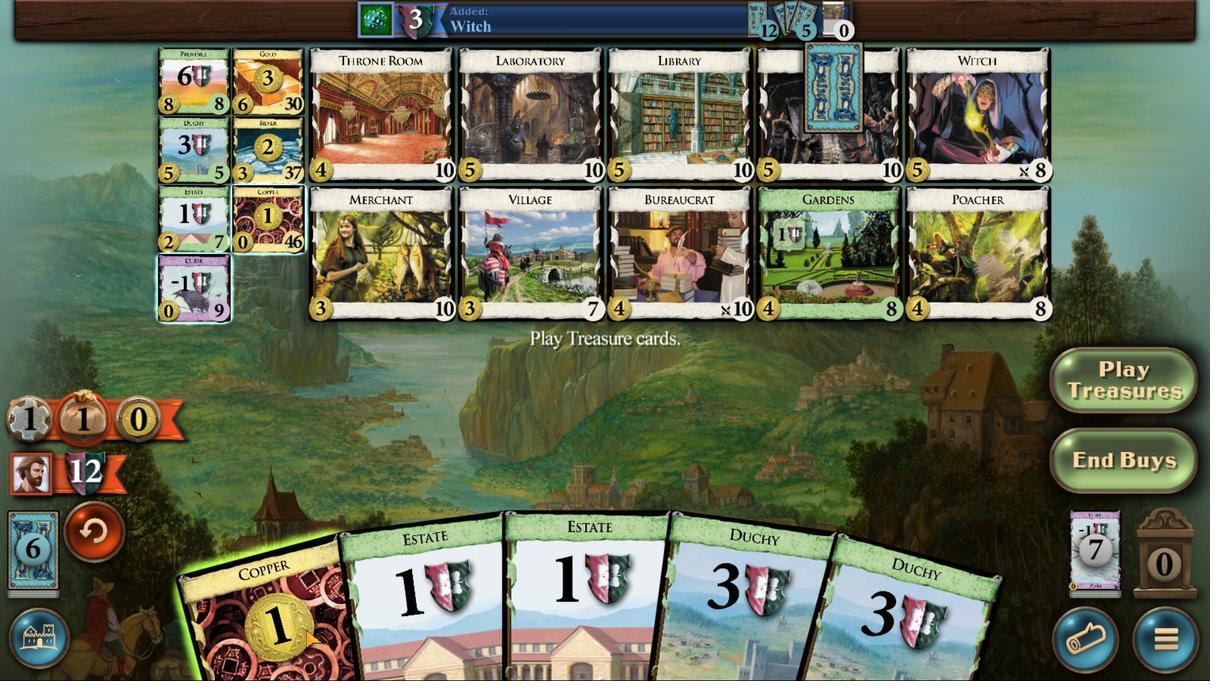 
Action: Mouse moved to (777, 438)
Screenshot: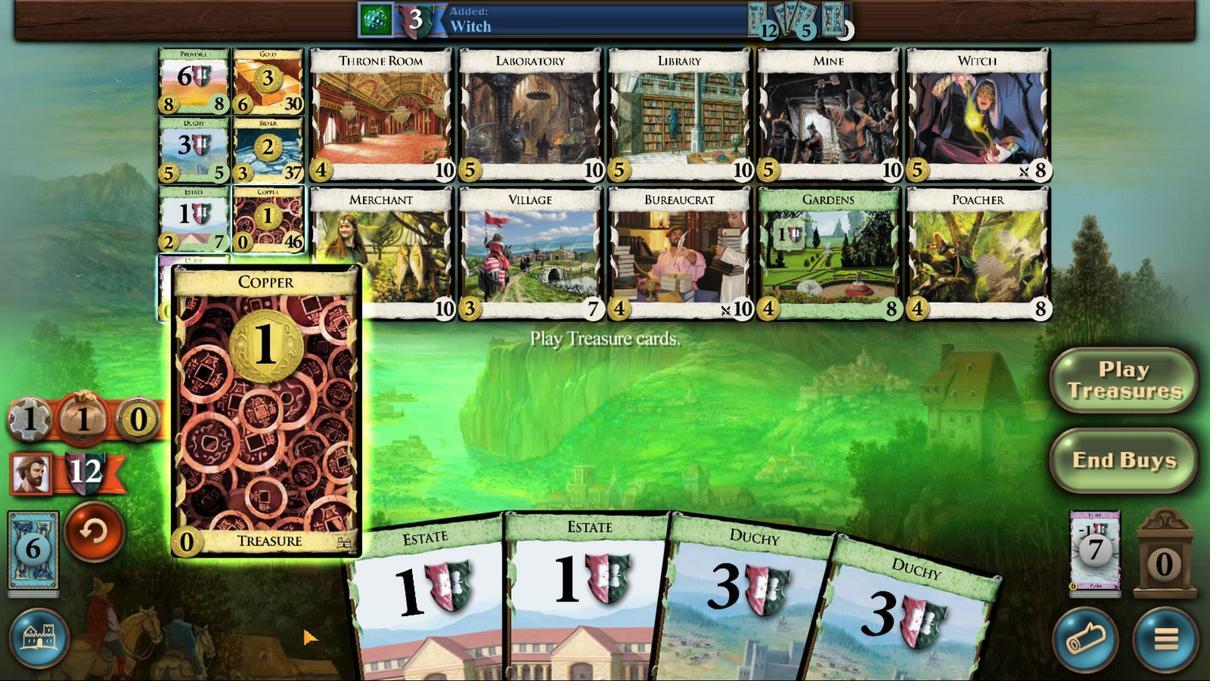 
Action: Mouse scrolled (777, 438) with delta (0, 0)
Screenshot: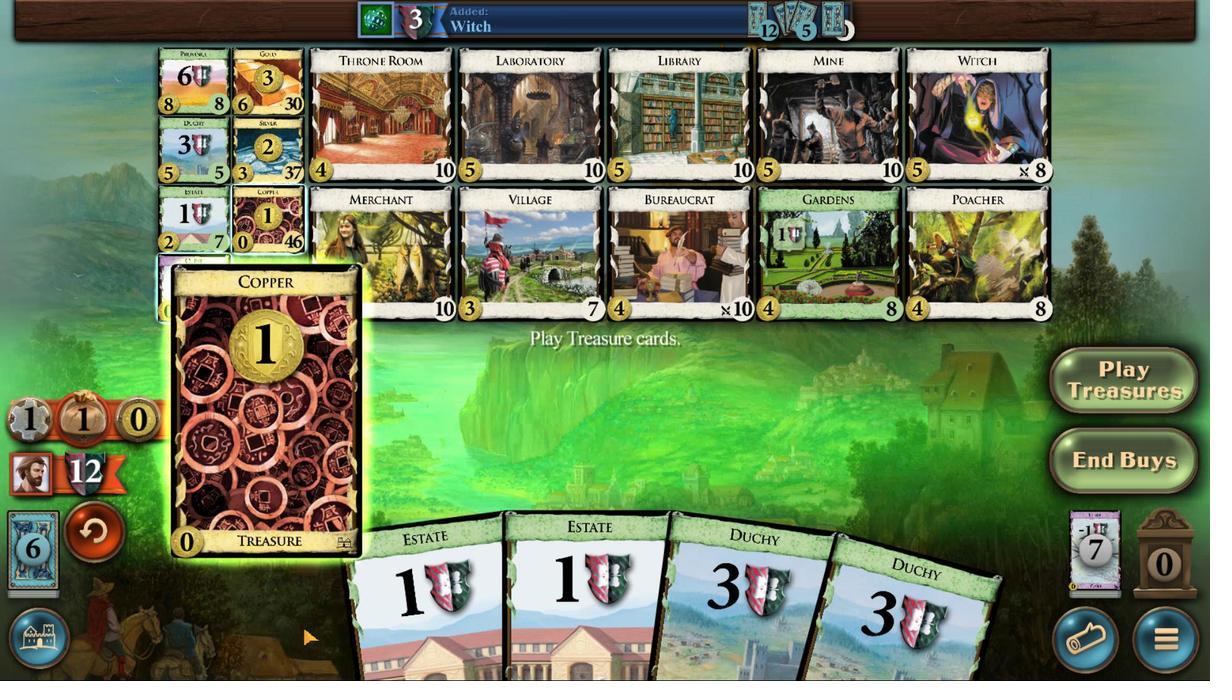 
Action: Mouse moved to (777, 437)
Screenshot: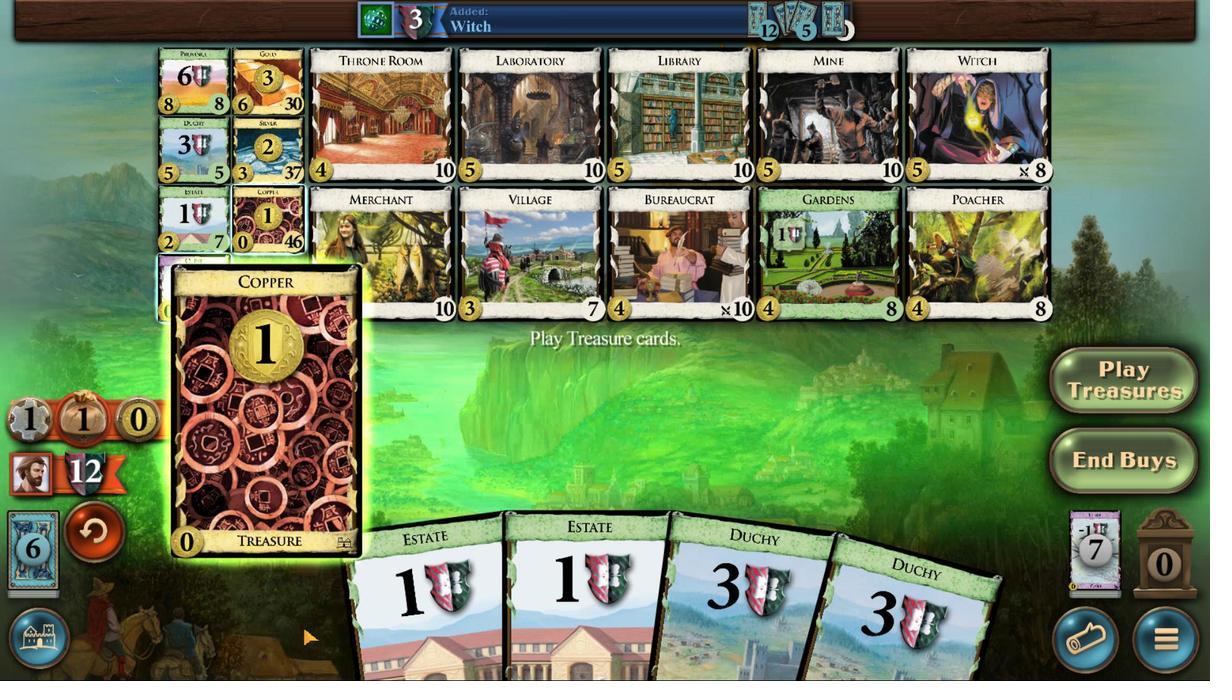 
Action: Mouse scrolled (777, 438) with delta (0, 0)
Screenshot: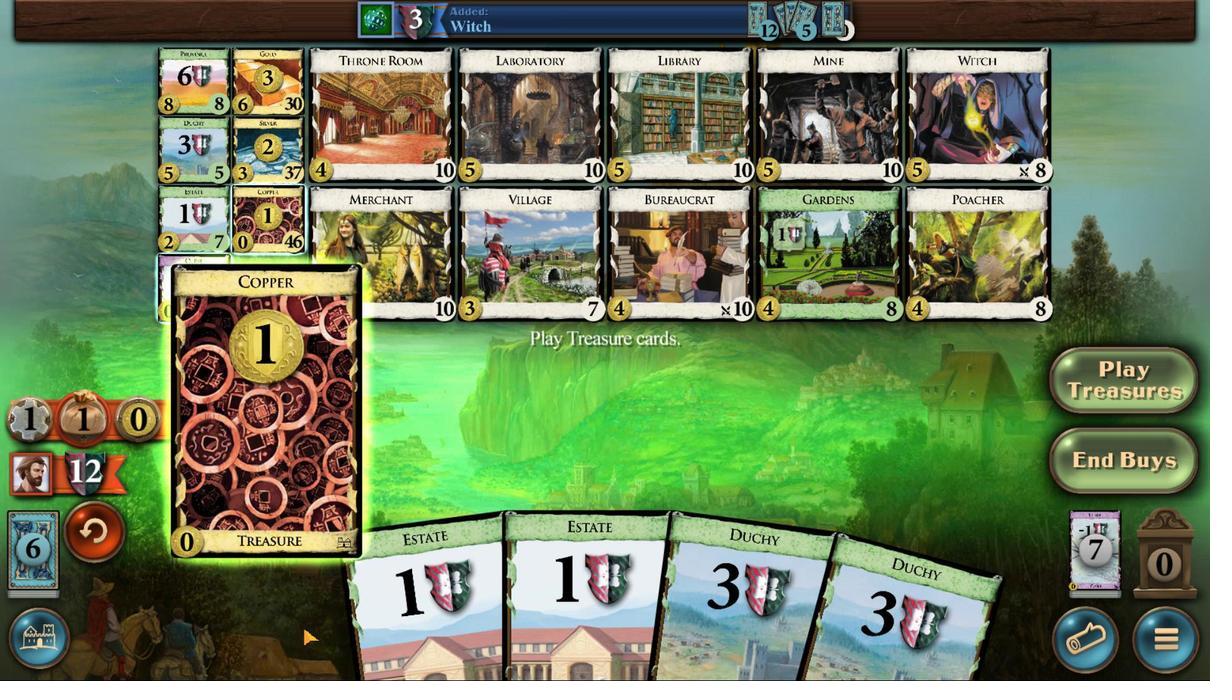
Action: Mouse moved to (942, 500)
Screenshot: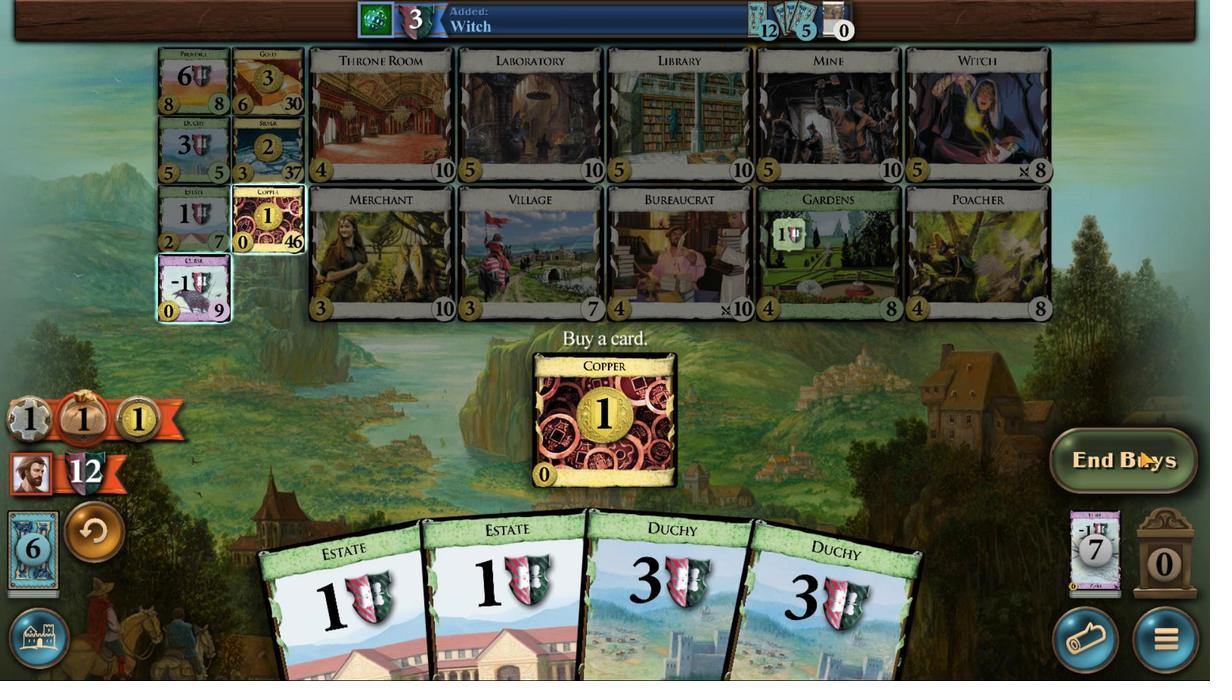 
Action: Mouse pressed left at (942, 500)
Screenshot: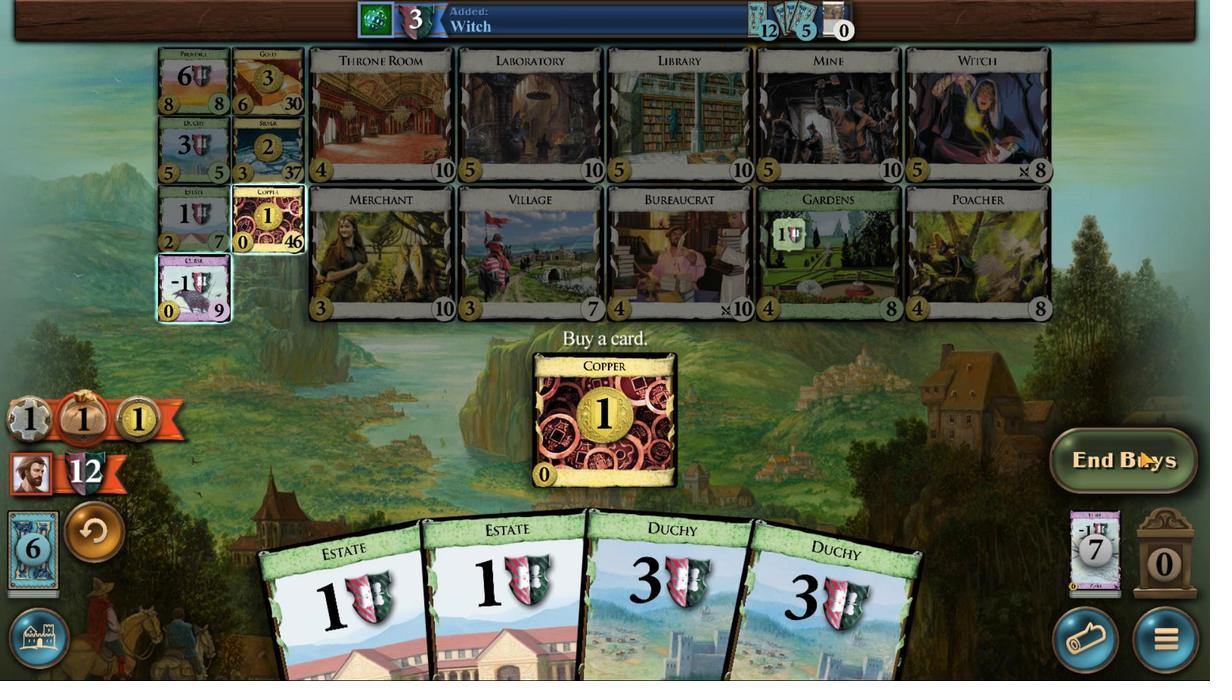 
Action: Mouse moved to (851, 427)
Screenshot: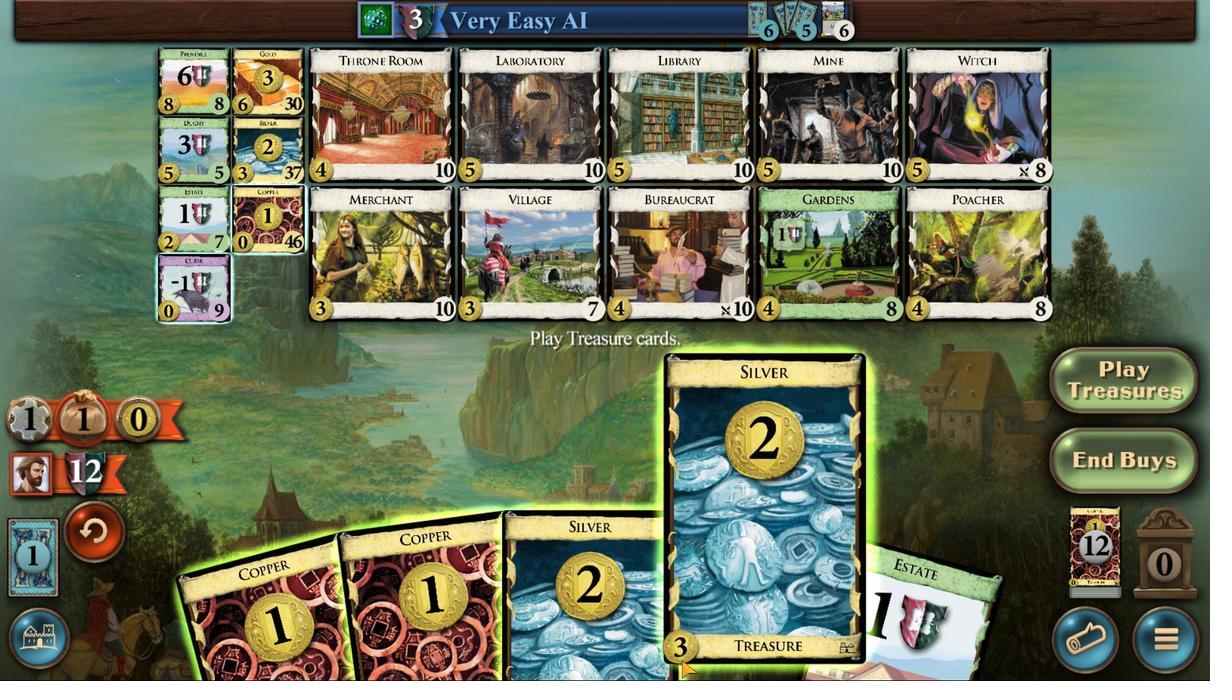 
Action: Mouse scrolled (851, 427) with delta (0, 0)
Screenshot: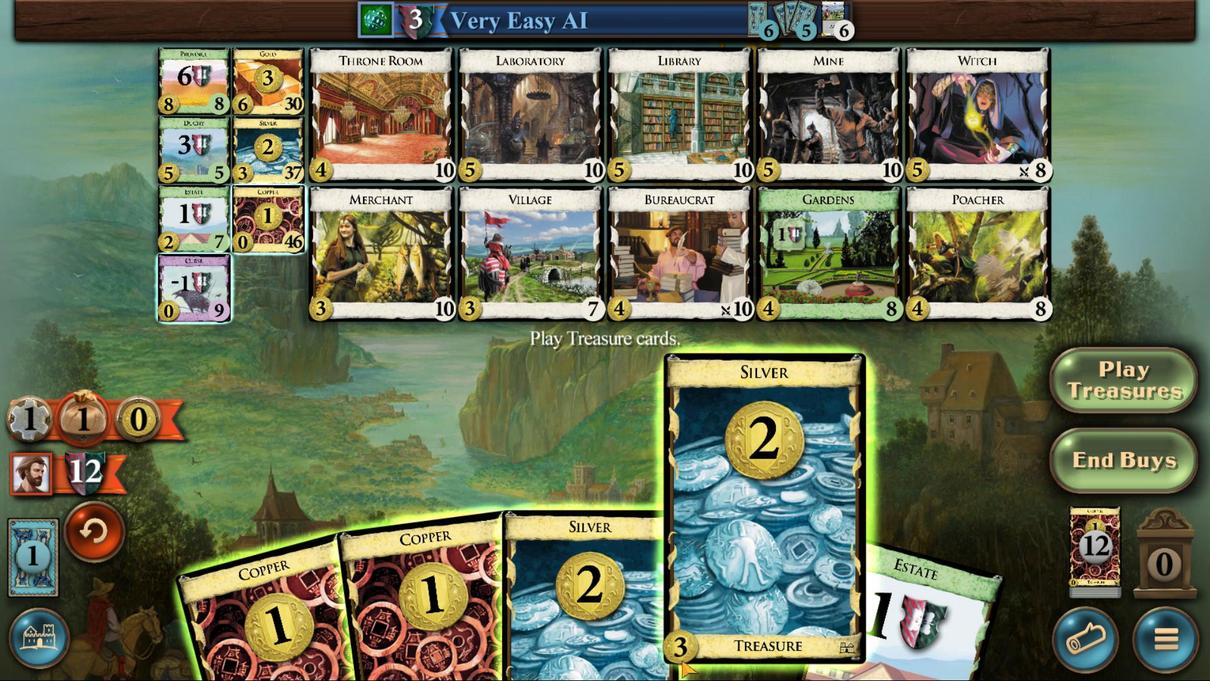 
Action: Mouse scrolled (851, 427) with delta (0, 0)
Screenshot: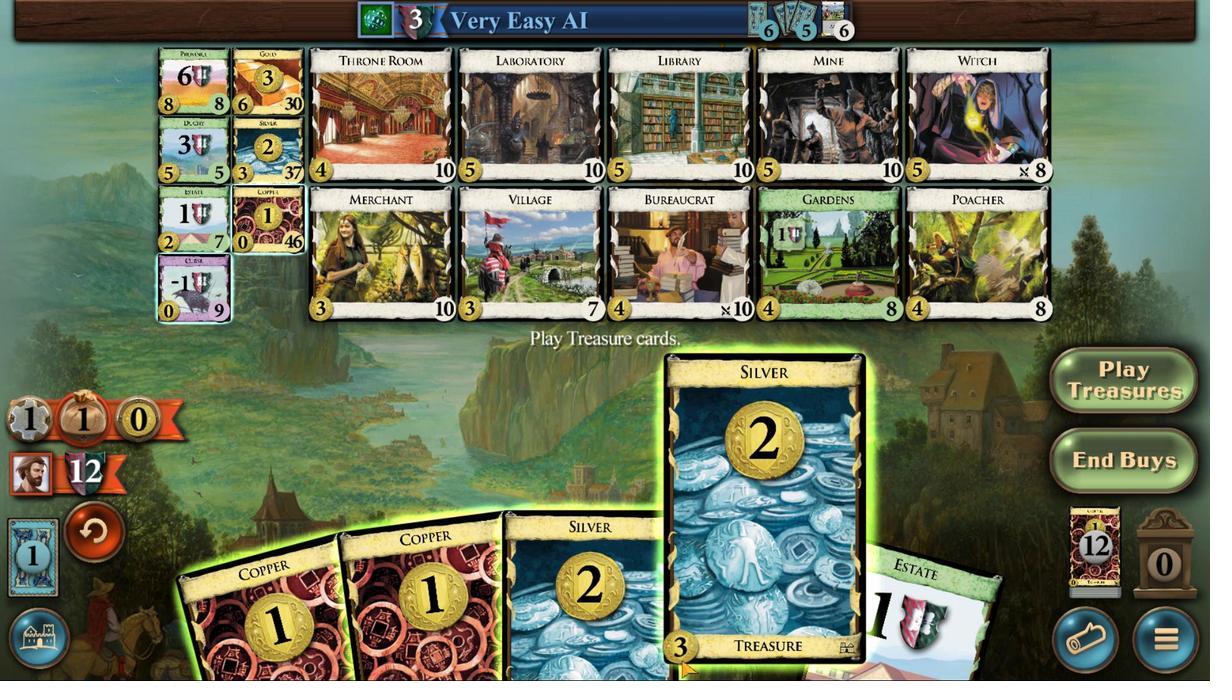 
Action: Mouse moved to (852, 427)
Screenshot: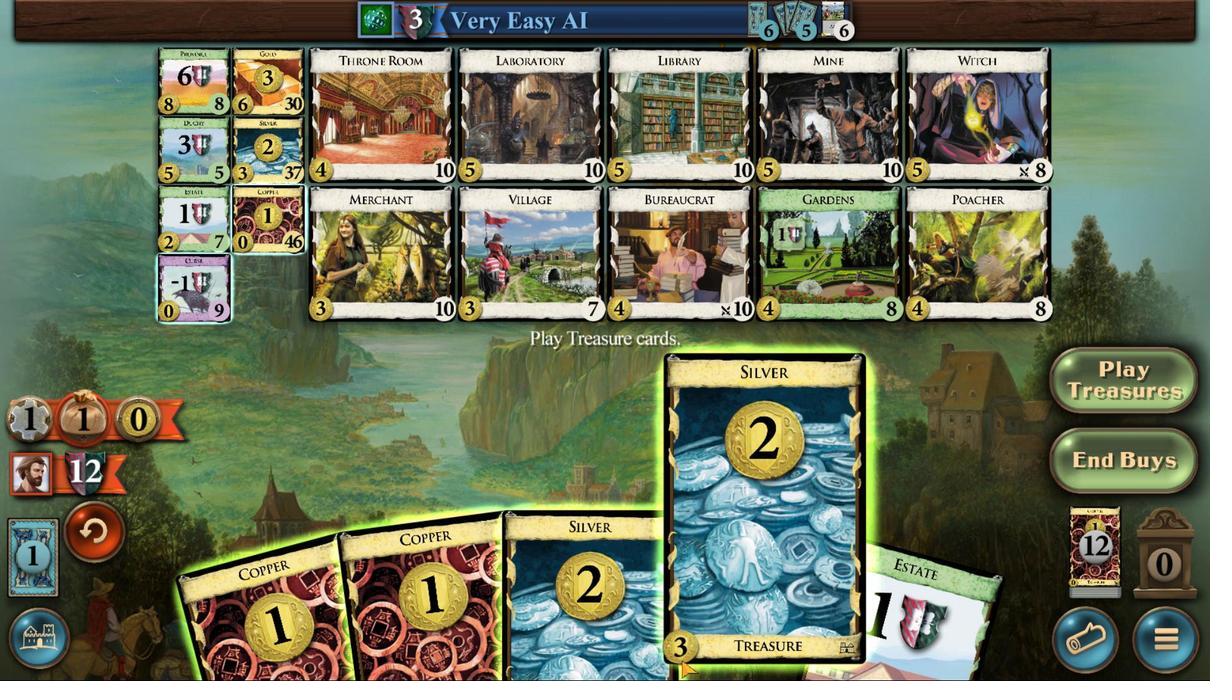 
Action: Mouse scrolled (852, 427) with delta (0, 0)
Screenshot: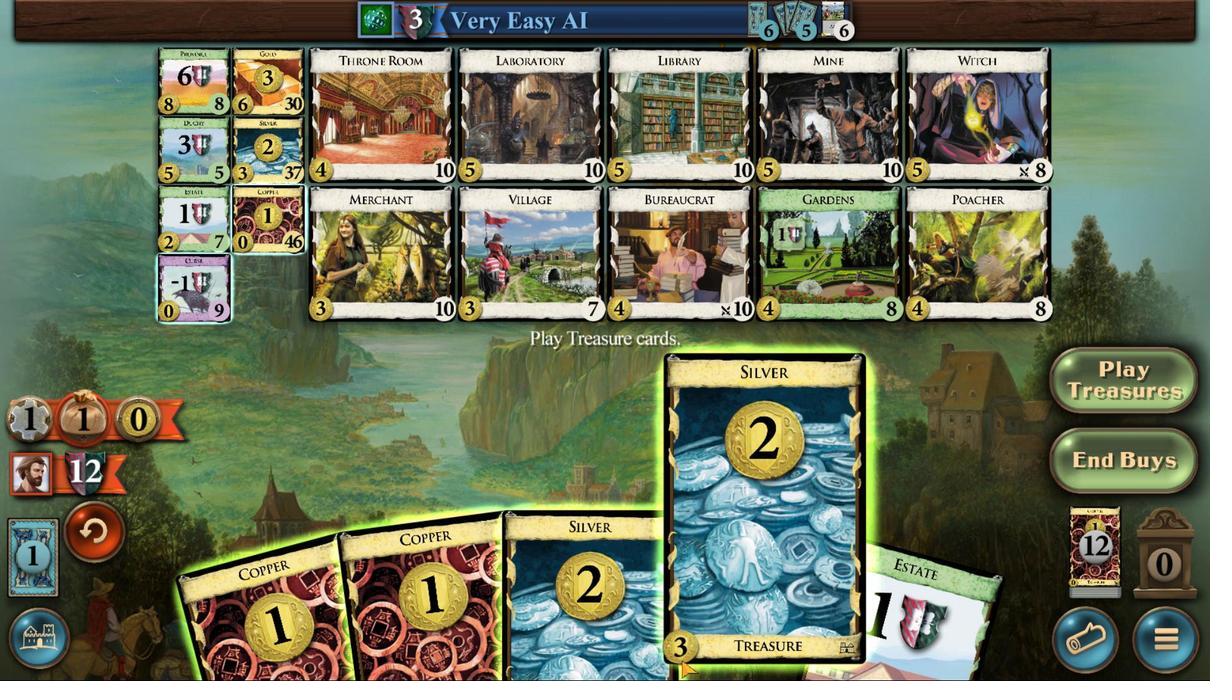 
Action: Mouse moved to (852, 426)
Screenshot: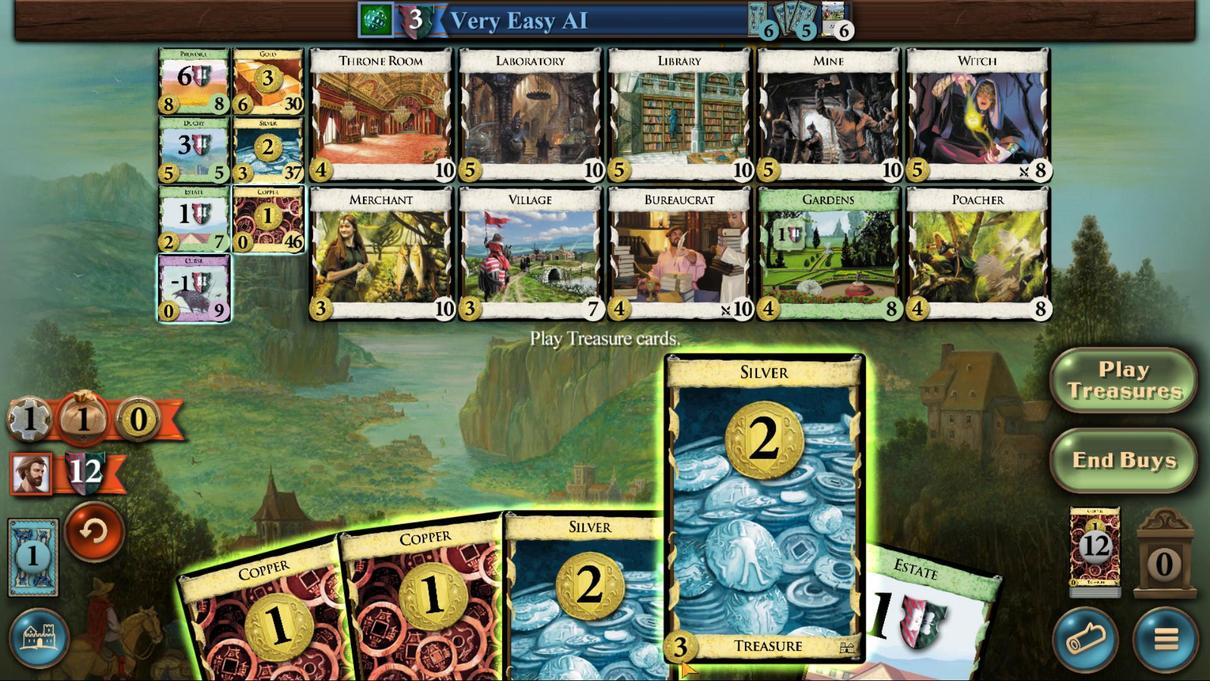 
Action: Mouse scrolled (852, 427) with delta (0, 0)
Screenshot: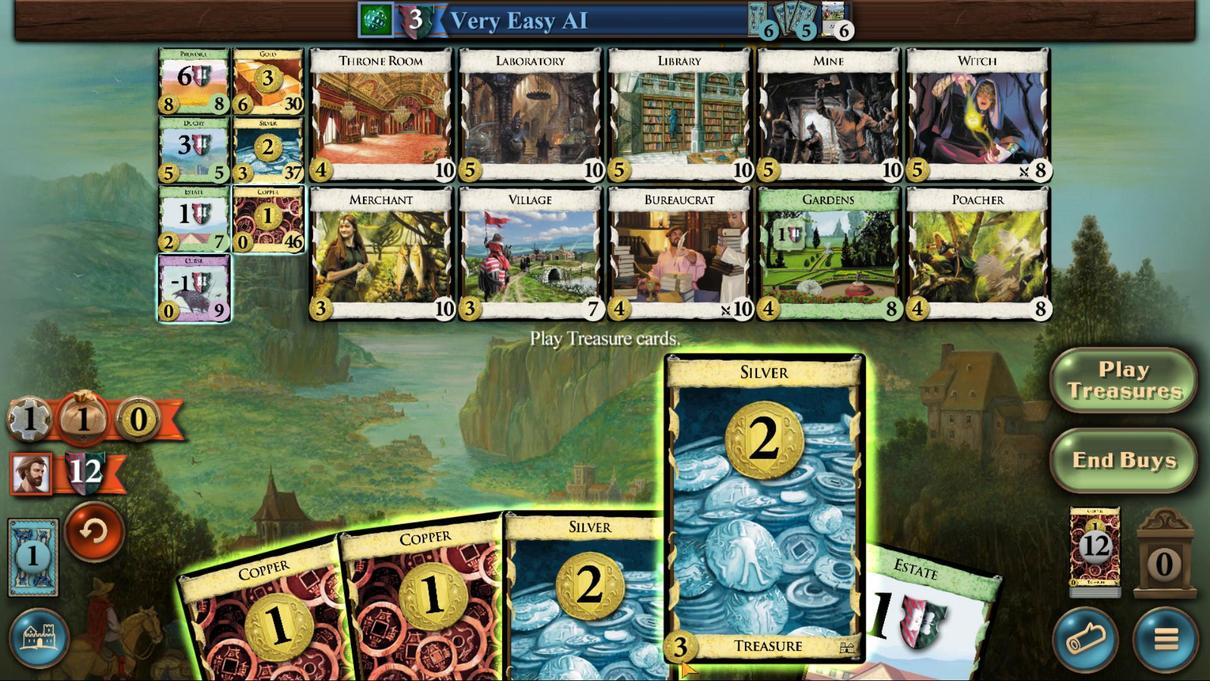 
Action: Mouse moved to (833, 423)
Screenshot: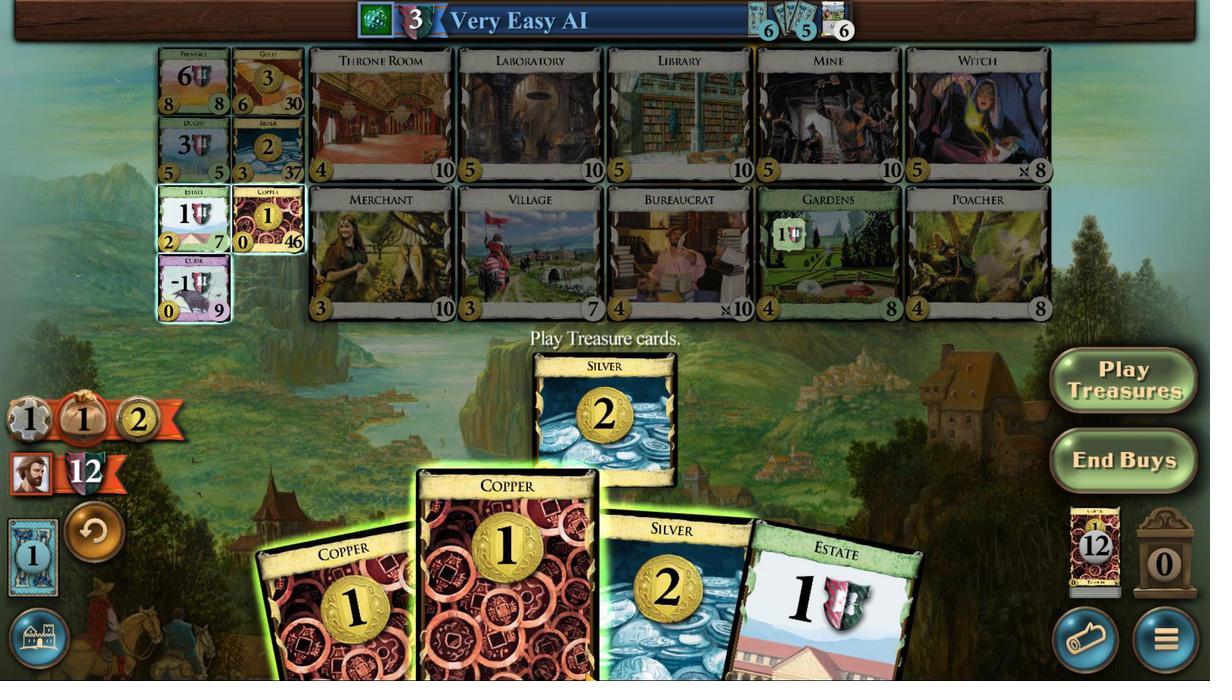 
Action: Mouse scrolled (833, 423) with delta (0, 0)
Screenshot: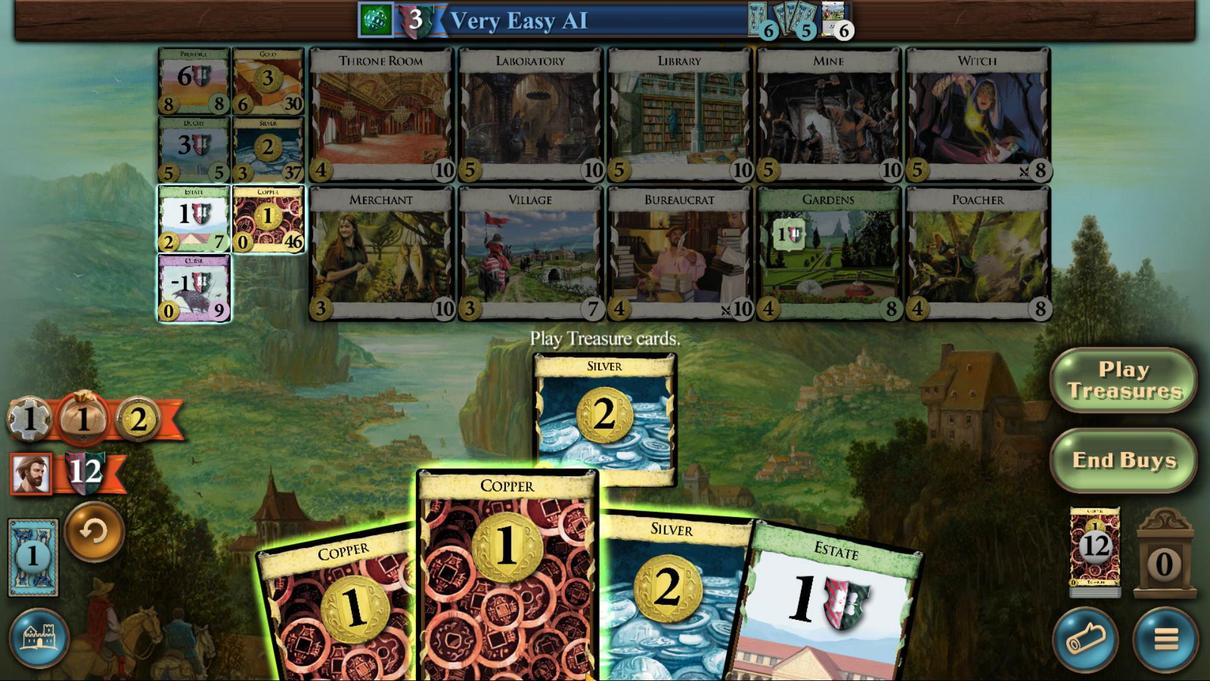 
Action: Mouse scrolled (833, 423) with delta (0, 0)
Screenshot: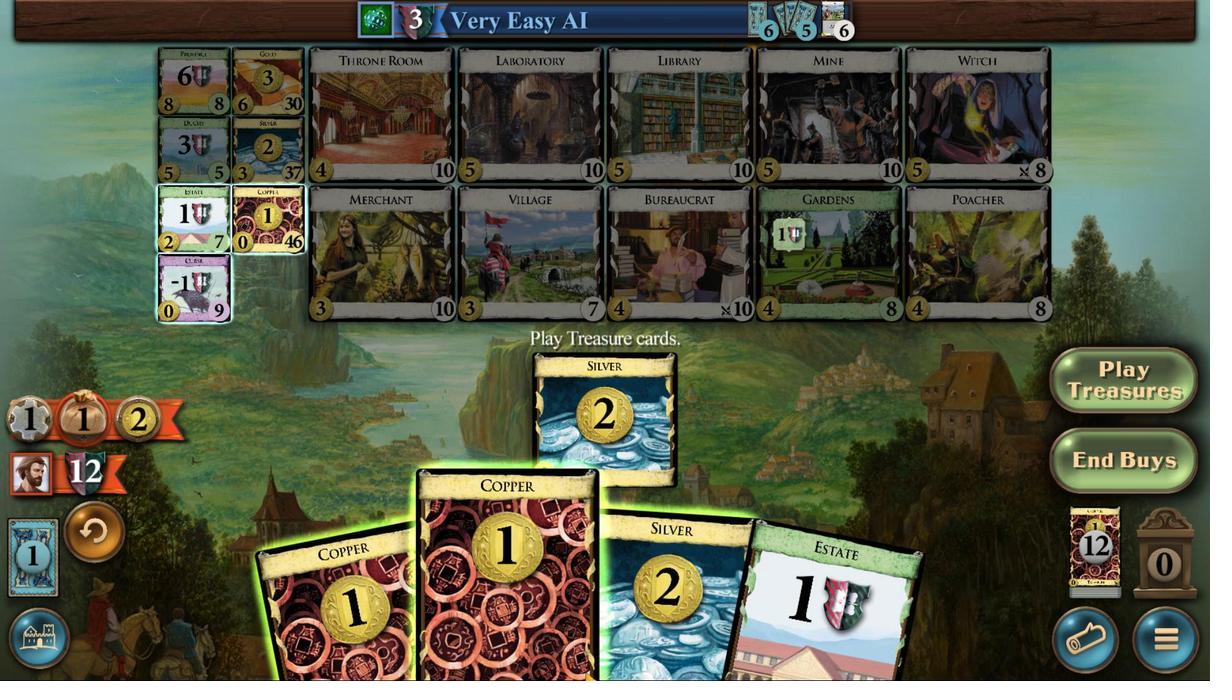 
Action: Mouse scrolled (833, 423) with delta (0, 0)
Screenshot: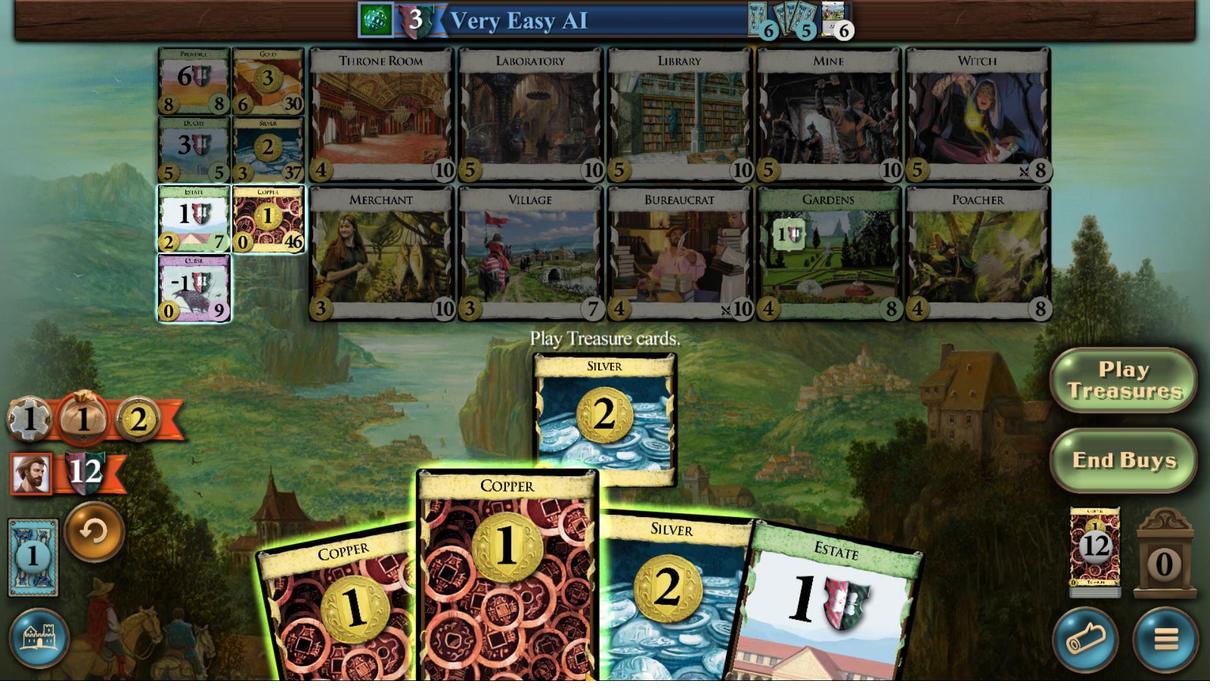 
Action: Mouse scrolled (833, 423) with delta (0, 0)
Screenshot: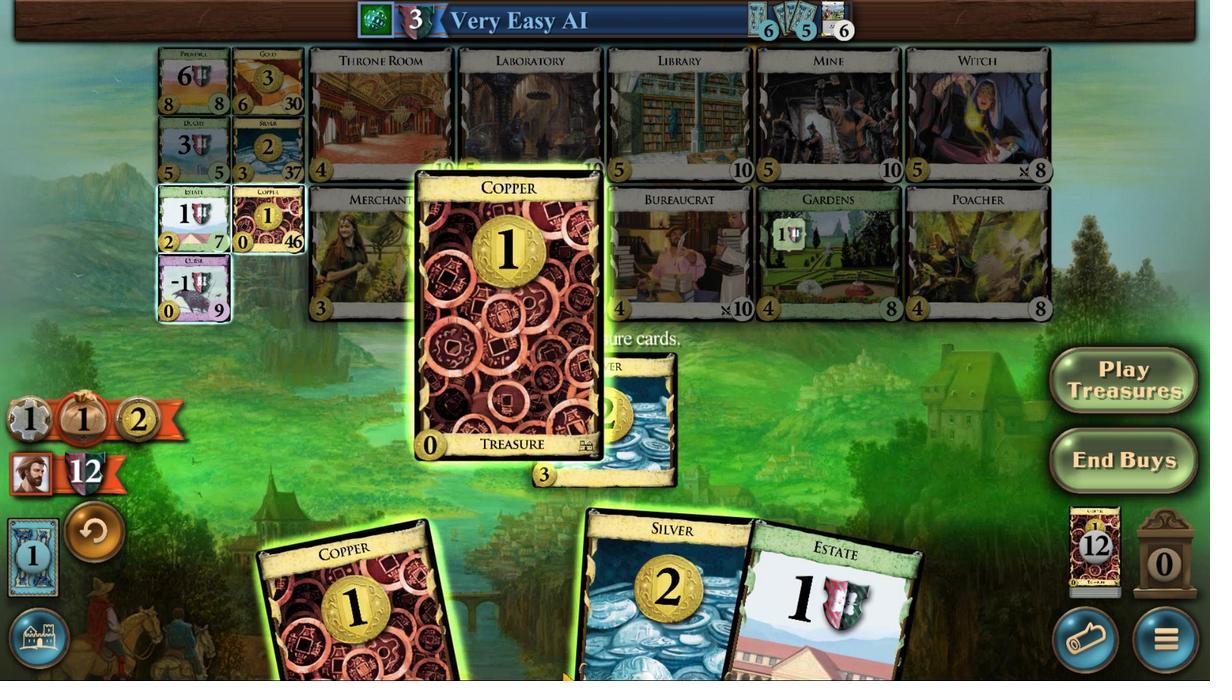 
Action: Mouse moved to (812, 426)
Screenshot: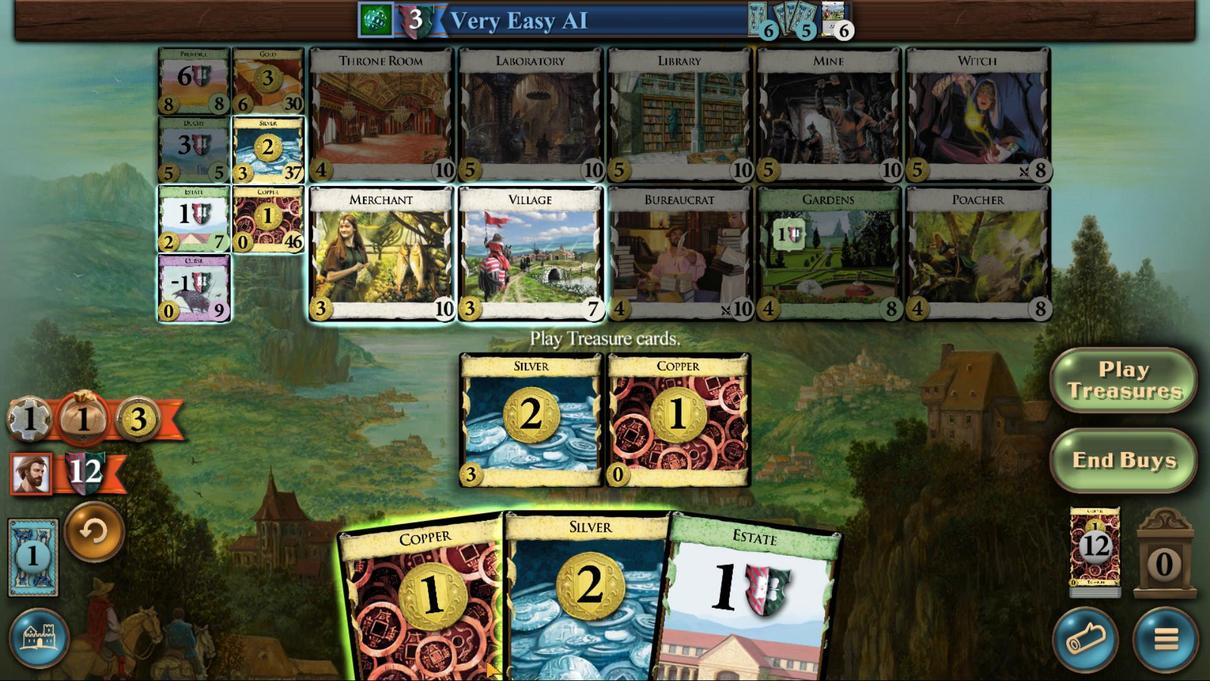 
Action: Mouse scrolled (812, 426) with delta (0, 0)
Screenshot: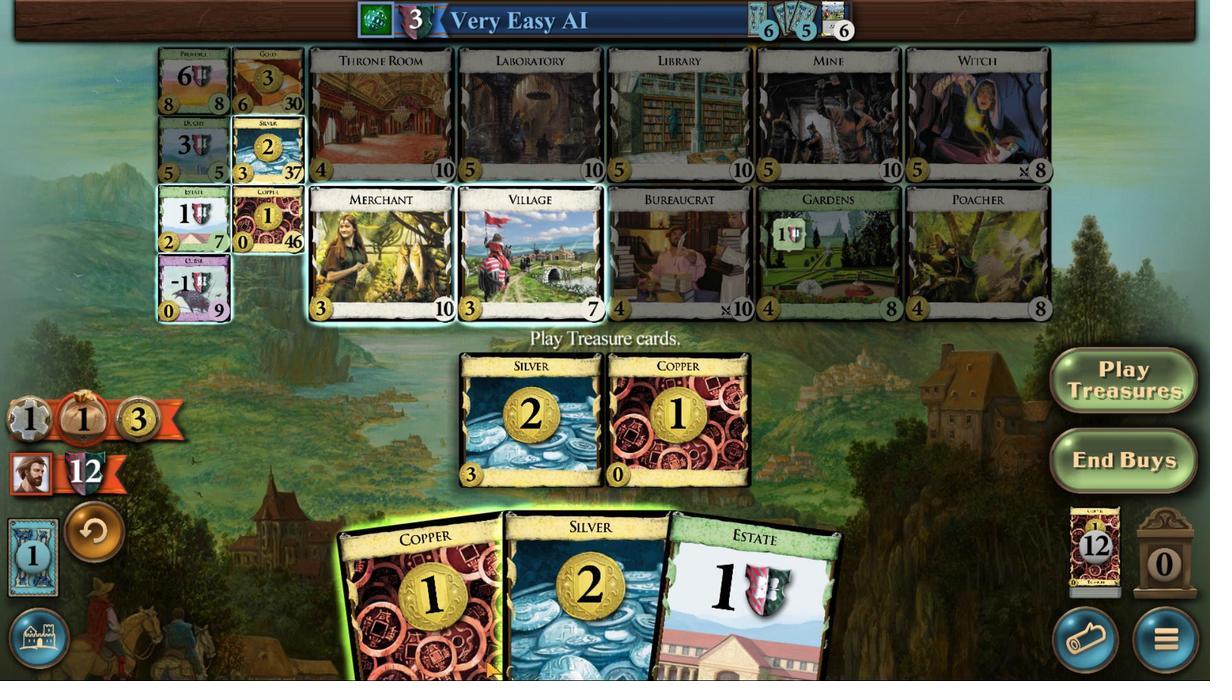 
Action: Mouse moved to (812, 426)
Screenshot: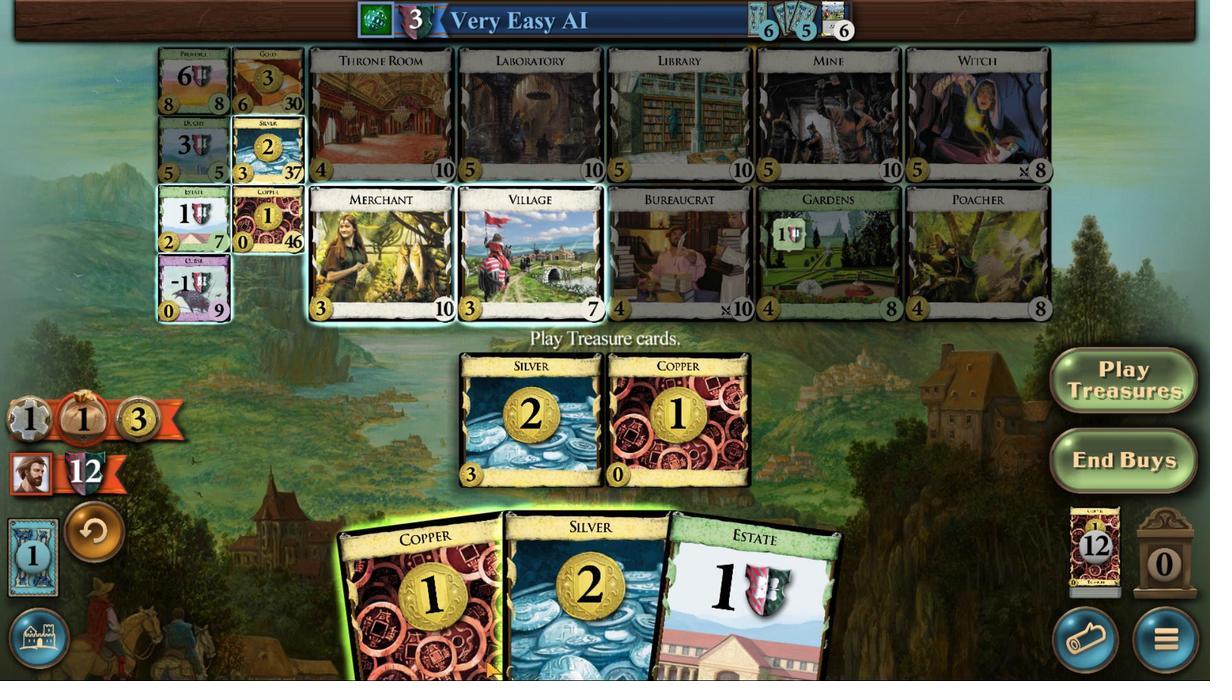 
Action: Mouse scrolled (812, 427) with delta (0, 0)
Screenshot: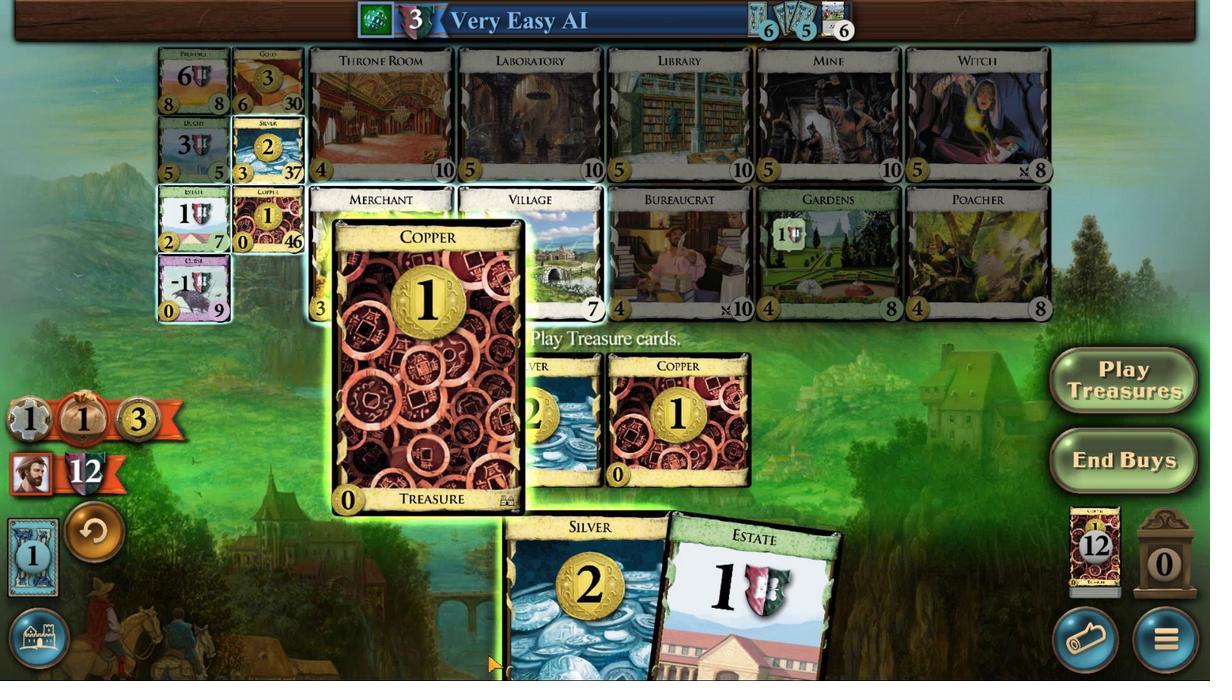 
Action: Mouse scrolled (812, 427) with delta (0, 0)
Screenshot: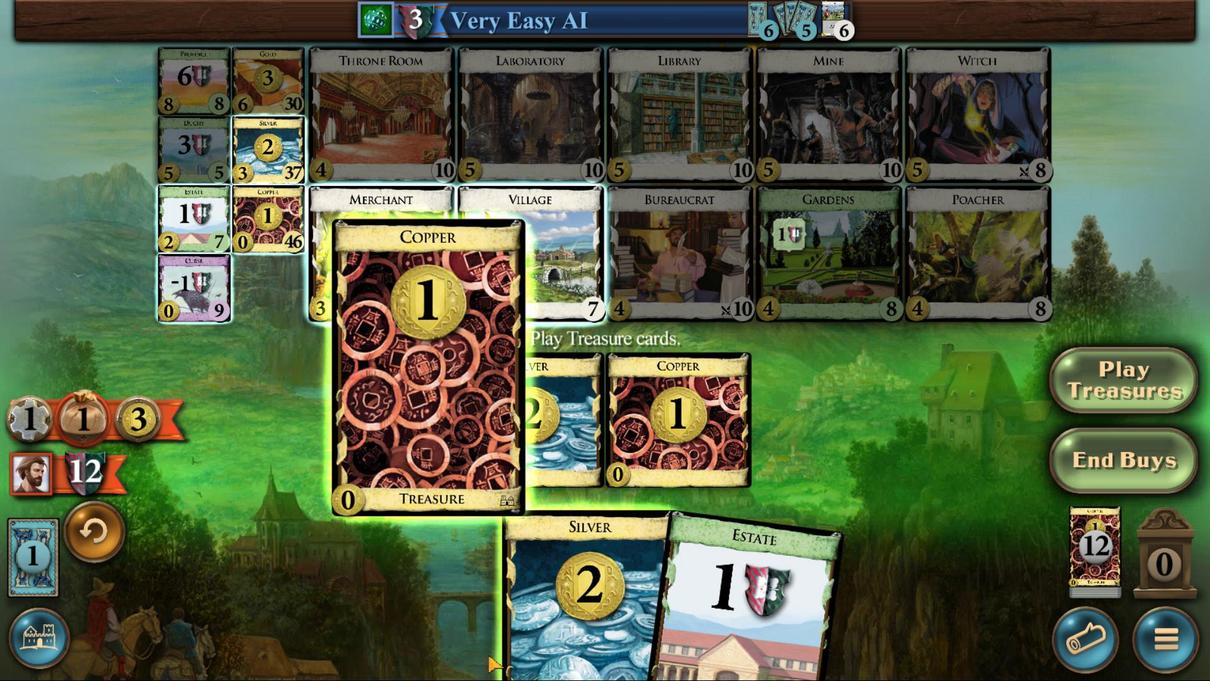 
Action: Mouse scrolled (812, 427) with delta (0, 0)
Screenshot: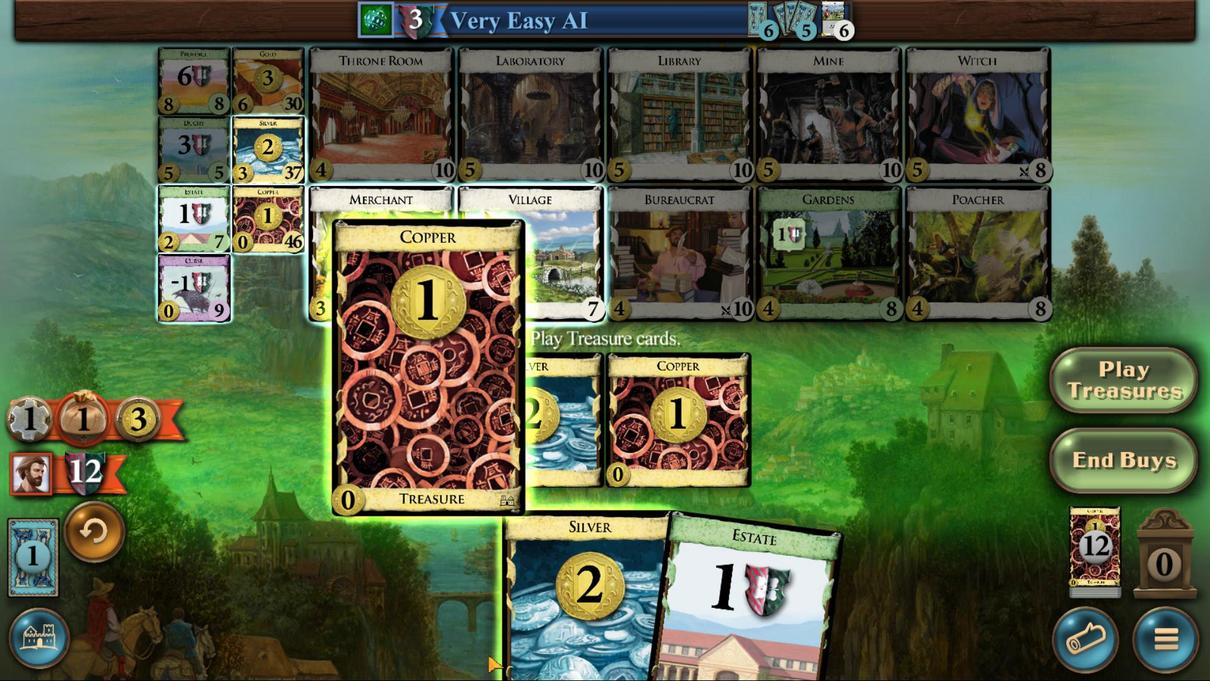 
Action: Mouse moved to (819, 438)
Screenshot: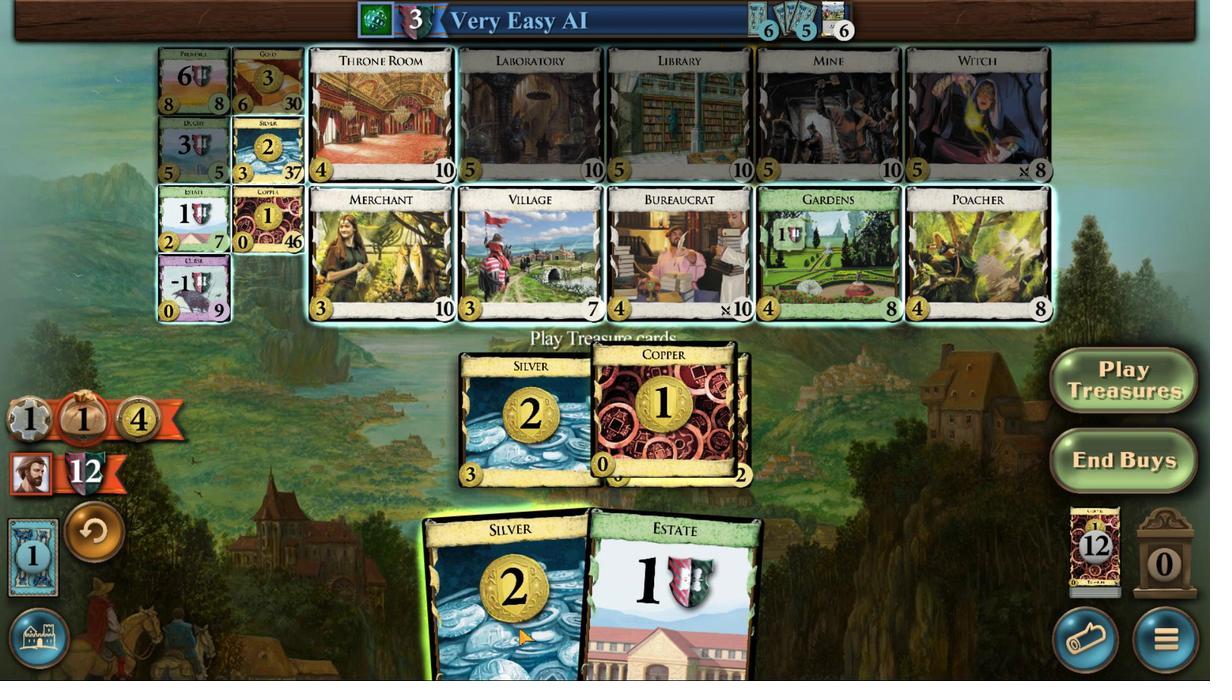 
Action: Mouse scrolled (819, 438) with delta (0, 0)
Screenshot: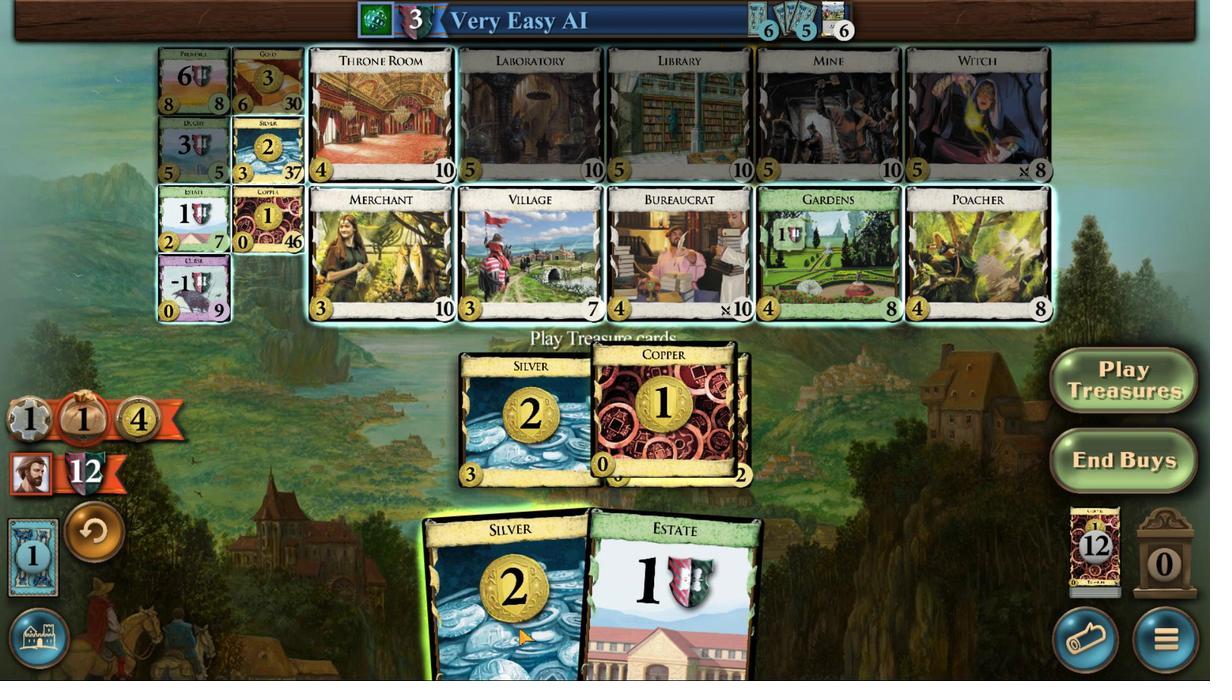 
Action: Mouse moved to (819, 438)
Screenshot: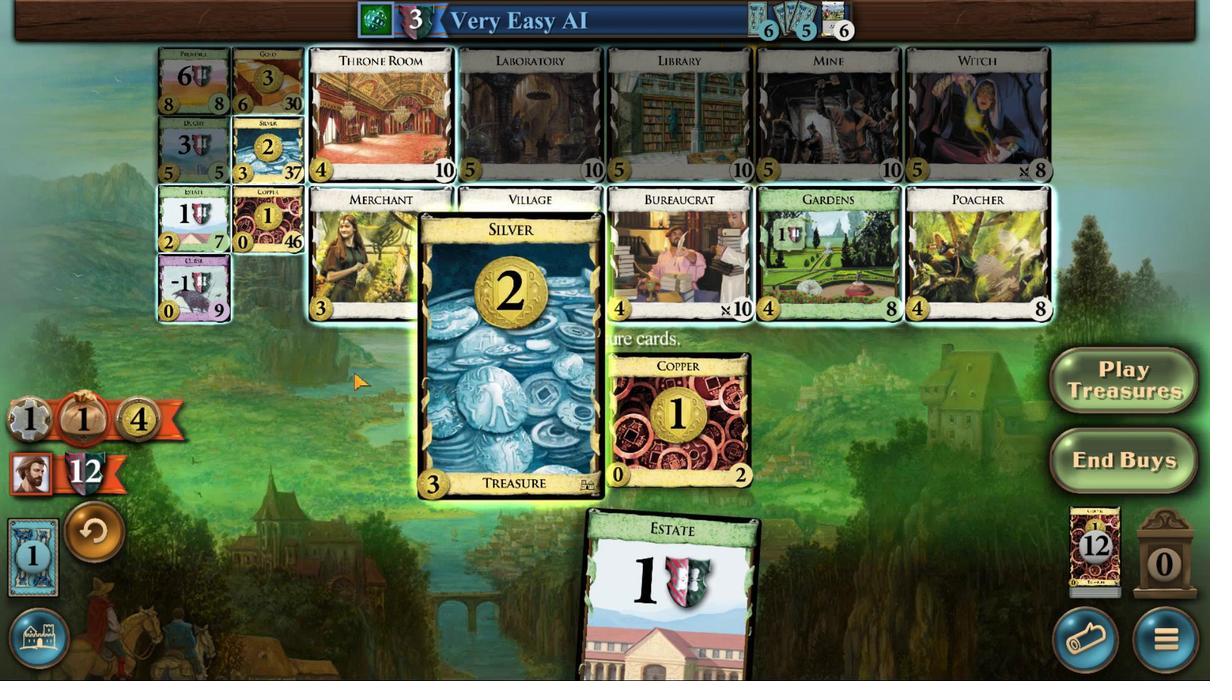 
Action: Mouse scrolled (819, 438) with delta (0, 0)
Screenshot: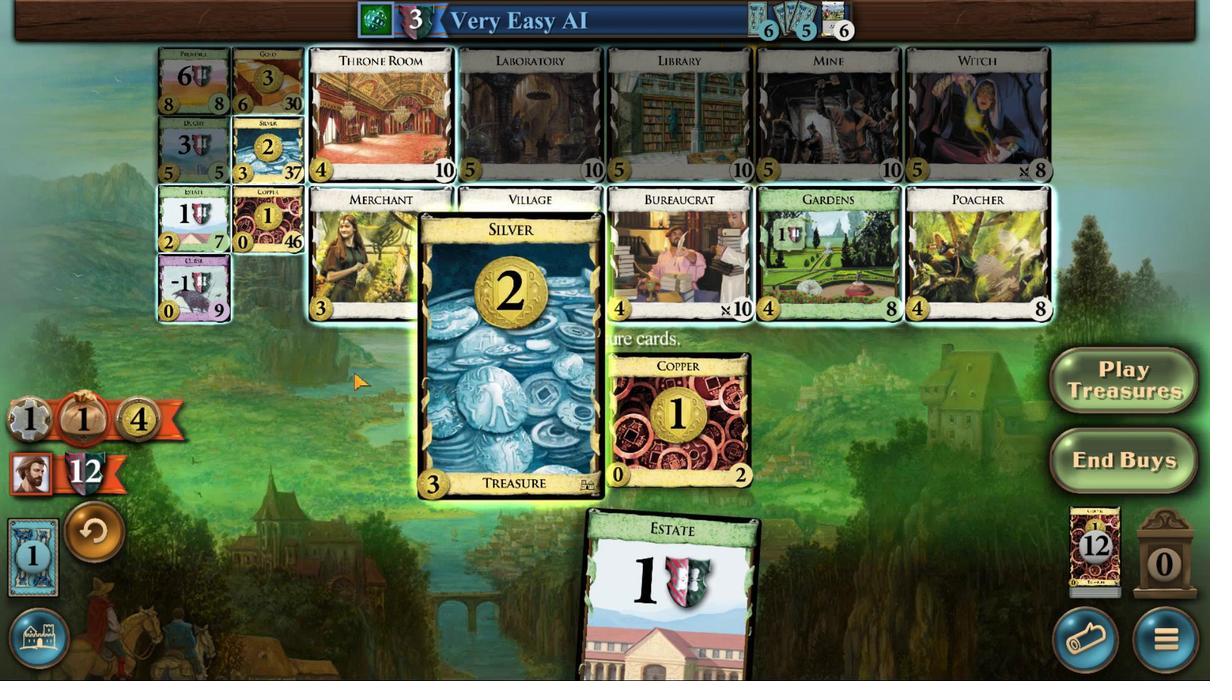 
Action: Mouse scrolled (819, 438) with delta (0, 0)
Screenshot: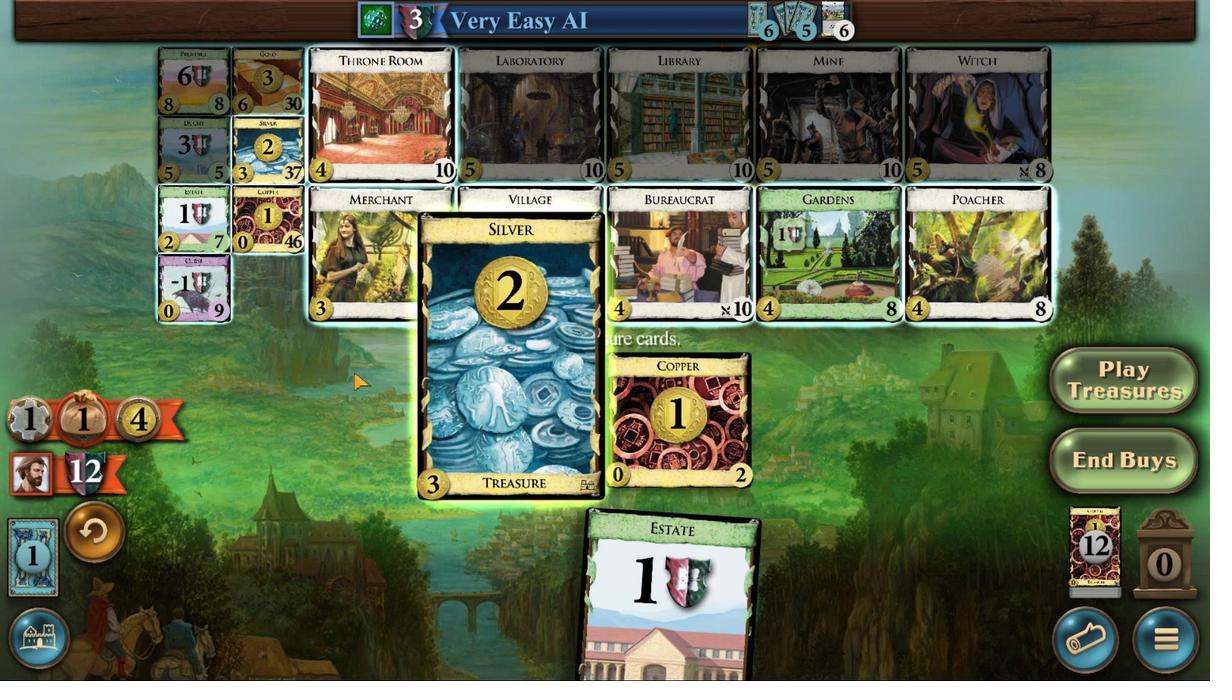 
Action: Mouse moved to (766, 632)
Screenshot: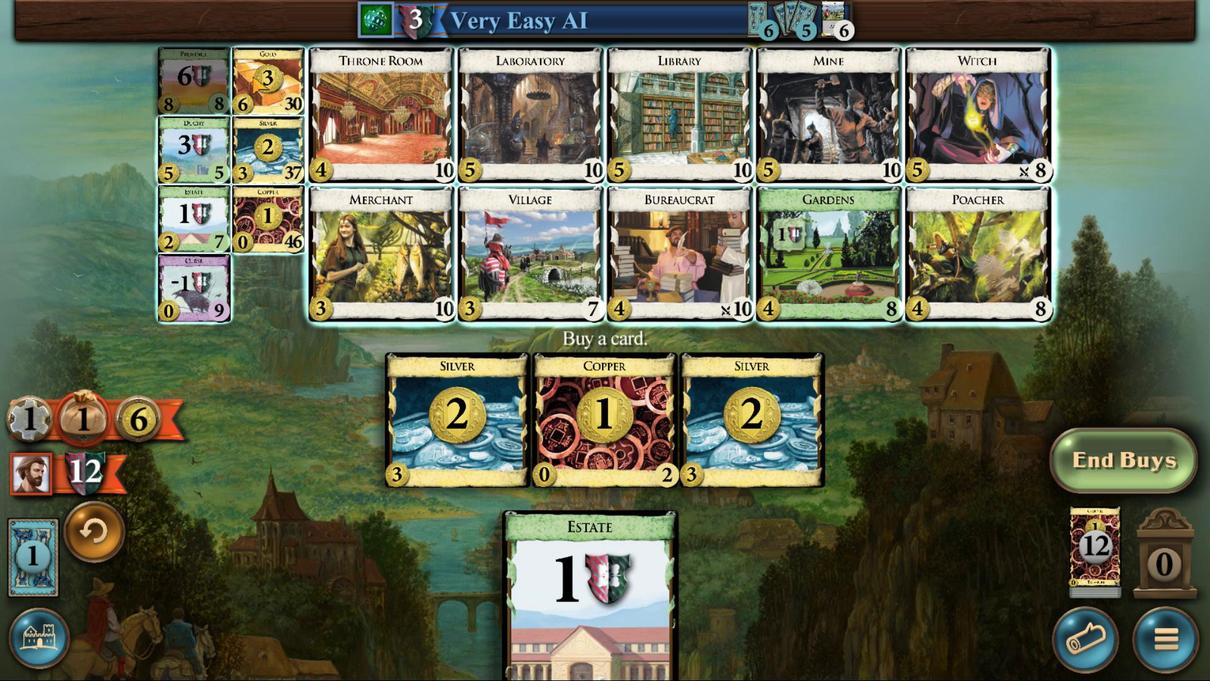 
Action: Mouse pressed left at (766, 632)
Screenshot: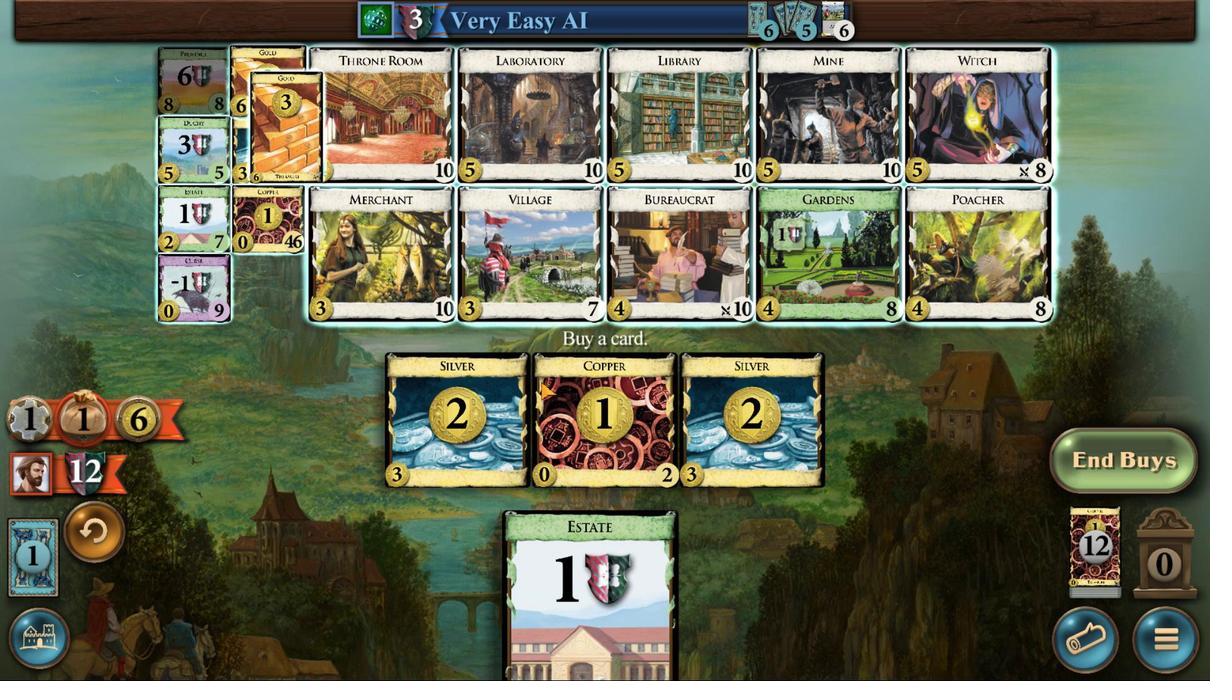 
Action: Mouse moved to (848, 450)
Screenshot: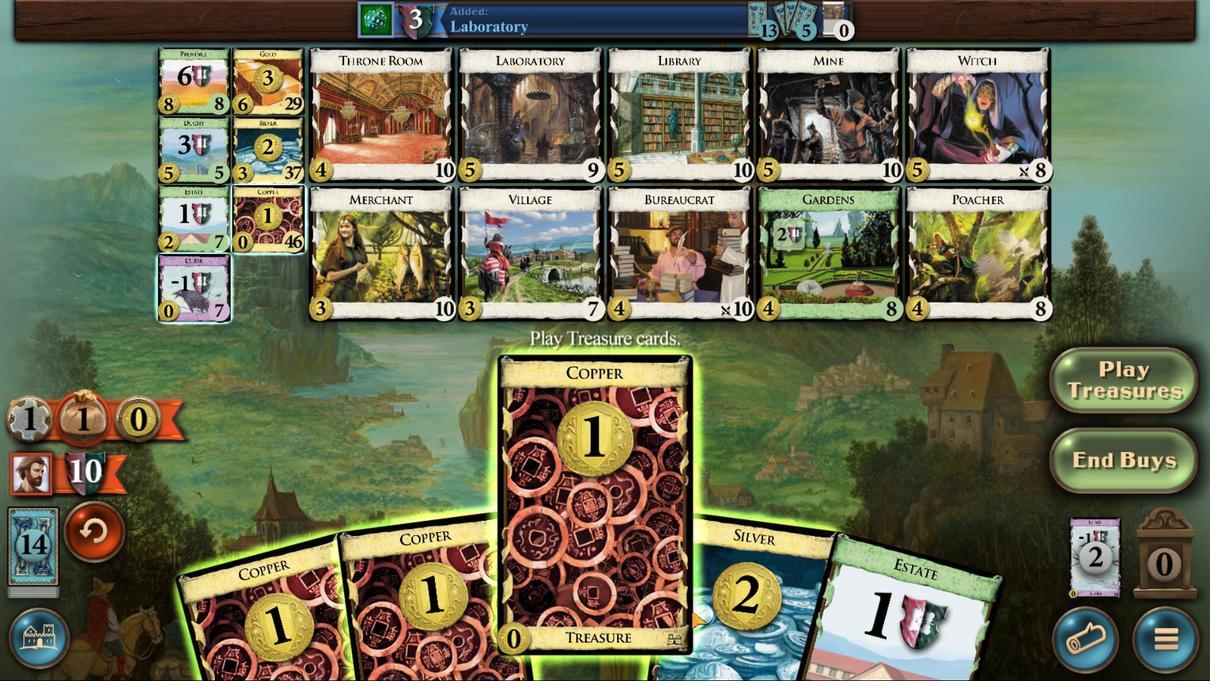 
Action: Mouse scrolled (848, 450) with delta (0, 0)
Screenshot: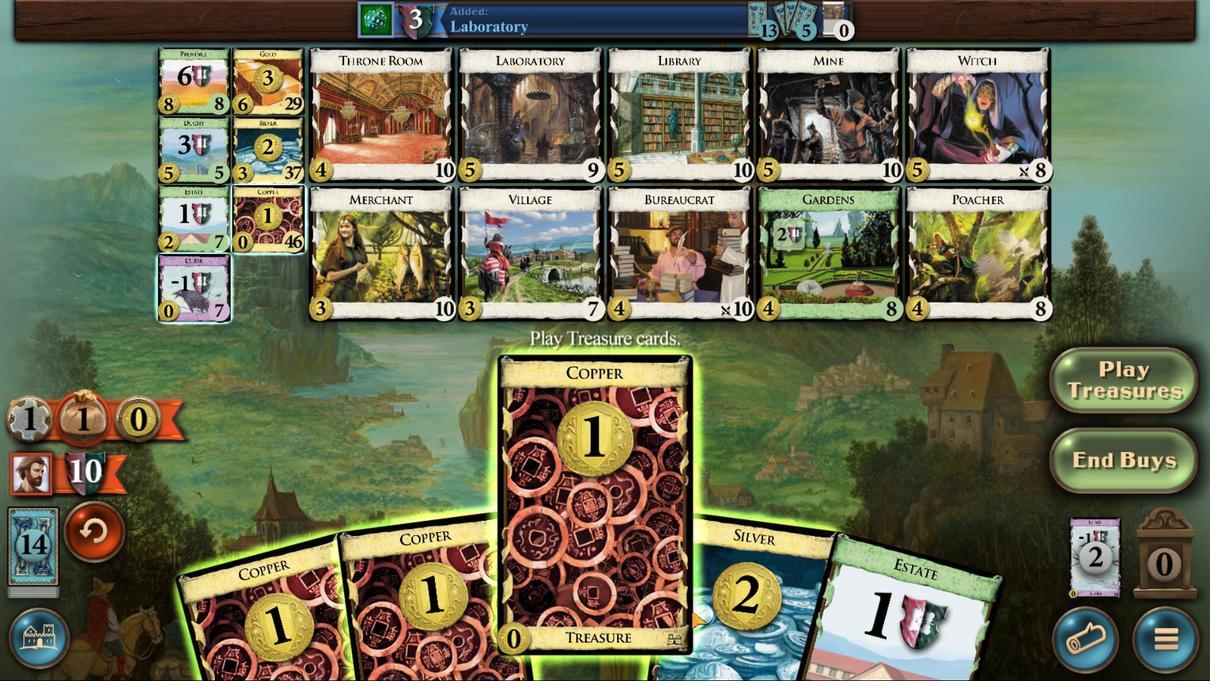 
Action: Mouse moved to (856, 442)
Screenshot: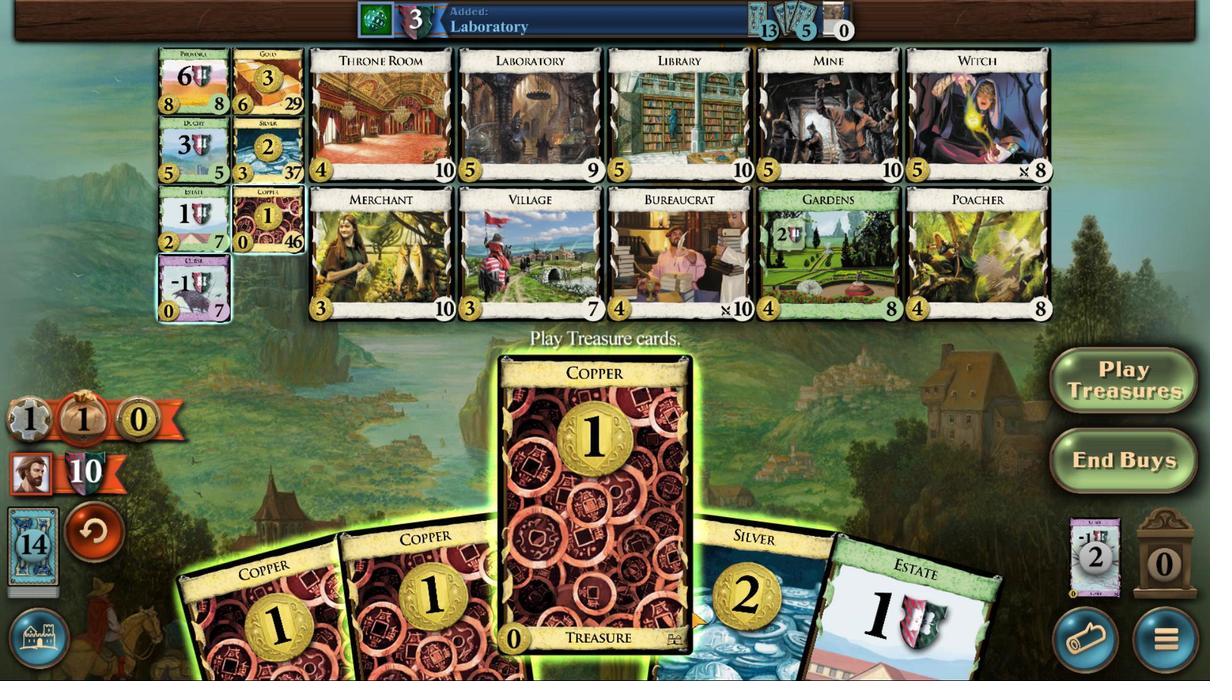 
Action: Mouse scrolled (856, 442) with delta (0, 0)
Screenshot: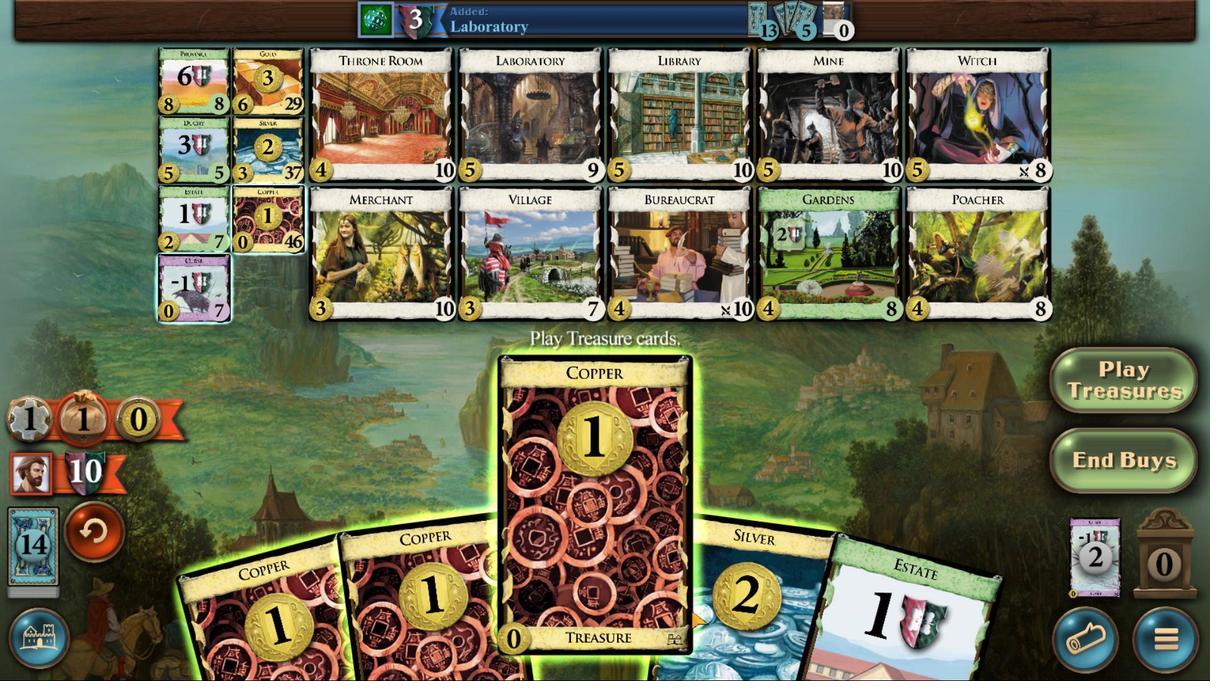 
Action: Mouse moved to (853, 444)
Screenshot: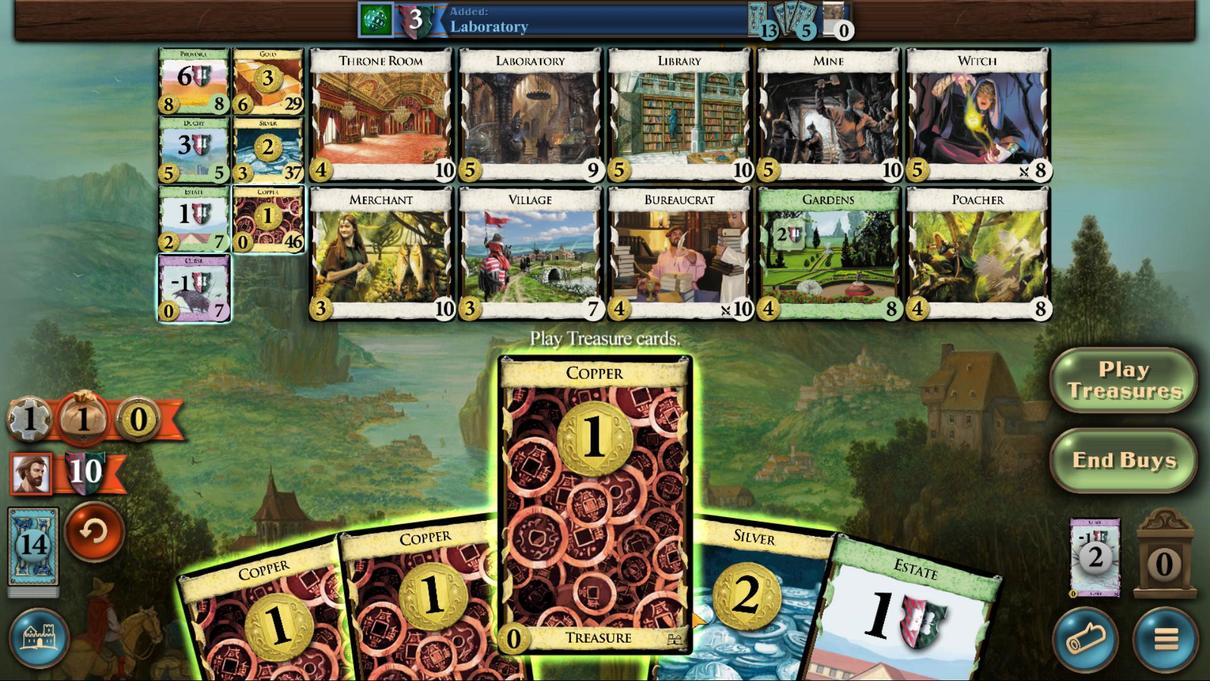 
Action: Mouse scrolled (853, 444) with delta (0, 0)
Screenshot: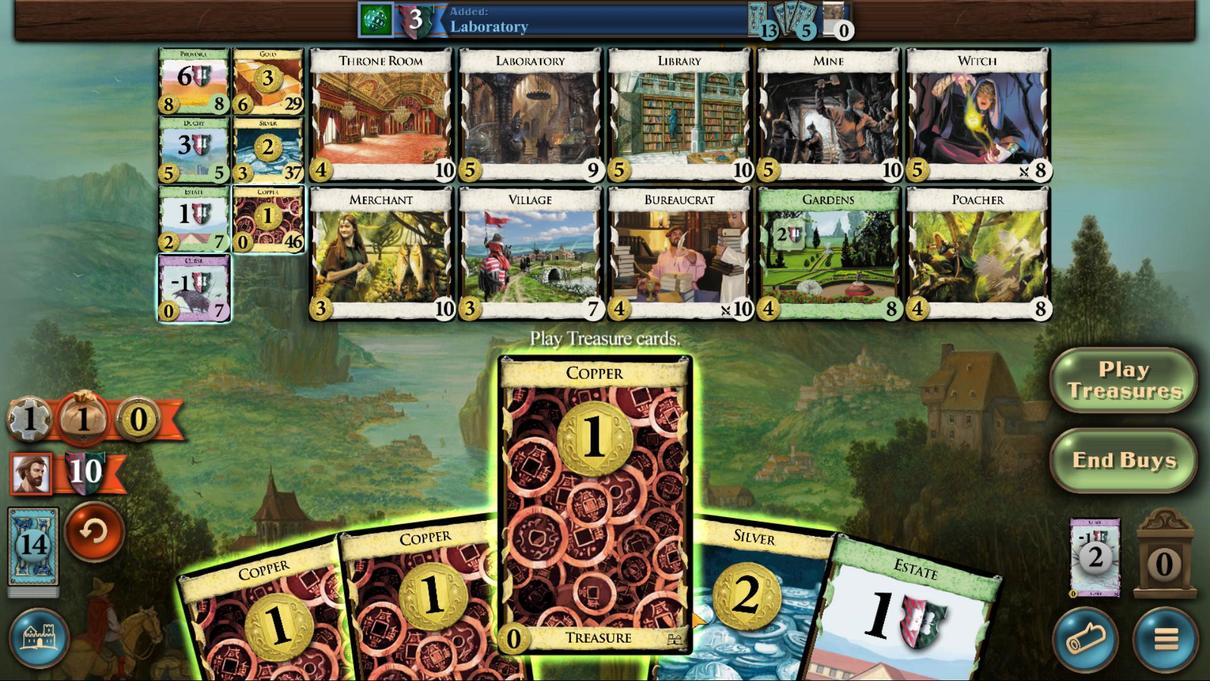 
Action: Mouse moved to (853, 444)
Screenshot: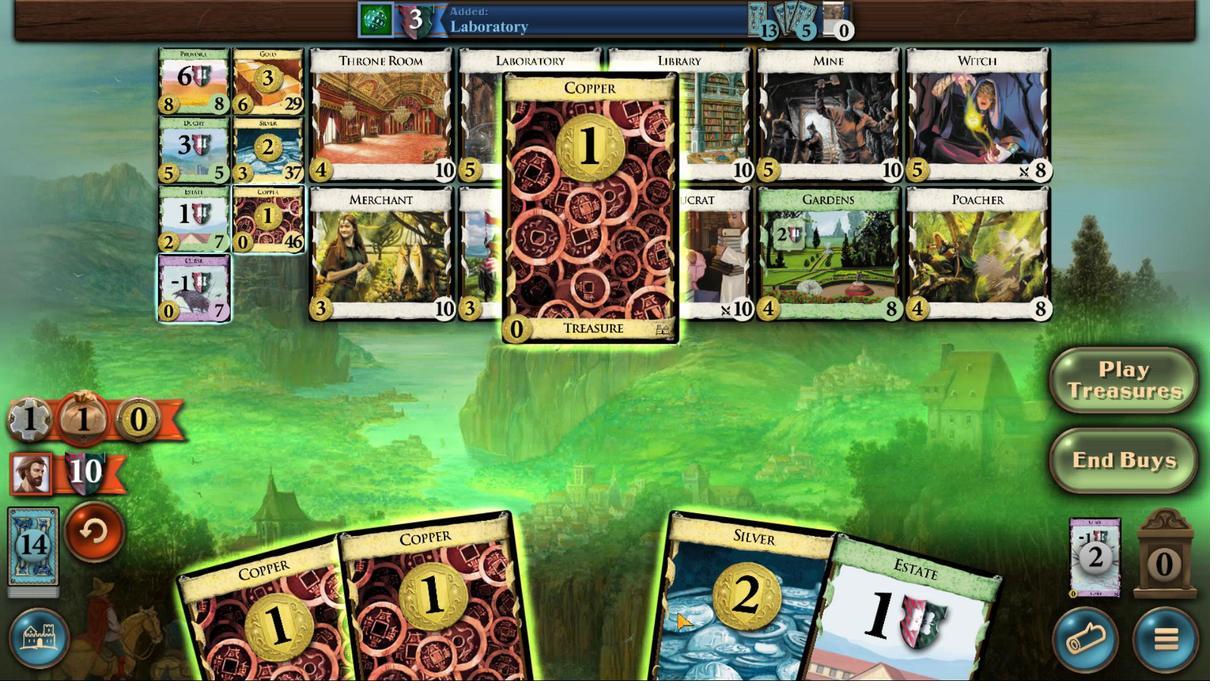 
Action: Mouse scrolled (853, 445) with delta (0, 0)
Screenshot: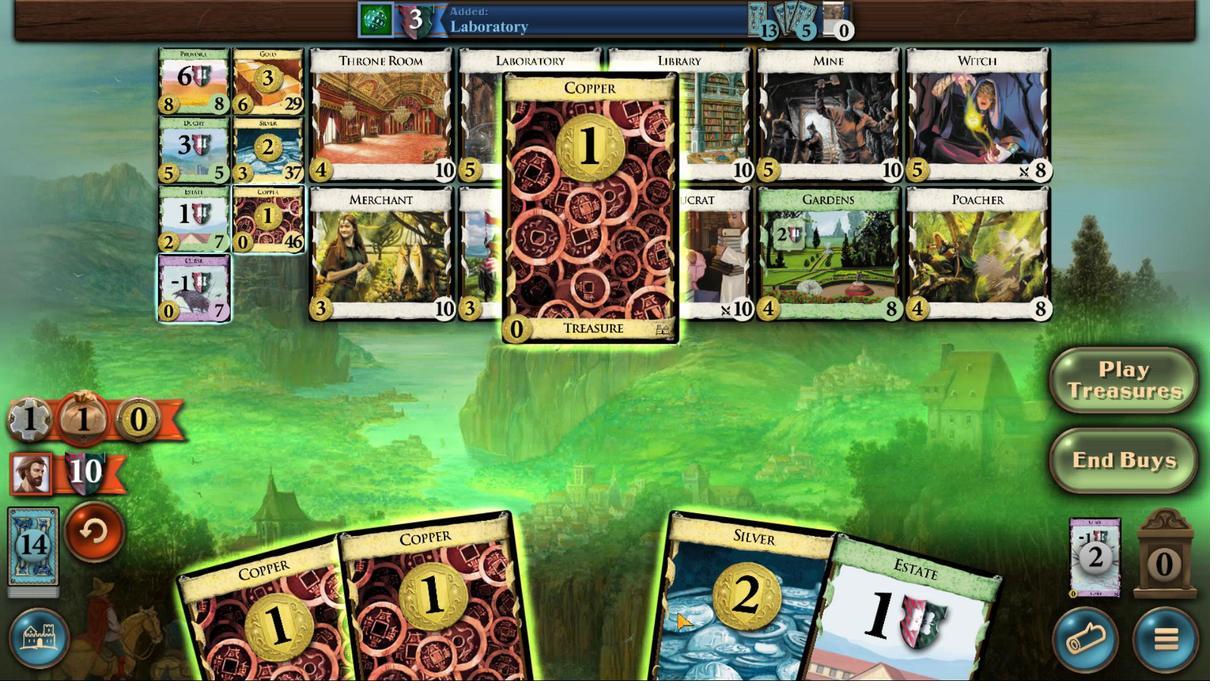
Action: Mouse moved to (811, 438)
Screenshot: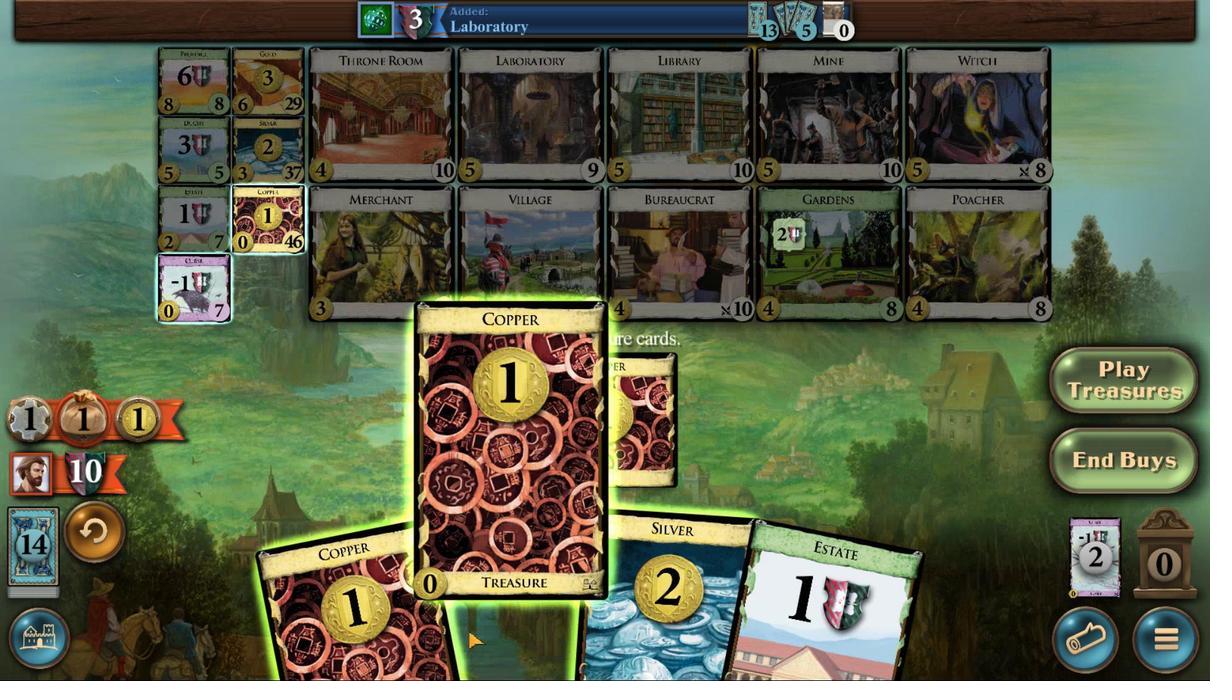 
Action: Mouse scrolled (811, 438) with delta (0, 0)
Screenshot: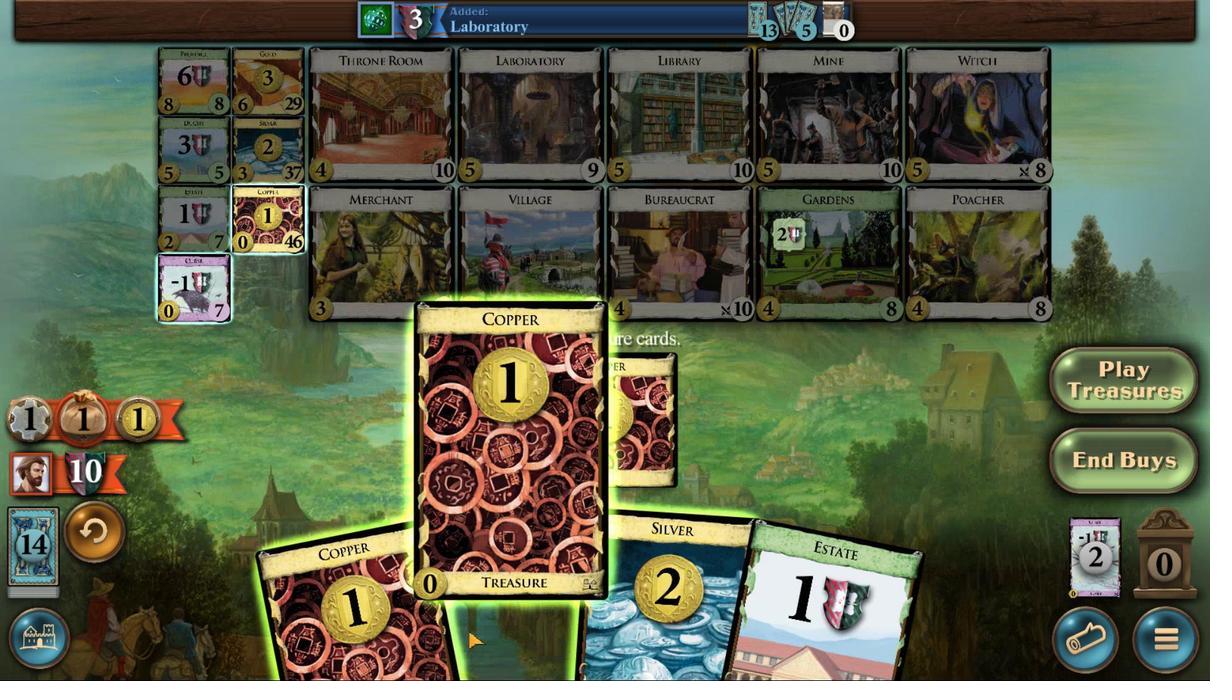 
Action: Mouse moved to (810, 437)
Screenshot: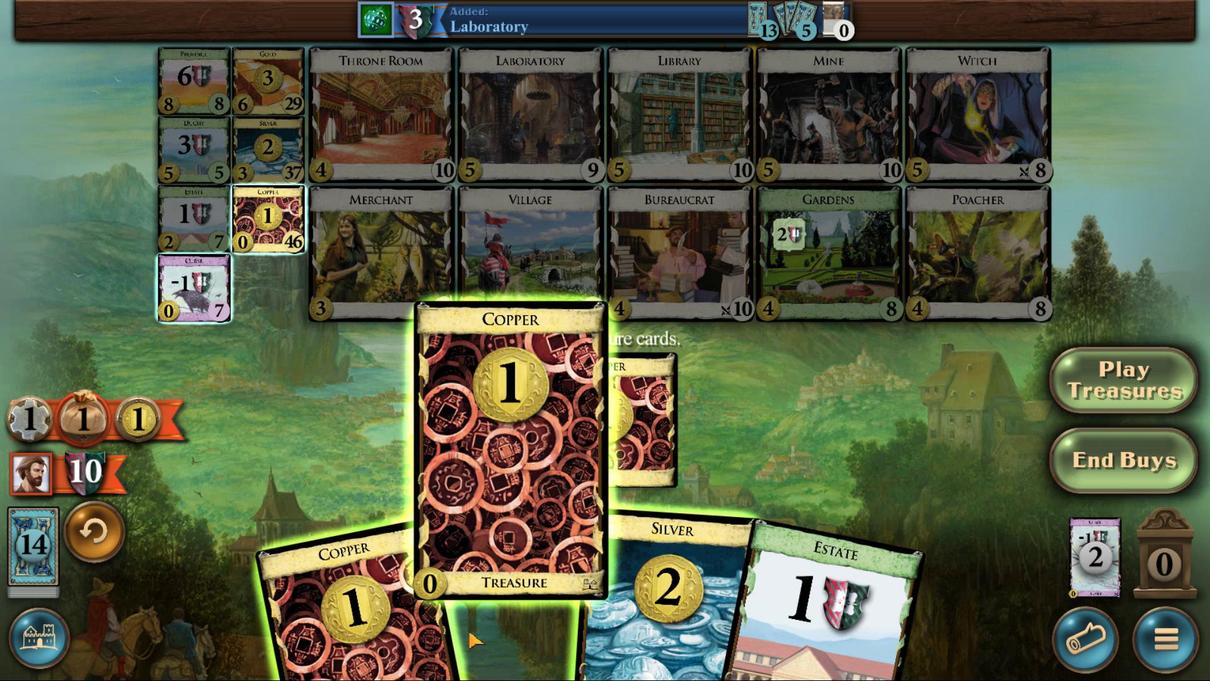 
Action: Mouse scrolled (810, 437) with delta (0, 0)
Screenshot: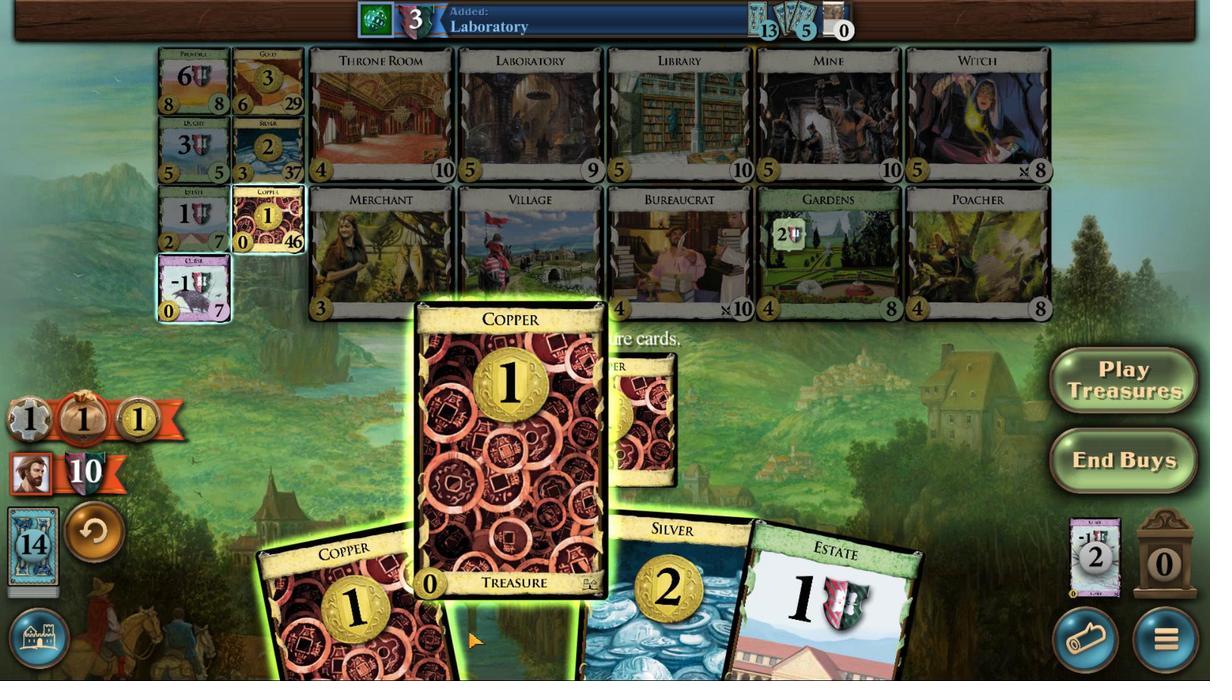 
Action: Mouse moved to (809, 437)
Screenshot: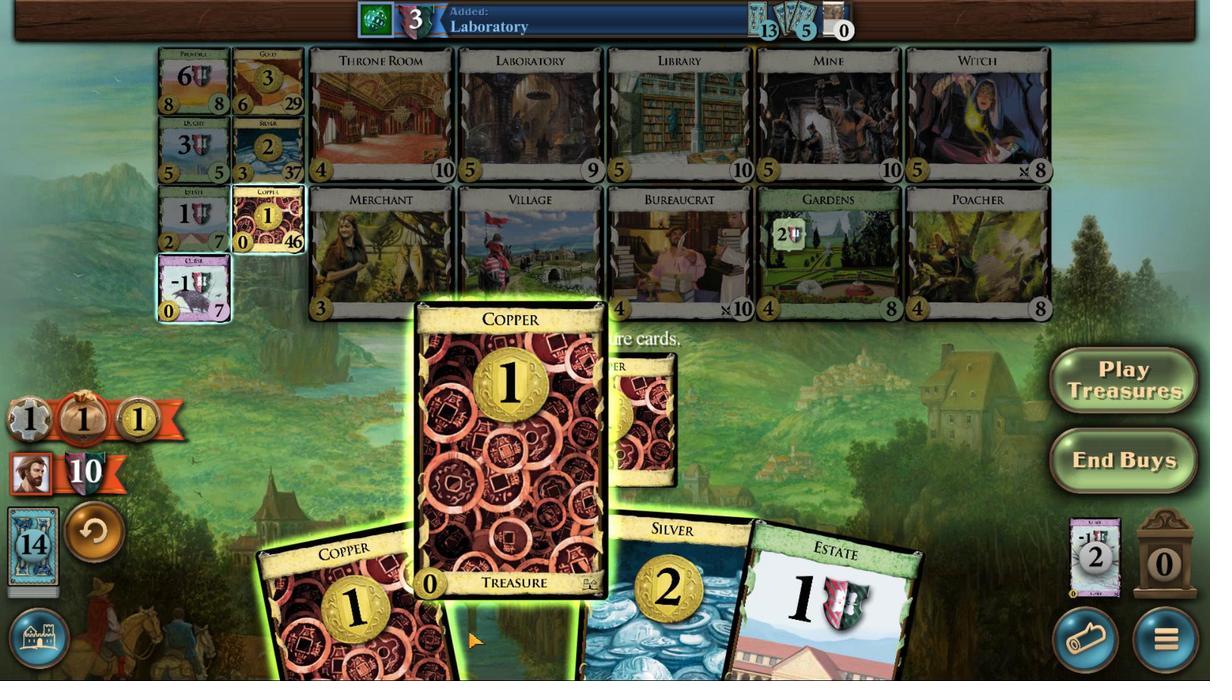 
Action: Mouse scrolled (809, 437) with delta (0, 0)
Screenshot: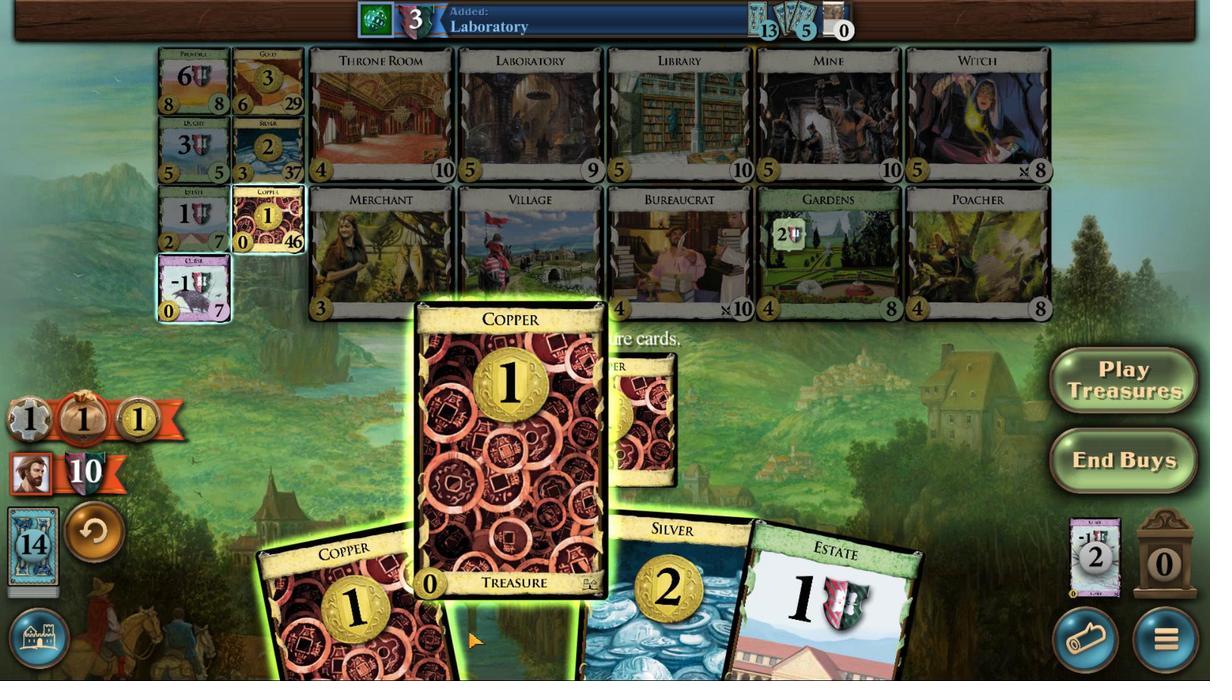 
Action: Mouse moved to (809, 437)
Screenshot: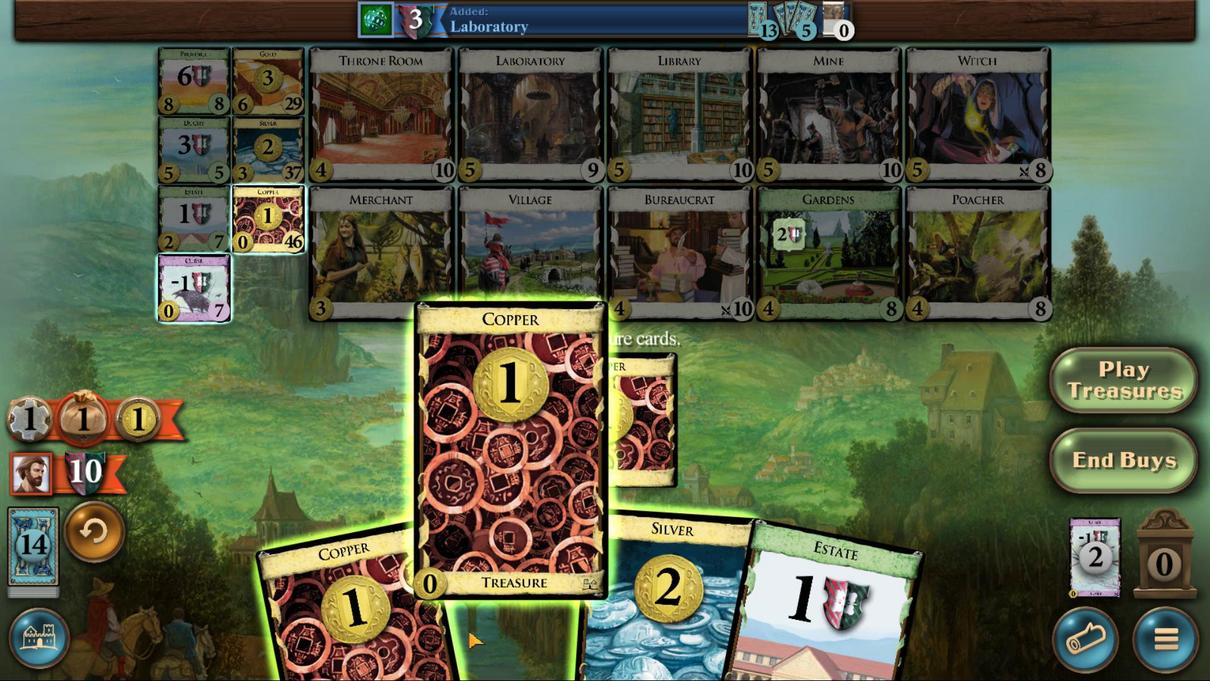 
Action: Mouse scrolled (809, 437) with delta (0, 0)
Screenshot: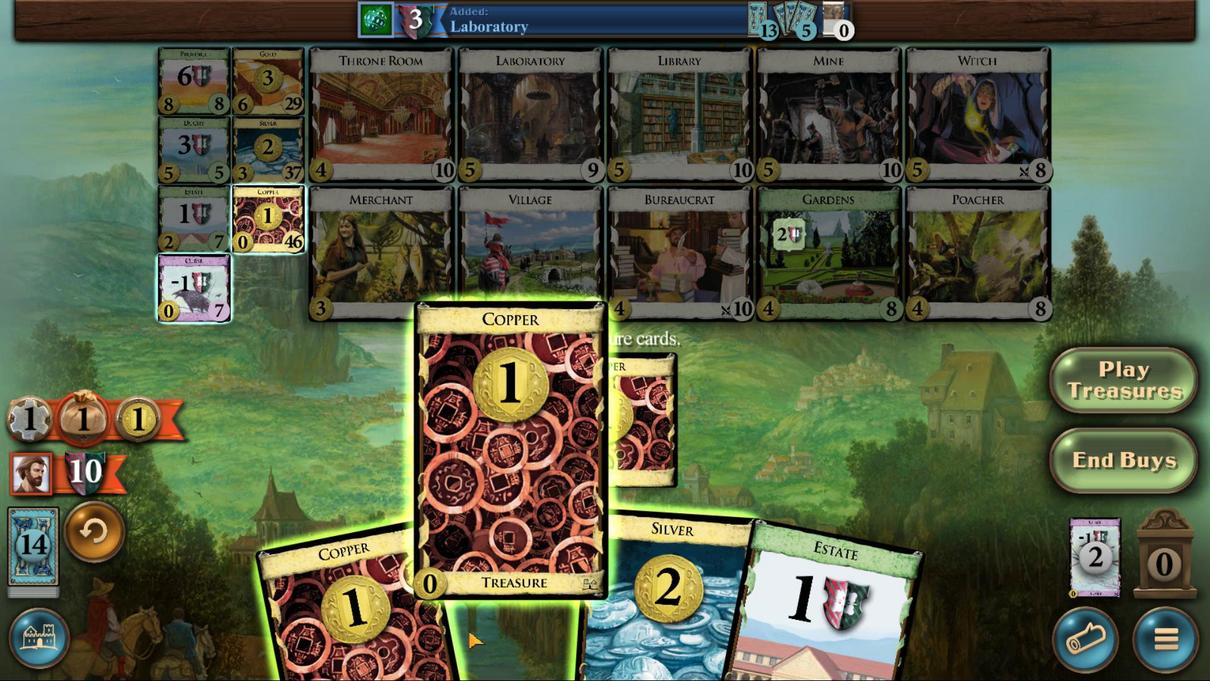 
Action: Mouse moved to (795, 433)
Screenshot: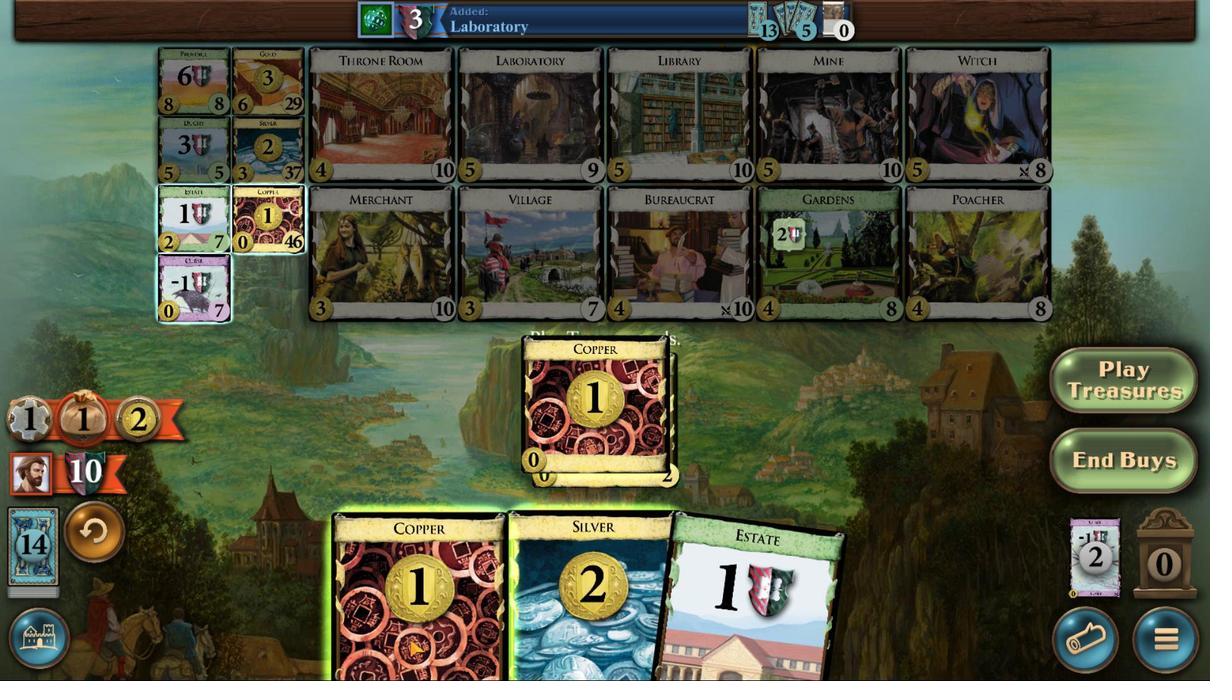 
Action: Mouse scrolled (795, 433) with delta (0, 0)
Screenshot: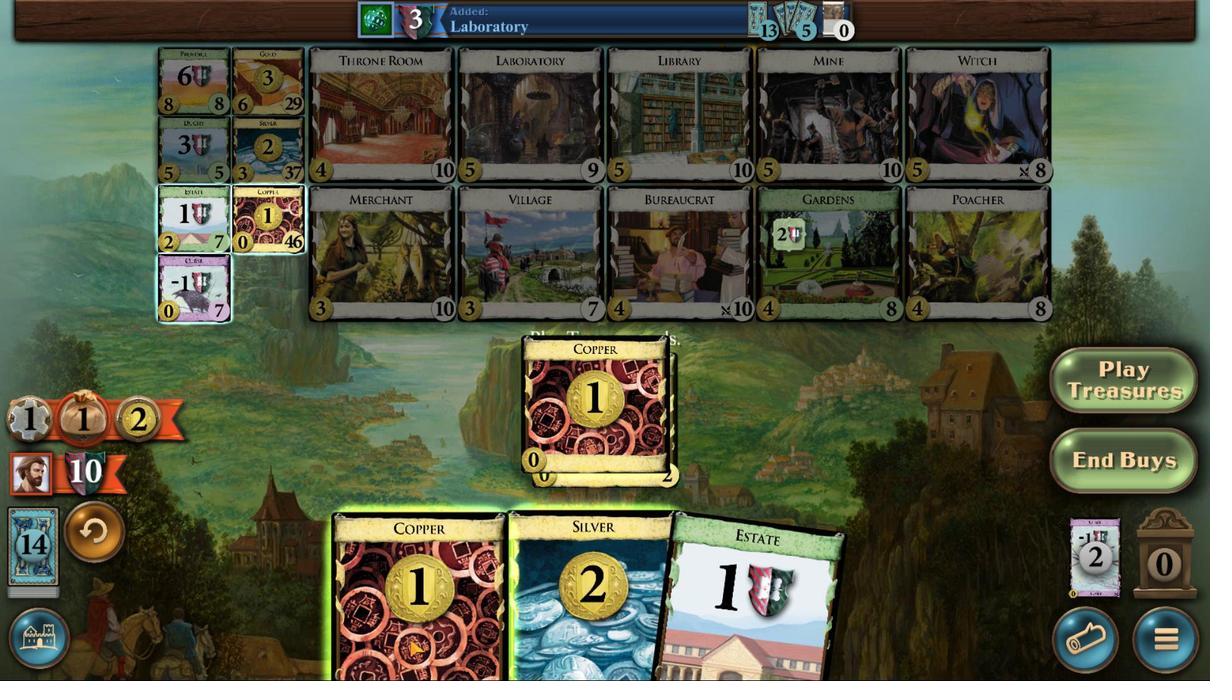
Action: Mouse moved to (795, 433)
Screenshot: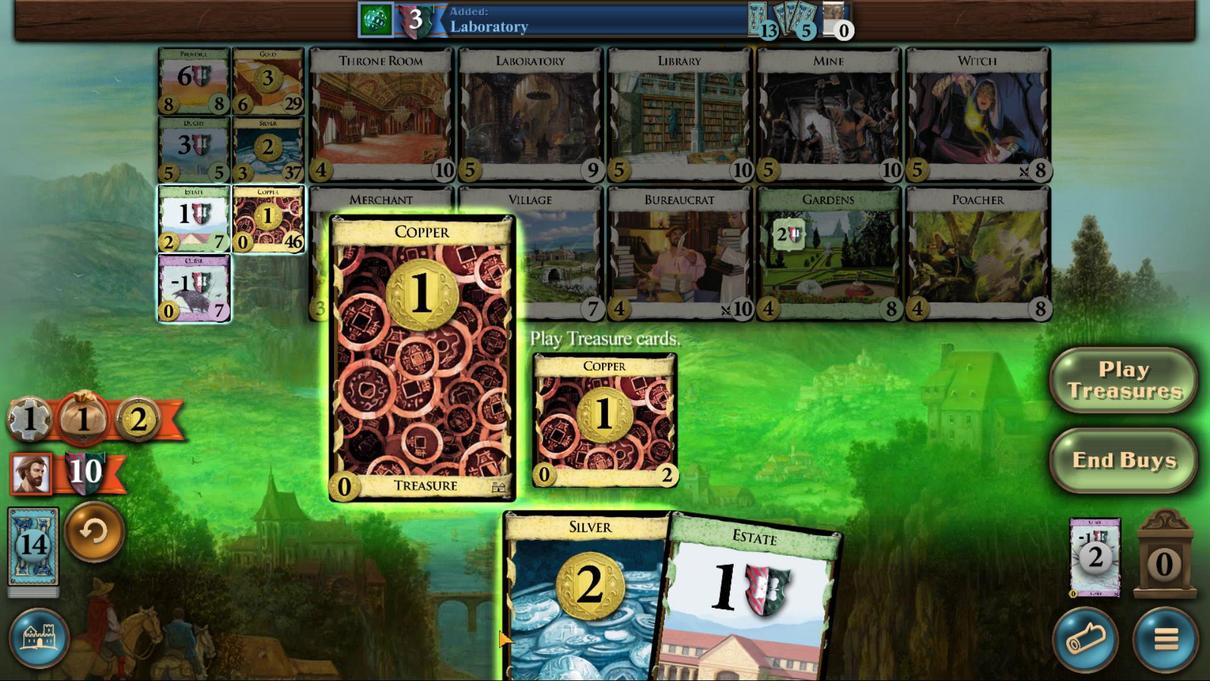
Action: Mouse scrolled (795, 434) with delta (0, 0)
Screenshot: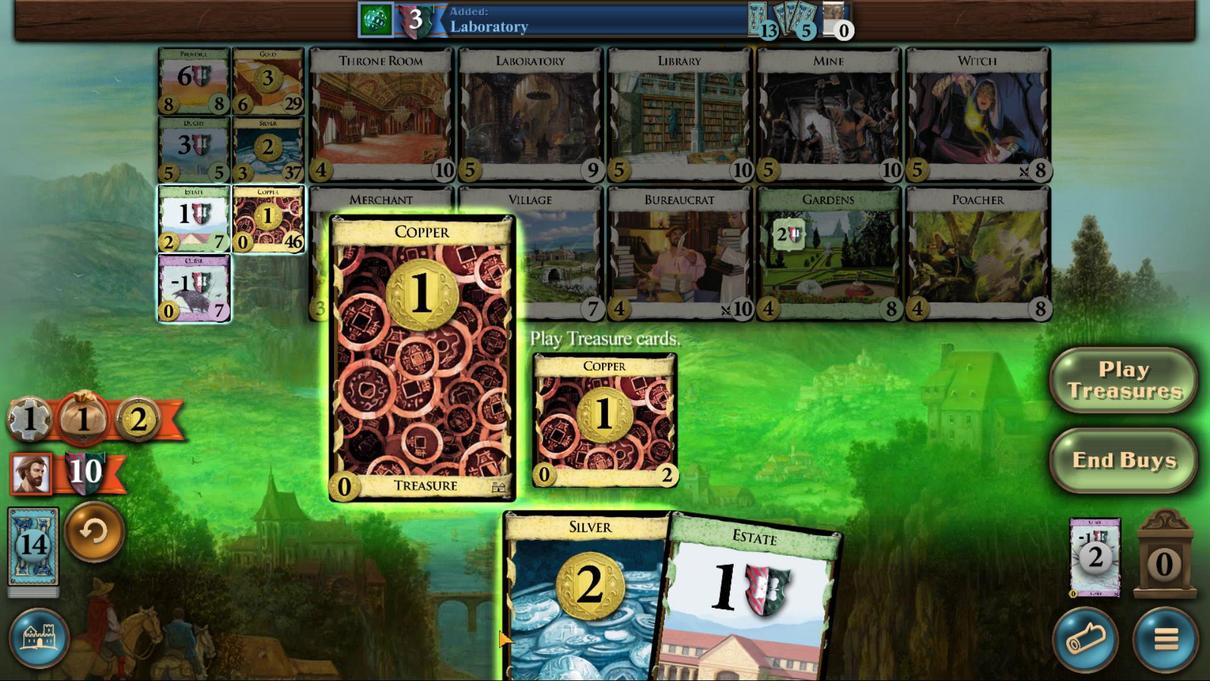 
Action: Mouse moved to (797, 434)
Screenshot: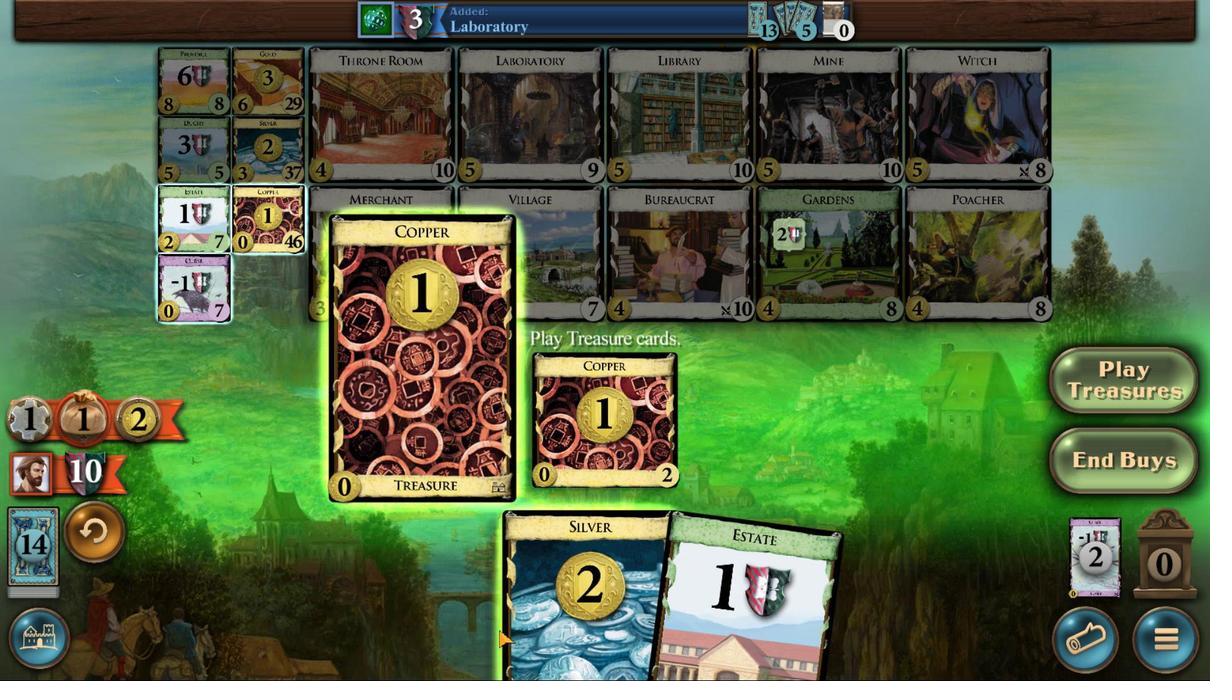 
Action: Mouse scrolled (797, 435) with delta (0, 0)
Screenshot: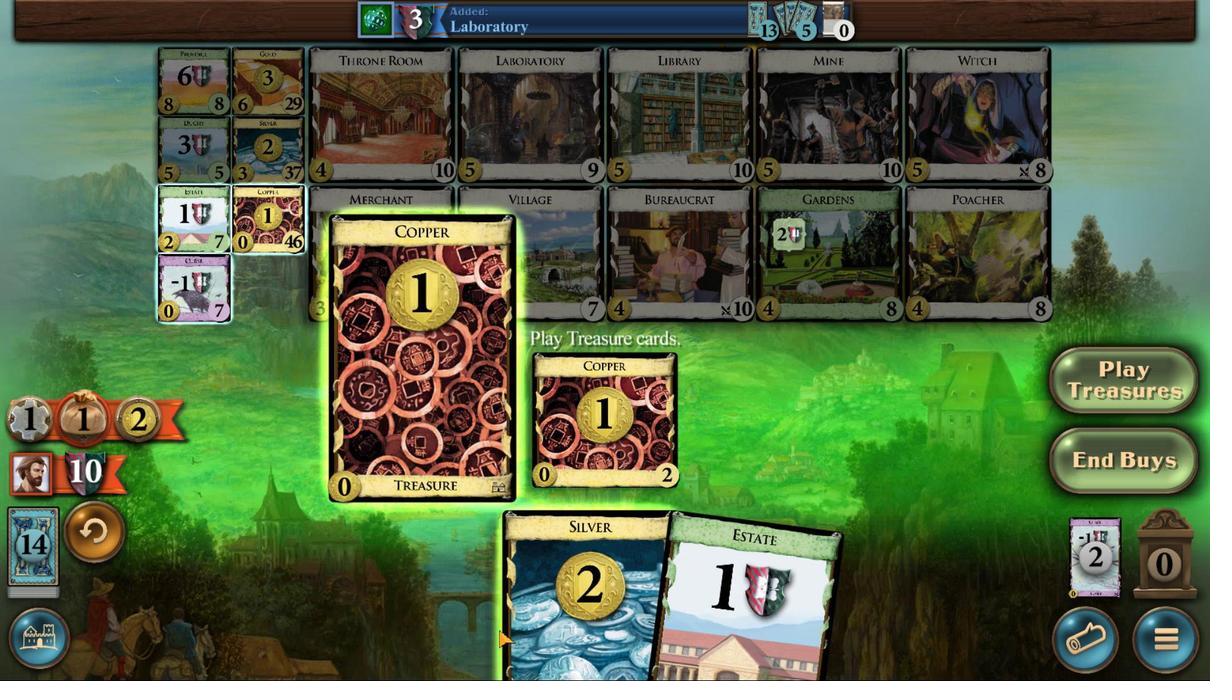 
Action: Mouse moved to (823, 439)
Screenshot: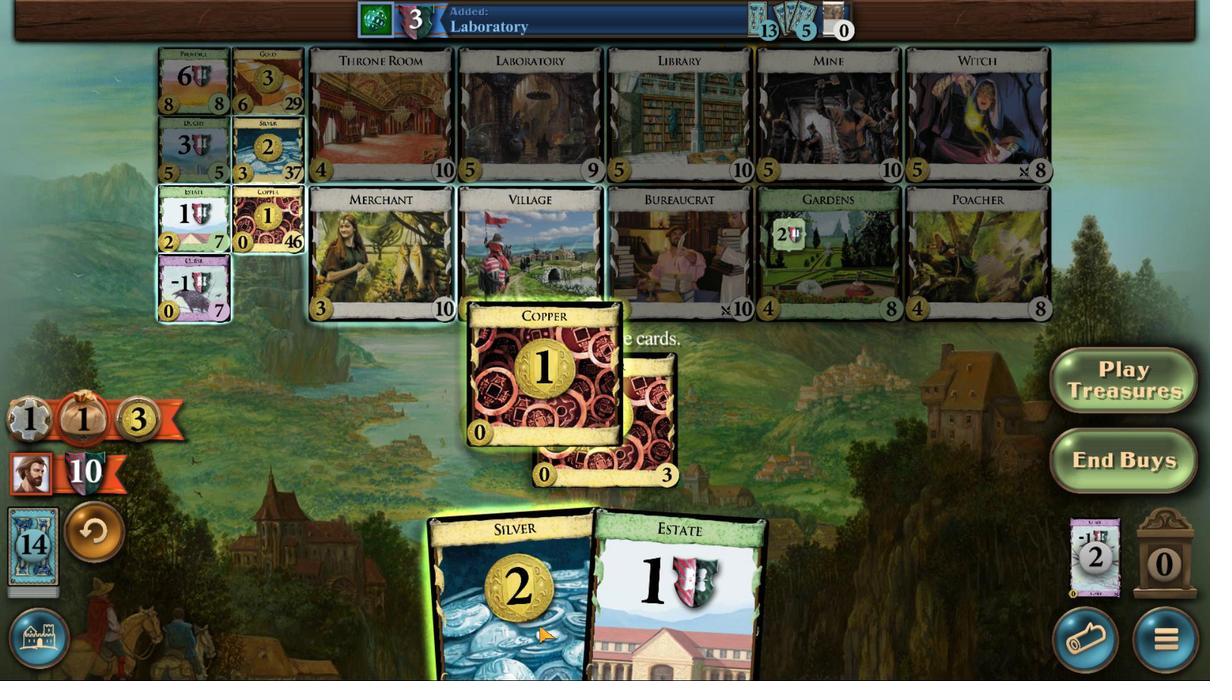 
Action: Mouse scrolled (823, 439) with delta (0, 0)
Screenshot: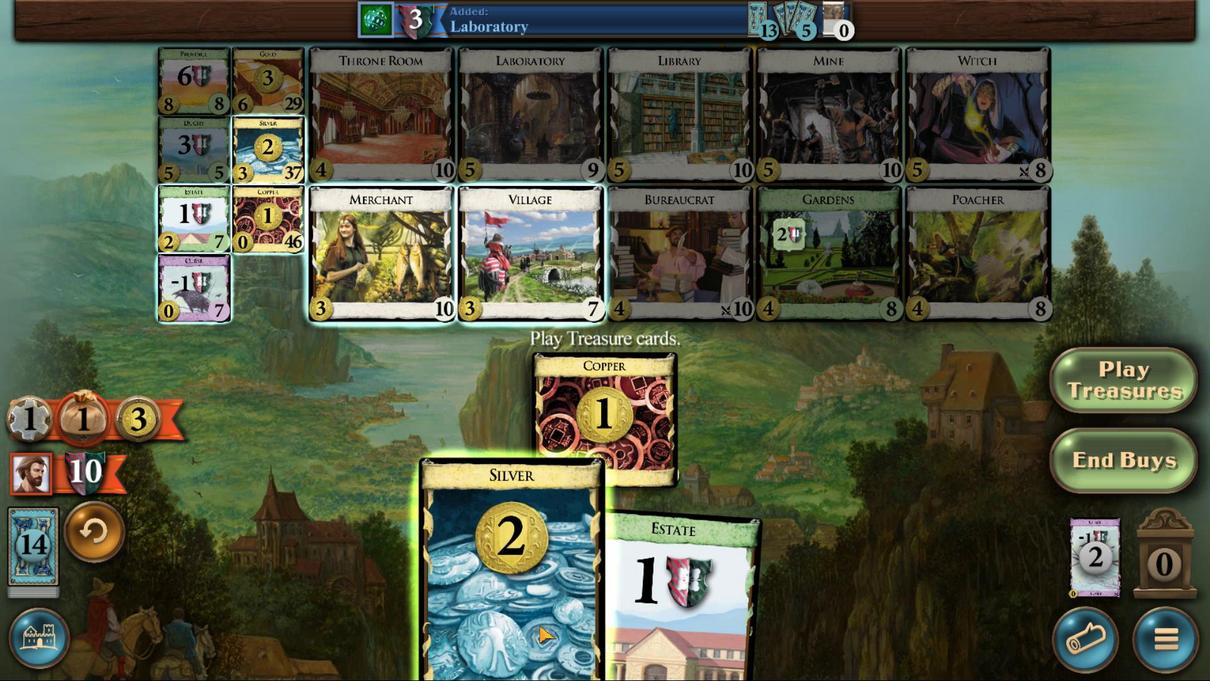 
Action: Mouse scrolled (823, 439) with delta (0, 0)
Screenshot: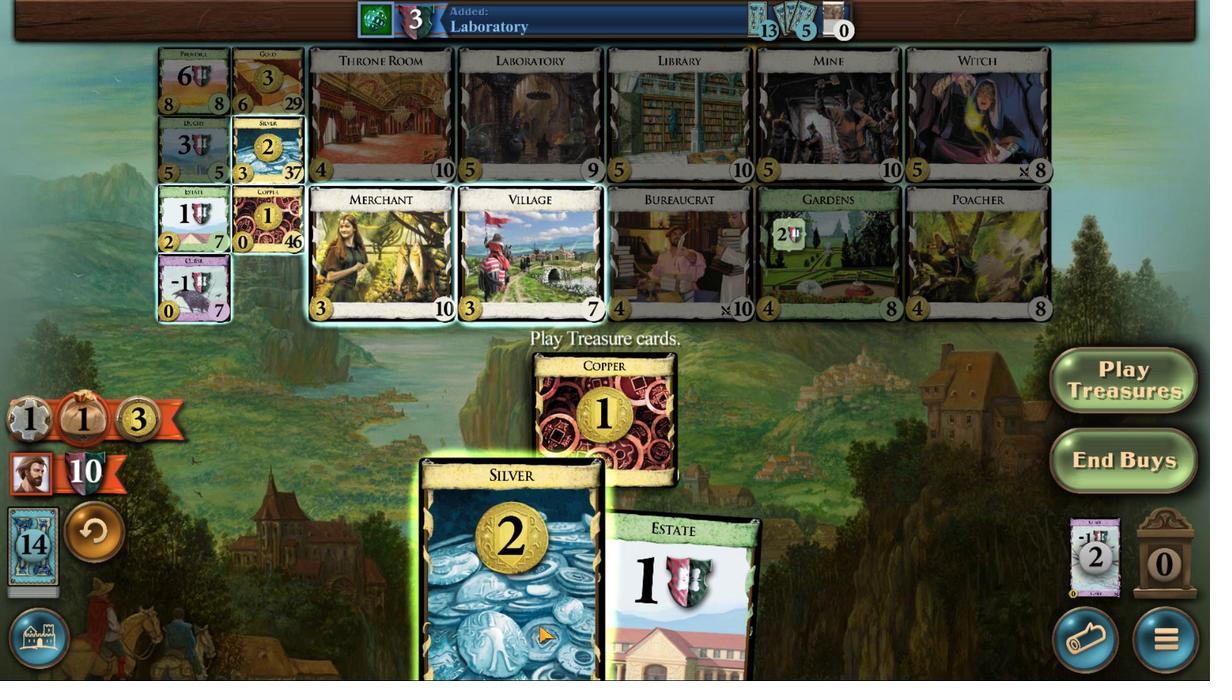 
Action: Mouse scrolled (823, 439) with delta (0, 0)
Screenshot: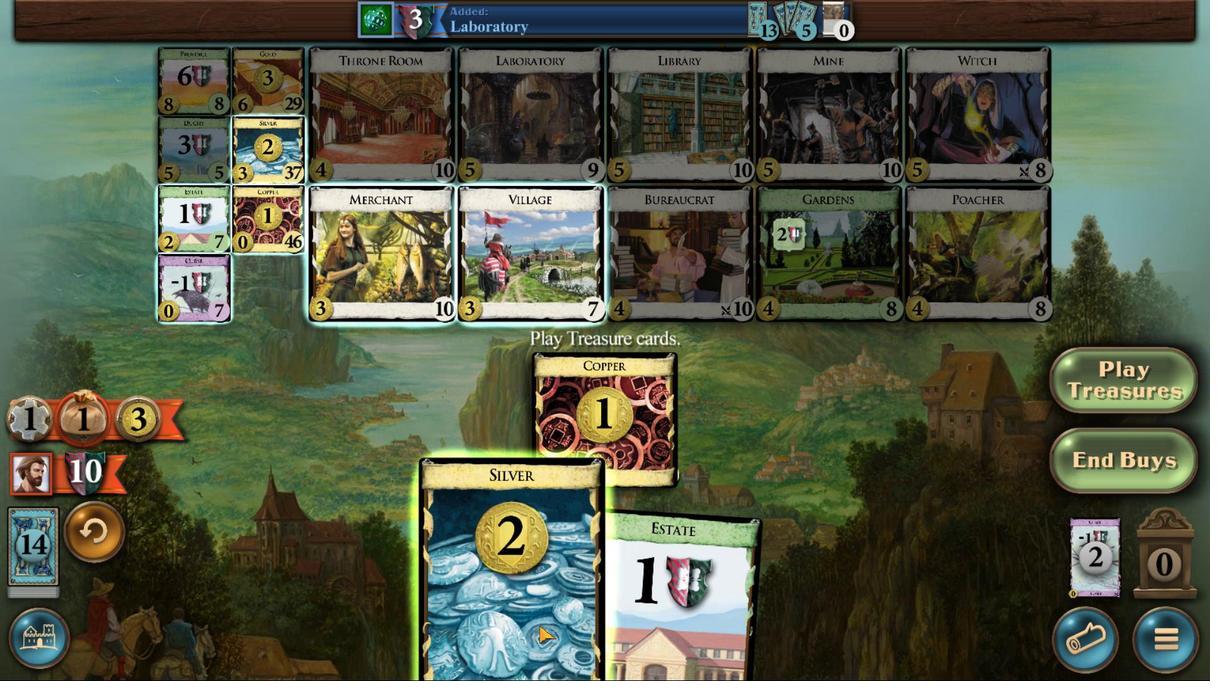 
Action: Mouse moved to (823, 439)
Screenshot: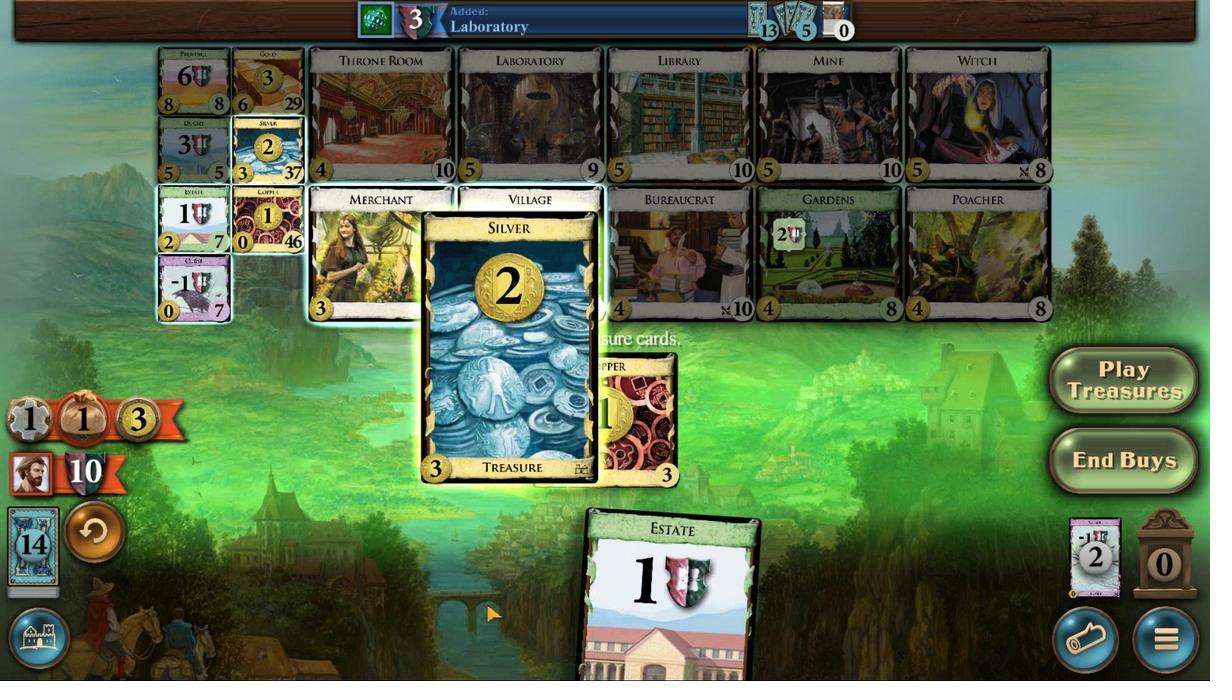 
Action: Mouse scrolled (823, 439) with delta (0, 0)
Screenshot: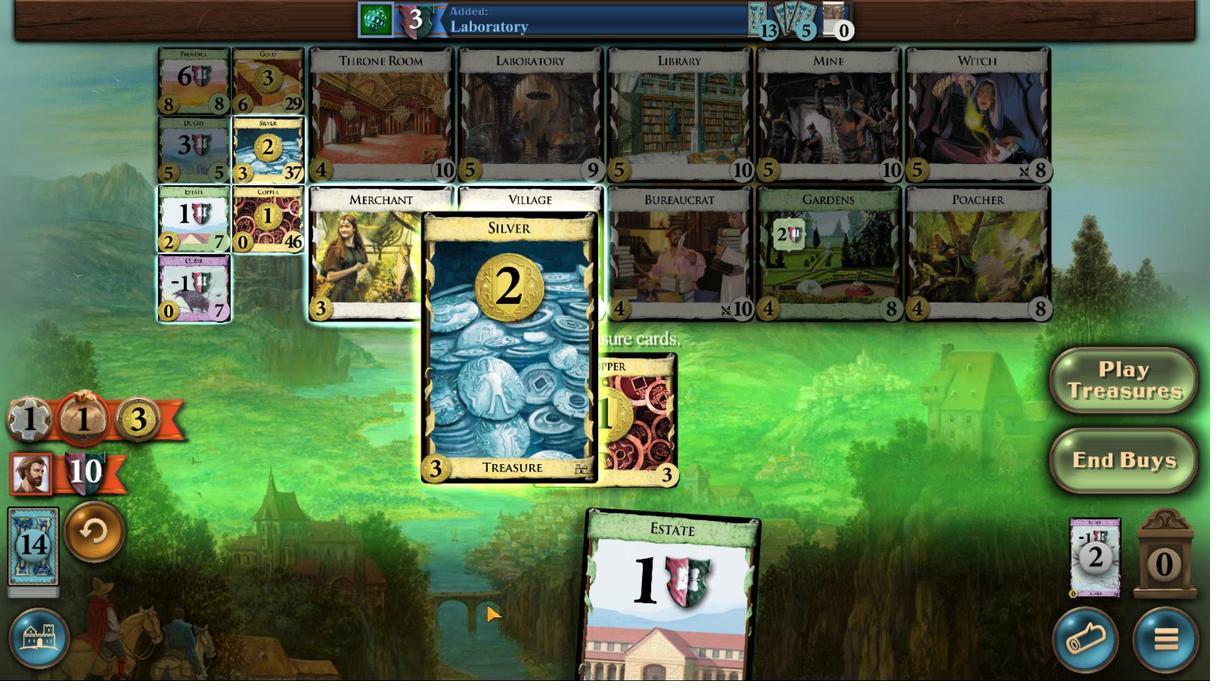 
Action: Mouse moved to (823, 439)
Screenshot: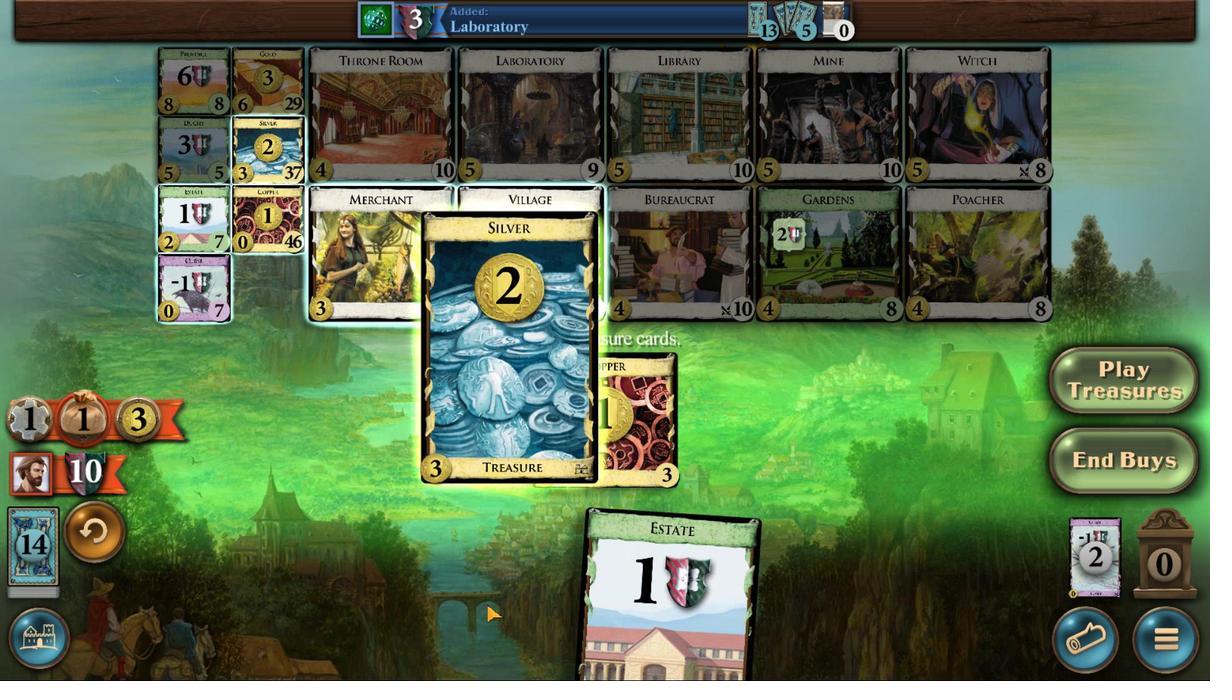 
Action: Mouse scrolled (823, 439) with delta (0, 0)
Screenshot: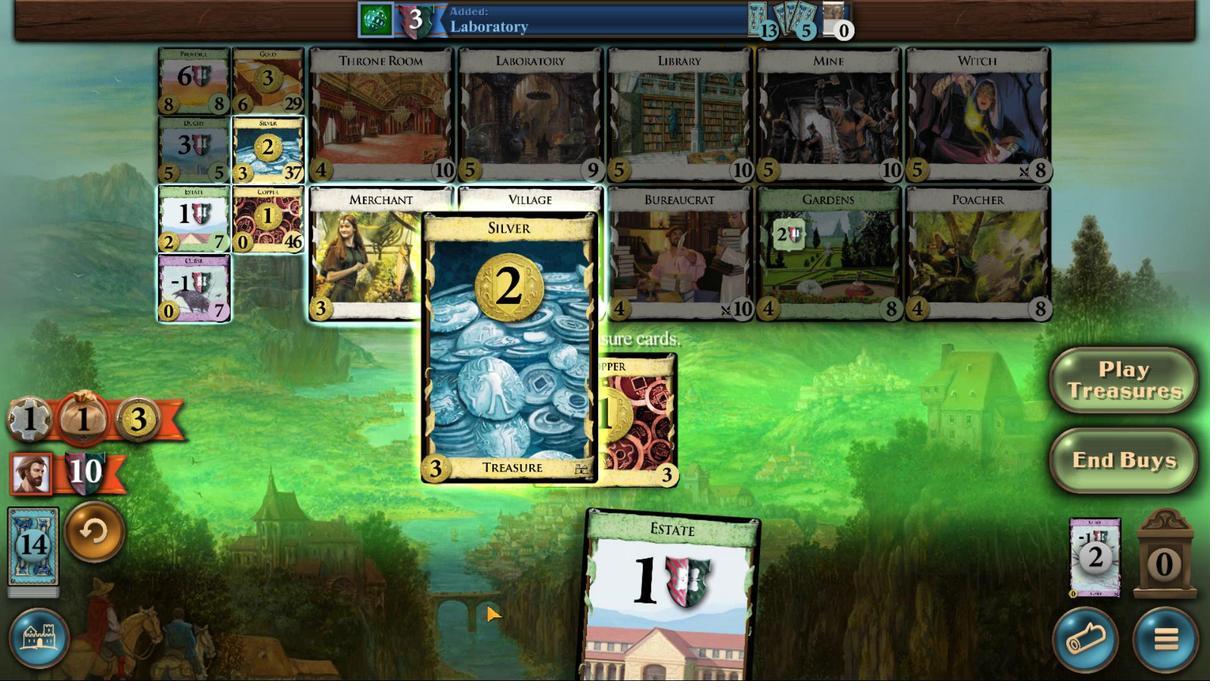 
Action: Mouse moved to (755, 606)
Screenshot: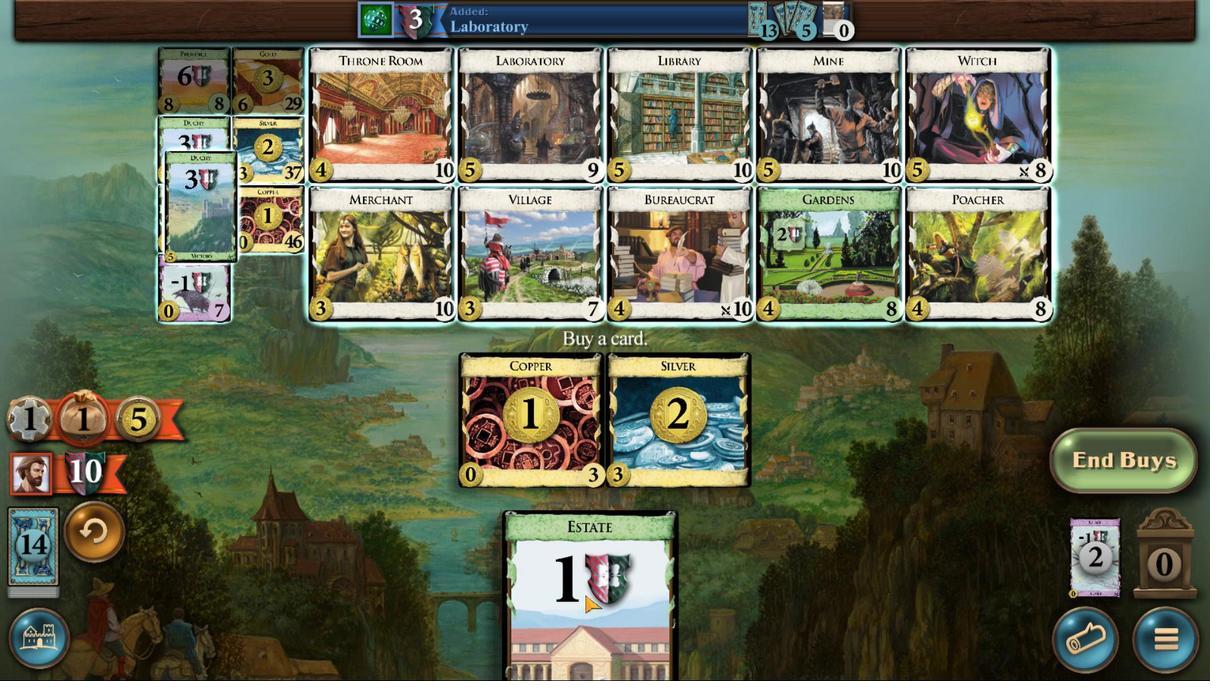 
Action: Mouse pressed left at (755, 606)
Screenshot: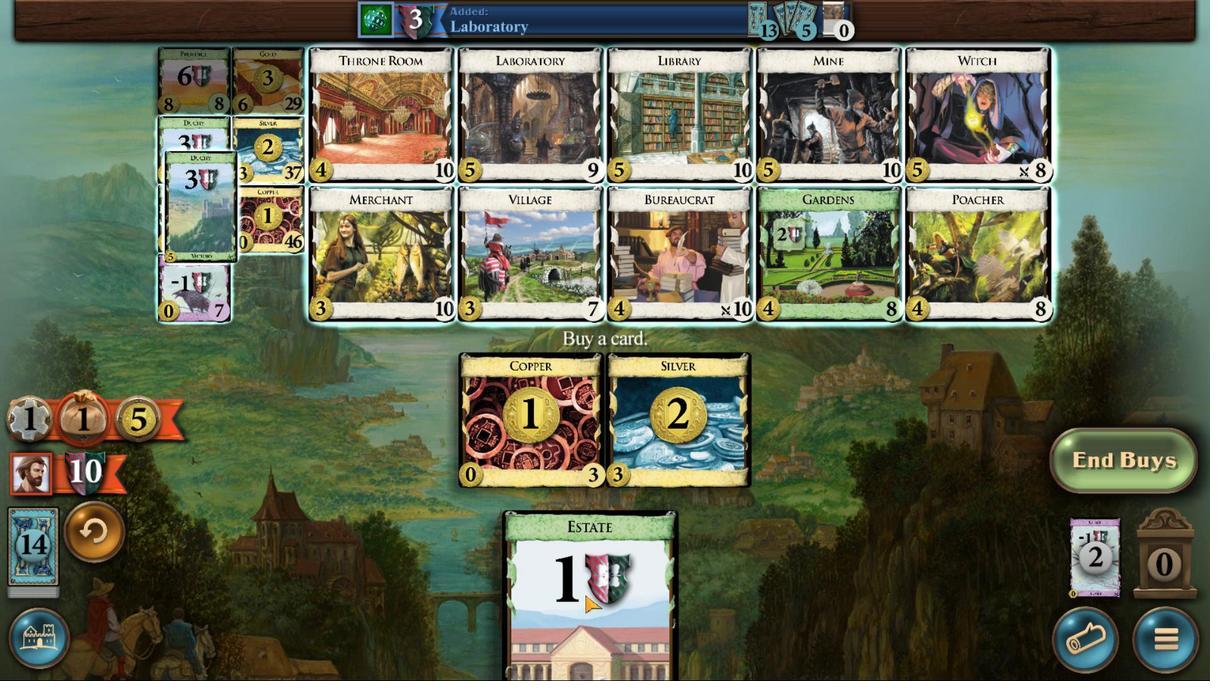 
Action: Mouse moved to (770, 438)
Screenshot: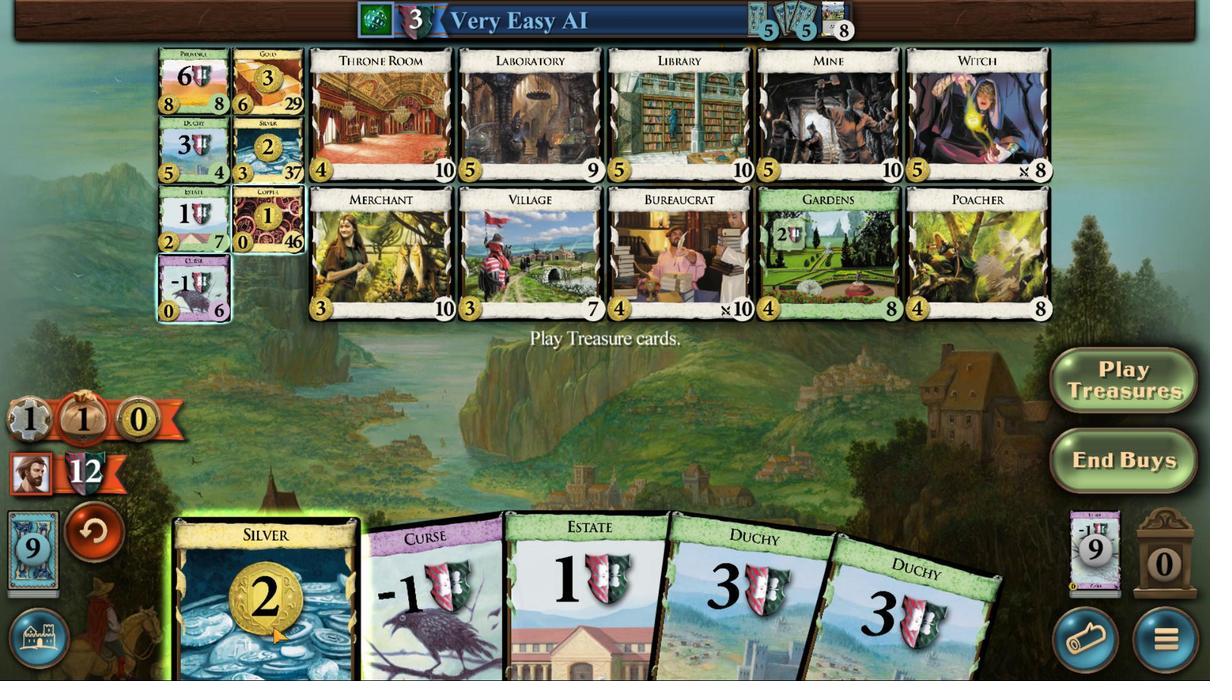 
Action: Mouse scrolled (770, 439) with delta (0, 0)
Screenshot: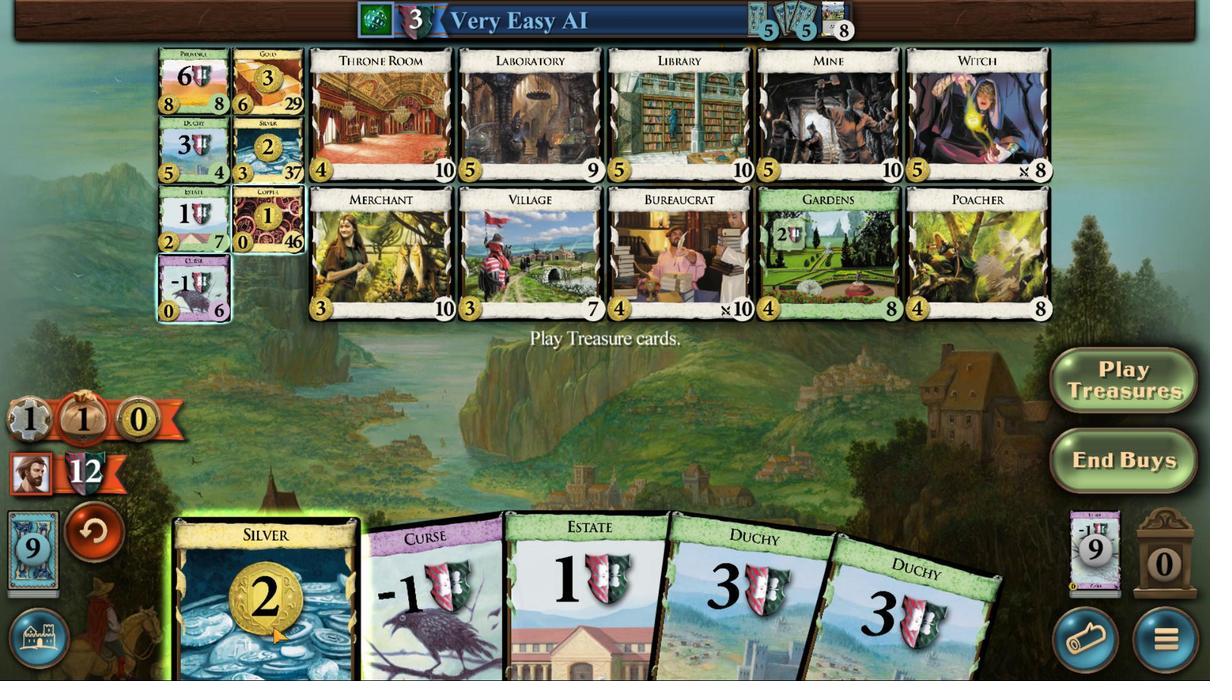 
Action: Mouse moved to (770, 438)
Screenshot: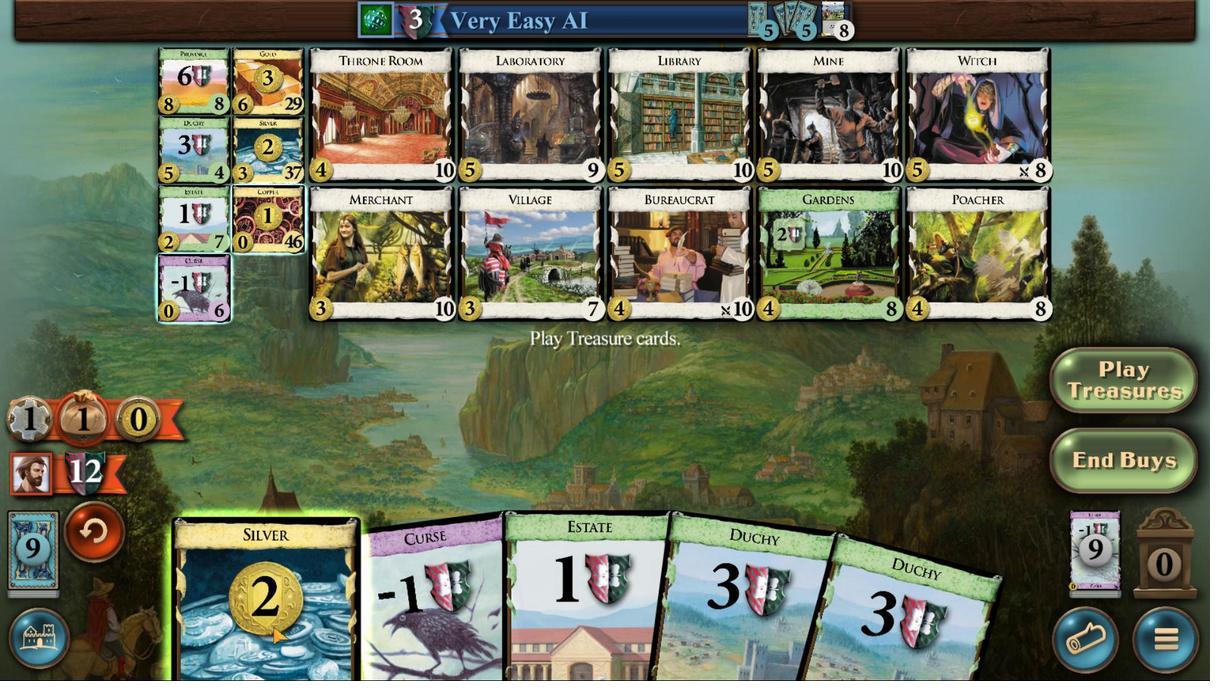
Action: Mouse scrolled (770, 439) with delta (0, 0)
Screenshot: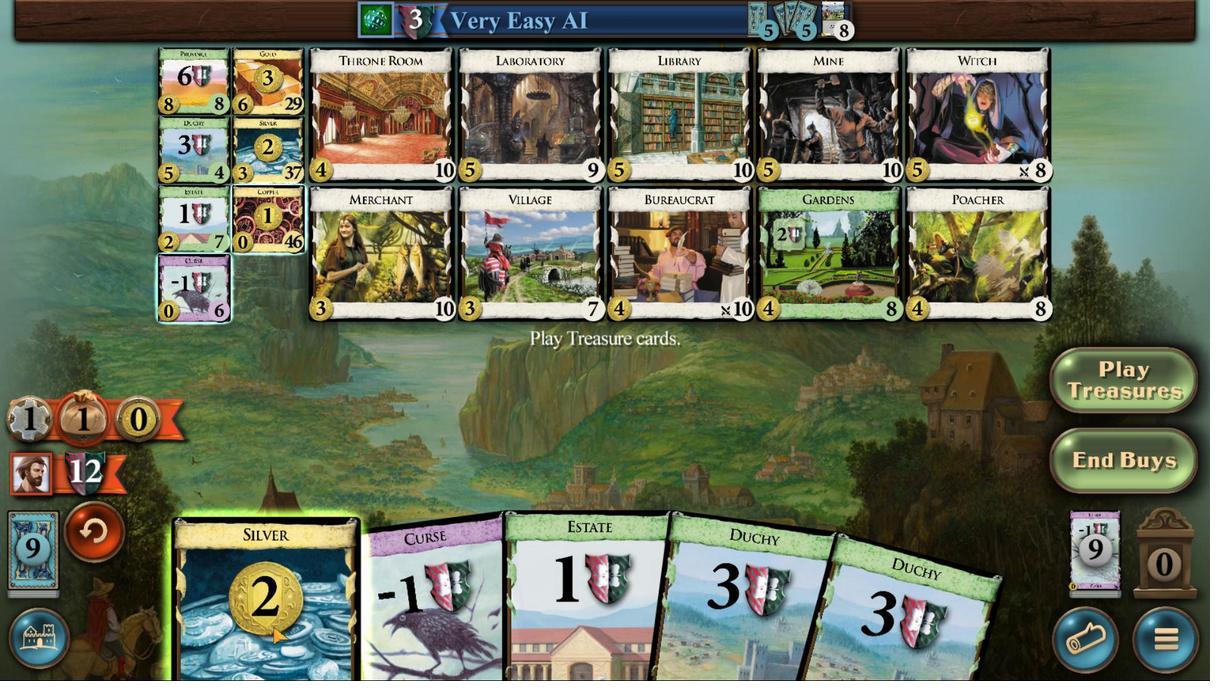 
Action: Mouse scrolled (770, 439) with delta (0, 0)
Screenshot: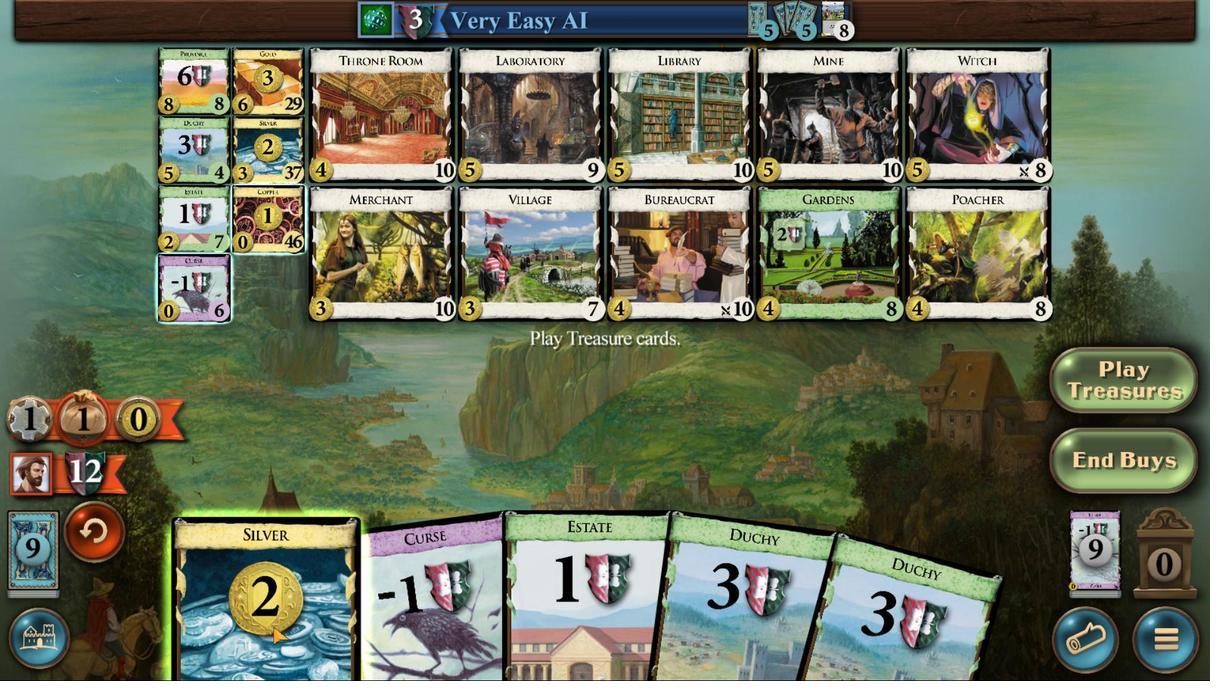 
Action: Mouse scrolled (770, 439) with delta (0, 0)
Screenshot: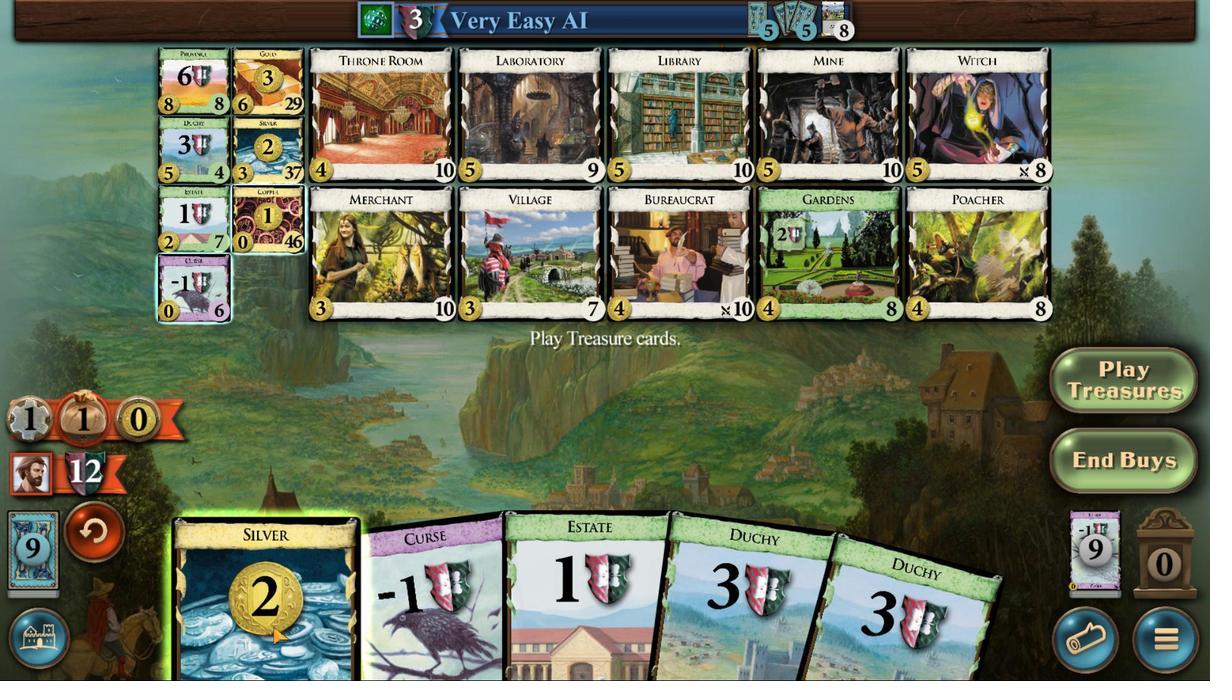 
Action: Mouse scrolled (770, 439) with delta (0, 0)
Screenshot: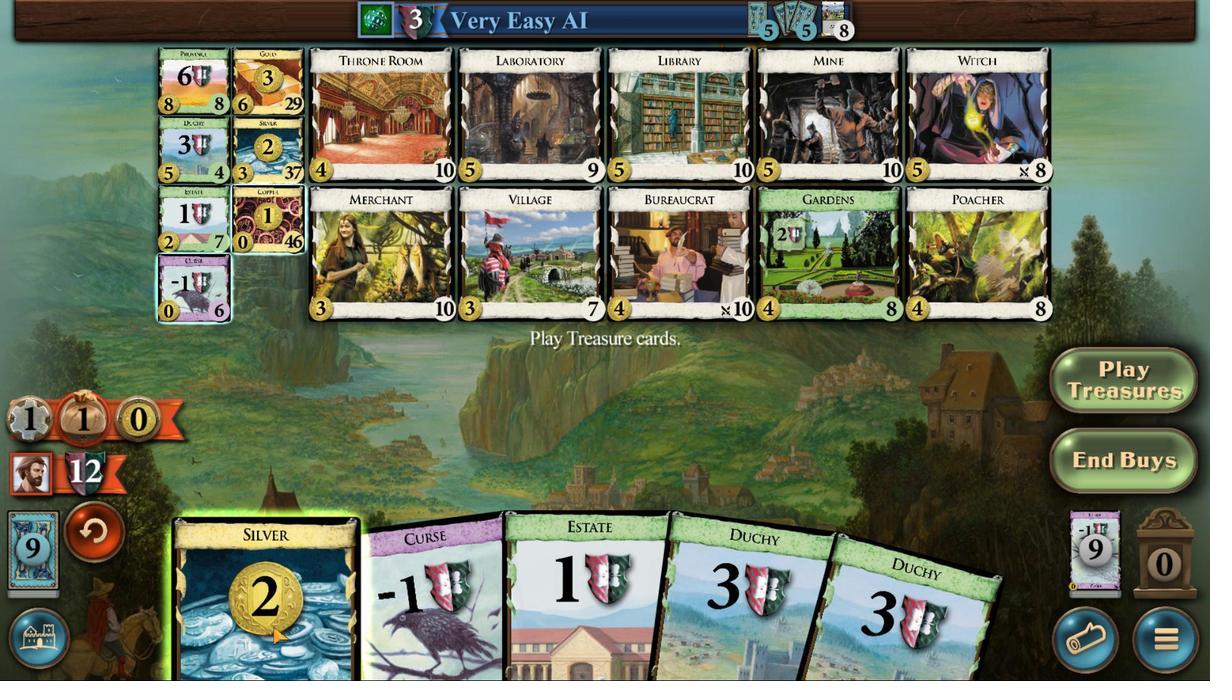 
Action: Mouse scrolled (770, 439) with delta (0, 0)
Screenshot: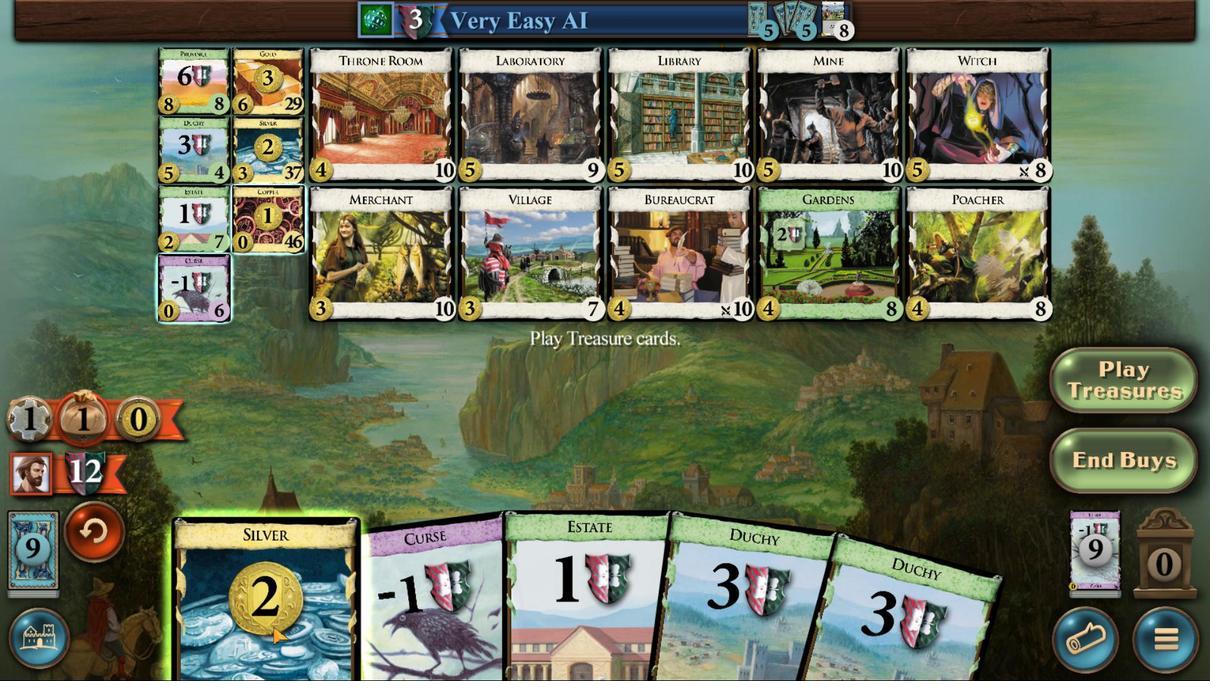 
Action: Mouse scrolled (770, 439) with delta (0, 0)
Screenshot: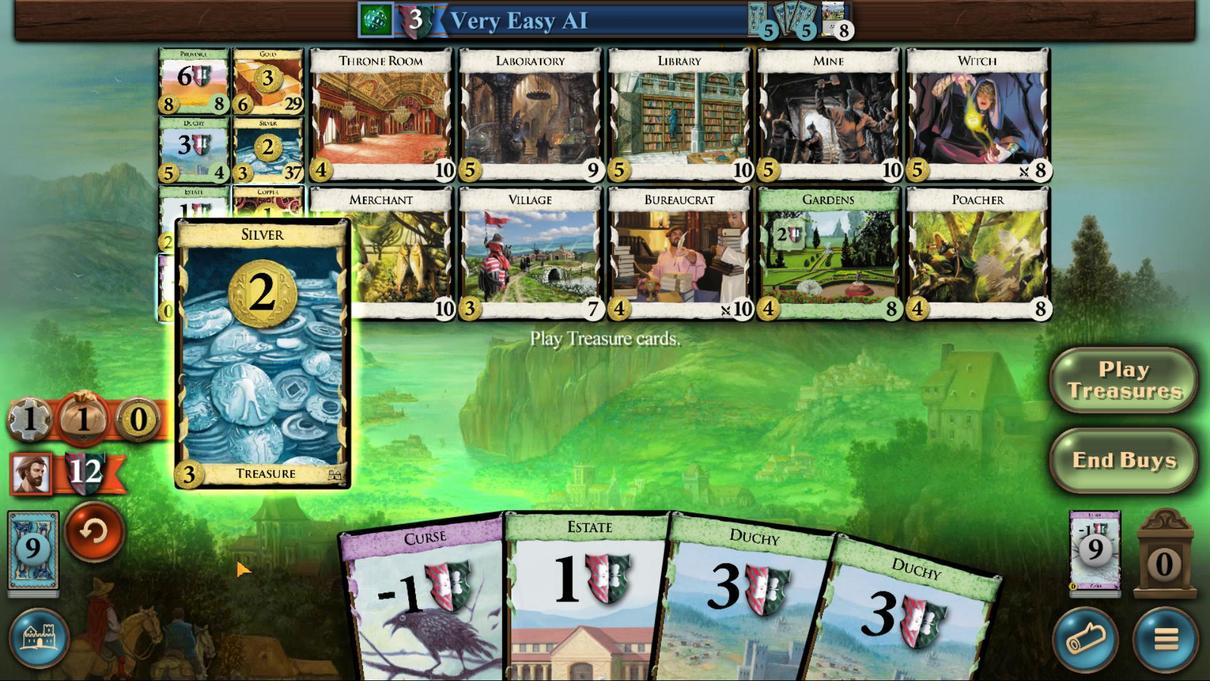
Action: Mouse moved to (756, 580)
Screenshot: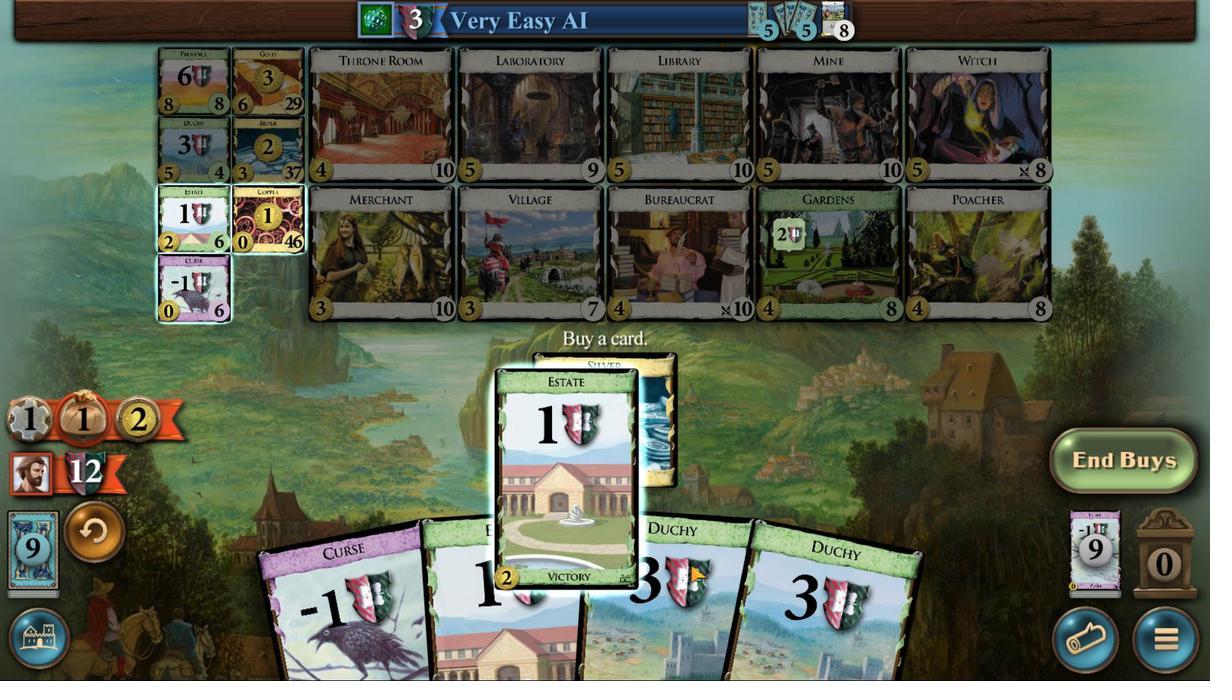 
Action: Mouse pressed left at (756, 580)
Screenshot: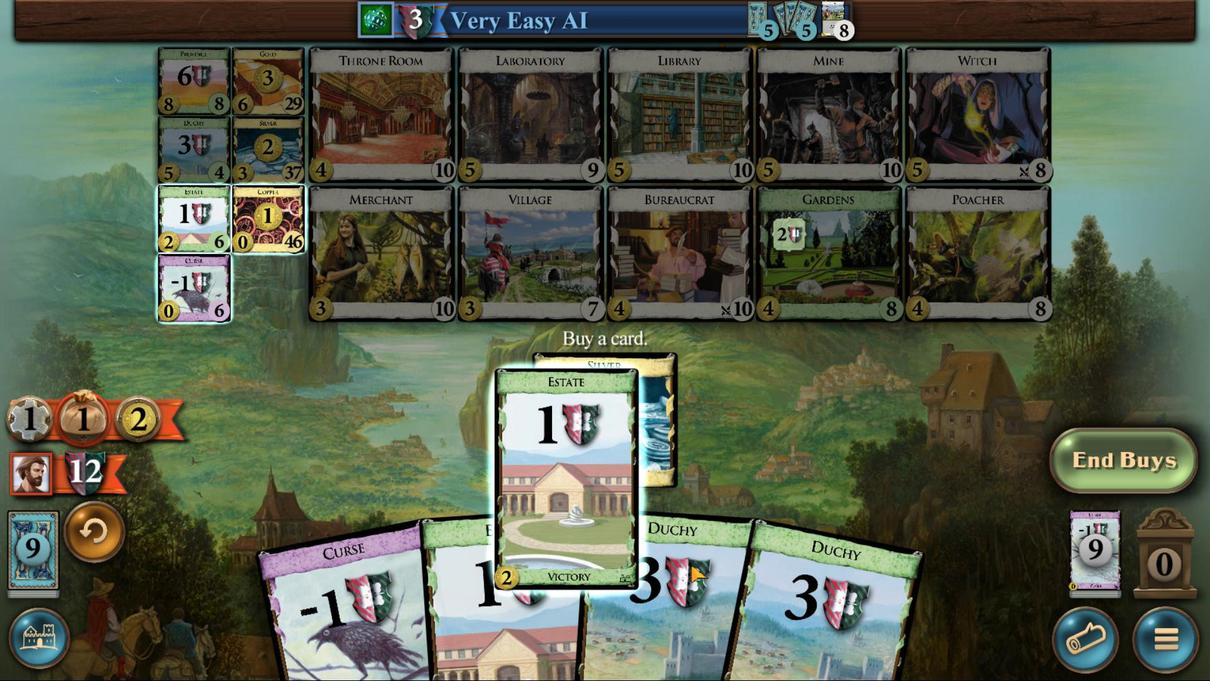 
Action: Mouse moved to (852, 498)
Screenshot: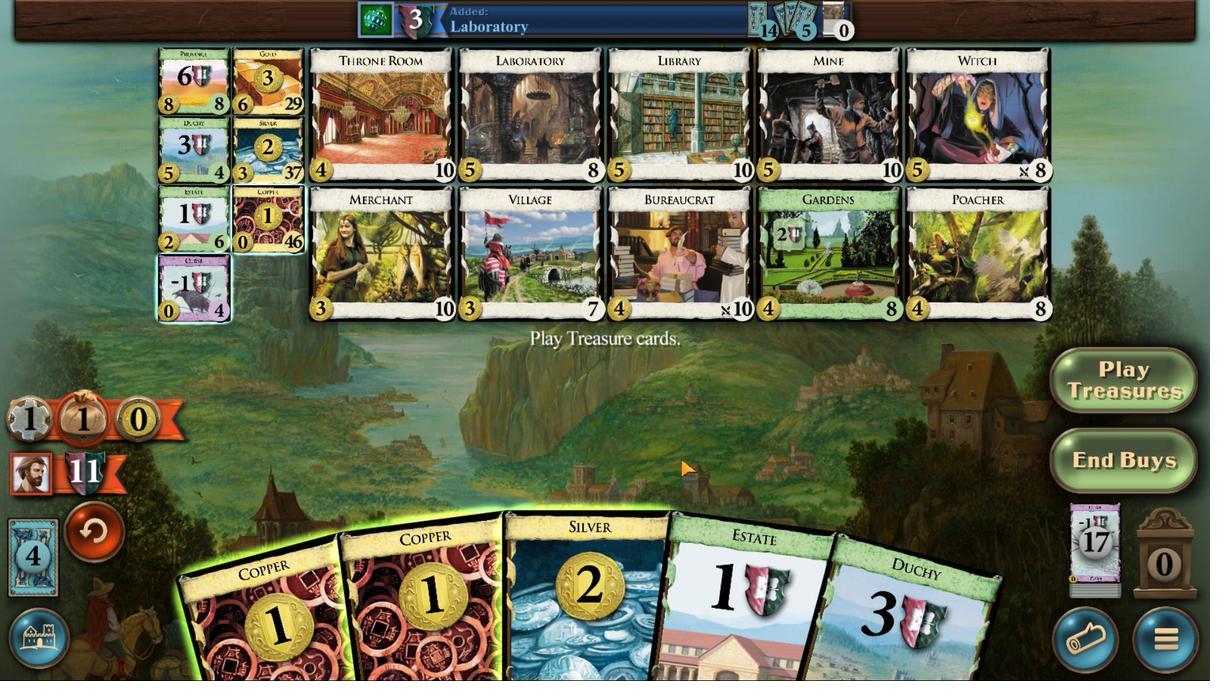 
Action: Mouse scrolled (852, 498) with delta (0, 0)
Screenshot: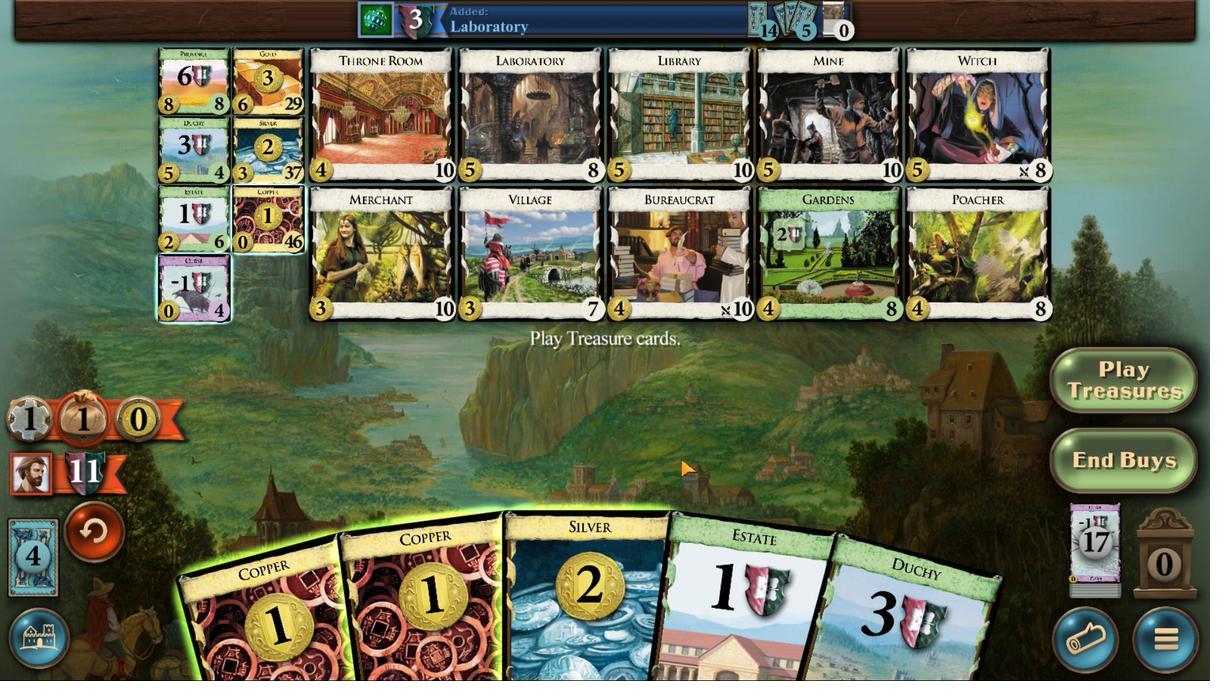 
Action: Mouse moved to (838, 436)
Screenshot: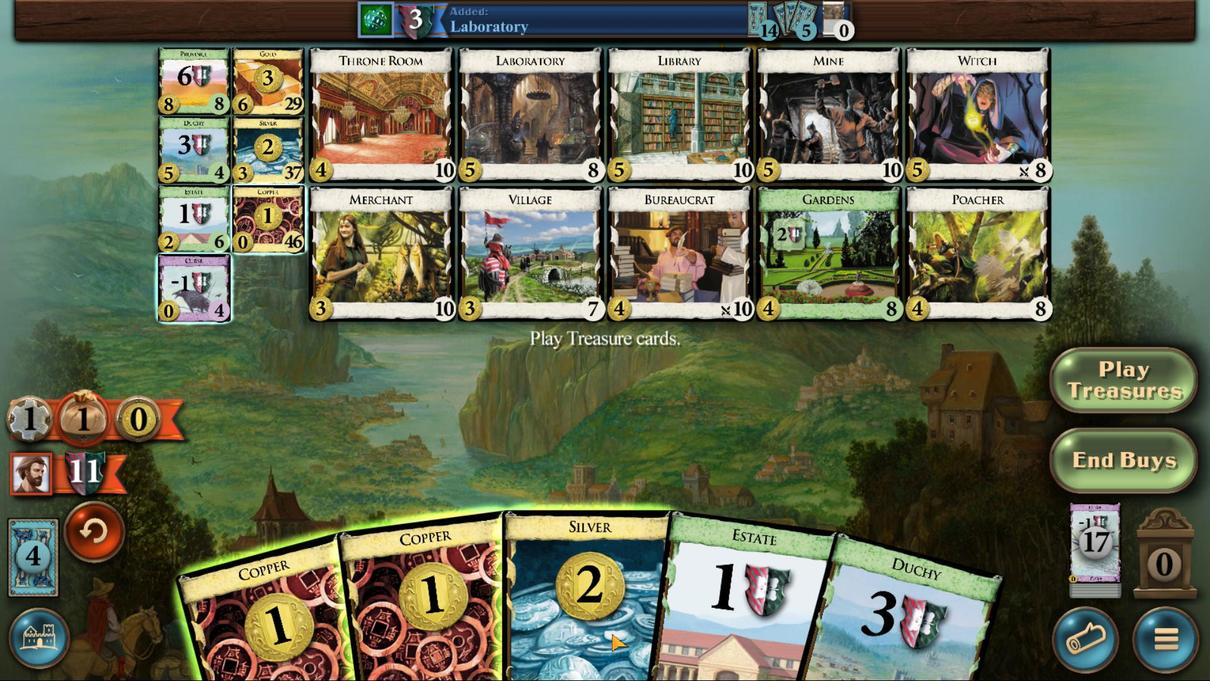 
Action: Mouse scrolled (838, 437) with delta (0, 0)
Screenshot: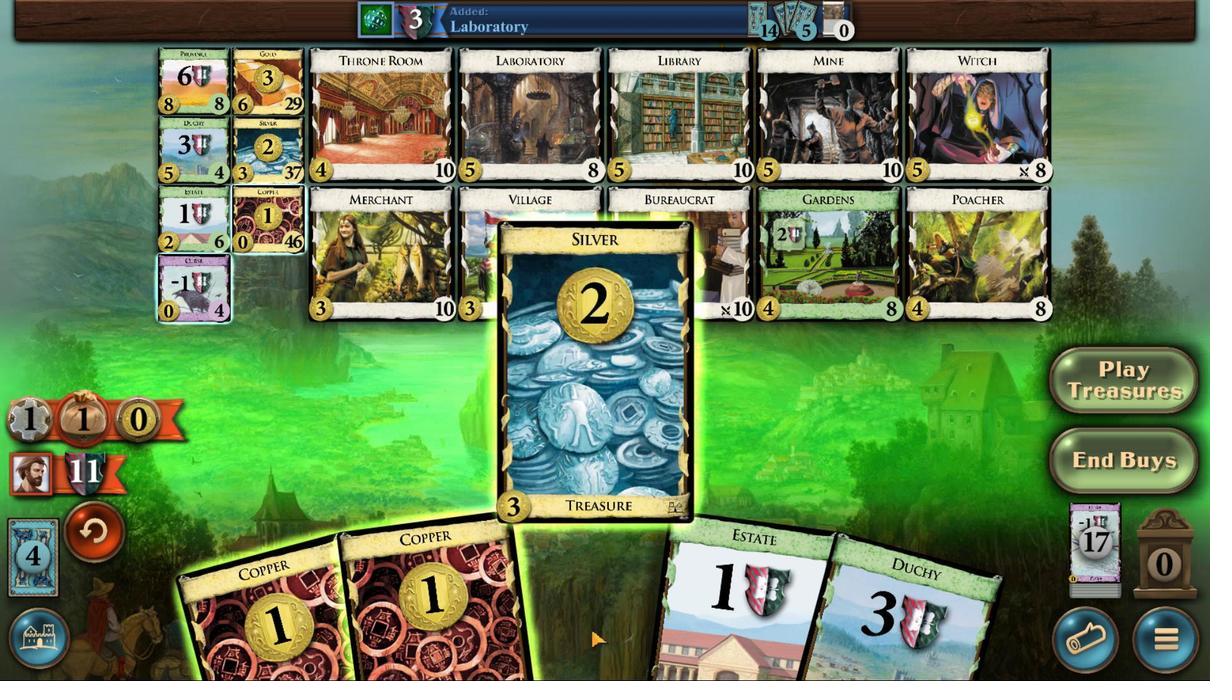 
Action: Mouse moved to (838, 436)
Screenshot: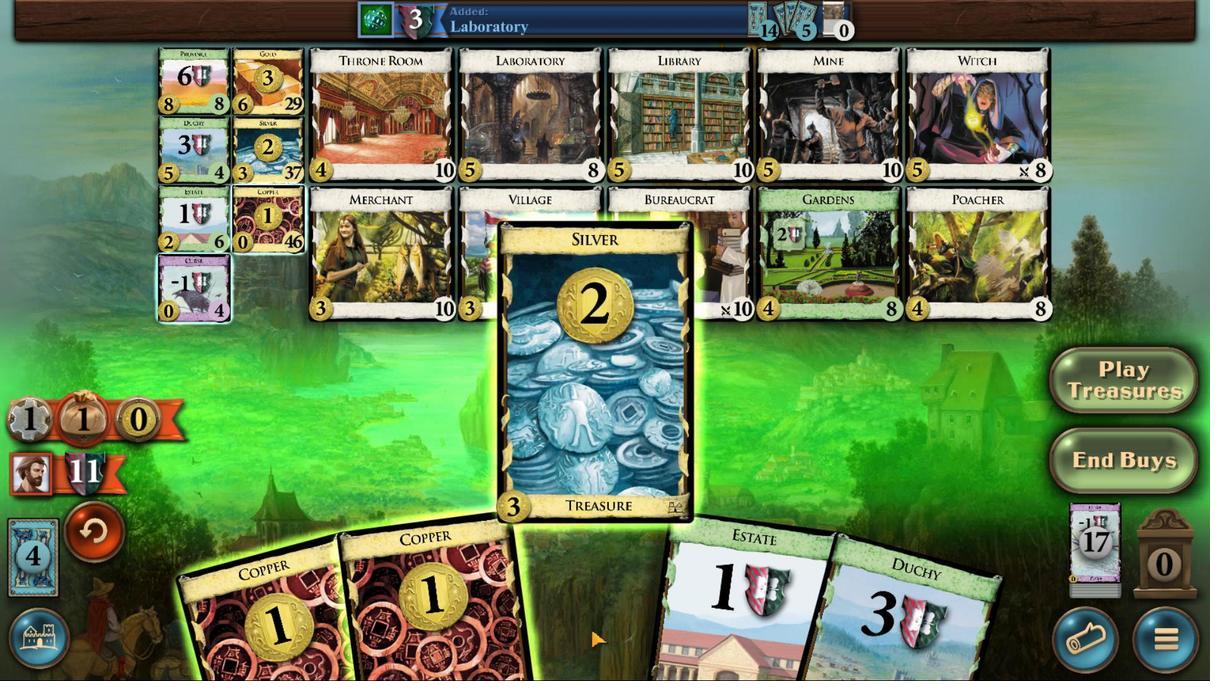 
Action: Mouse scrolled (838, 437) with delta (0, 0)
Screenshot: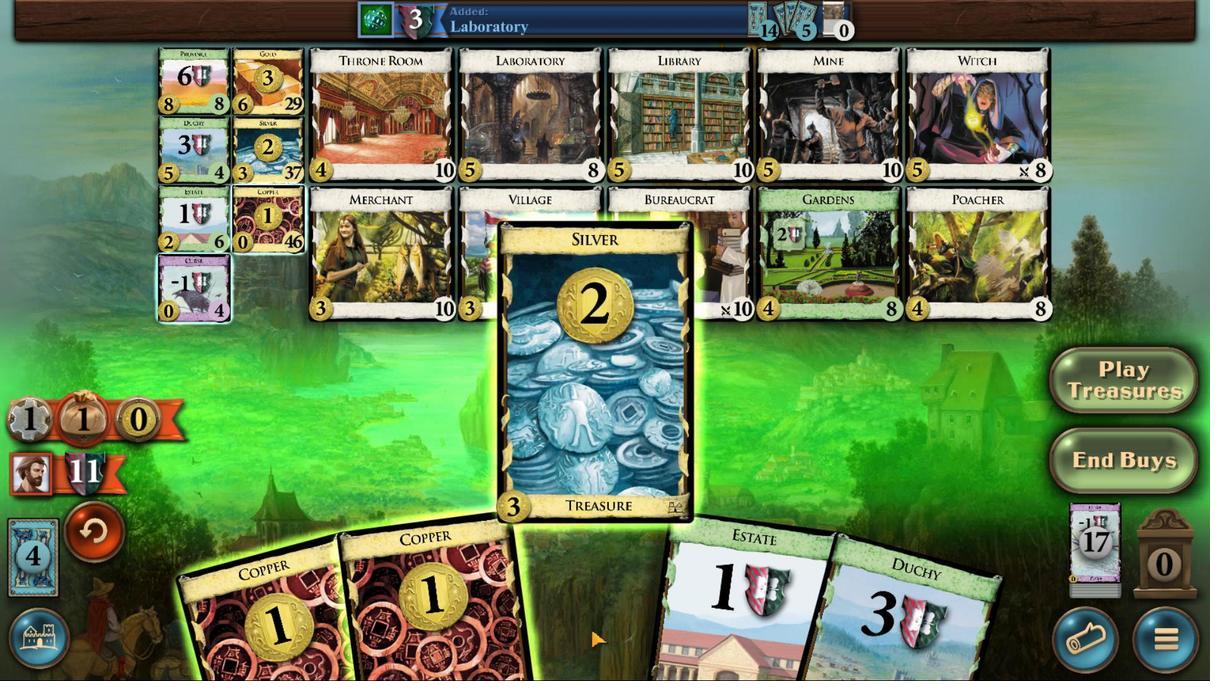 
Action: Mouse moved to (838, 436)
Screenshot: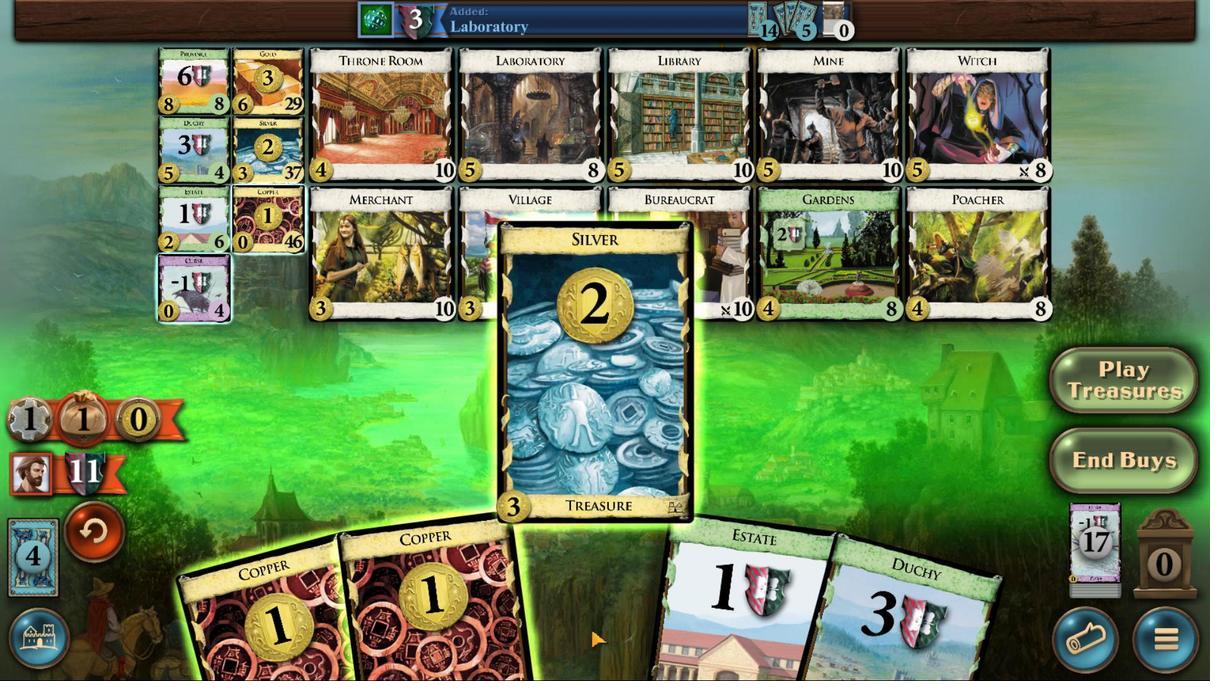 
Action: Mouse scrolled (838, 437) with delta (0, 0)
Screenshot: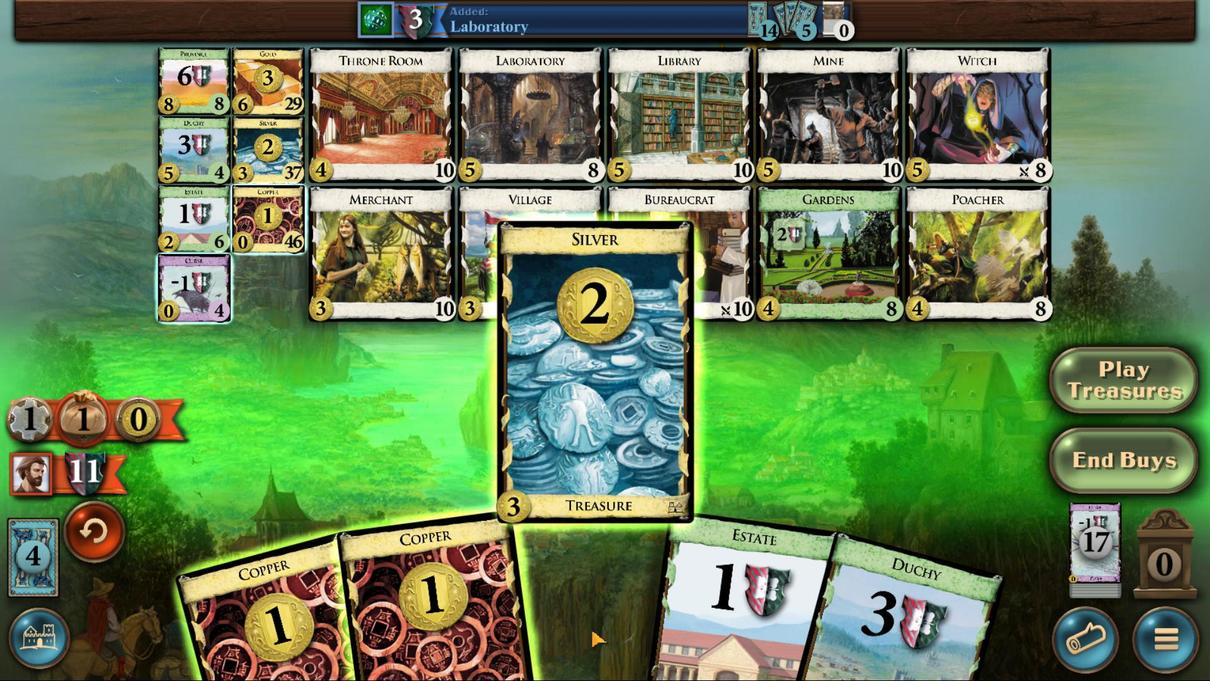 
Action: Mouse moved to (838, 436)
Screenshot: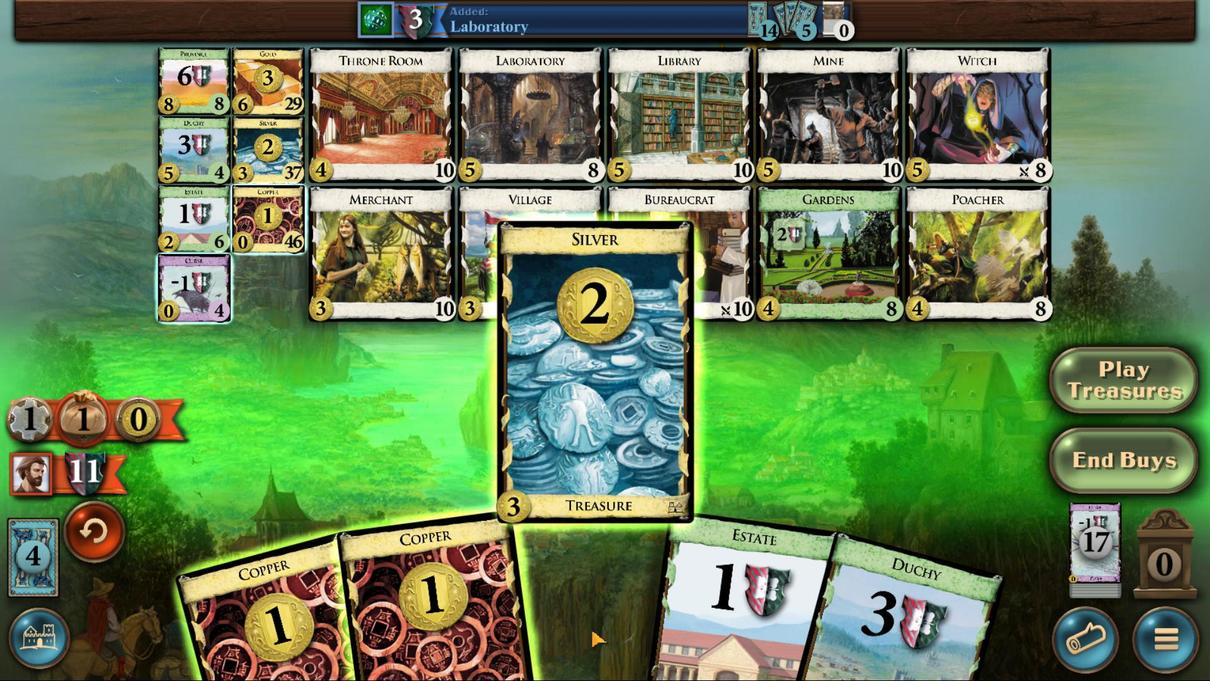
Action: Mouse scrolled (838, 436) with delta (0, 0)
Screenshot: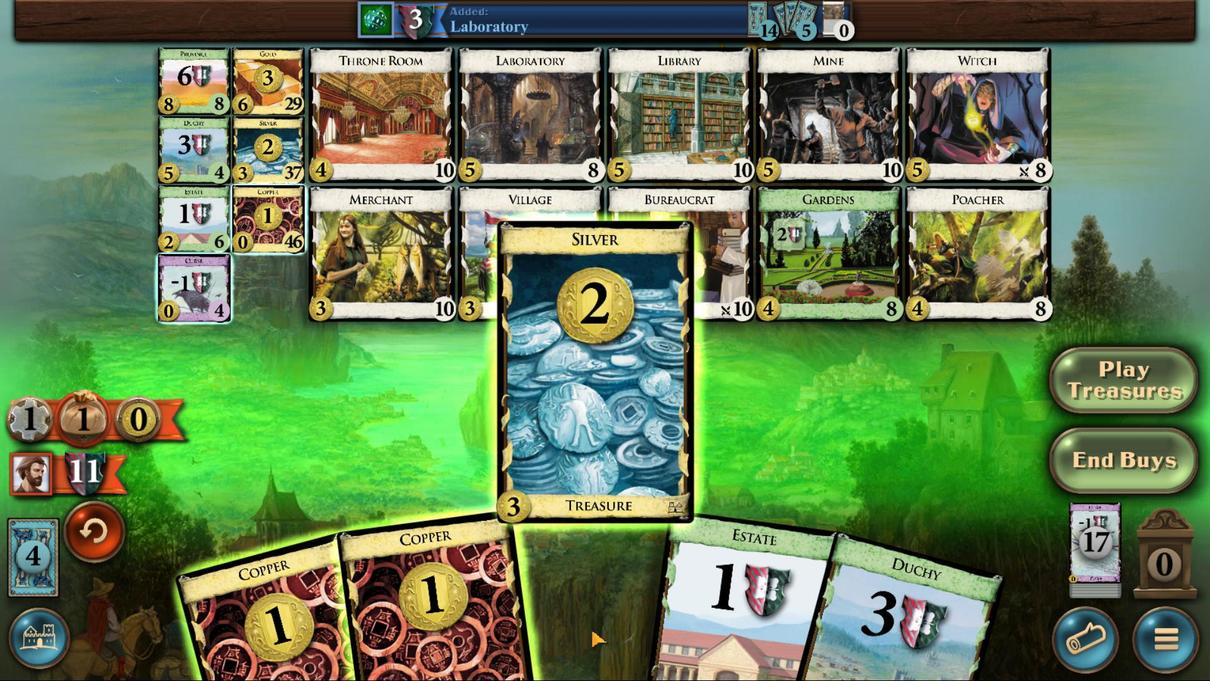 
Action: Mouse moved to (838, 435)
Screenshot: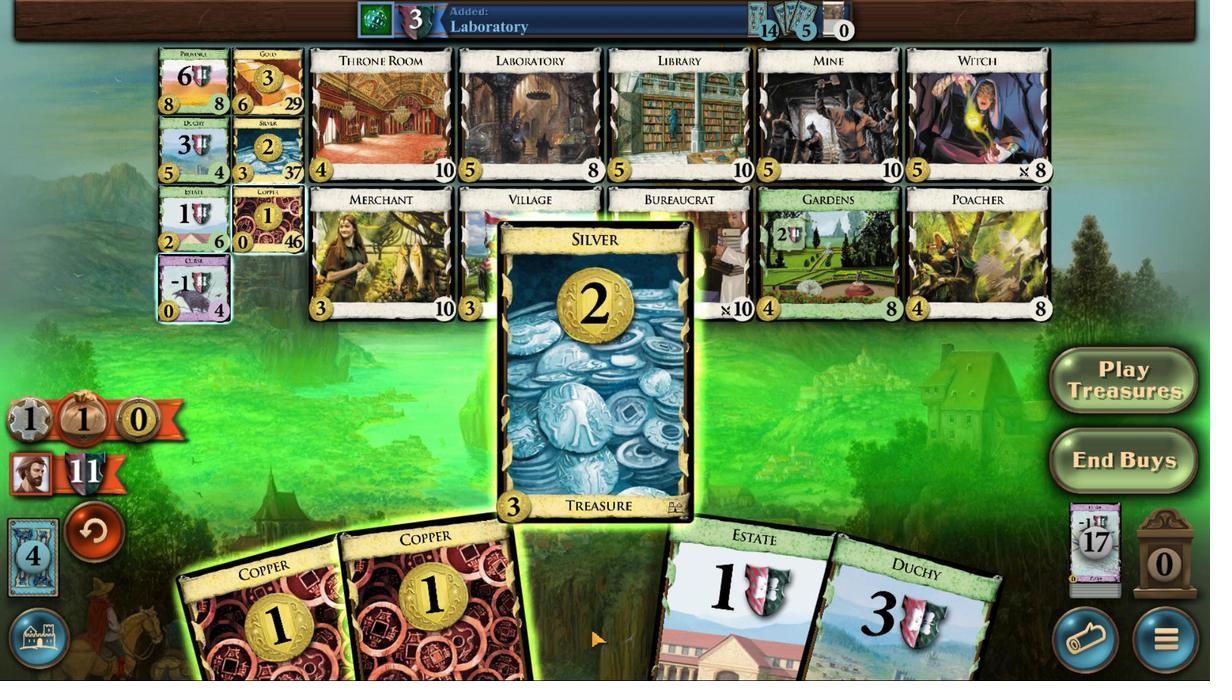 
Action: Mouse scrolled (838, 435) with delta (0, 0)
